 Task: Explore GitHub's role in machine vision, autonomous vehicles, or industrial IoT.
Action: Mouse moved to (788, 313)
Screenshot: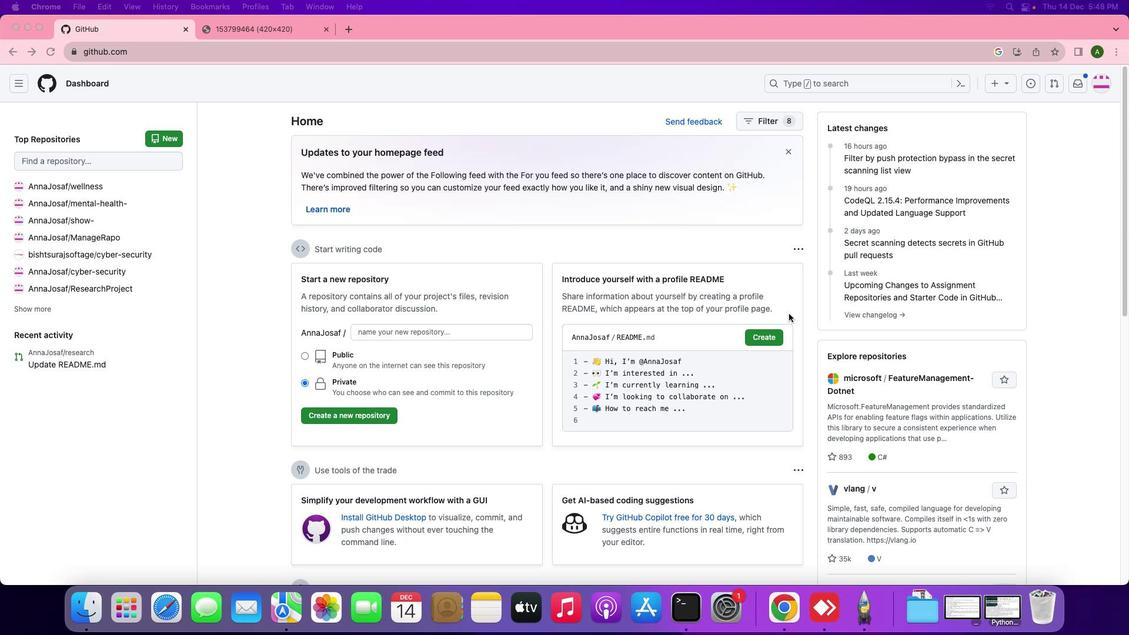 
Action: Mouse pressed left at (788, 313)
Screenshot: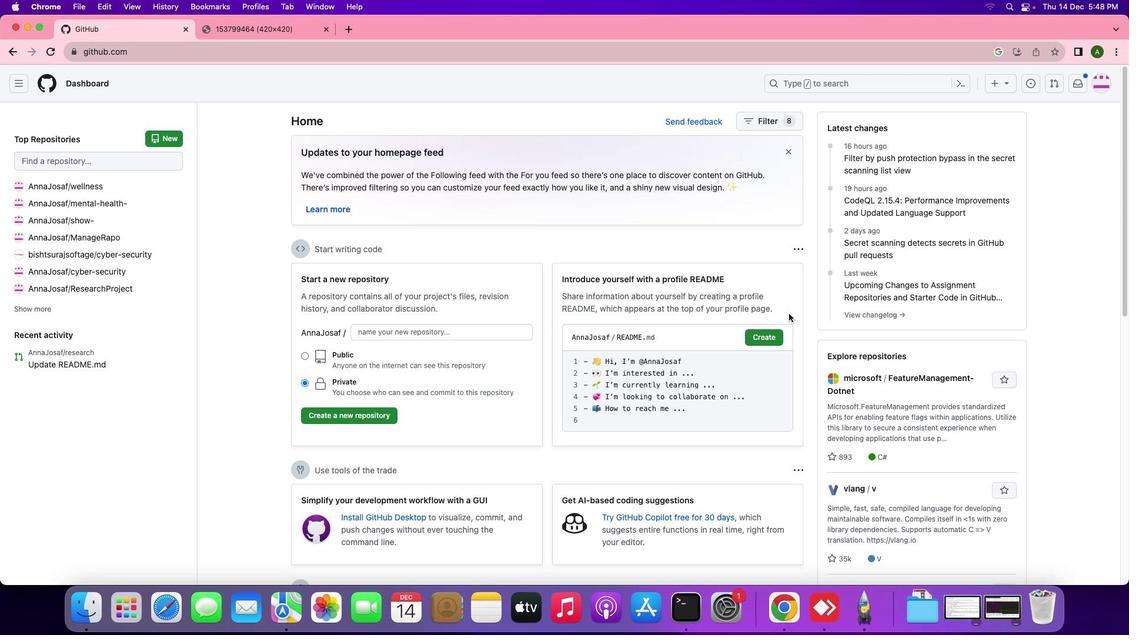 
Action: Mouse moved to (845, 83)
Screenshot: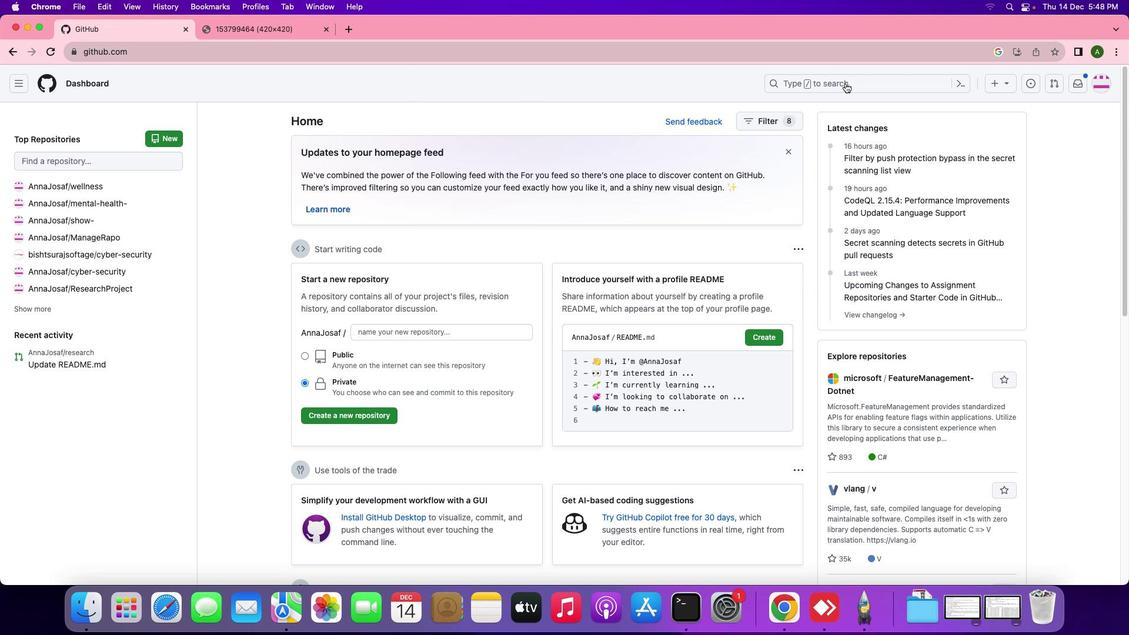 
Action: Mouse pressed left at (845, 83)
Screenshot: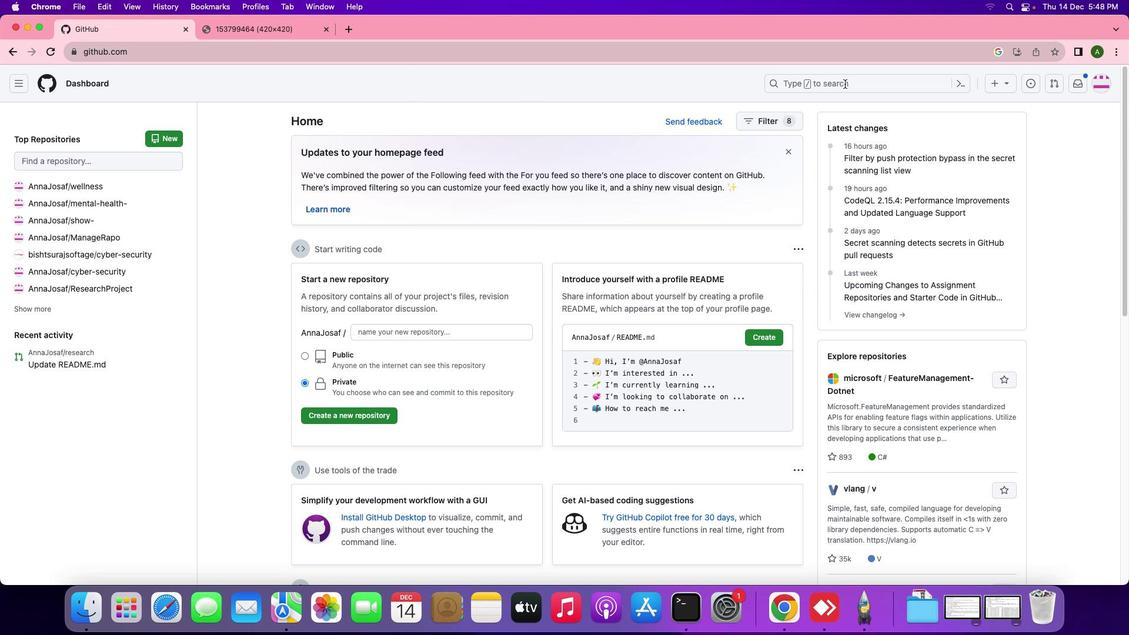 
Action: Mouse moved to (576, 88)
Screenshot: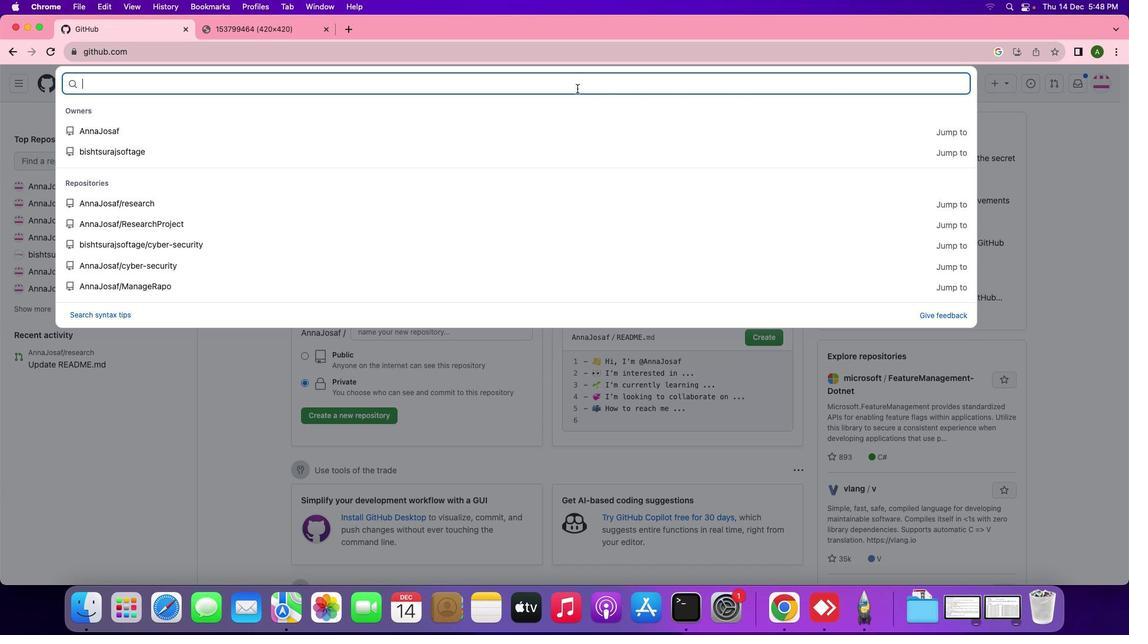 
Action: Mouse pressed left at (576, 88)
Screenshot: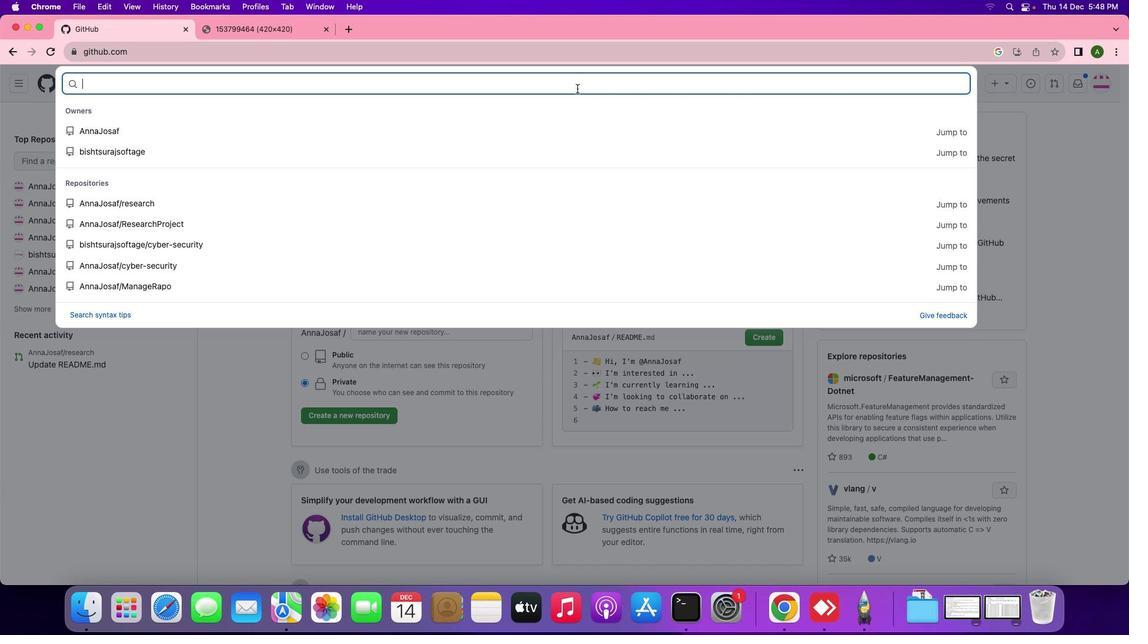 
Action: Mouse moved to (577, 89)
Screenshot: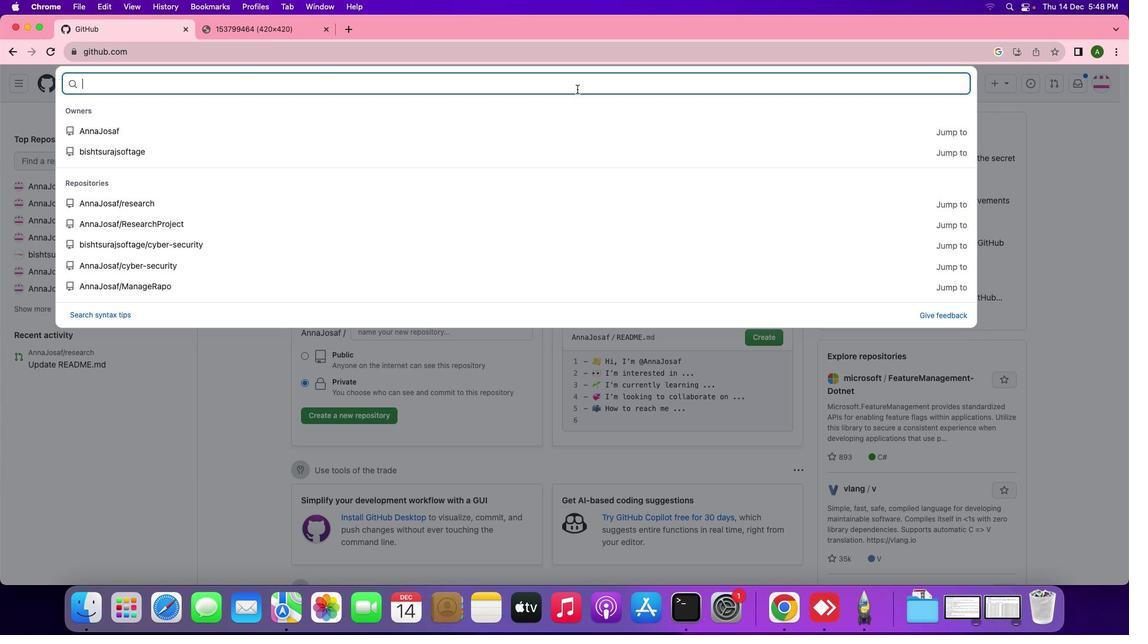 
Action: Key pressed 'm''a''c''h''i''n''e'Key.space'v''i''s''i''o''n'Key.enter
Screenshot: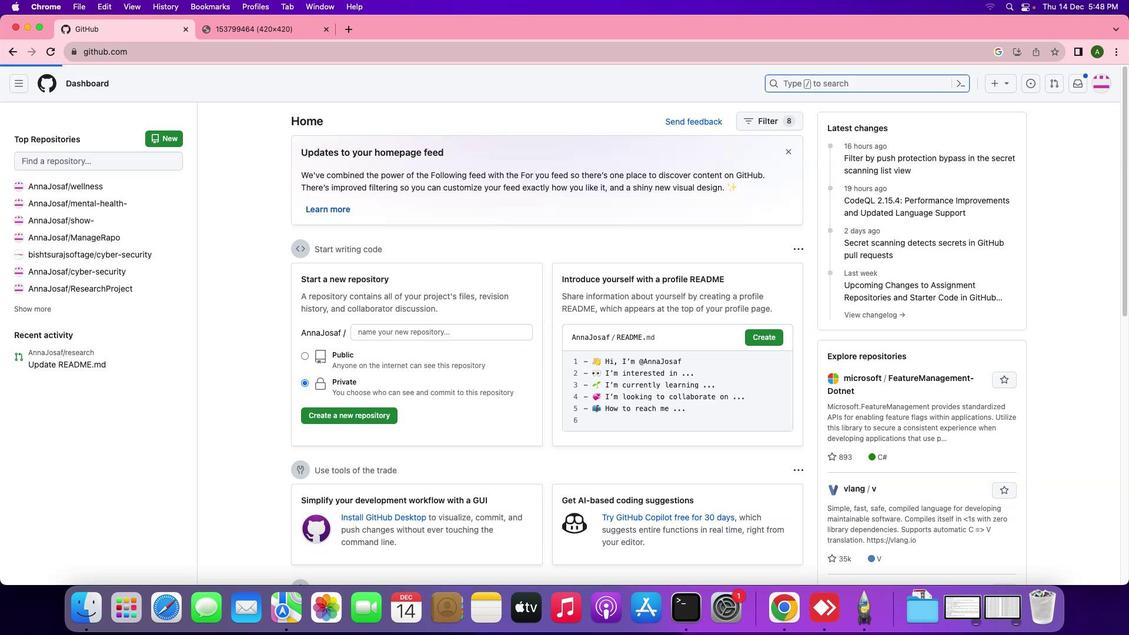 
Action: Mouse moved to (471, 157)
Screenshot: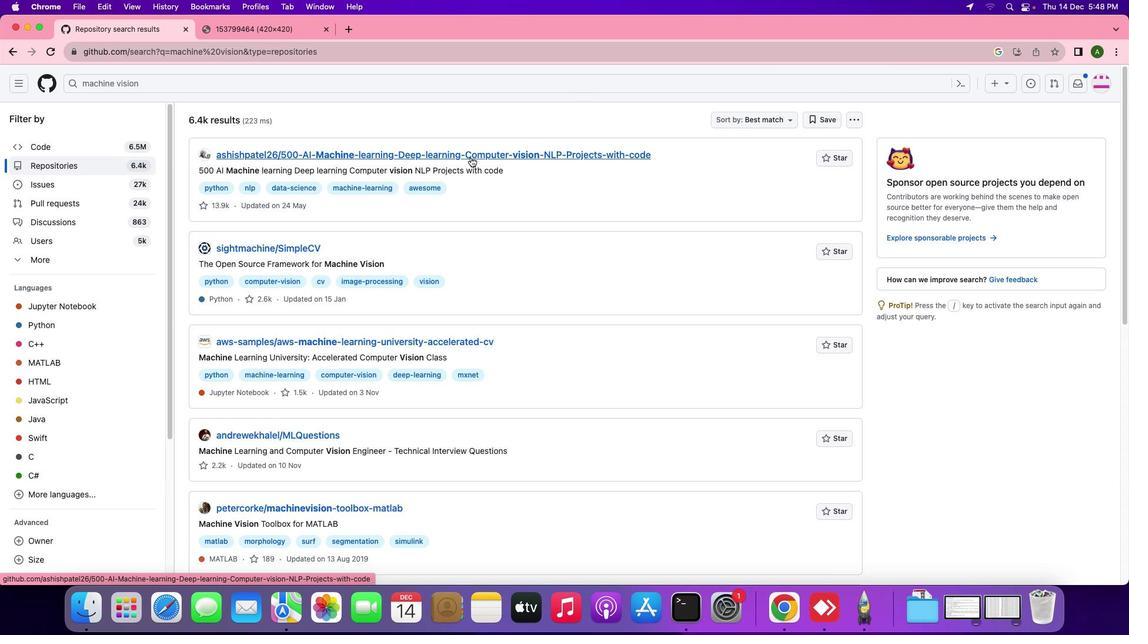 
Action: Mouse pressed left at (471, 157)
Screenshot: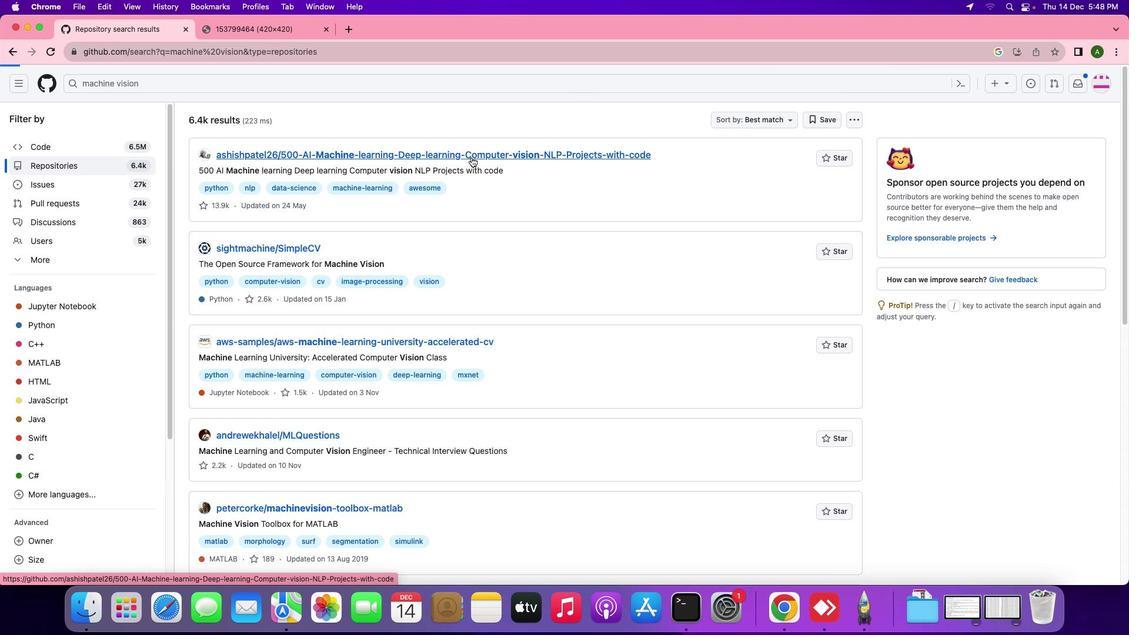 
Action: Mouse moved to (484, 391)
Screenshot: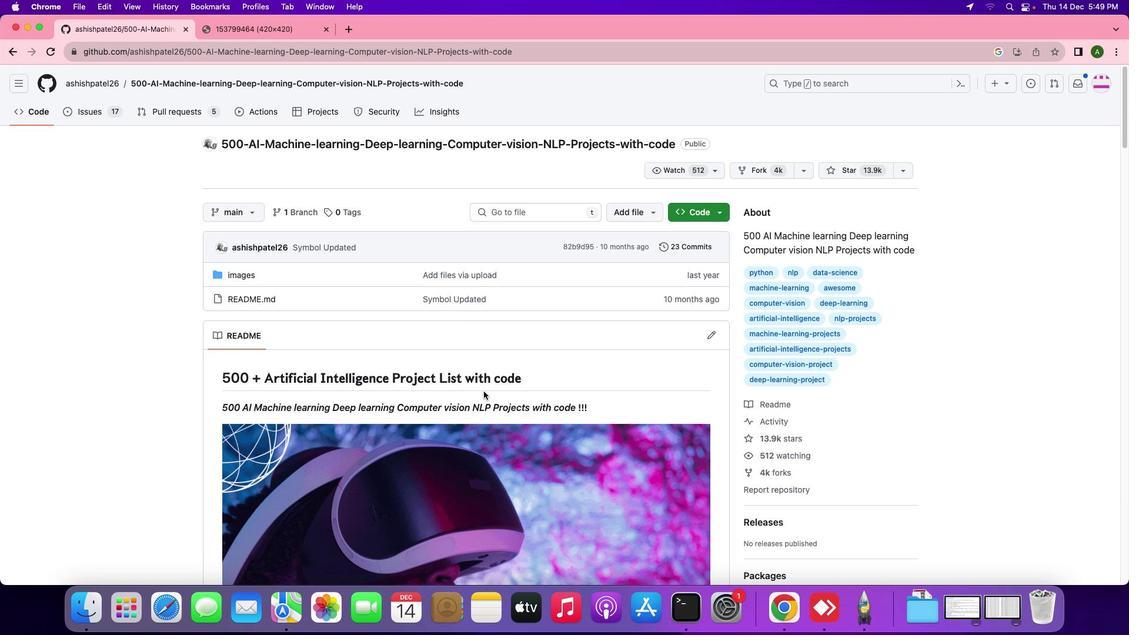 
Action: Mouse scrolled (484, 391) with delta (0, 0)
Screenshot: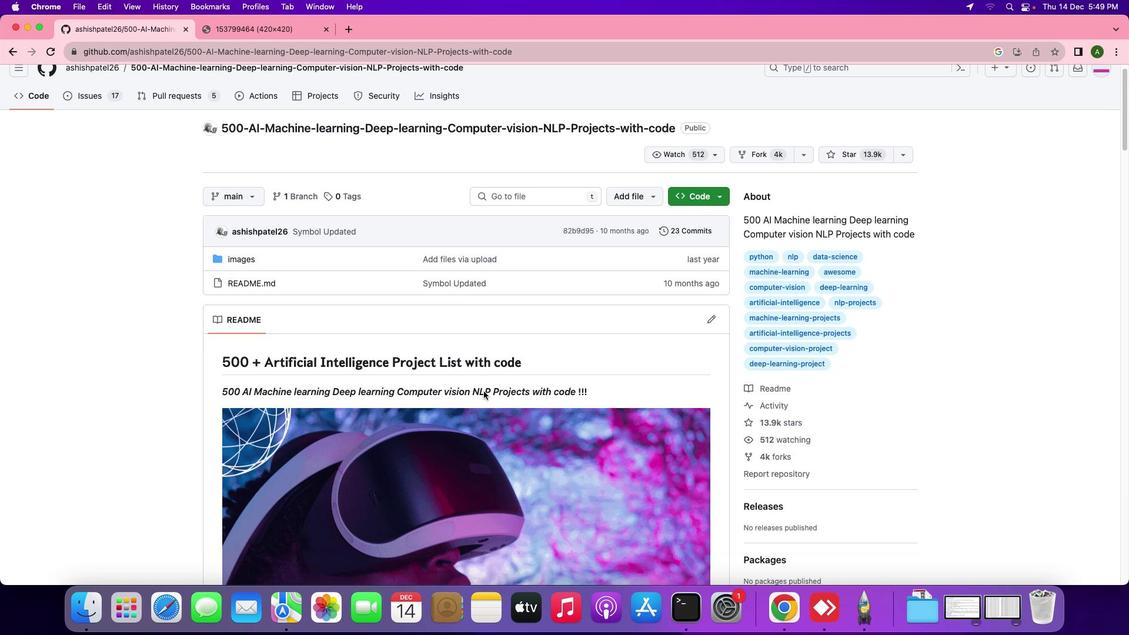 
Action: Mouse scrolled (484, 391) with delta (0, 0)
Screenshot: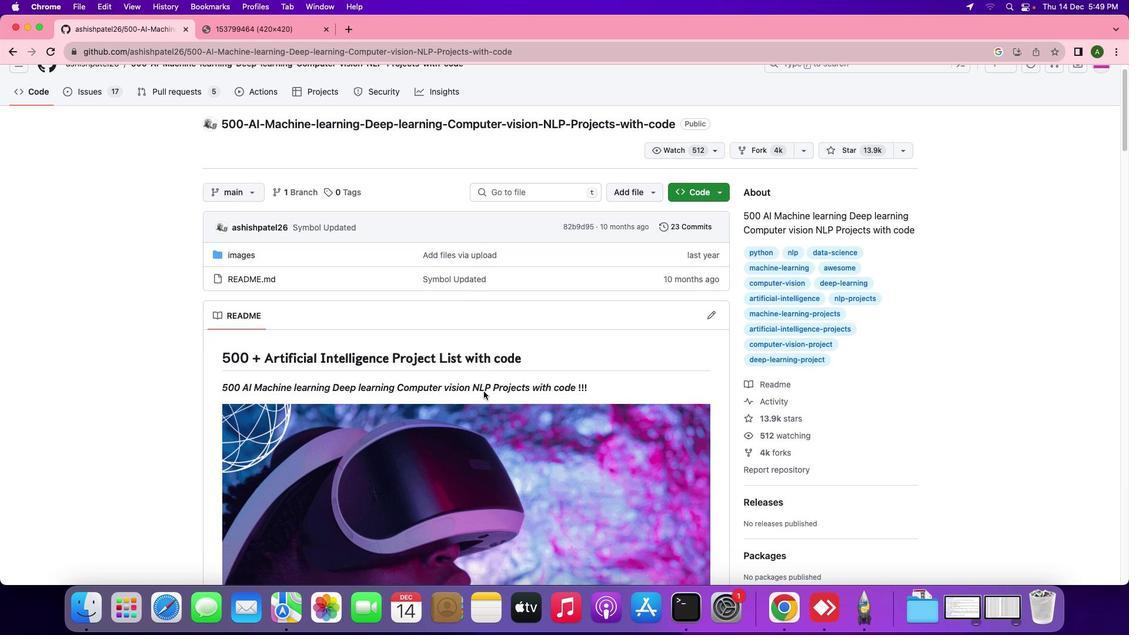 
Action: Mouse scrolled (484, 391) with delta (0, 0)
Screenshot: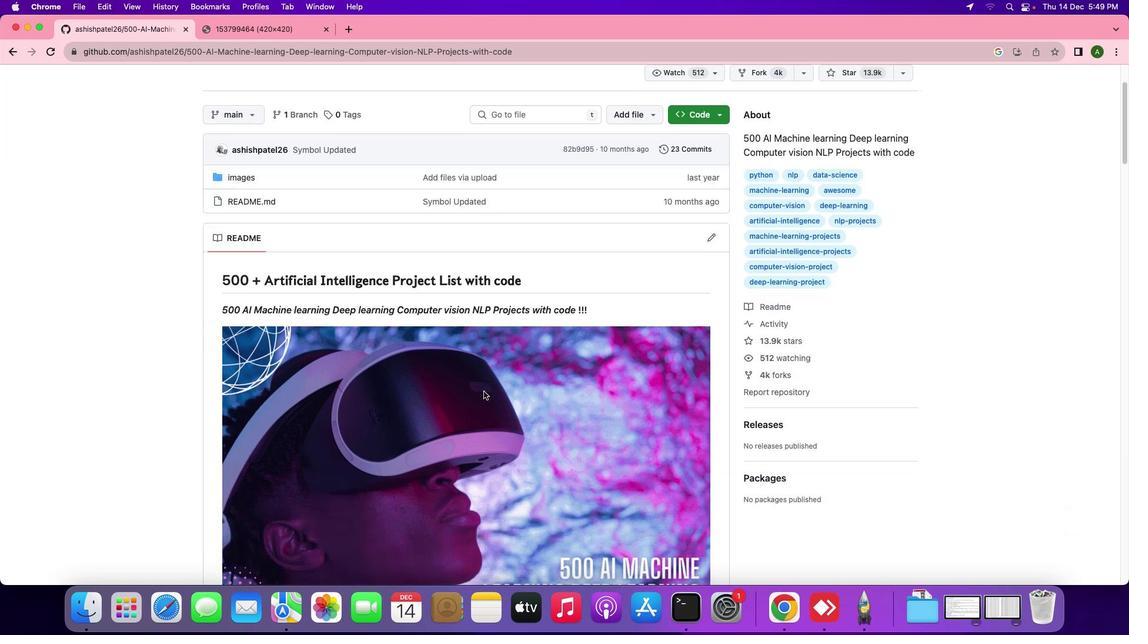 
Action: Mouse scrolled (484, 391) with delta (0, -1)
Screenshot: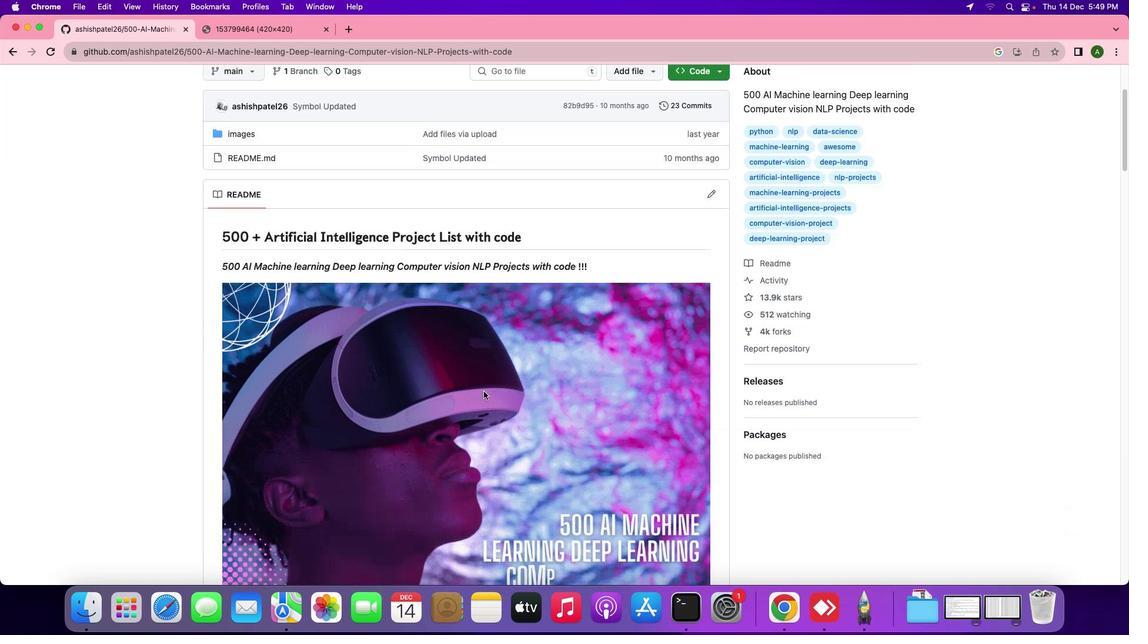 
Action: Mouse scrolled (484, 391) with delta (0, -1)
Screenshot: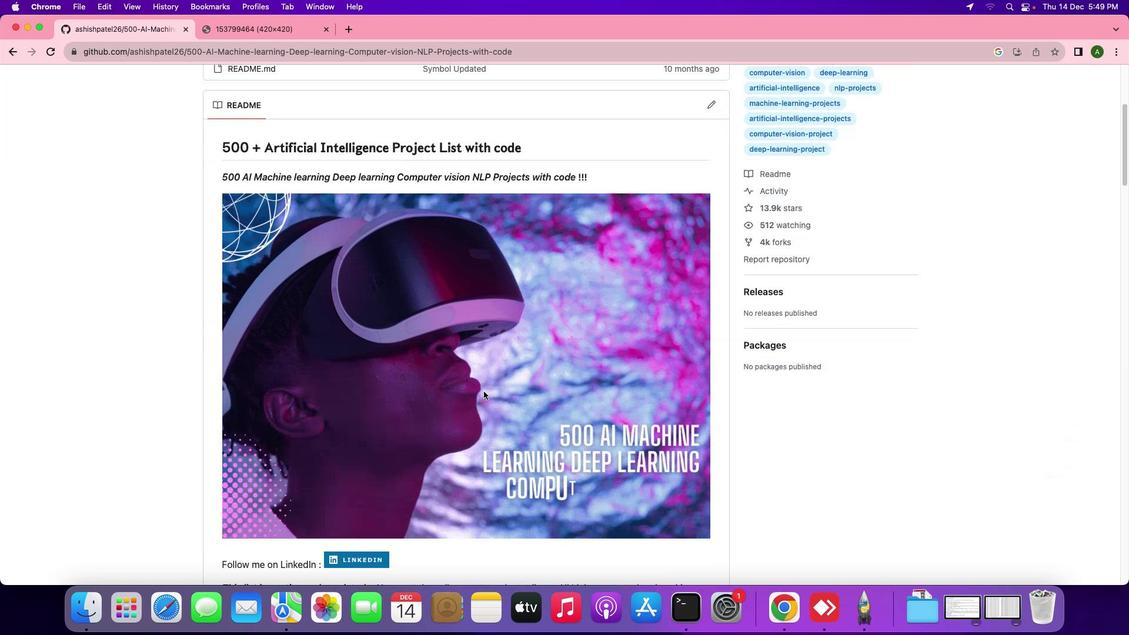 
Action: Mouse scrolled (484, 391) with delta (0, -2)
Screenshot: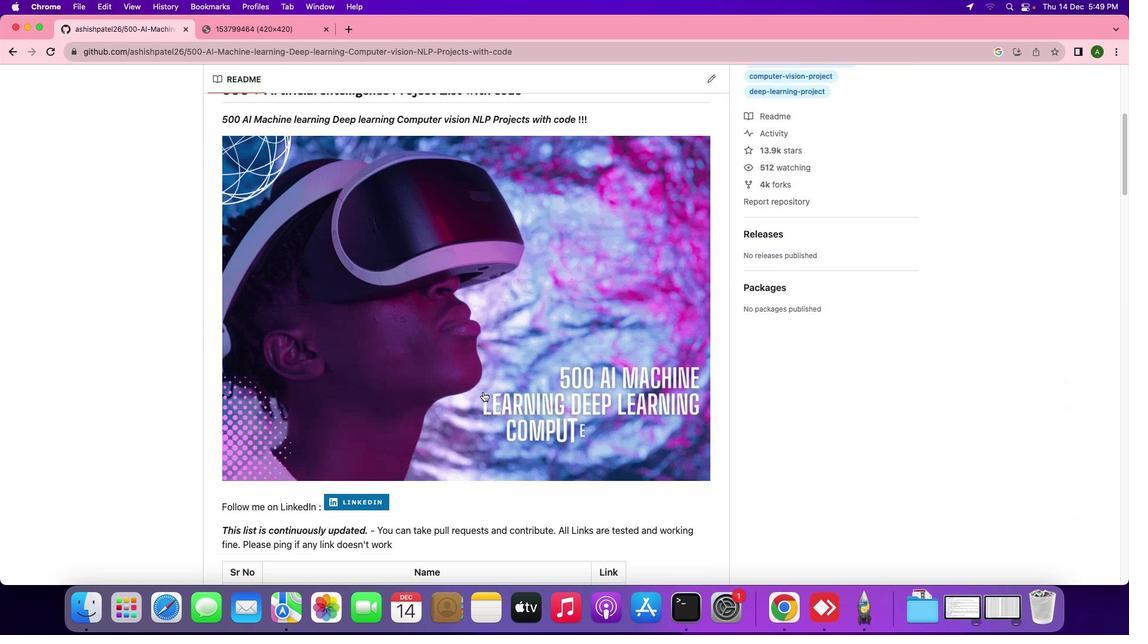 
Action: Mouse moved to (483, 391)
Screenshot: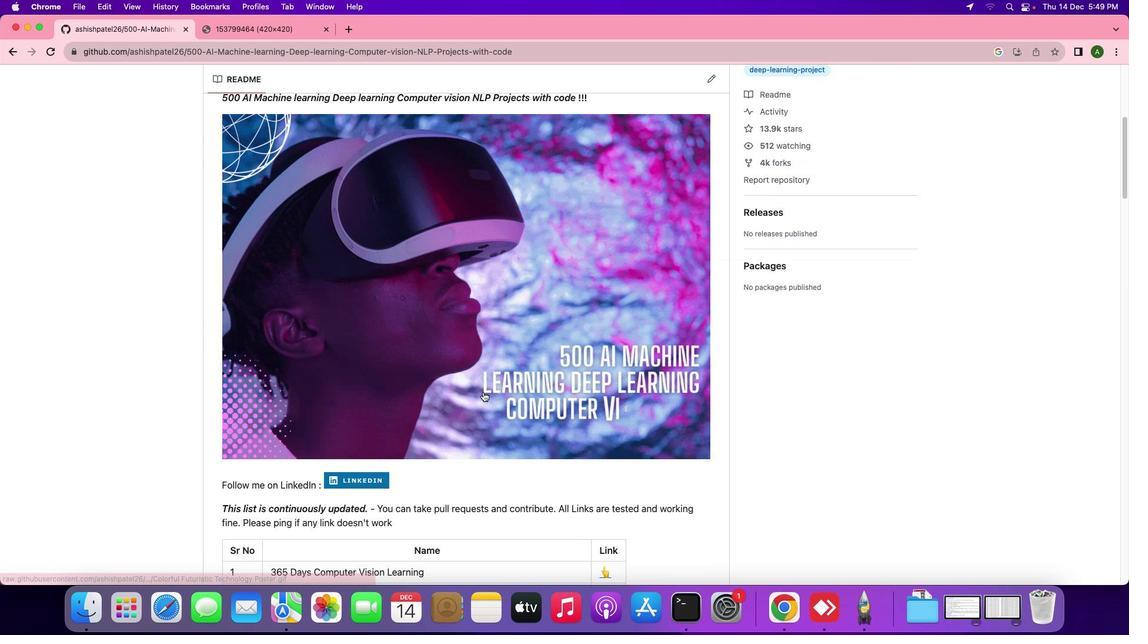 
Action: Mouse scrolled (483, 391) with delta (0, 0)
Screenshot: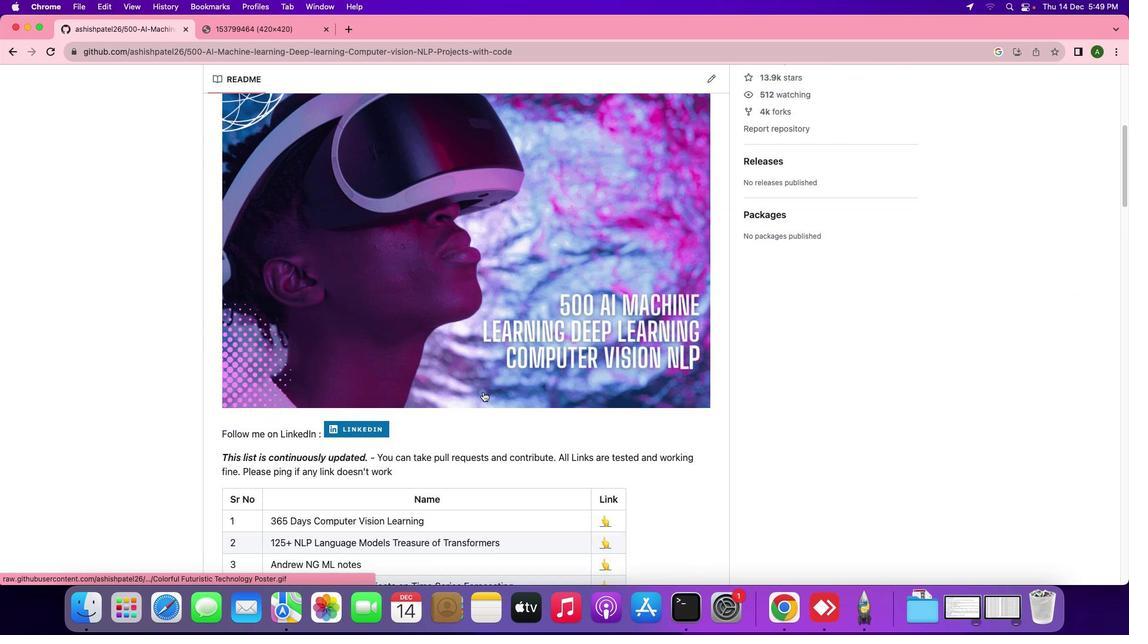 
Action: Mouse scrolled (483, 391) with delta (0, 0)
Screenshot: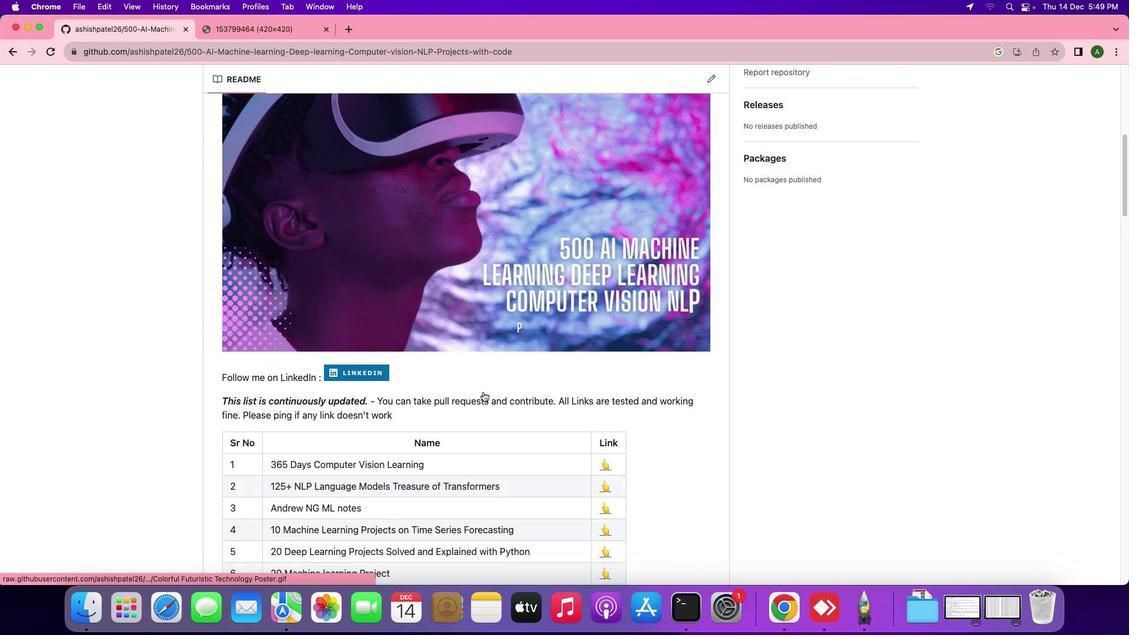 
Action: Mouse scrolled (483, 391) with delta (0, -1)
Screenshot: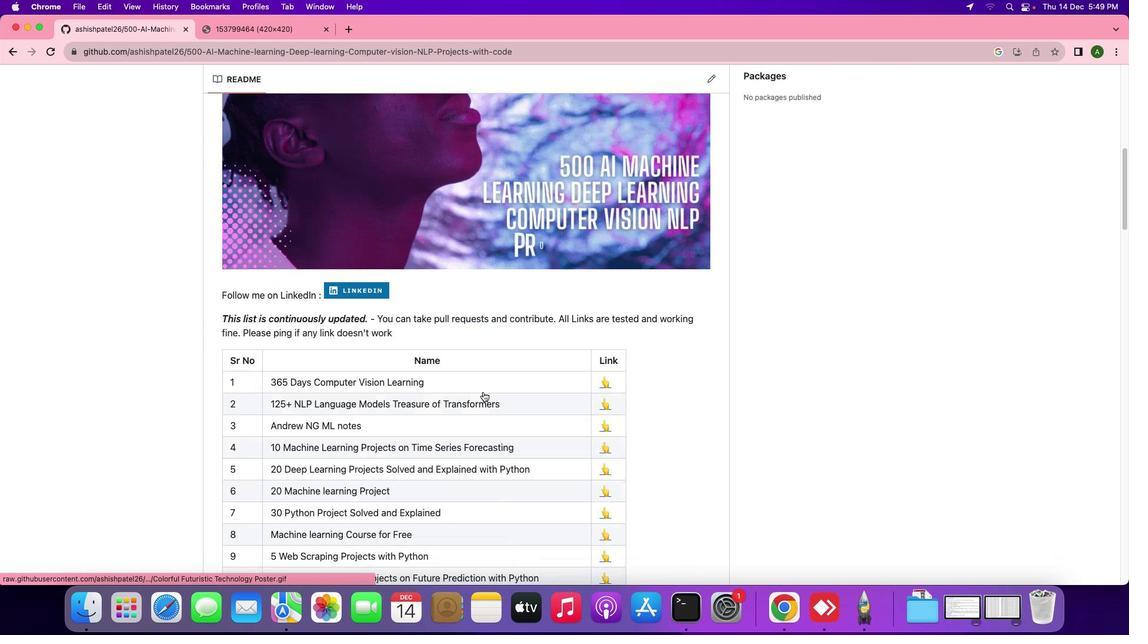 
Action: Mouse scrolled (483, 391) with delta (0, -2)
Screenshot: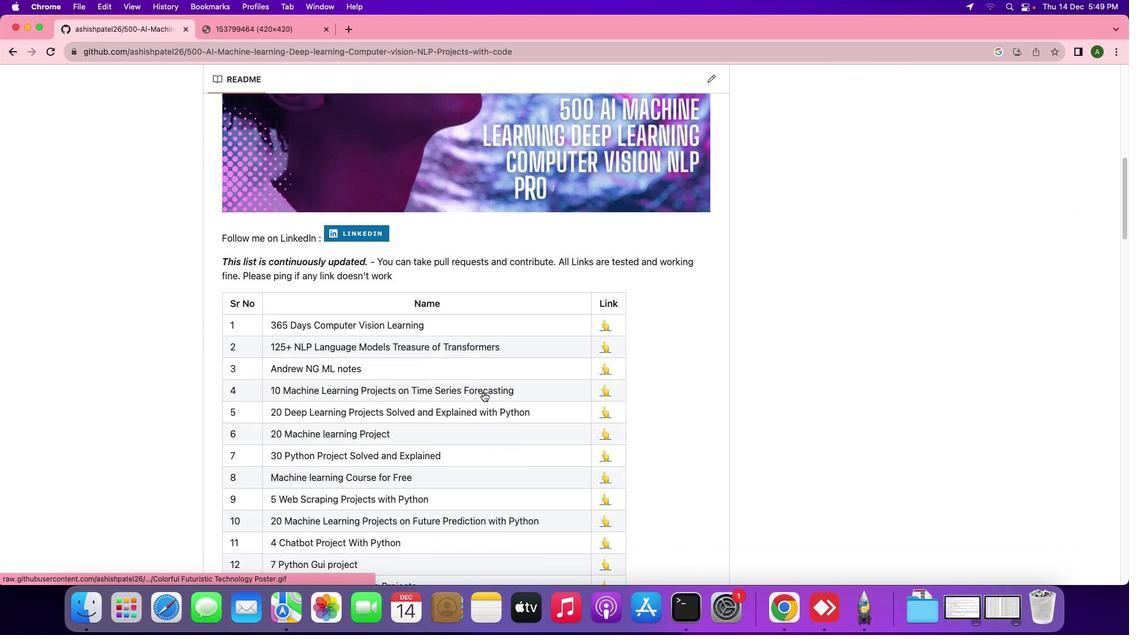 
Action: Mouse scrolled (483, 391) with delta (0, -2)
Screenshot: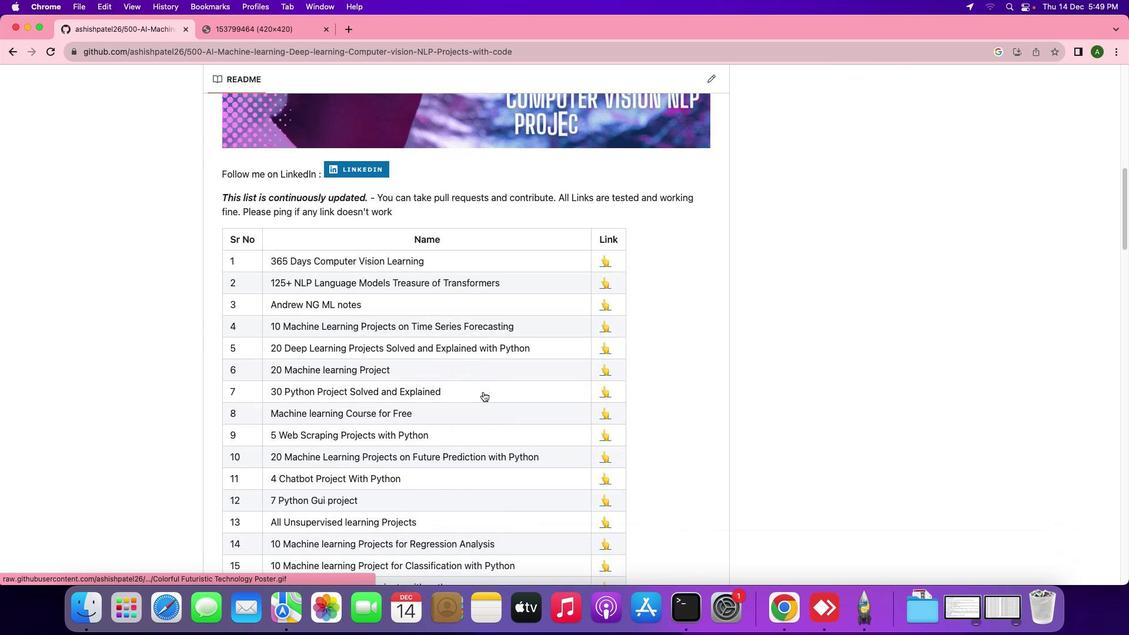 
Action: Mouse scrolled (483, 391) with delta (0, -1)
Screenshot: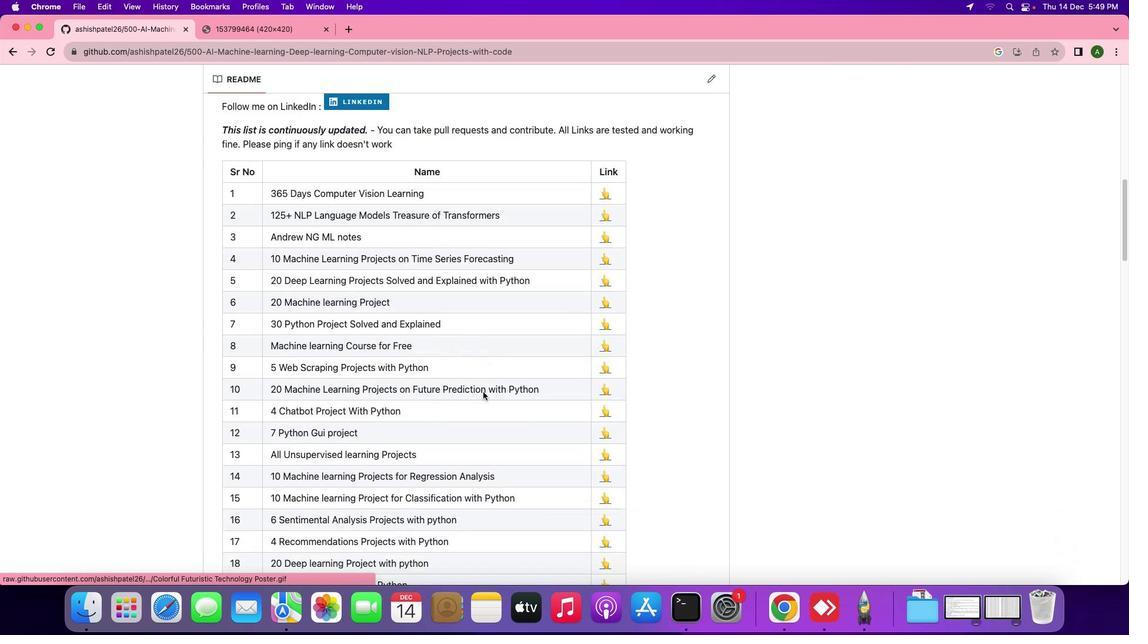 
Action: Mouse moved to (482, 391)
Screenshot: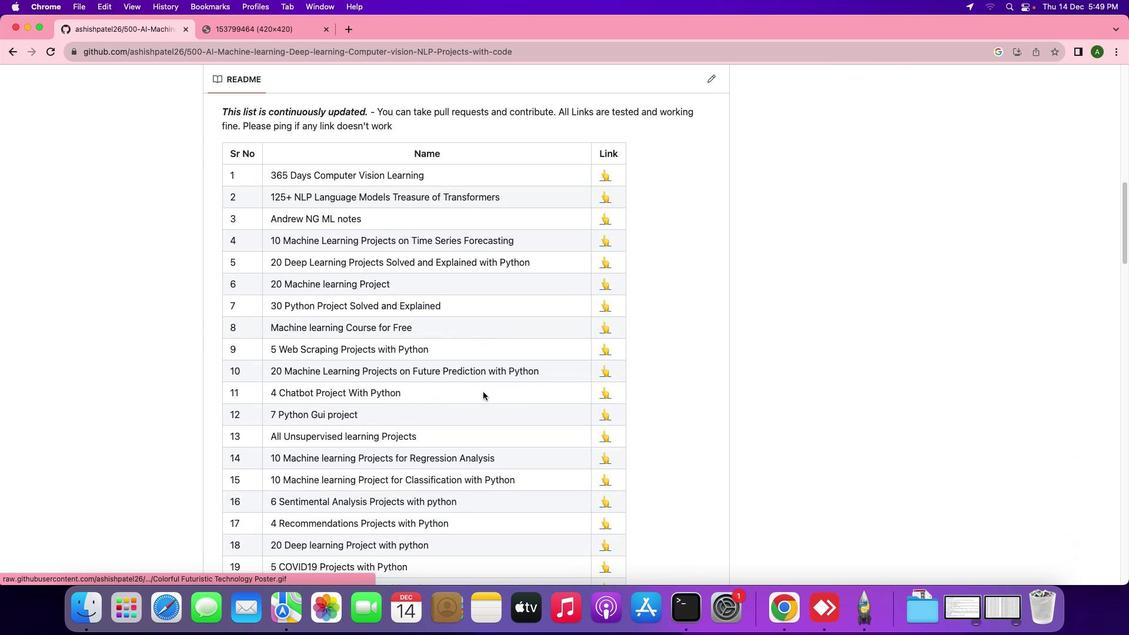 
Action: Mouse scrolled (482, 391) with delta (0, 0)
Screenshot: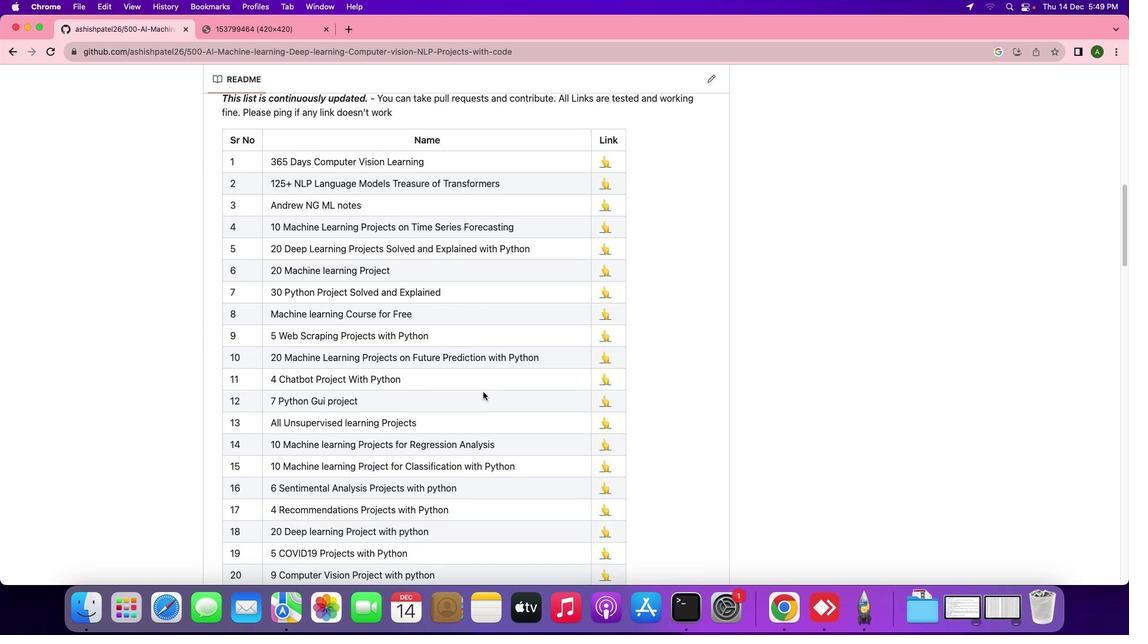 
Action: Mouse scrolled (482, 391) with delta (0, 0)
Screenshot: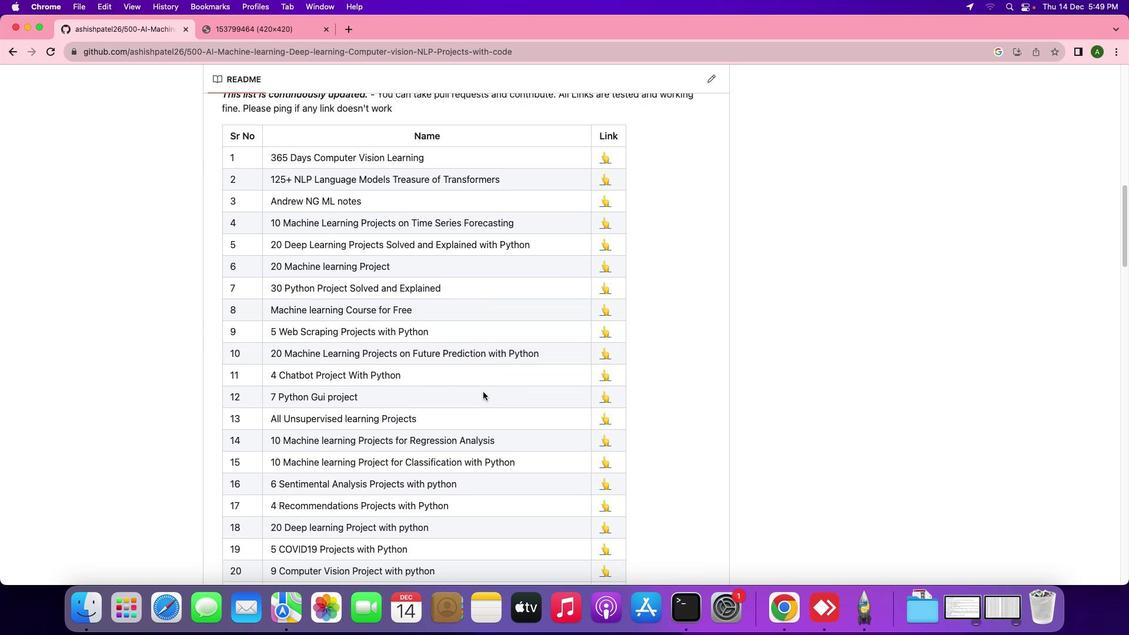 
Action: Mouse scrolled (482, 391) with delta (0, 0)
Screenshot: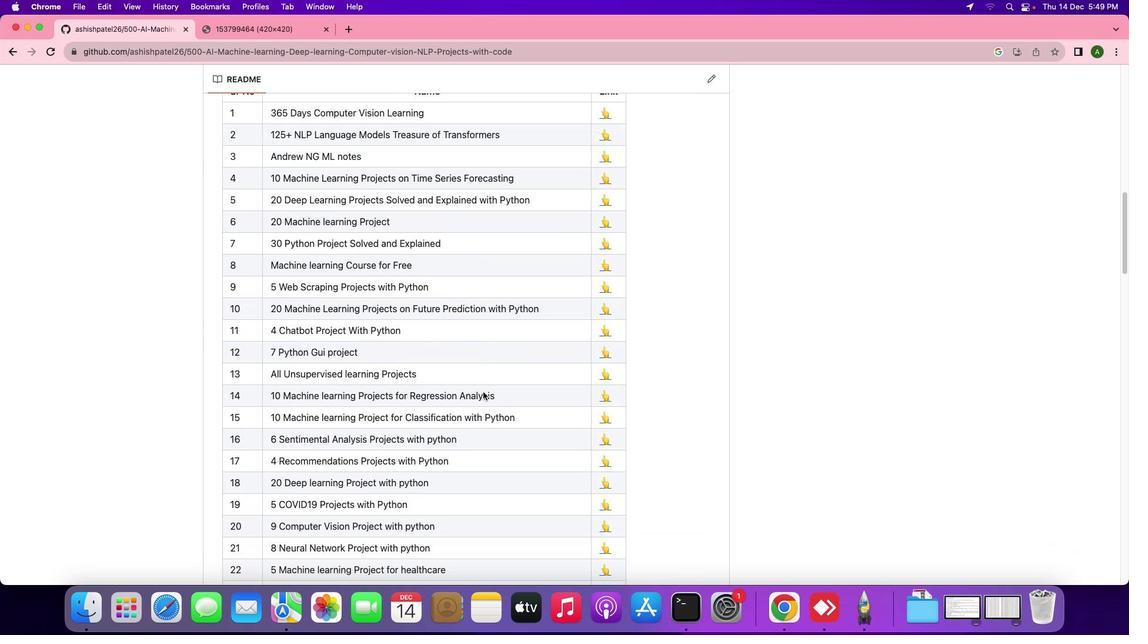 
Action: Mouse scrolled (482, 391) with delta (0, -1)
Screenshot: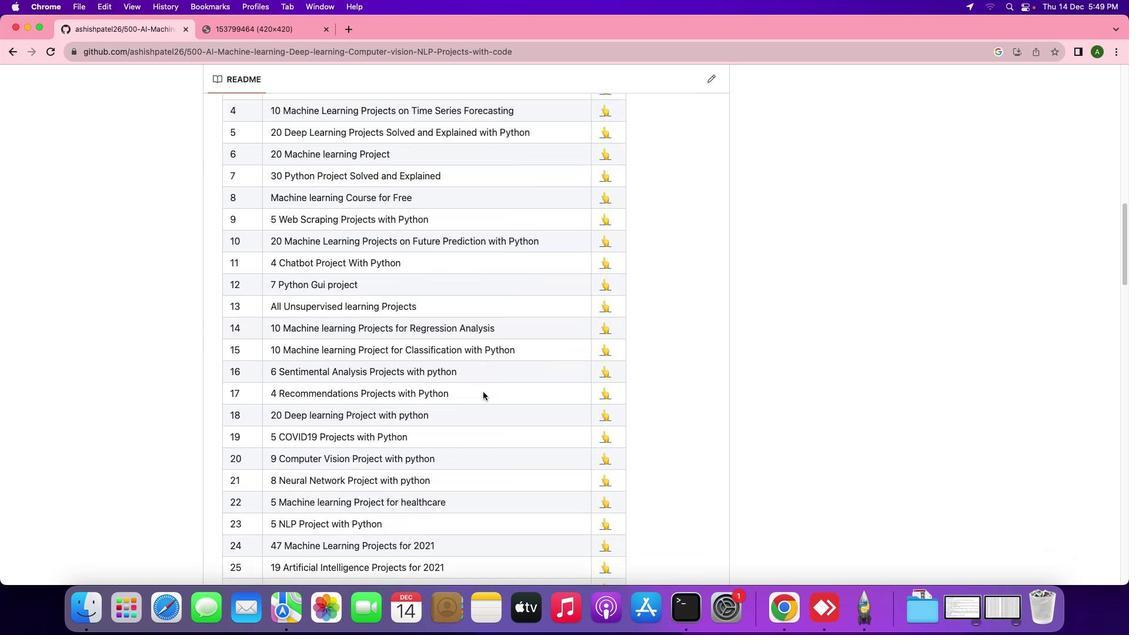 
Action: Mouse scrolled (482, 391) with delta (0, -1)
Screenshot: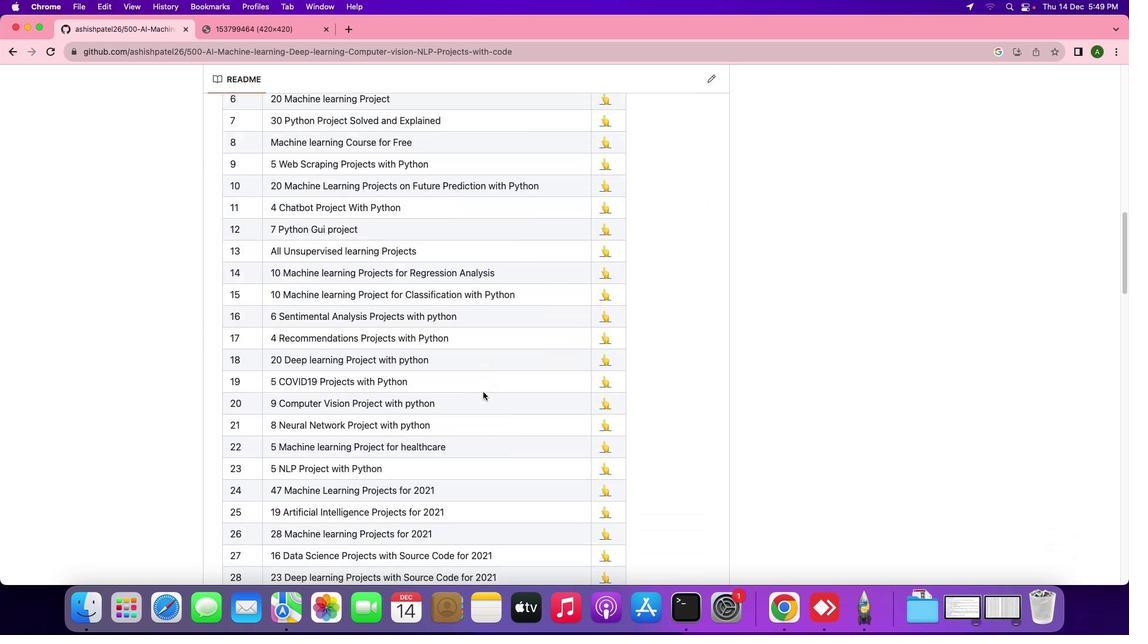
Action: Mouse scrolled (482, 391) with delta (0, -1)
Screenshot: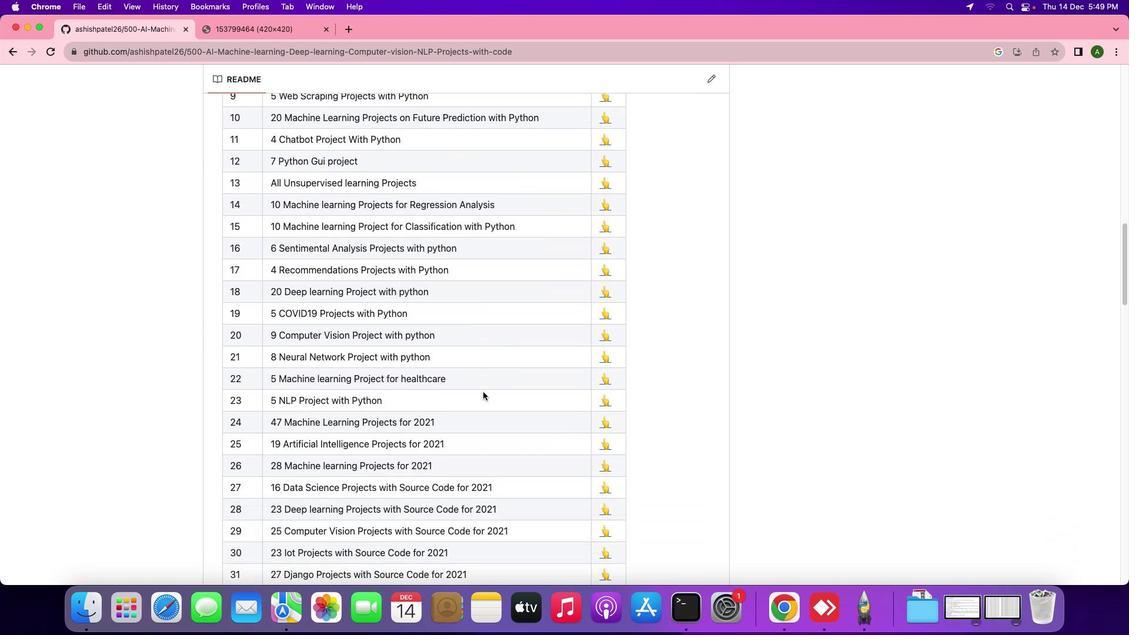 
Action: Mouse moved to (482, 392)
Screenshot: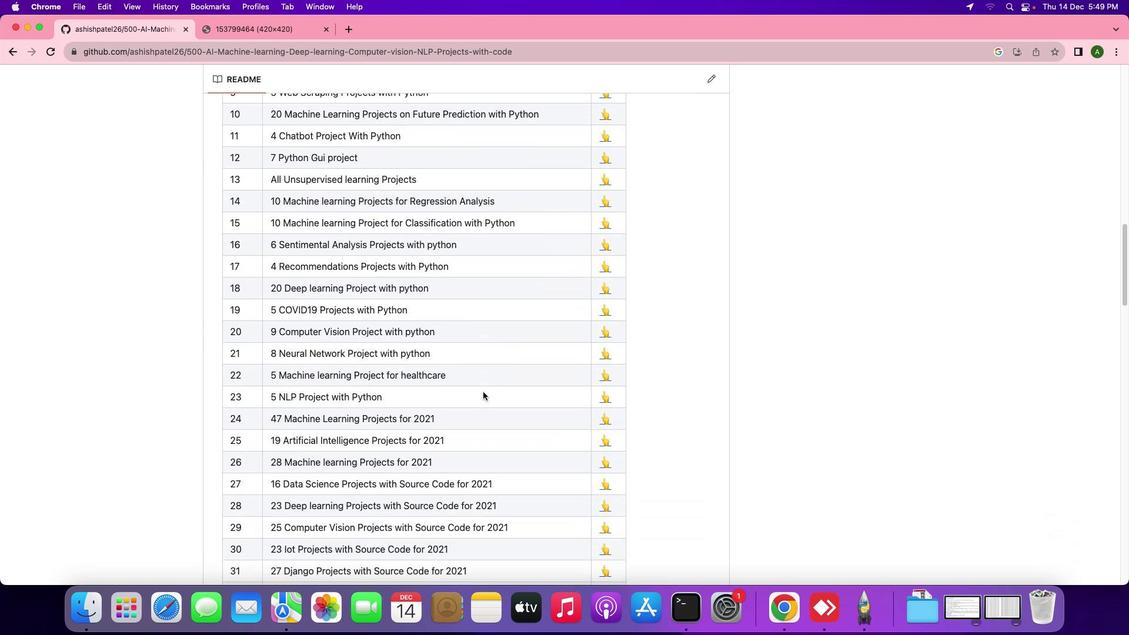 
Action: Mouse scrolled (482, 392) with delta (0, 0)
Screenshot: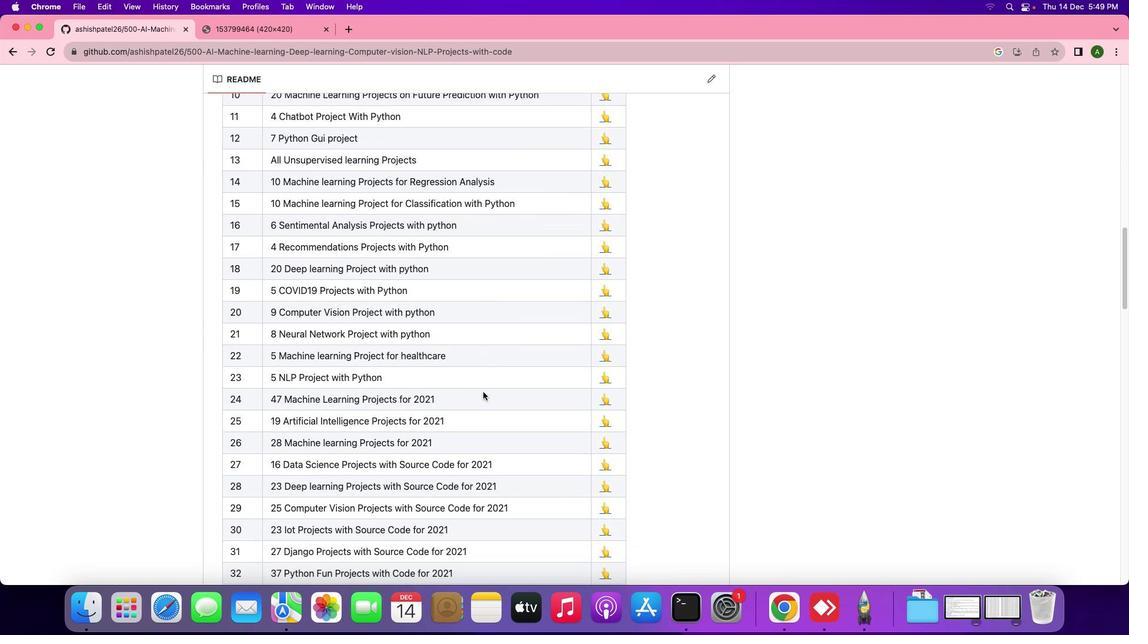 
Action: Mouse scrolled (482, 392) with delta (0, 0)
Screenshot: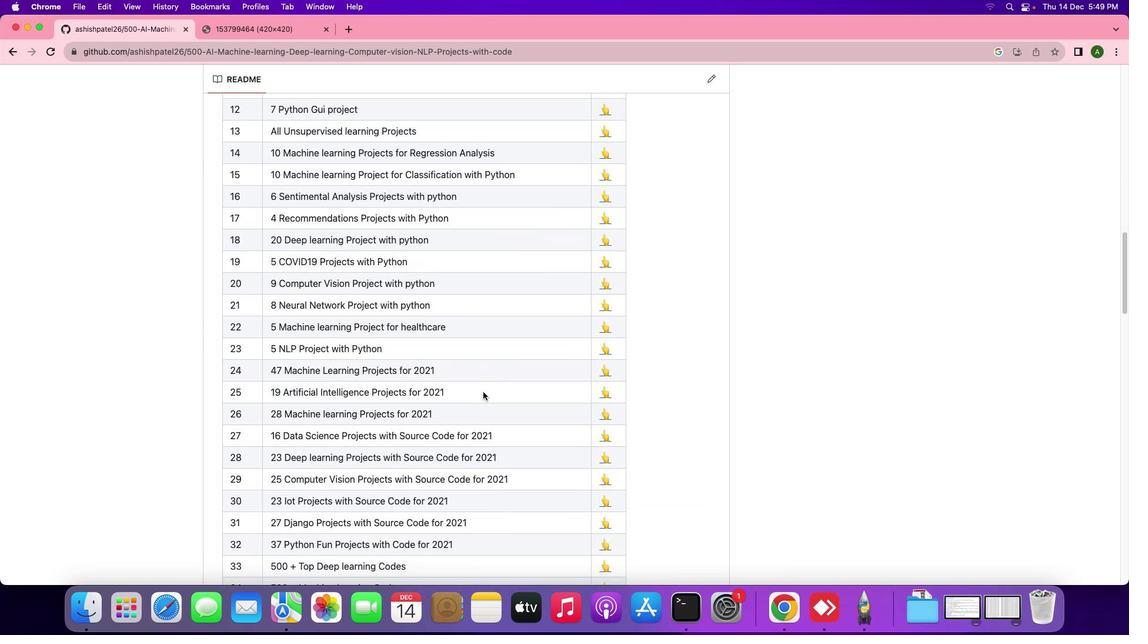 
Action: Mouse scrolled (482, 392) with delta (0, -1)
Screenshot: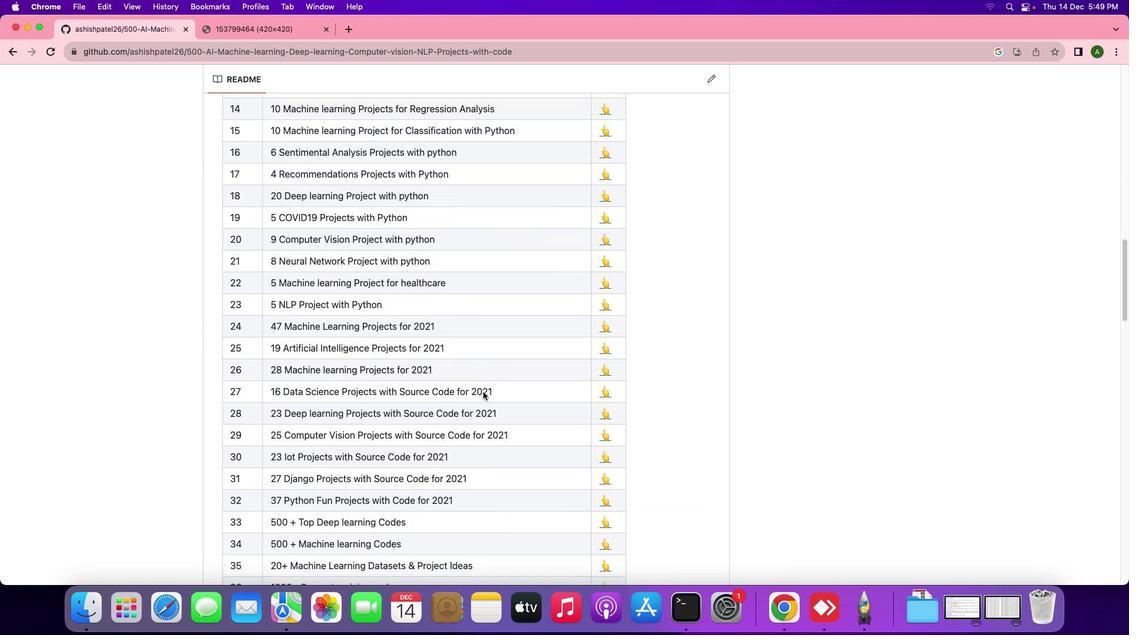 
Action: Mouse scrolled (482, 392) with delta (0, -1)
Screenshot: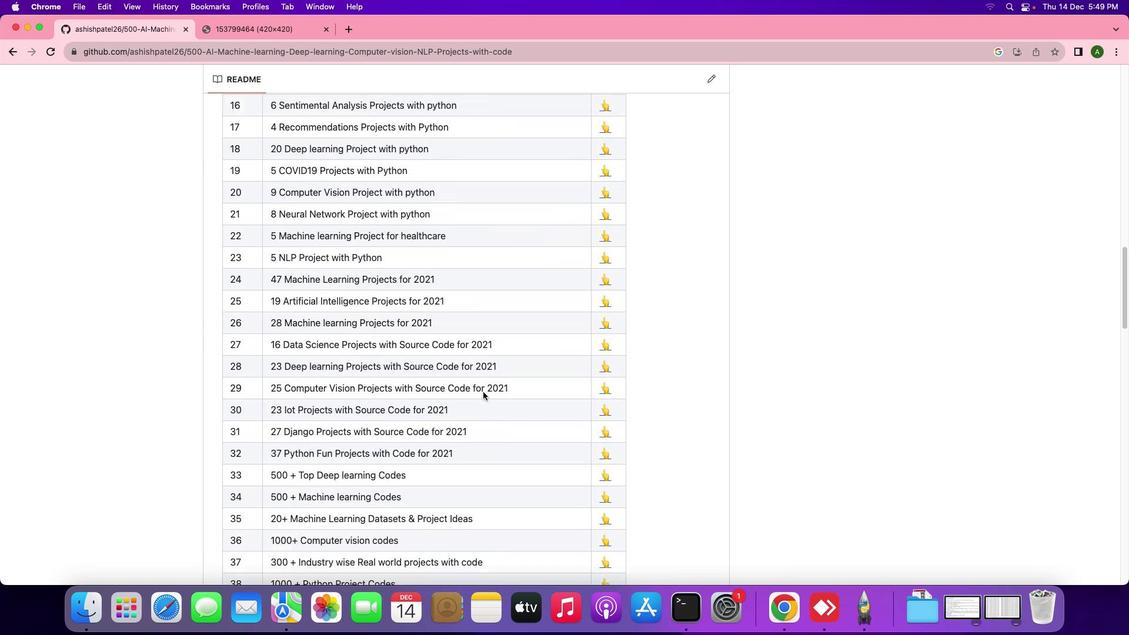 
Action: Mouse moved to (482, 392)
Screenshot: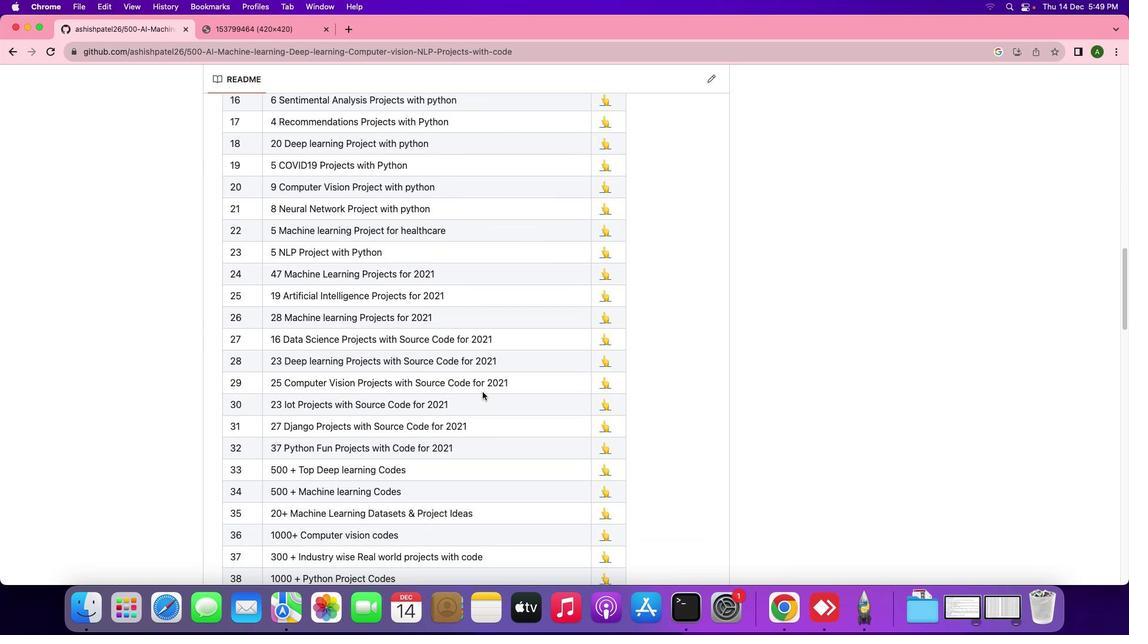 
Action: Mouse scrolled (482, 392) with delta (0, 0)
Screenshot: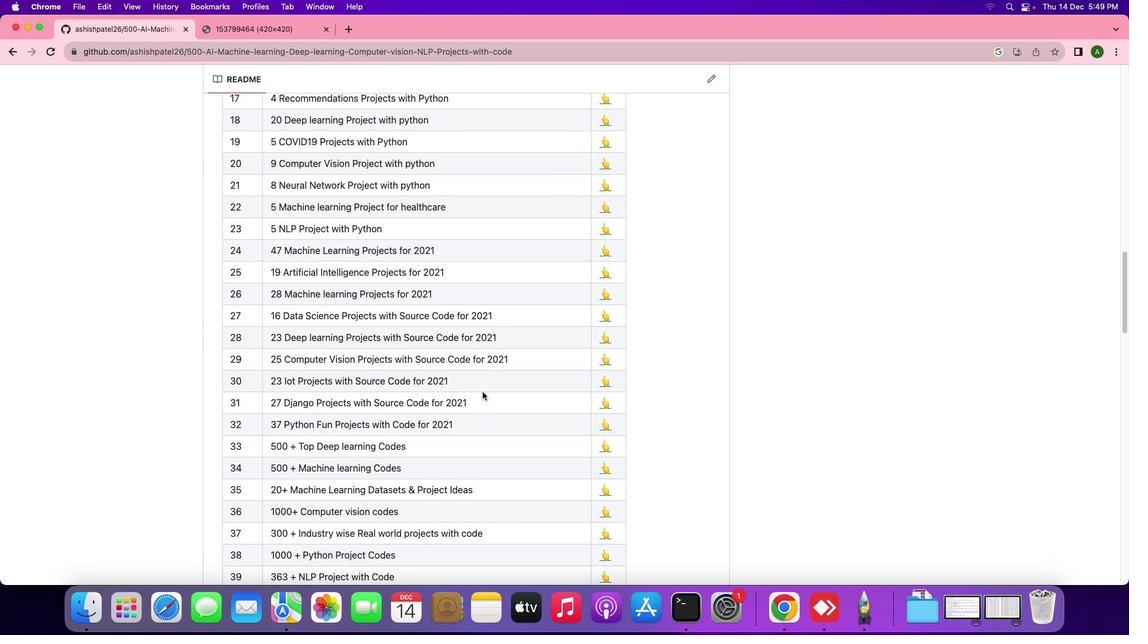 
Action: Mouse scrolled (482, 392) with delta (0, 0)
Screenshot: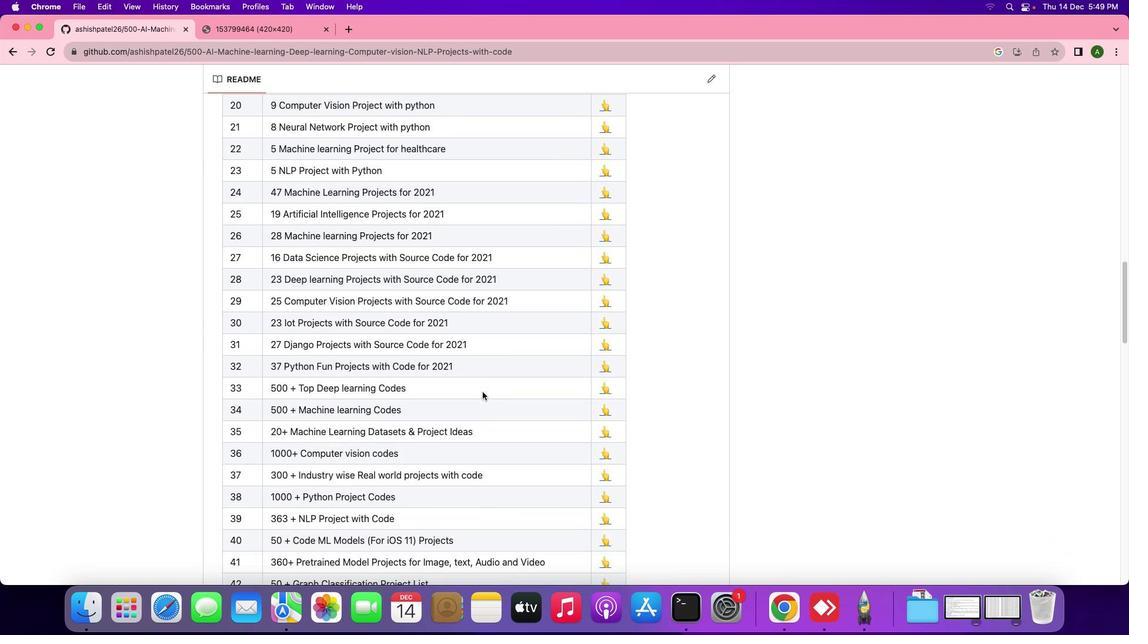 
Action: Mouse scrolled (482, 392) with delta (0, -1)
Screenshot: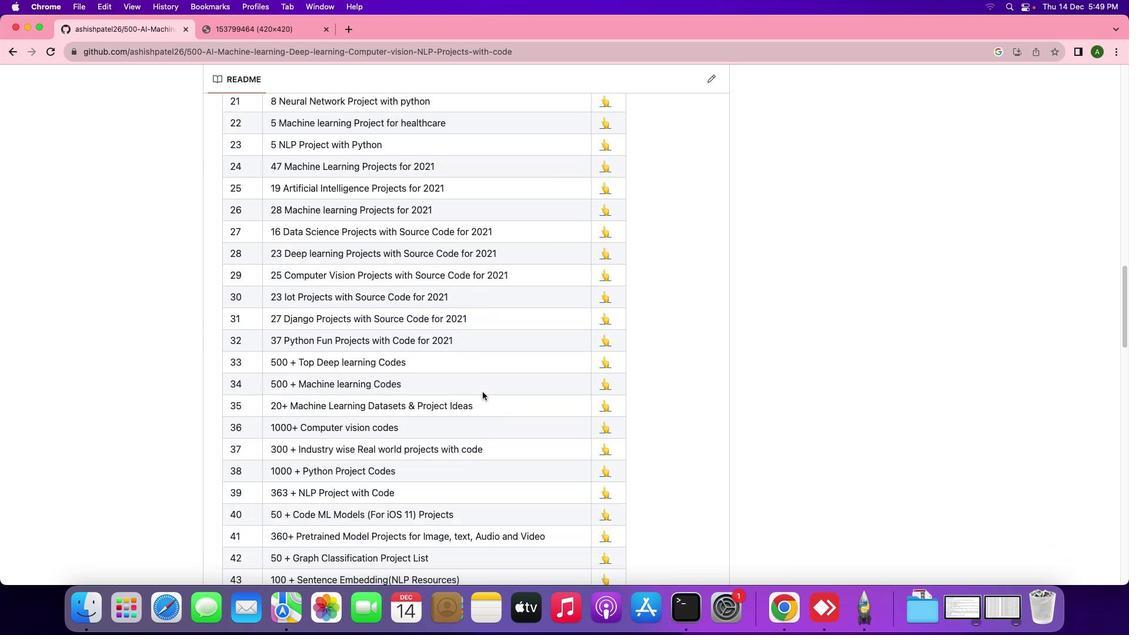 
Action: Mouse scrolled (482, 392) with delta (0, -1)
Screenshot: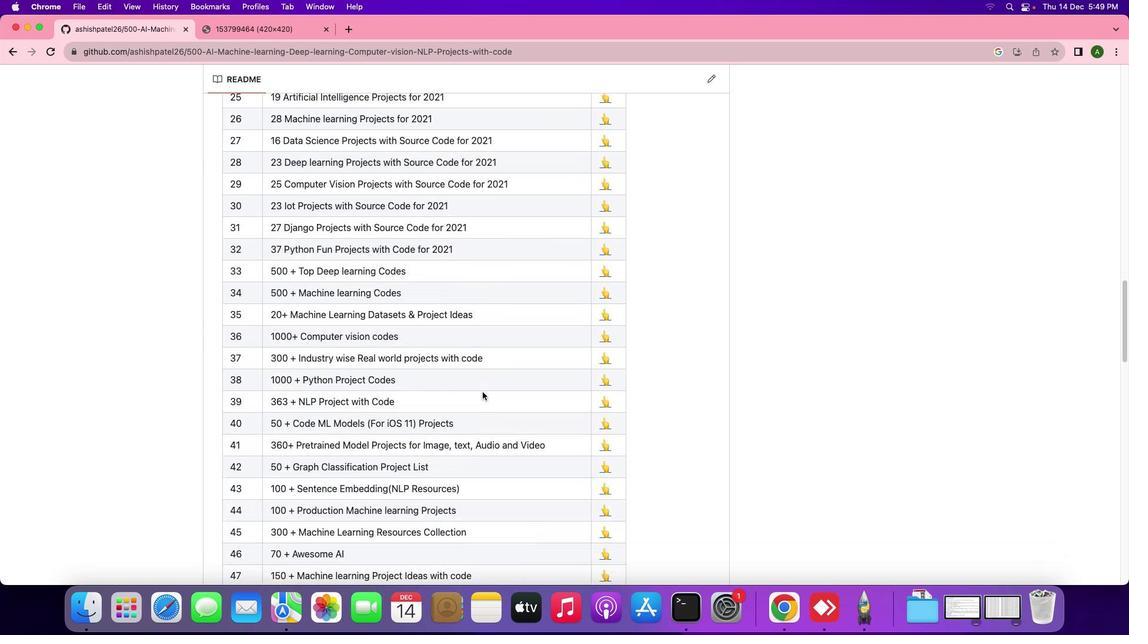 
Action: Mouse scrolled (482, 392) with delta (0, -2)
Screenshot: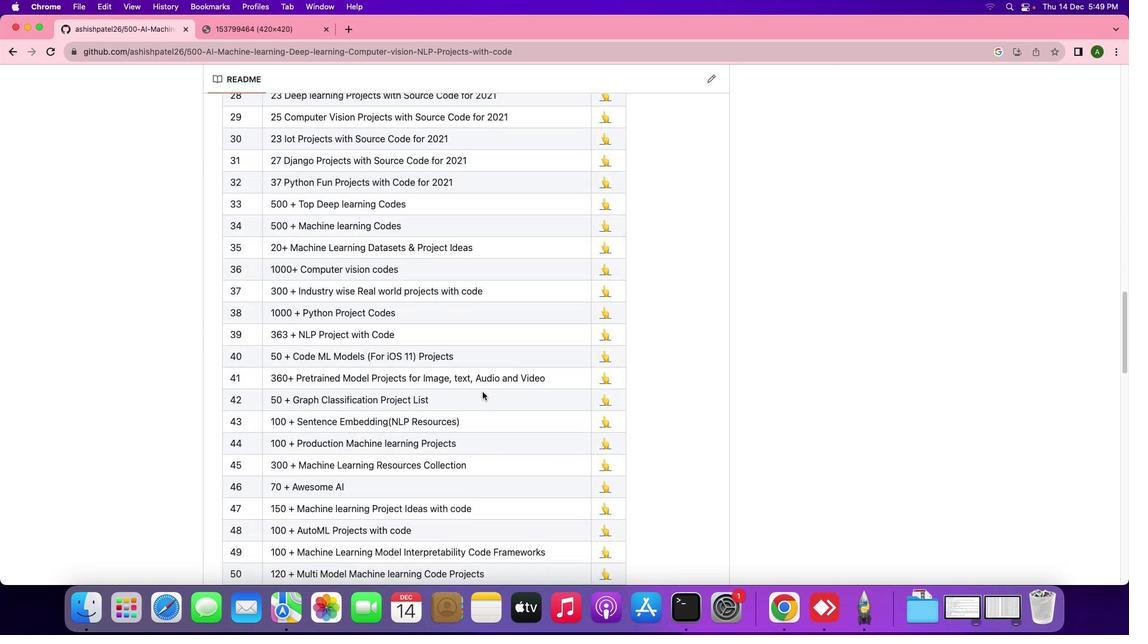 
Action: Mouse scrolled (482, 392) with delta (0, 0)
Screenshot: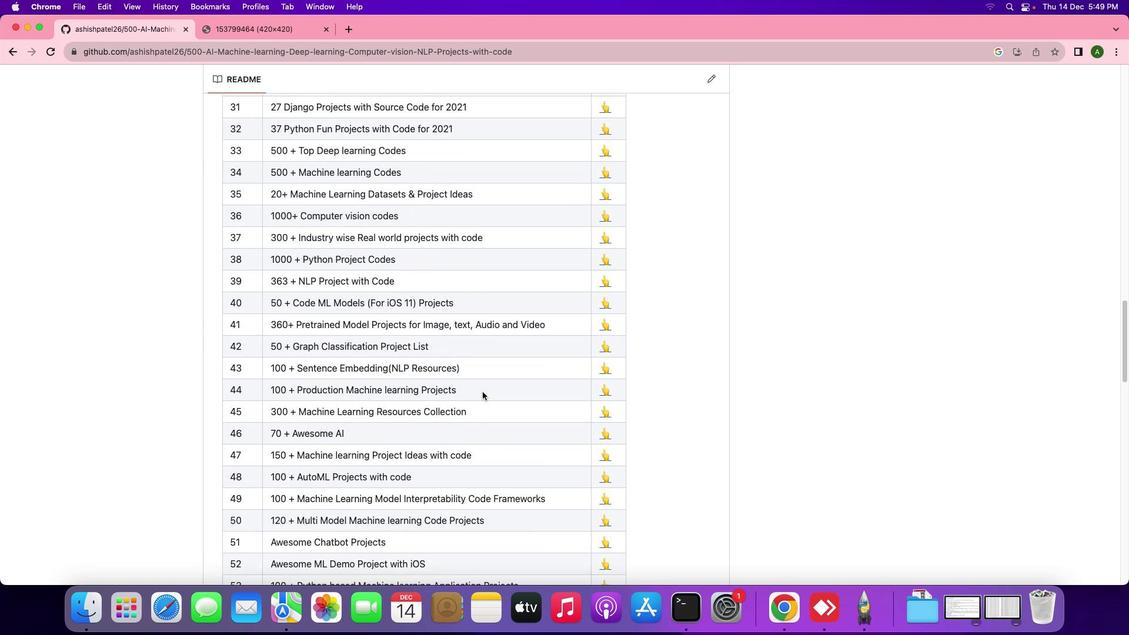 
Action: Mouse scrolled (482, 392) with delta (0, 0)
Screenshot: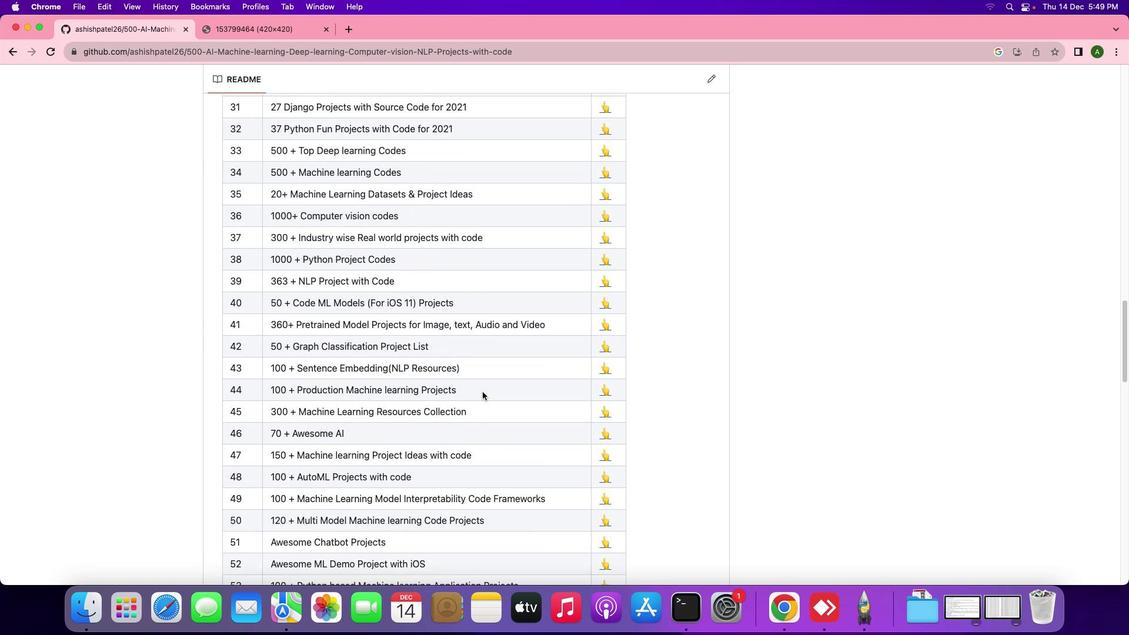 
Action: Mouse scrolled (482, 392) with delta (0, -1)
Screenshot: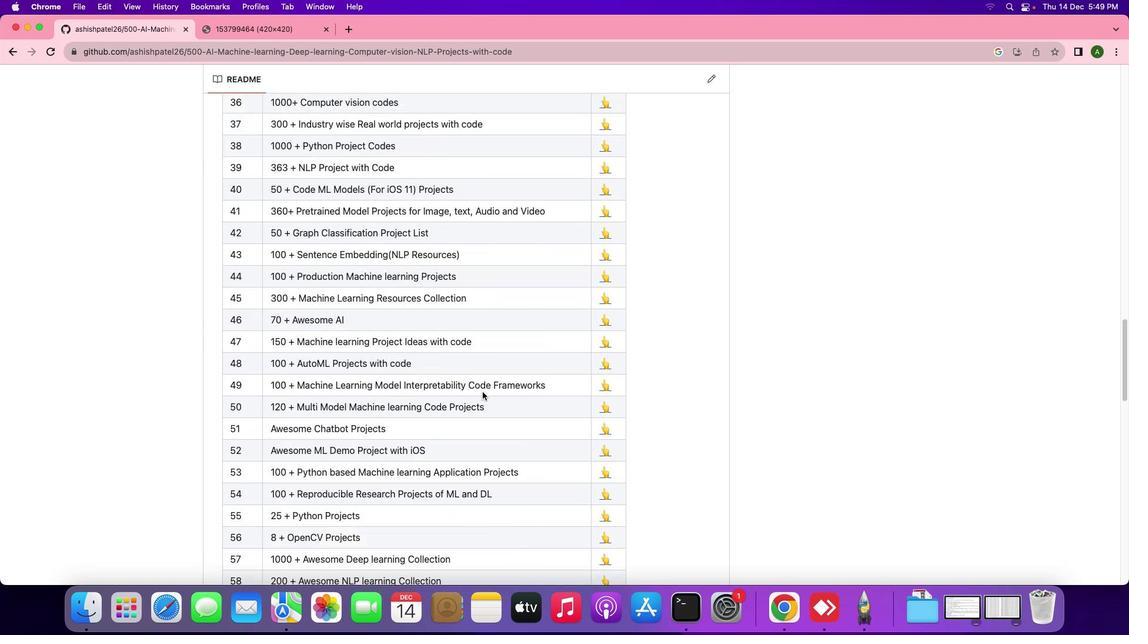 
Action: Mouse scrolled (482, 392) with delta (0, -2)
Screenshot: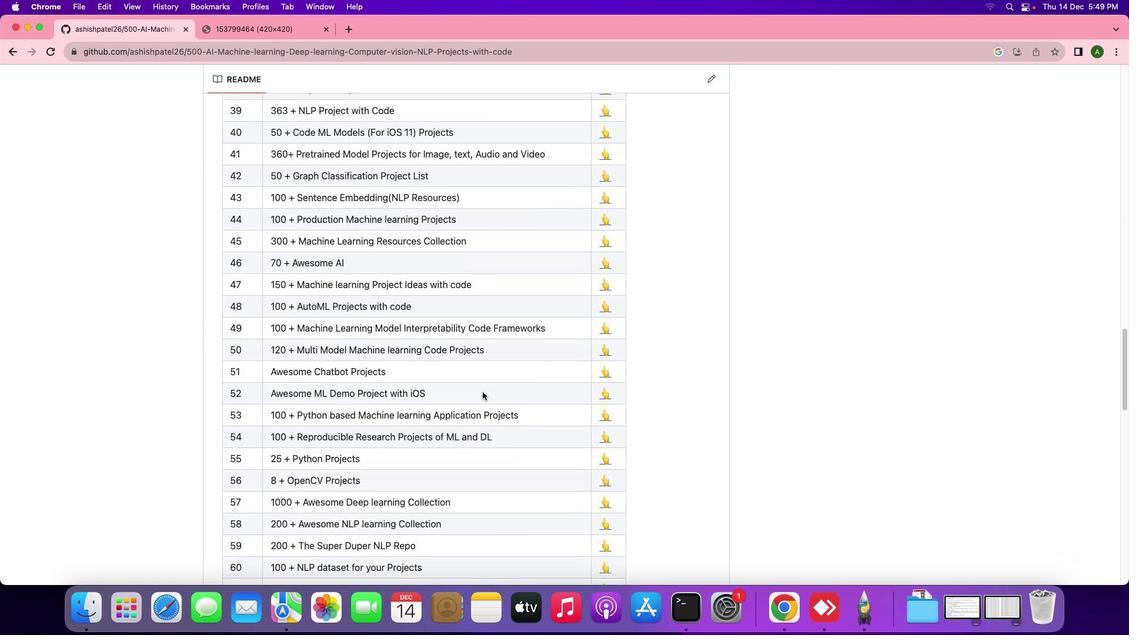 
Action: Mouse scrolled (482, 392) with delta (0, -2)
Screenshot: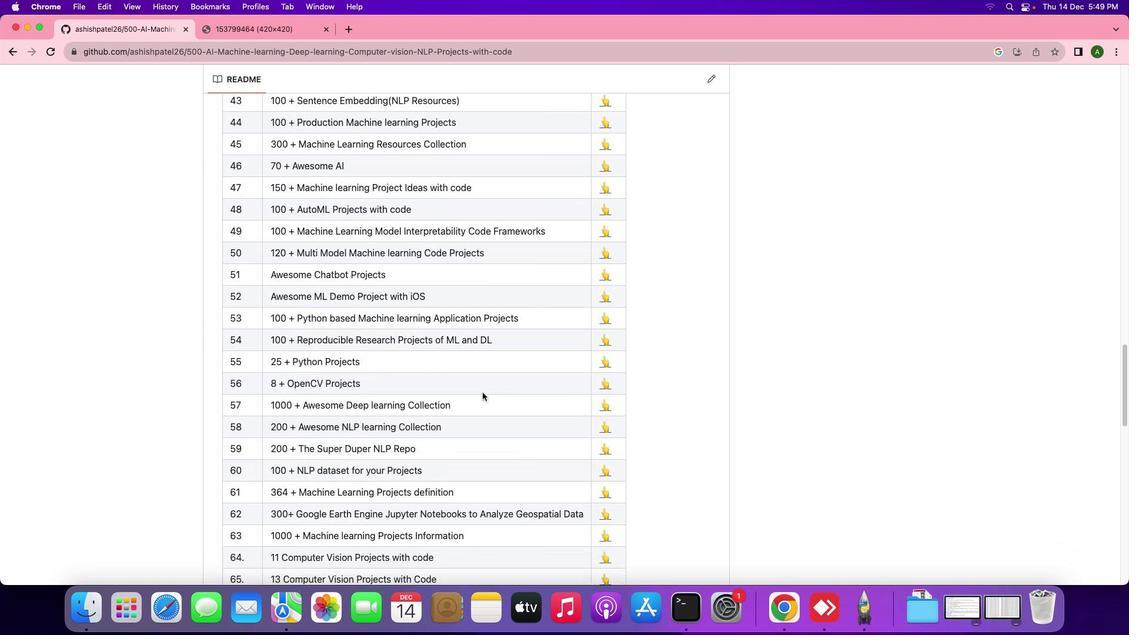 
Action: Mouse scrolled (482, 392) with delta (0, -2)
Screenshot: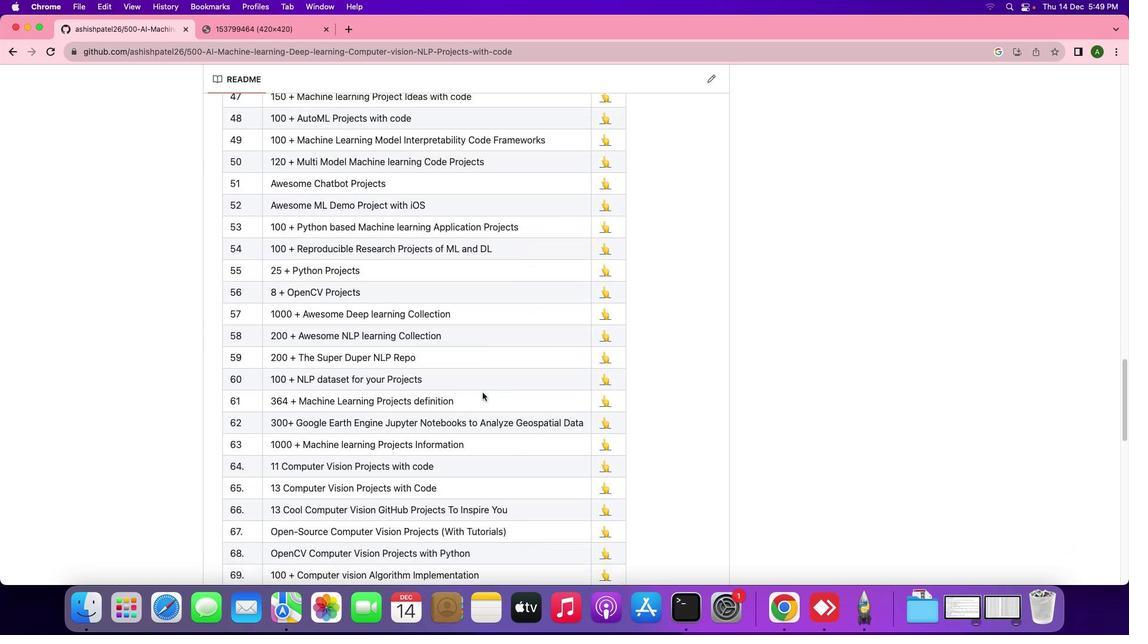 
Action: Mouse moved to (482, 392)
Screenshot: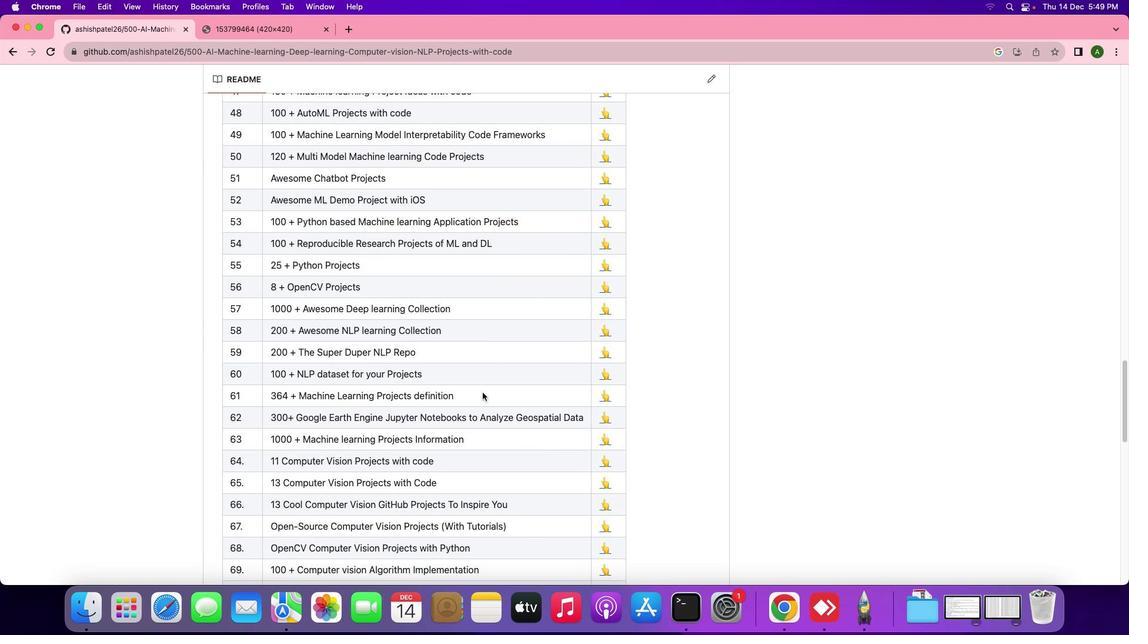 
Action: Mouse scrolled (482, 392) with delta (0, 0)
Screenshot: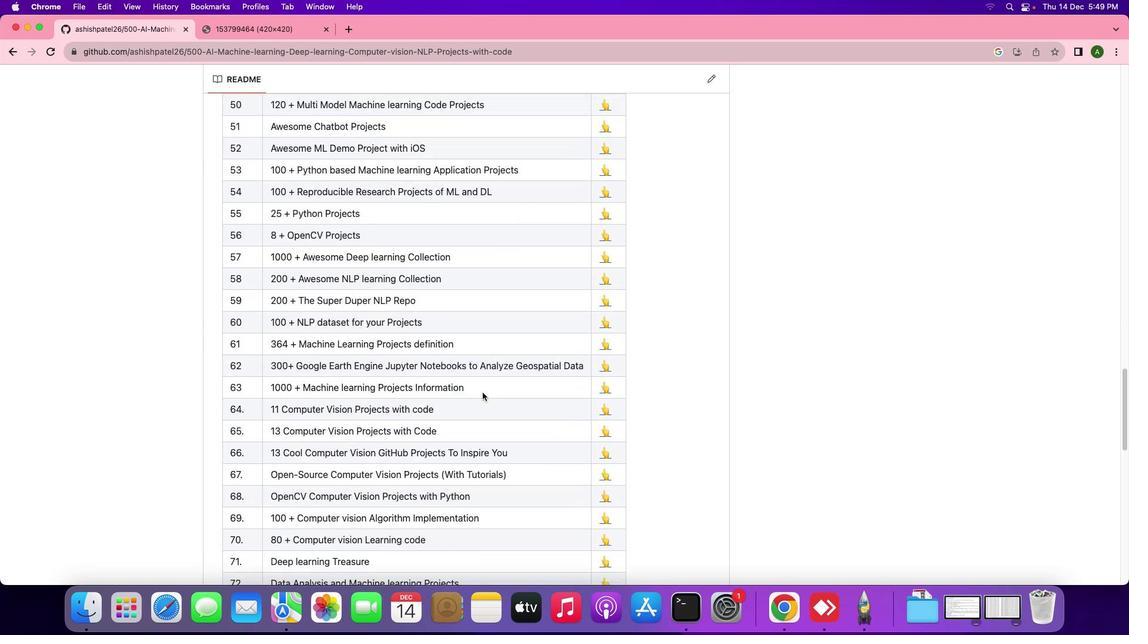 
Action: Mouse scrolled (482, 392) with delta (0, 0)
Screenshot: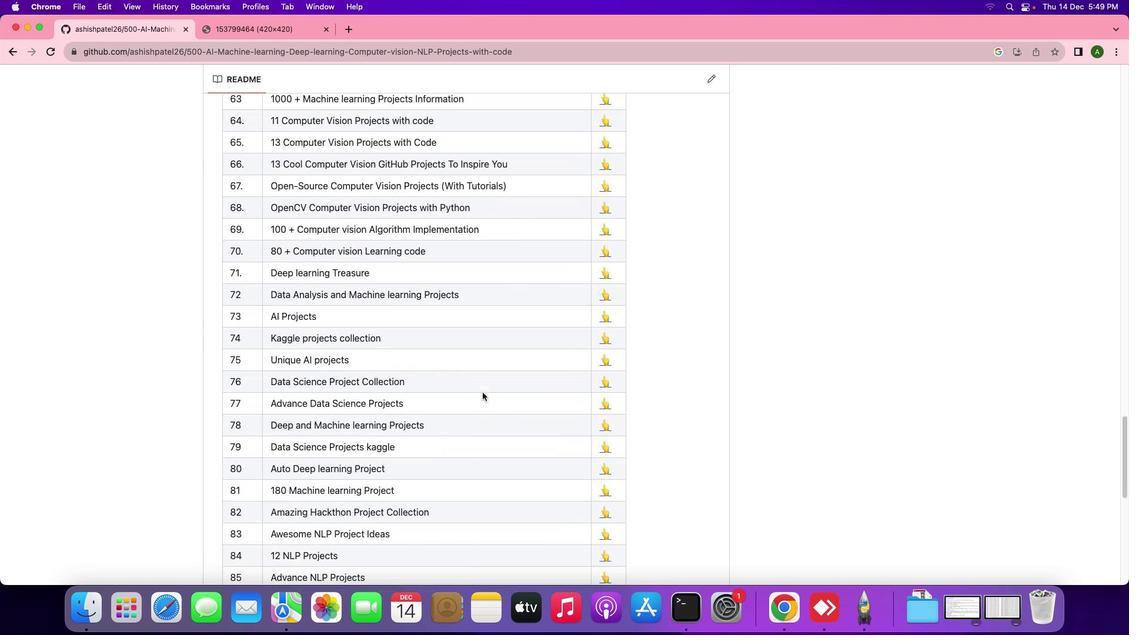 
Action: Mouse scrolled (482, 392) with delta (0, -1)
Screenshot: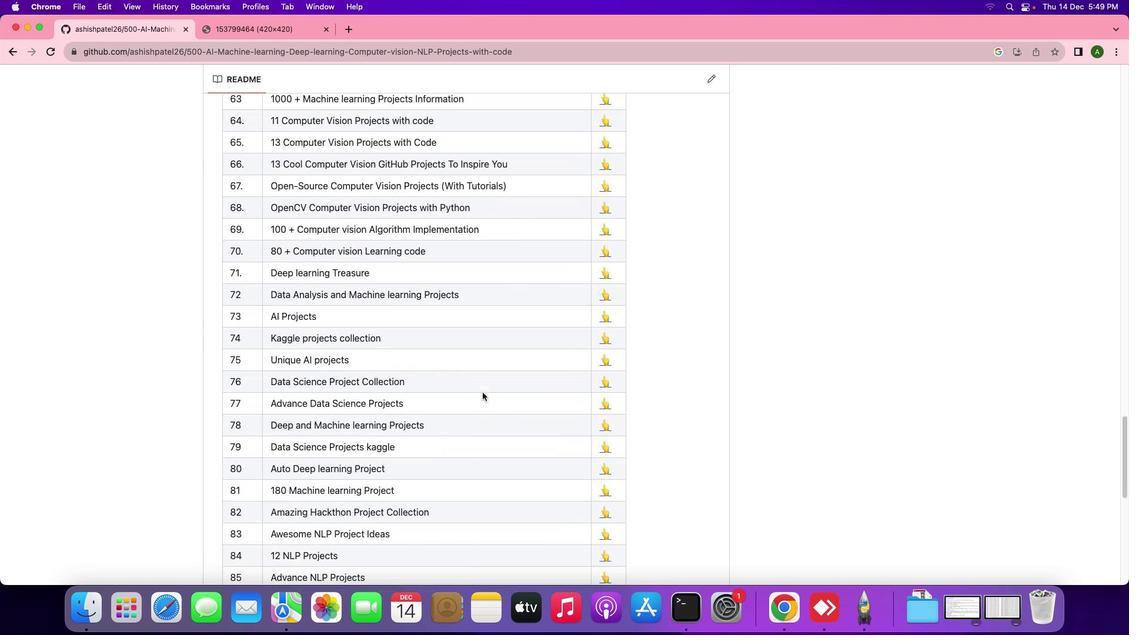 
Action: Mouse scrolled (482, 392) with delta (0, -2)
Screenshot: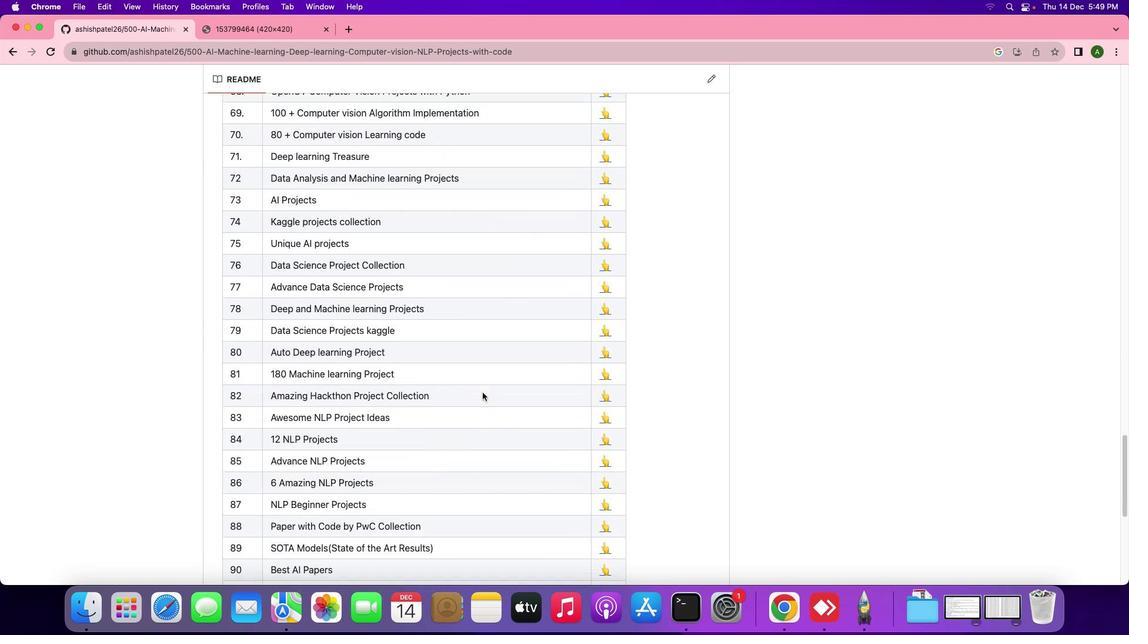 
Action: Mouse scrolled (482, 392) with delta (0, -2)
Screenshot: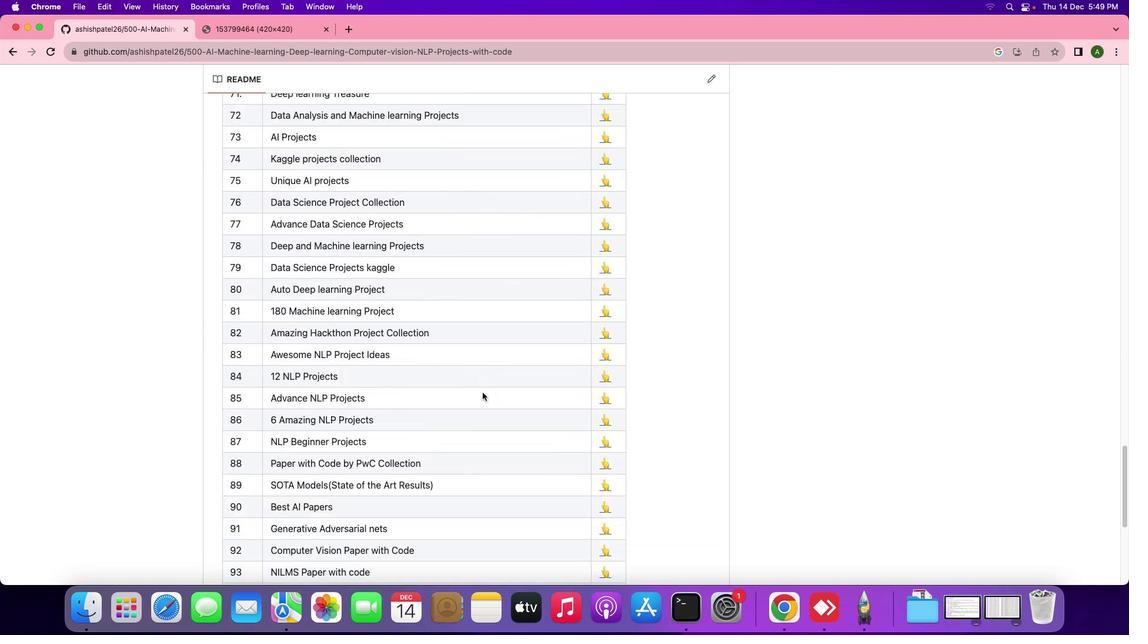 
Action: Mouse scrolled (482, 392) with delta (0, -3)
Screenshot: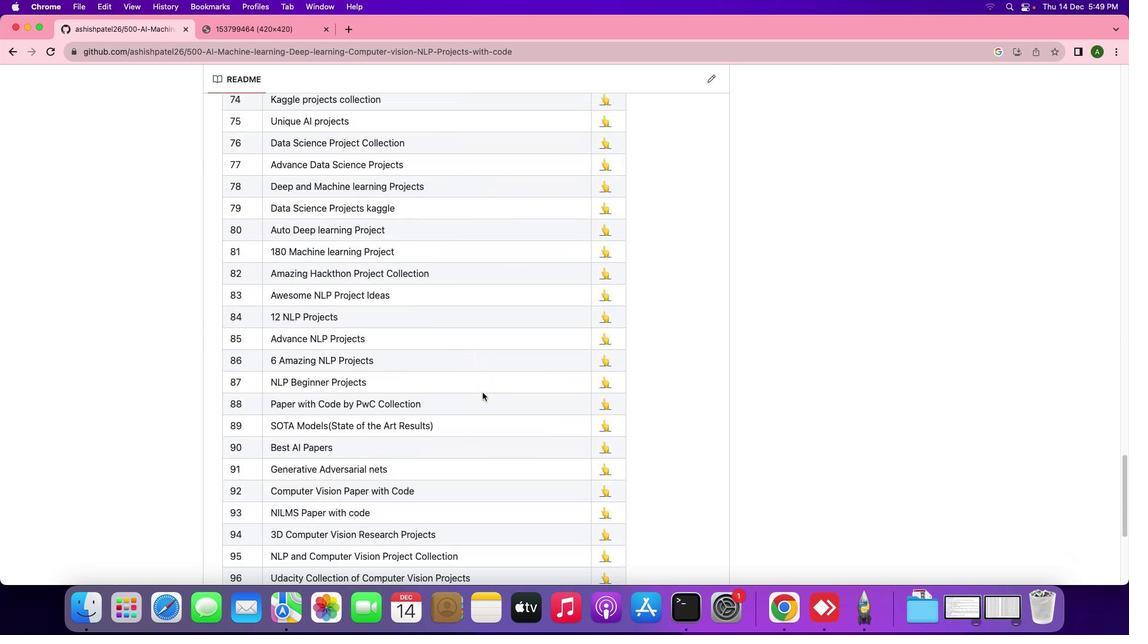 
Action: Mouse scrolled (482, 392) with delta (0, -3)
Screenshot: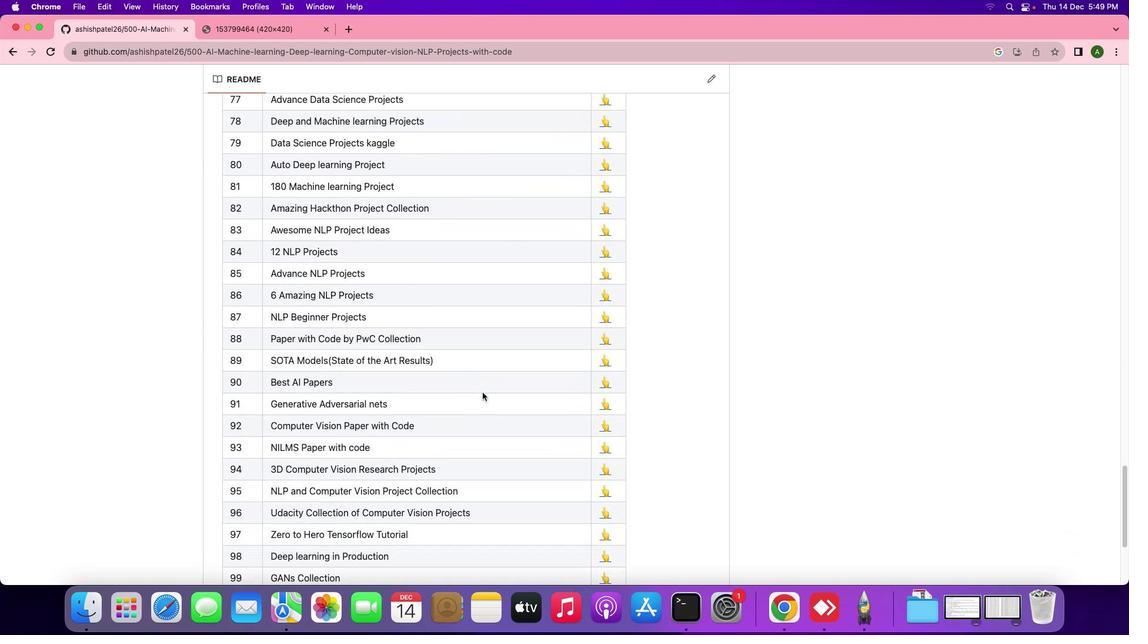 
Action: Mouse scrolled (482, 392) with delta (0, 0)
Screenshot: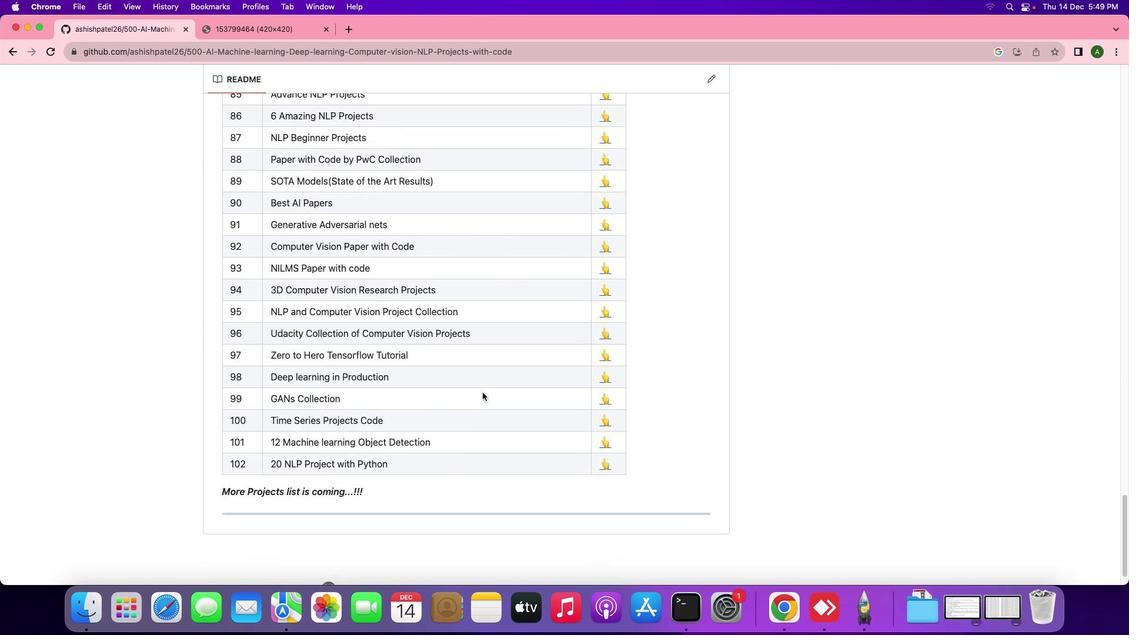 
Action: Mouse scrolled (482, 392) with delta (0, 0)
Screenshot: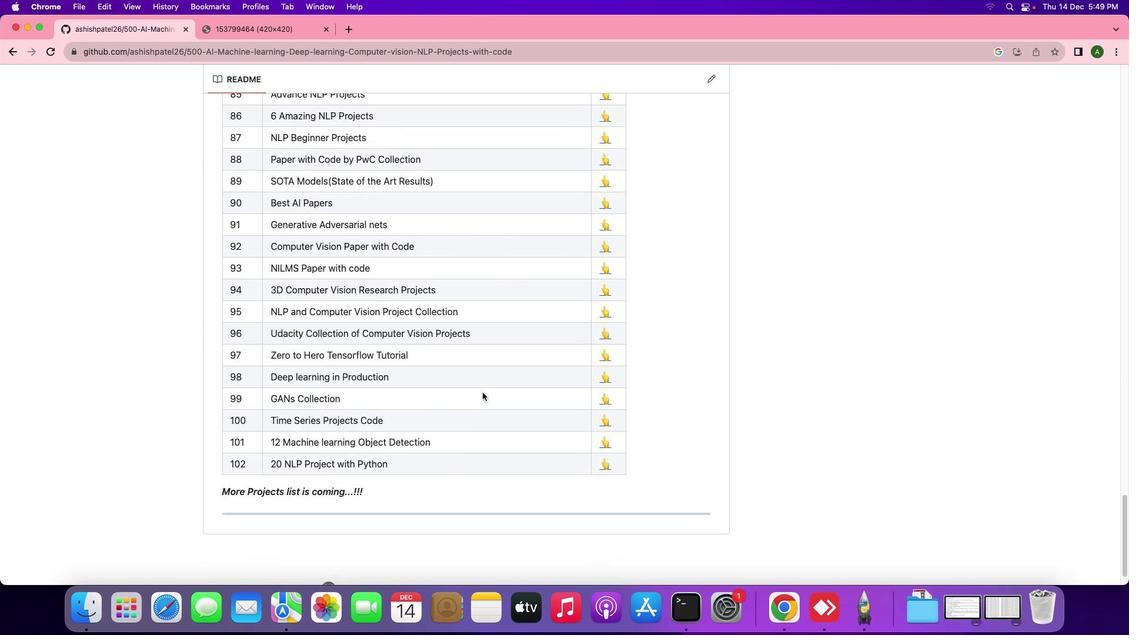
Action: Mouse scrolled (482, 392) with delta (0, -1)
Screenshot: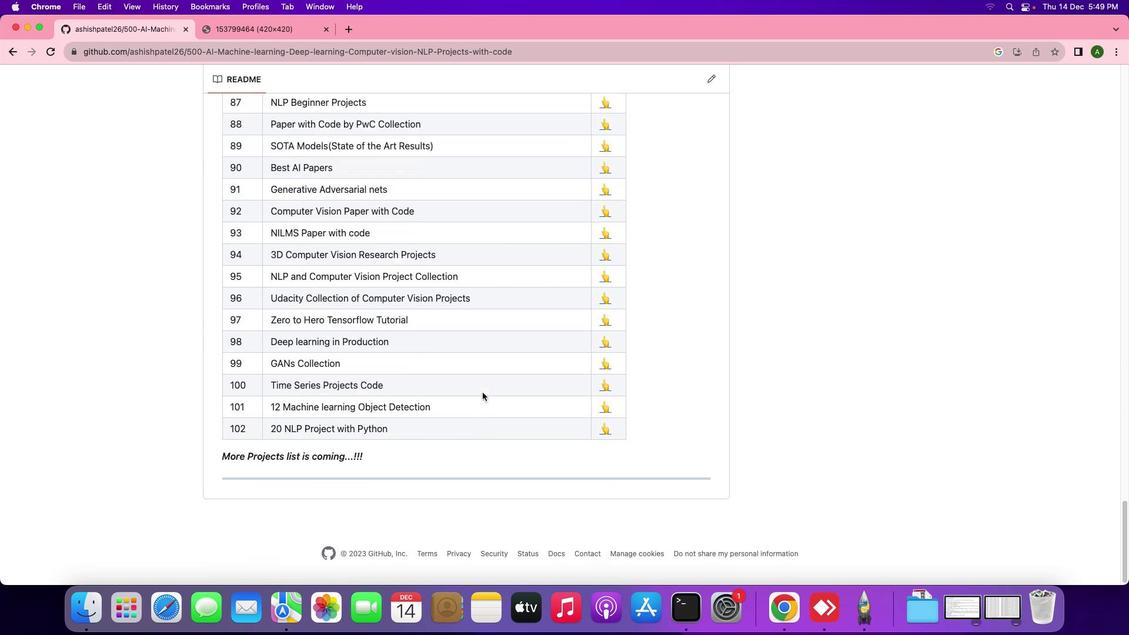 
Action: Mouse scrolled (482, 392) with delta (0, -2)
Screenshot: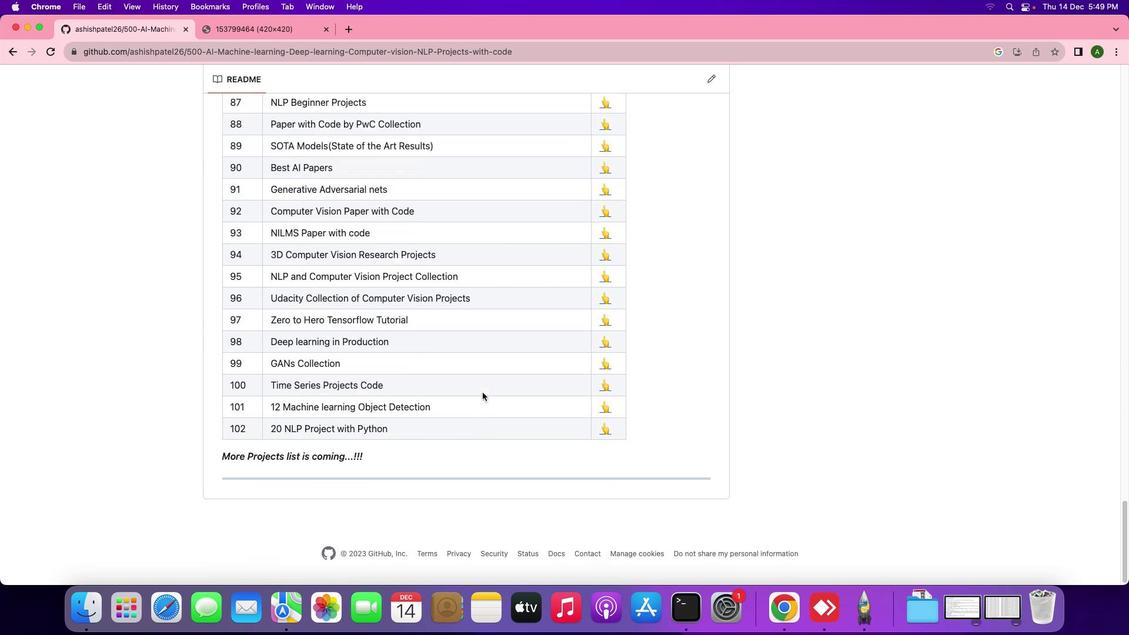 
Action: Mouse scrolled (482, 392) with delta (0, -3)
Screenshot: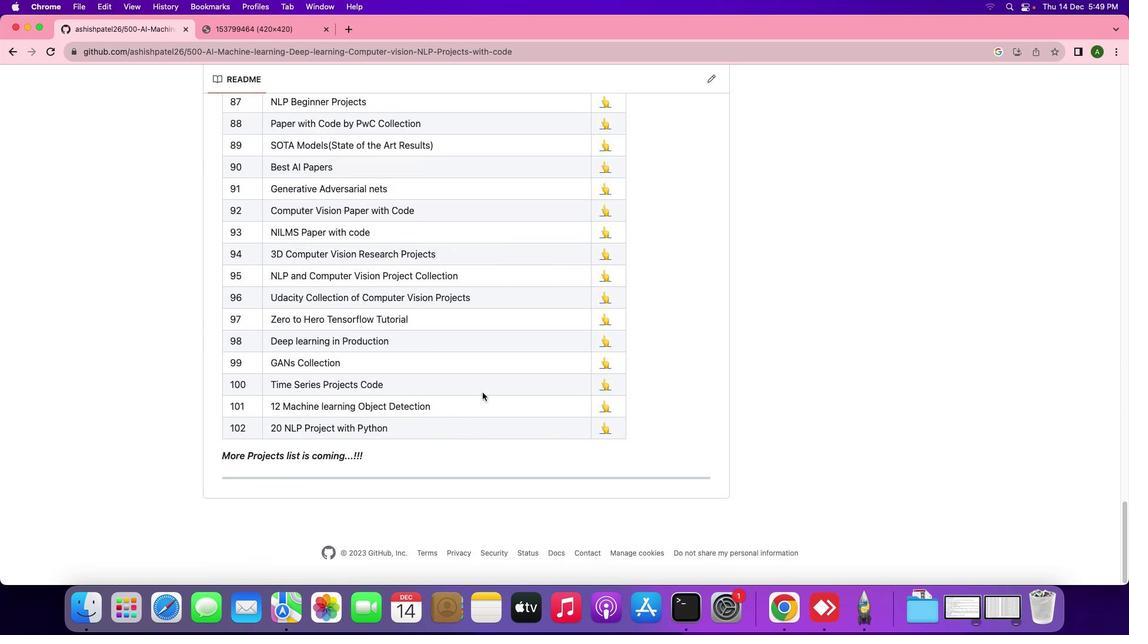 
Action: Mouse scrolled (482, 392) with delta (0, -3)
Screenshot: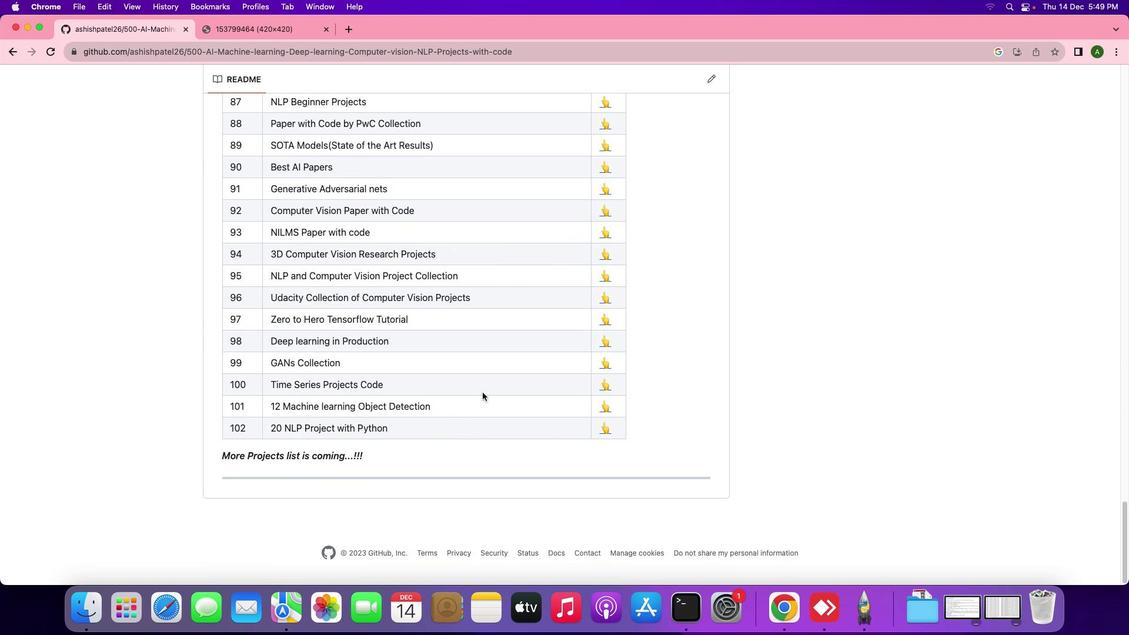 
Action: Mouse moved to (481, 392)
Screenshot: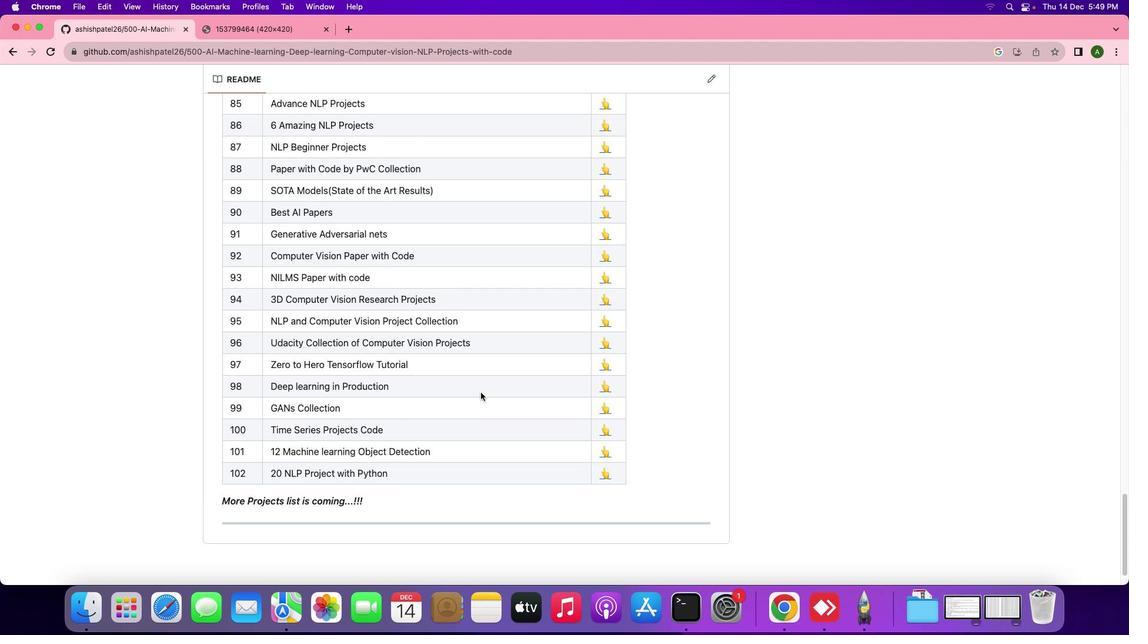
Action: Mouse scrolled (481, 392) with delta (0, 0)
Screenshot: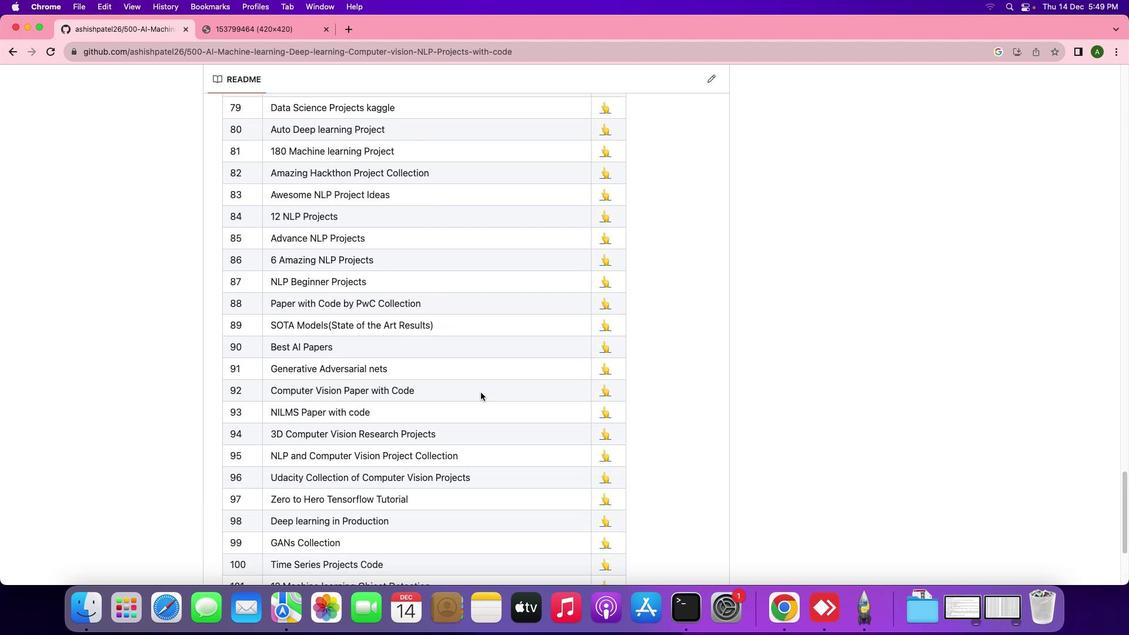 
Action: Mouse scrolled (481, 392) with delta (0, 0)
Screenshot: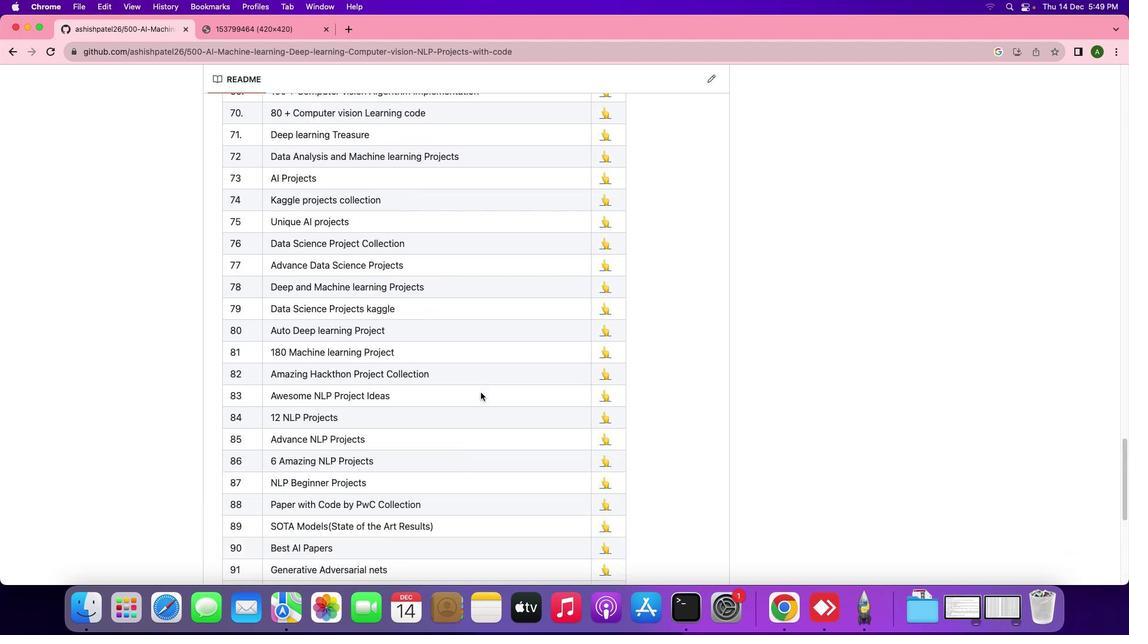 
Action: Mouse moved to (480, 392)
Screenshot: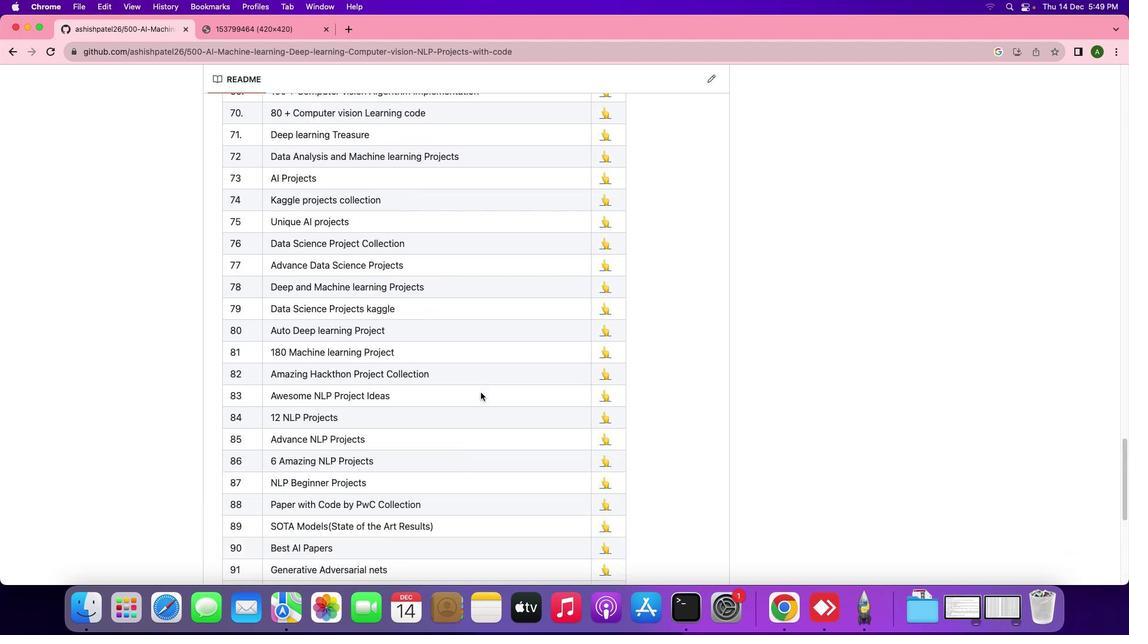 
Action: Mouse scrolled (480, 392) with delta (0, 1)
Screenshot: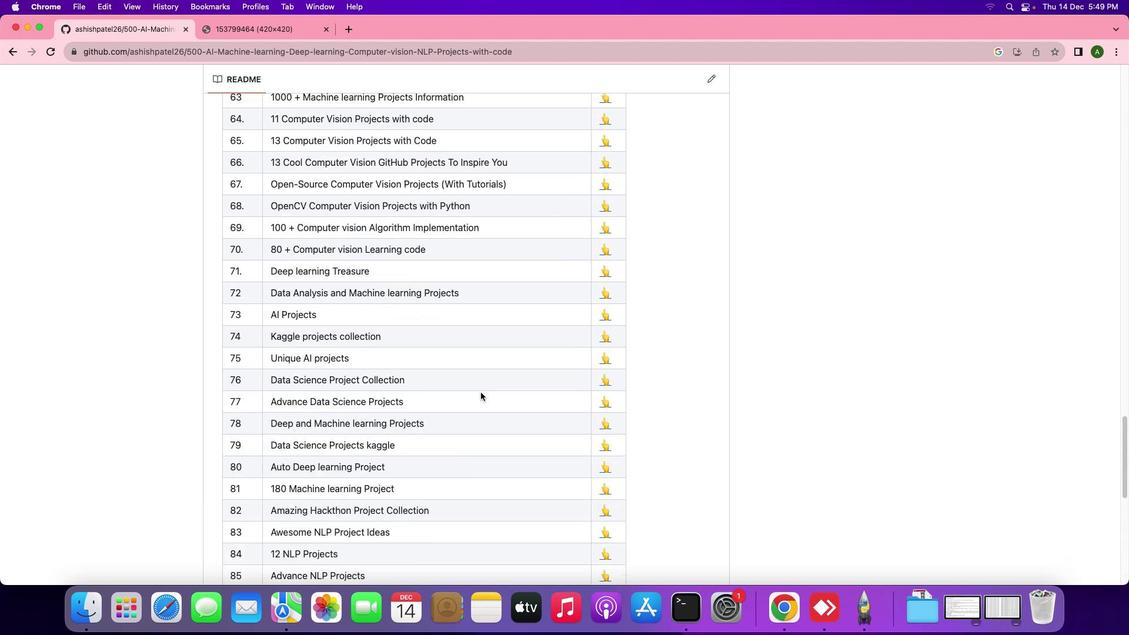 
Action: Mouse scrolled (480, 392) with delta (0, 2)
Screenshot: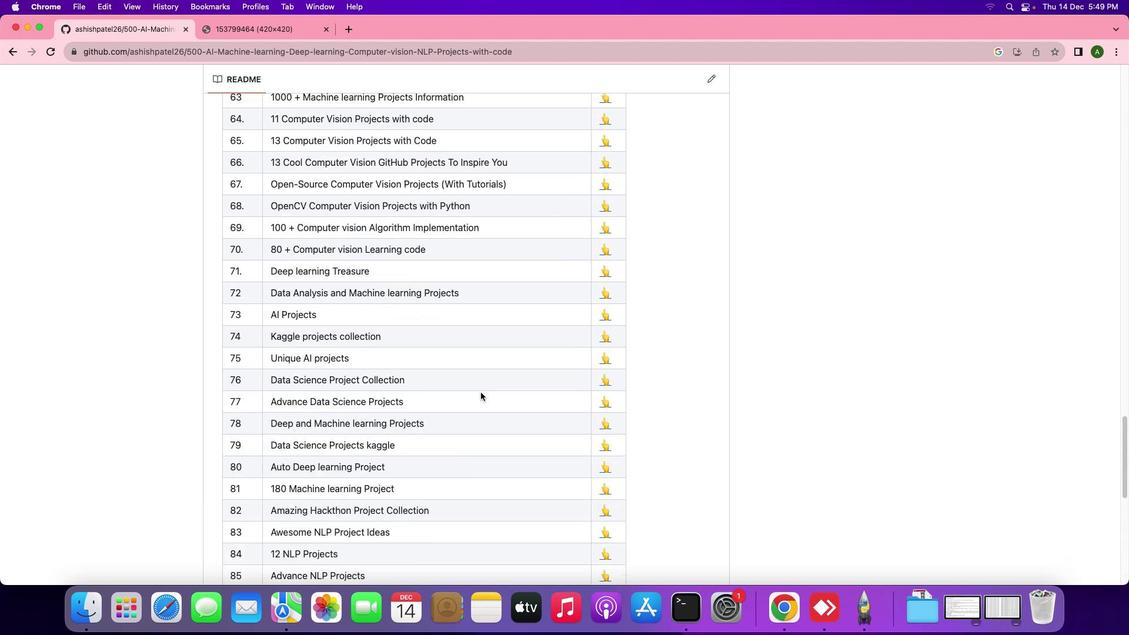 
Action: Mouse scrolled (480, 392) with delta (0, 3)
Screenshot: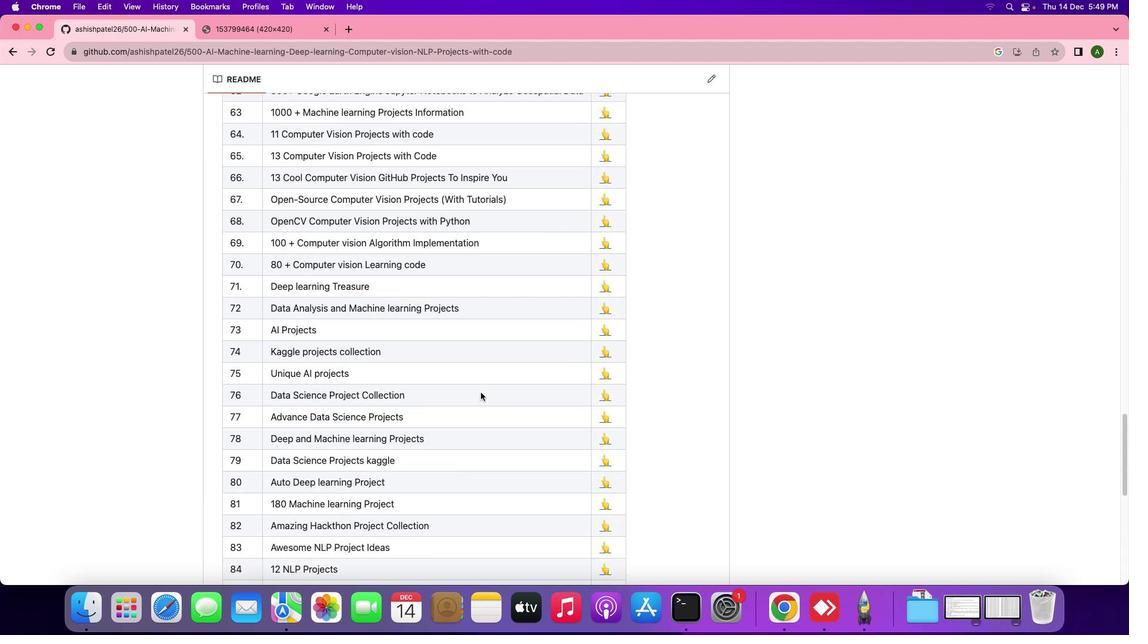 
Action: Mouse scrolled (480, 392) with delta (0, 3)
Screenshot: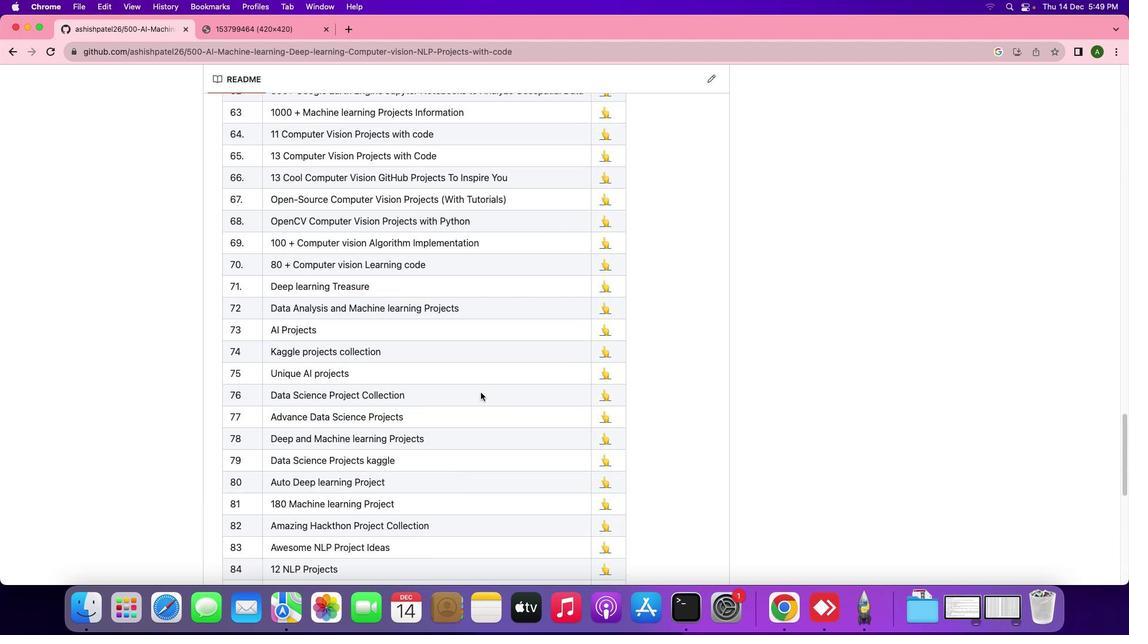 
Action: Mouse moved to (480, 392)
Screenshot: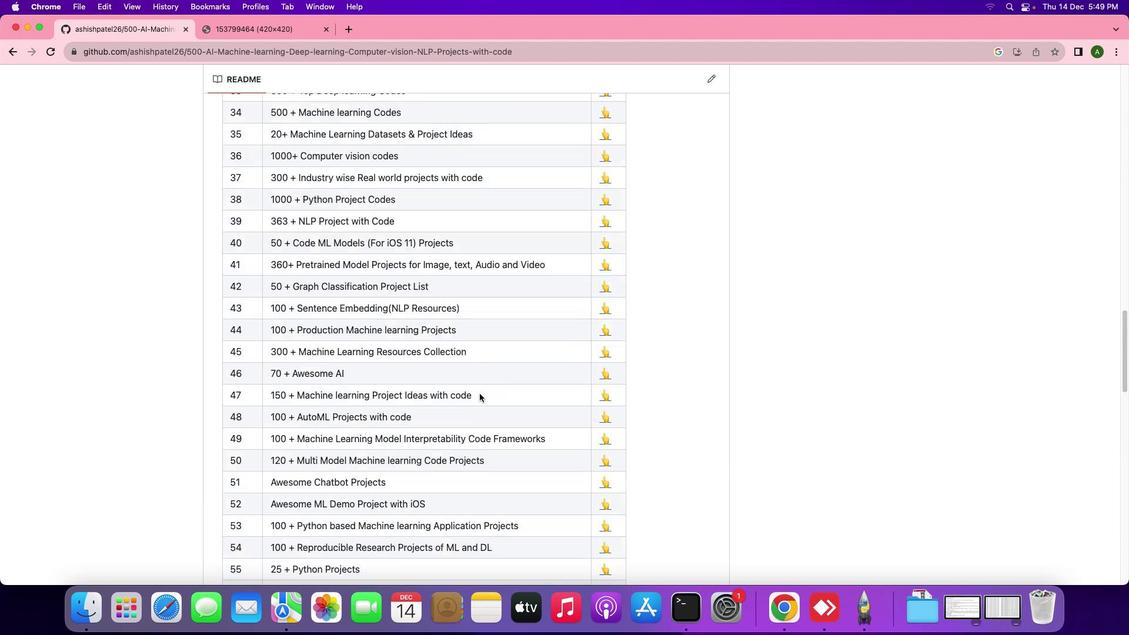 
Action: Mouse scrolled (480, 392) with delta (0, 0)
Screenshot: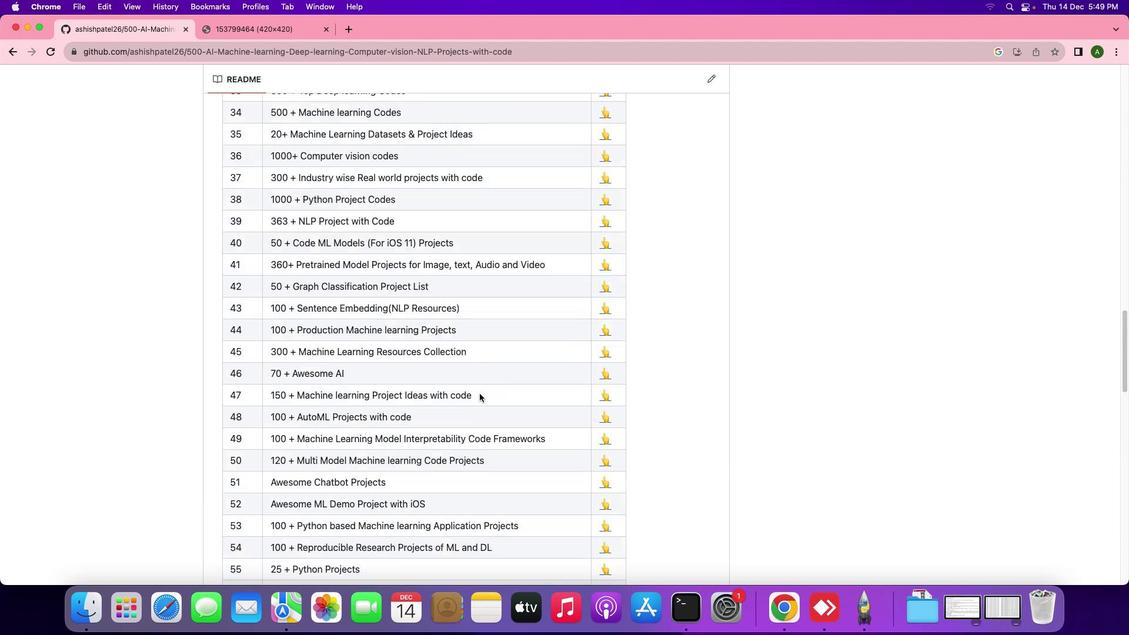 
Action: Mouse moved to (479, 393)
Screenshot: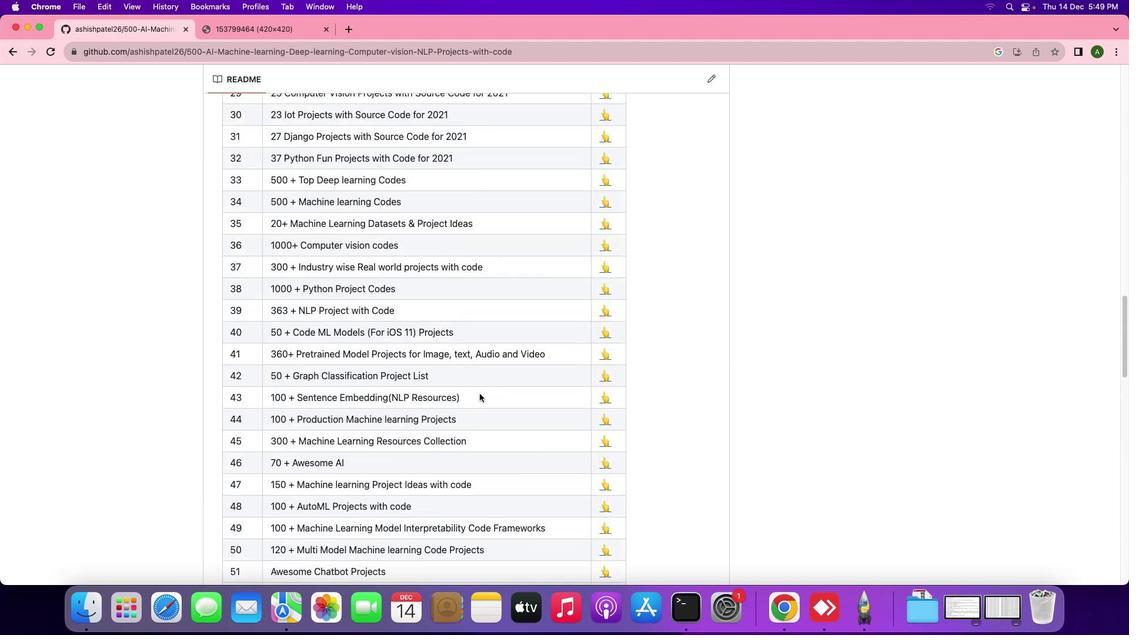 
Action: Mouse scrolled (479, 393) with delta (0, 0)
Screenshot: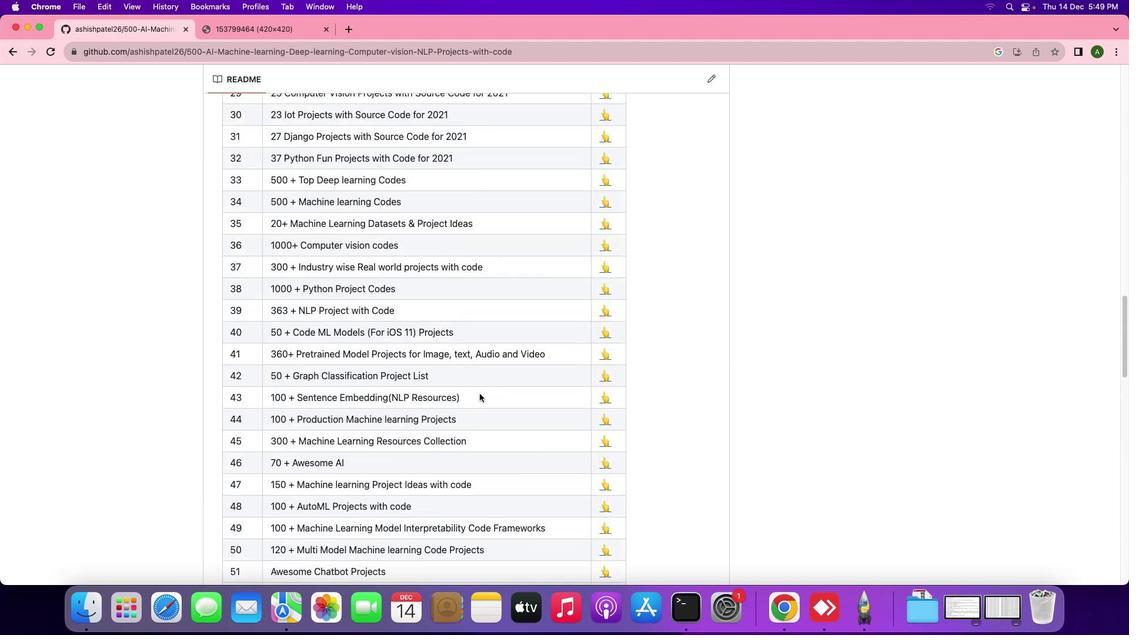 
Action: Mouse moved to (479, 393)
Screenshot: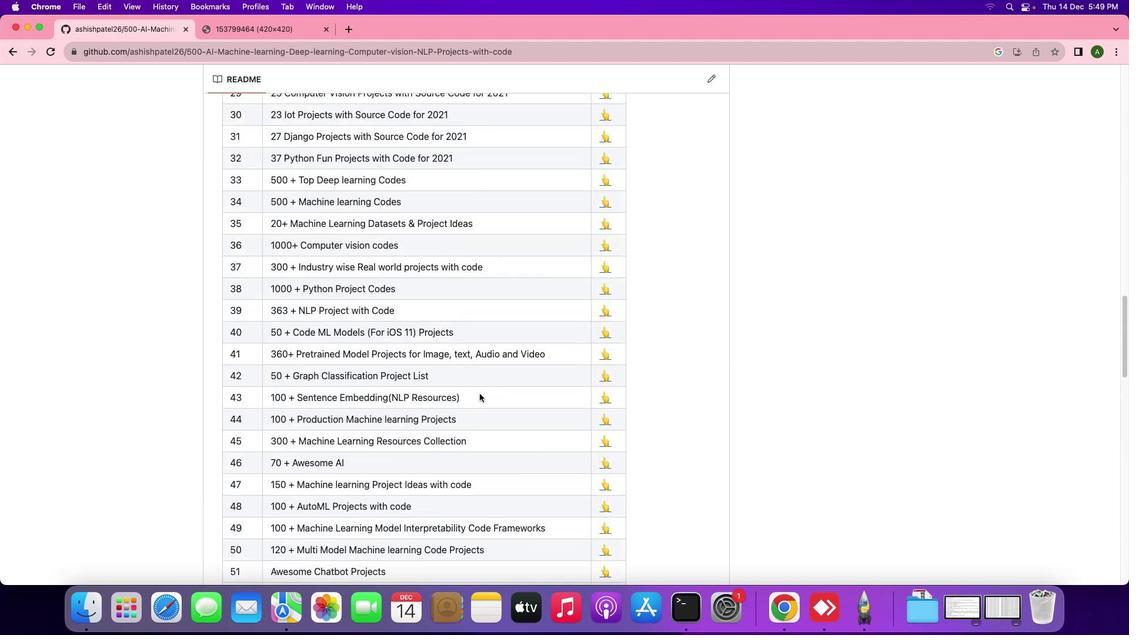 
Action: Mouse scrolled (479, 393) with delta (0, 1)
Screenshot: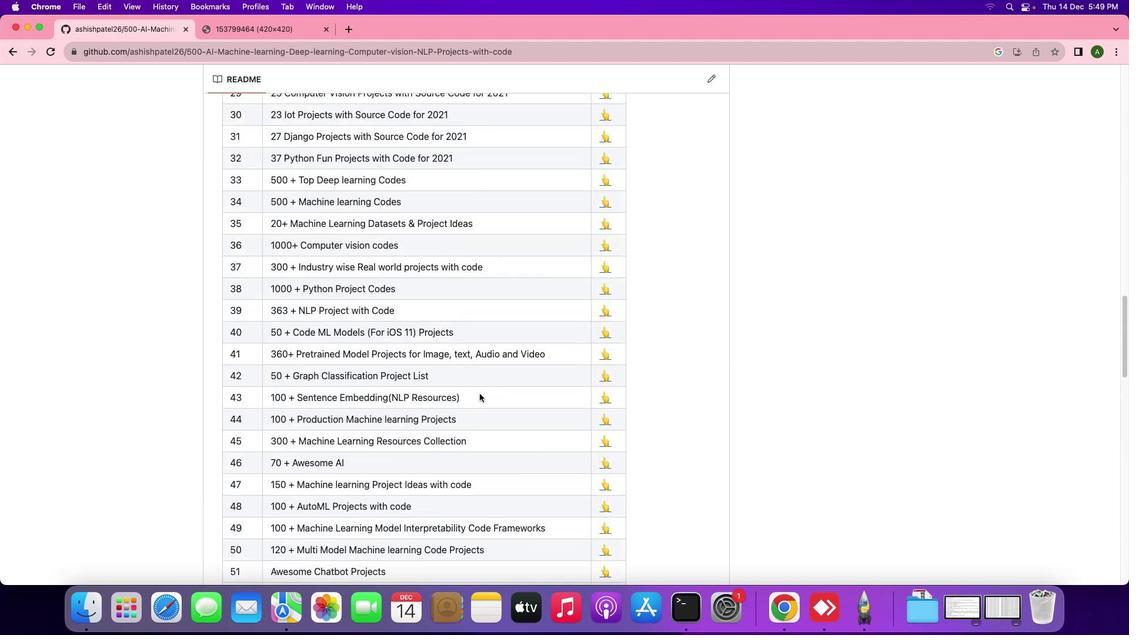 
Action: Mouse scrolled (479, 393) with delta (0, 2)
Screenshot: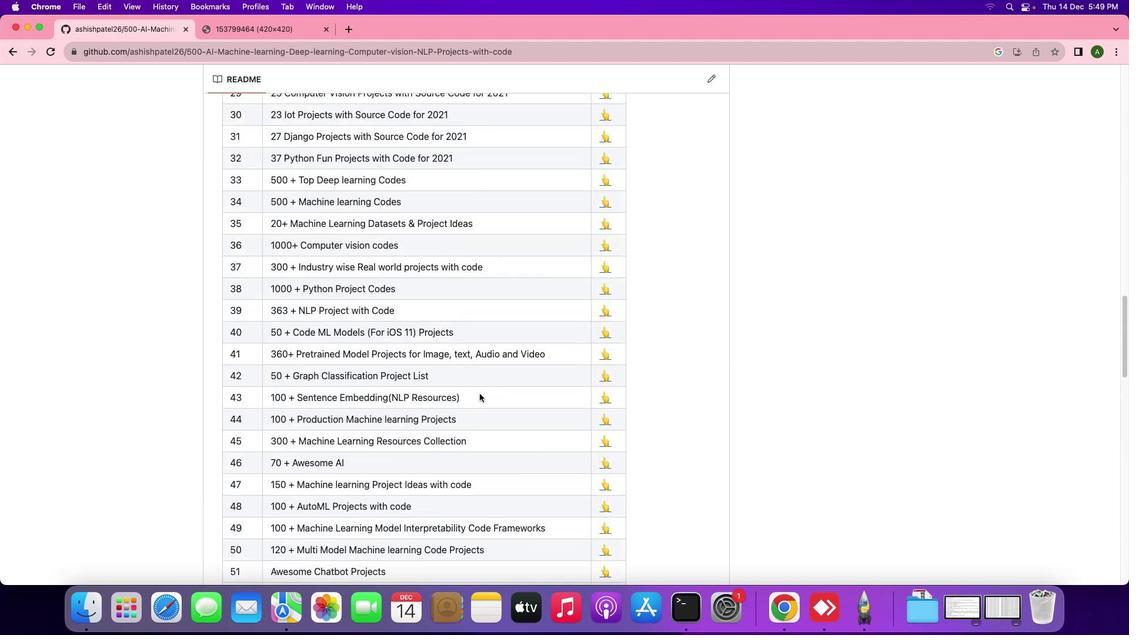 
Action: Mouse scrolled (479, 393) with delta (0, 3)
Screenshot: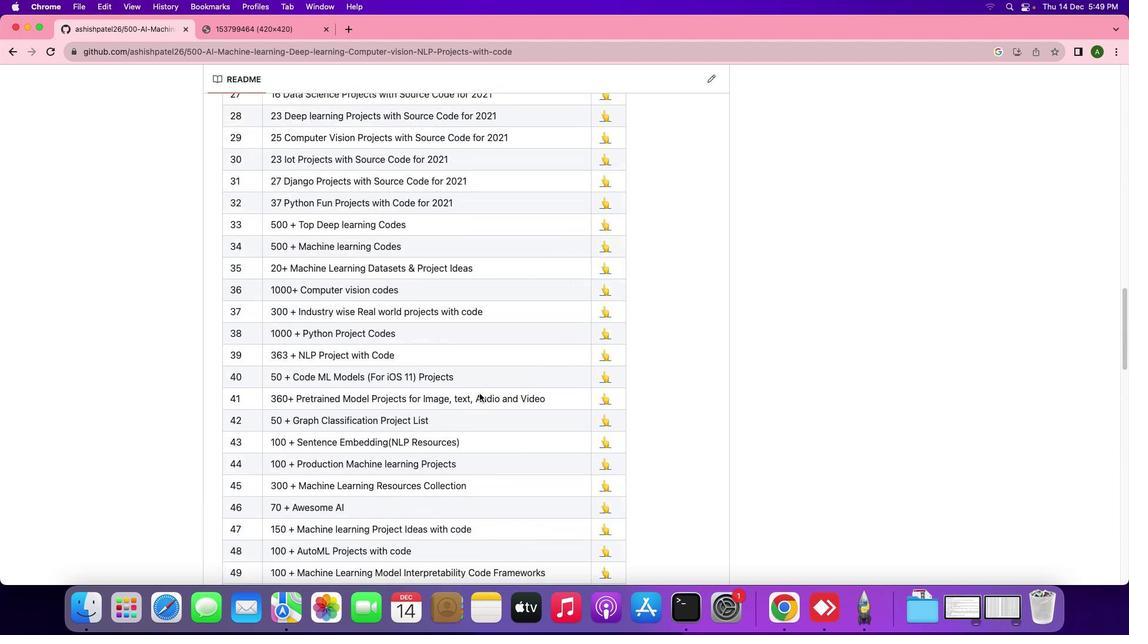 
Action: Mouse scrolled (479, 393) with delta (0, 4)
Screenshot: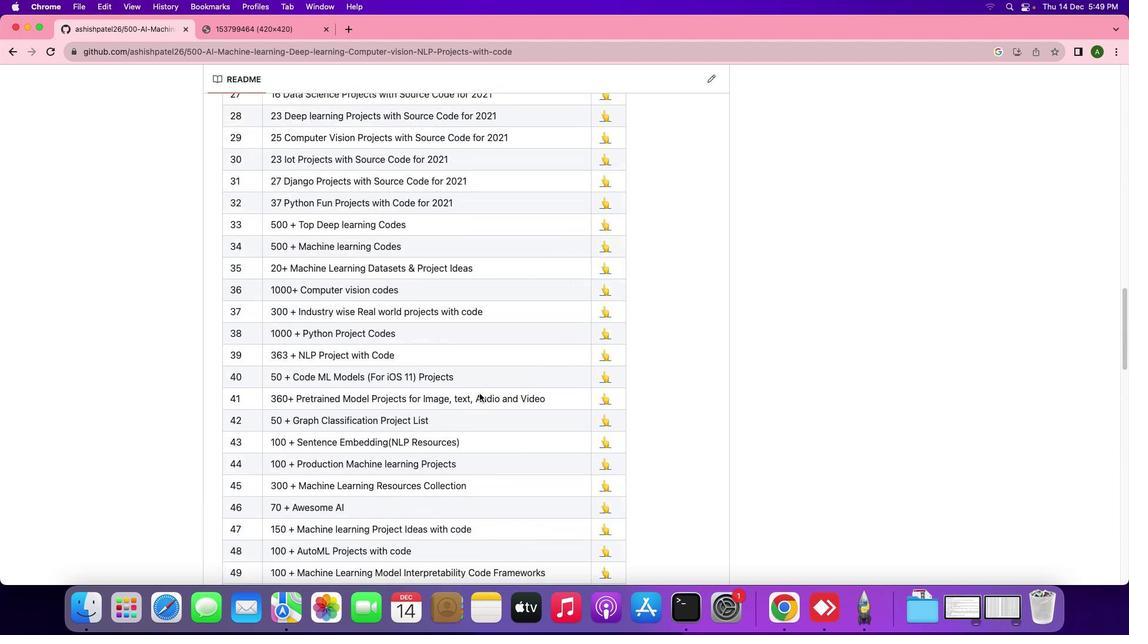 
Action: Mouse scrolled (479, 393) with delta (0, 4)
Screenshot: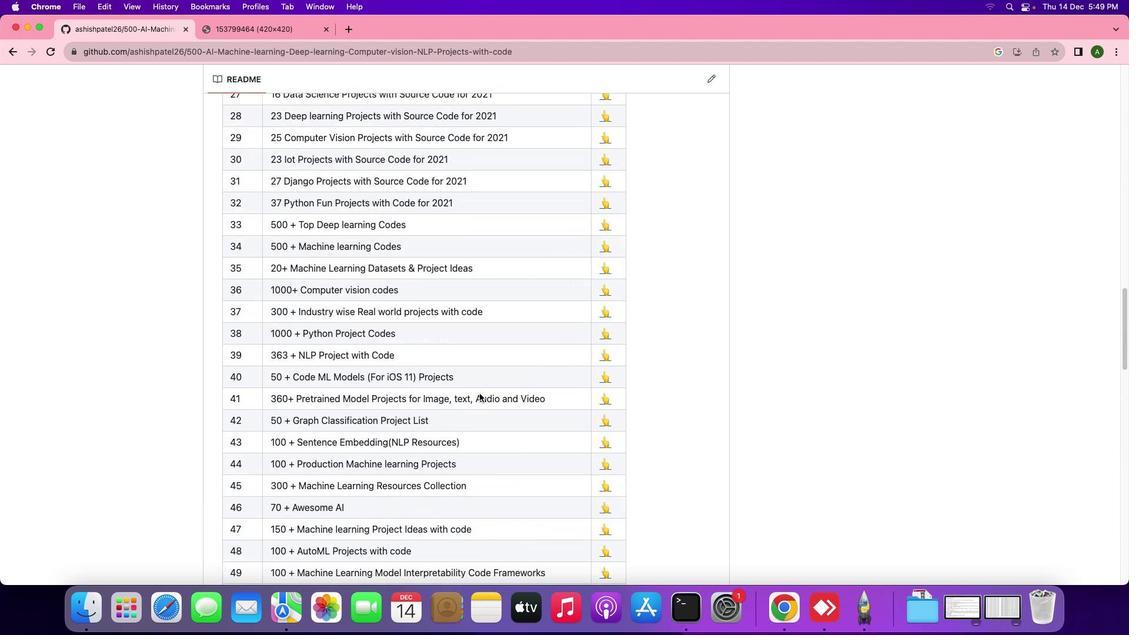 
Action: Mouse moved to (479, 393)
Screenshot: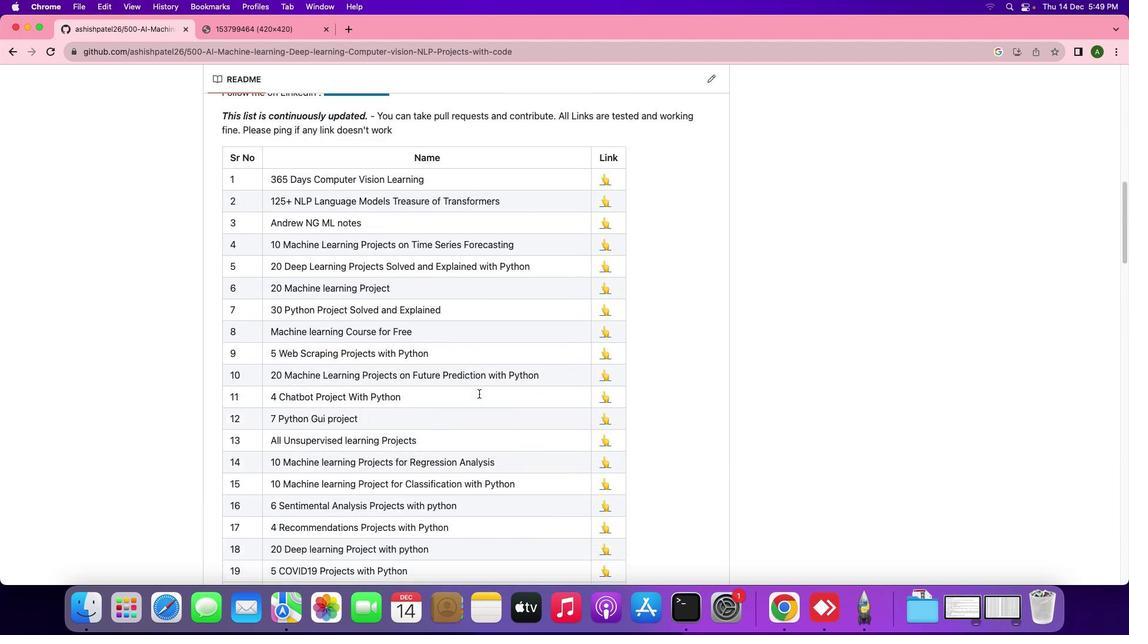 
Action: Mouse scrolled (479, 393) with delta (0, 0)
Screenshot: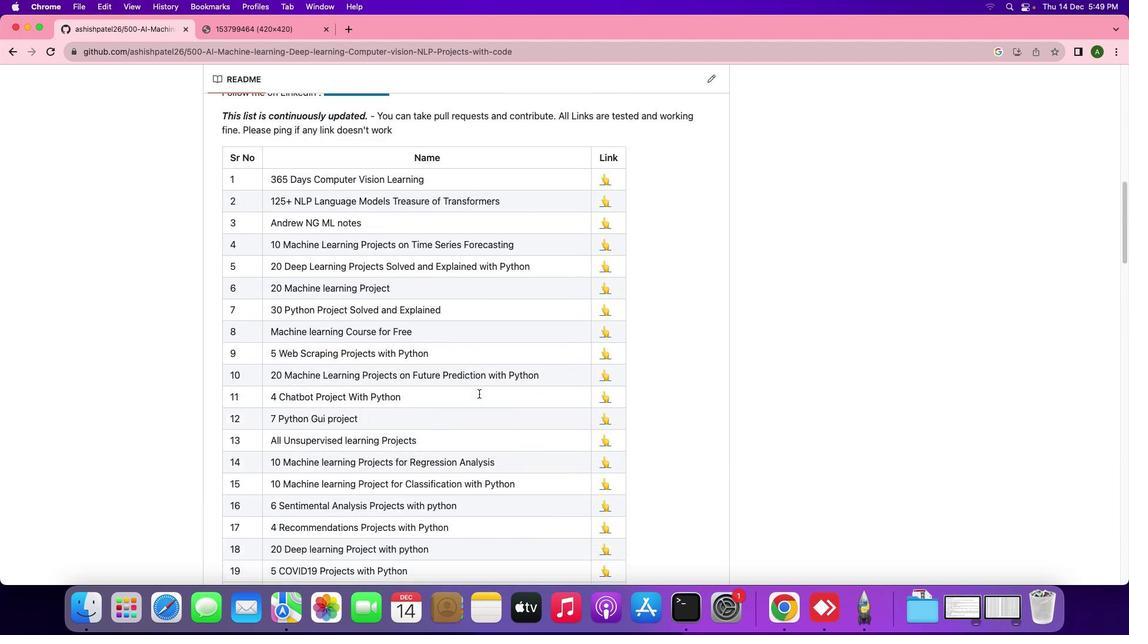 
Action: Mouse moved to (479, 393)
Screenshot: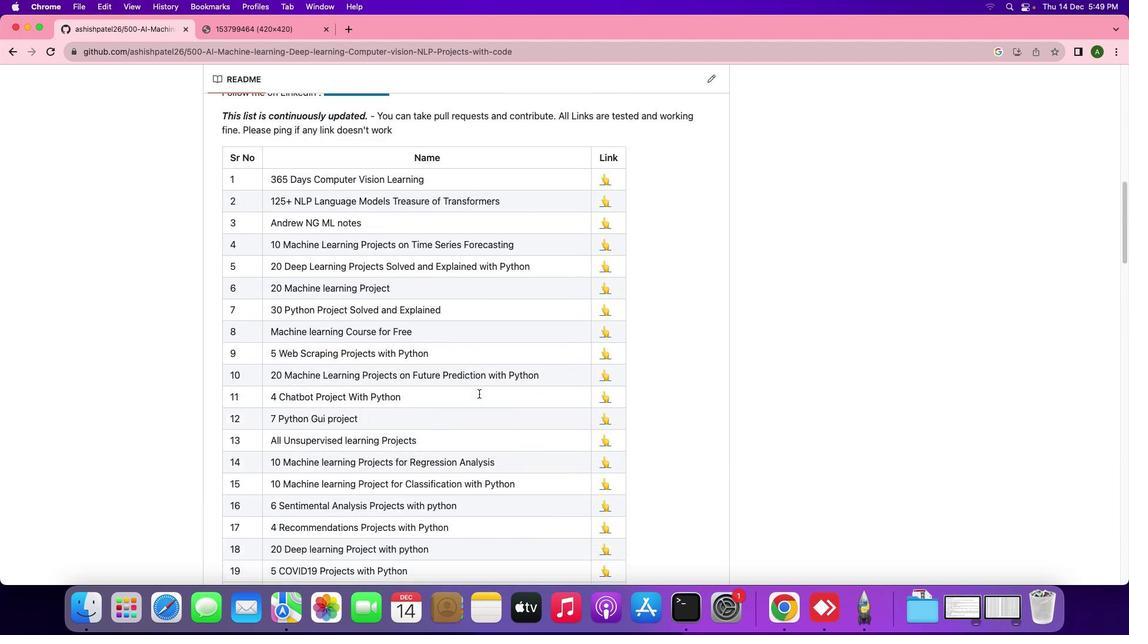 
Action: Mouse scrolled (479, 393) with delta (0, 0)
Screenshot: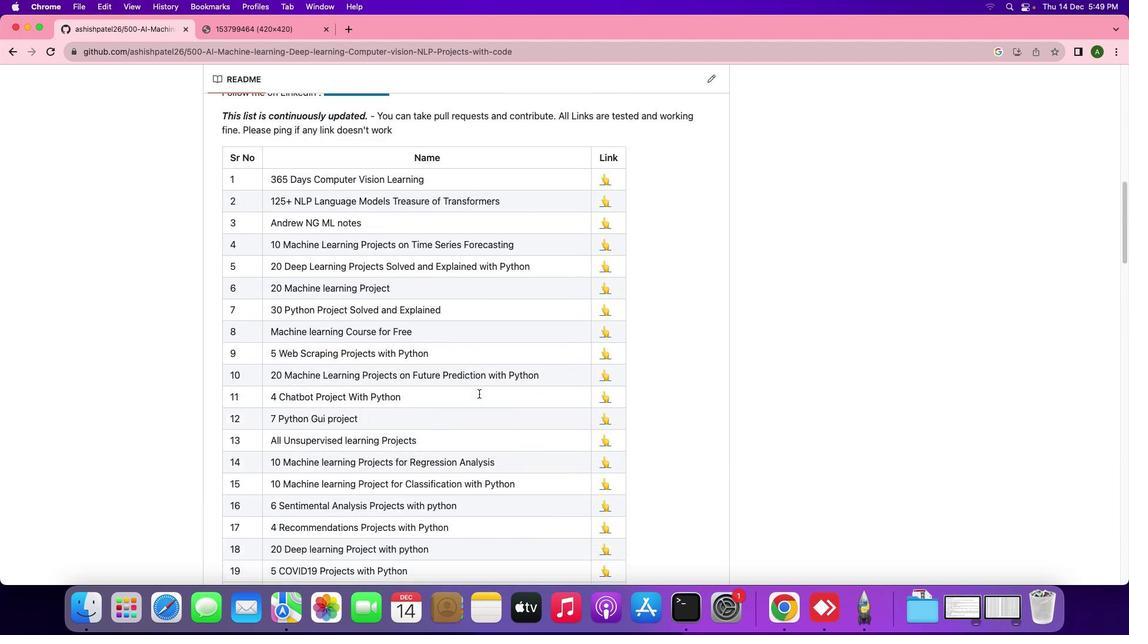
Action: Mouse scrolled (479, 393) with delta (0, 2)
Screenshot: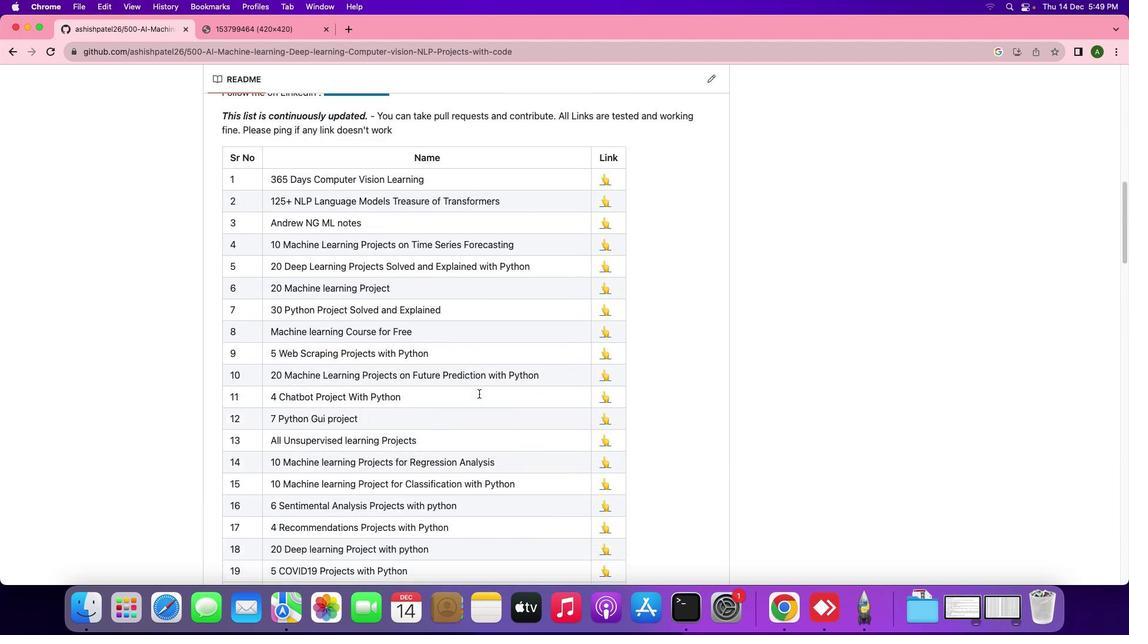 
Action: Mouse scrolled (479, 393) with delta (0, 2)
Screenshot: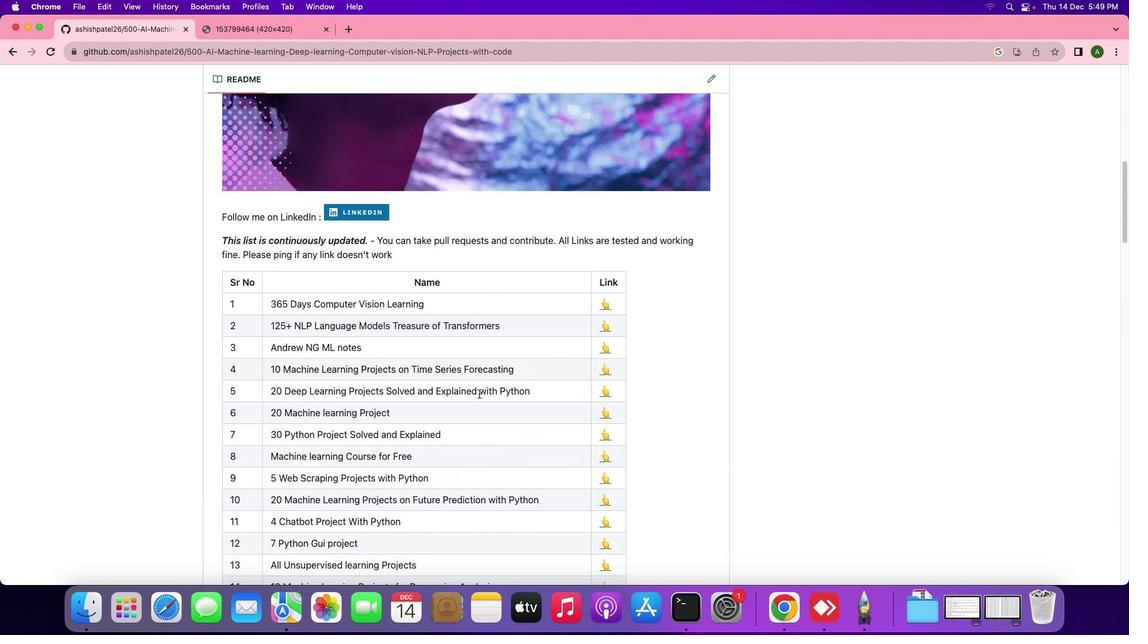 
Action: Mouse scrolled (479, 393) with delta (0, 3)
Screenshot: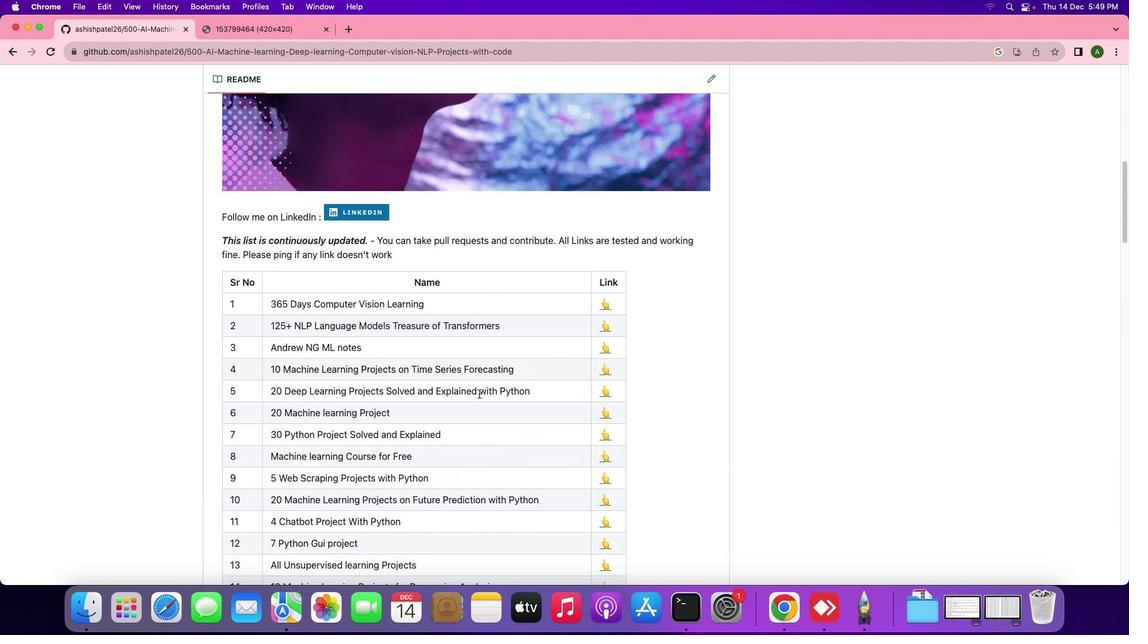 
Action: Mouse scrolled (479, 393) with delta (0, 4)
Screenshot: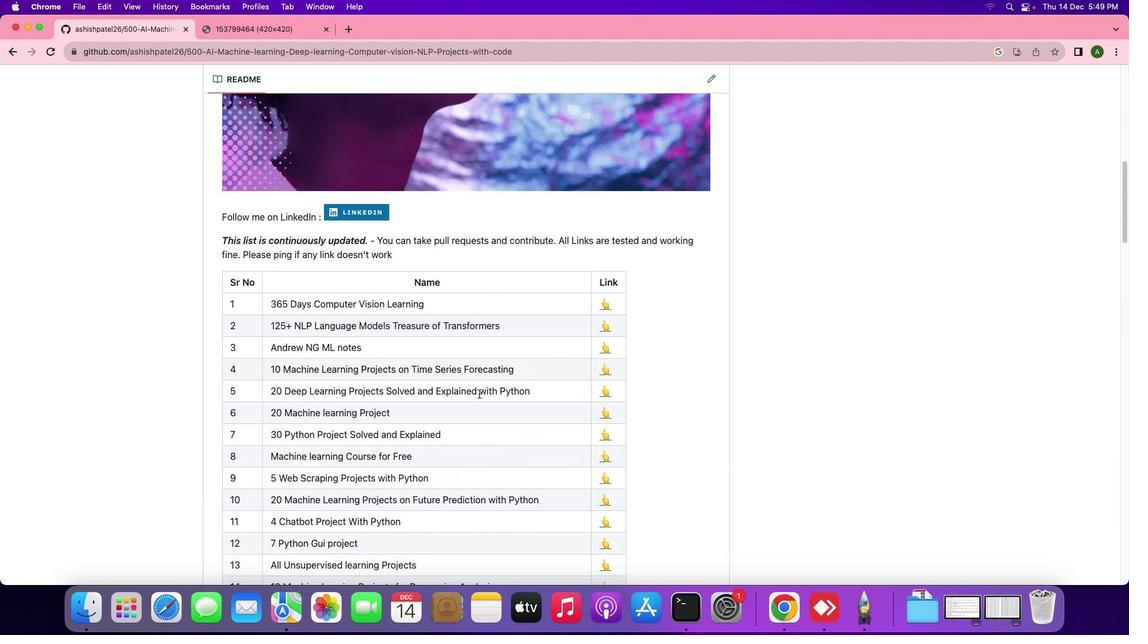 
Action: Mouse scrolled (479, 393) with delta (0, 4)
Screenshot: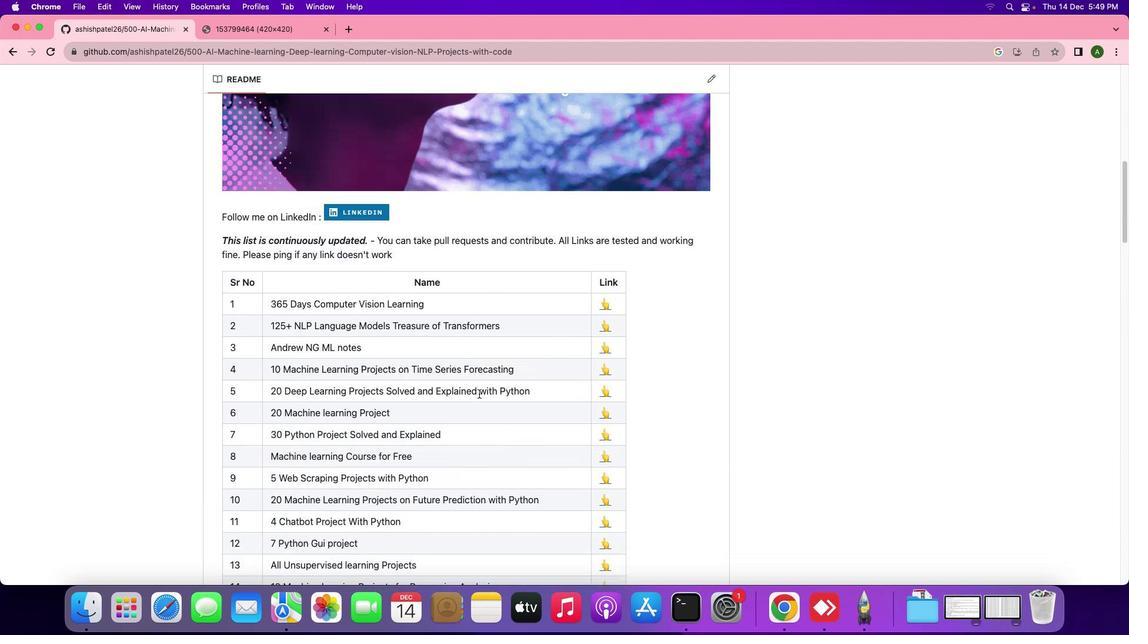 
Action: Mouse moved to (478, 393)
Screenshot: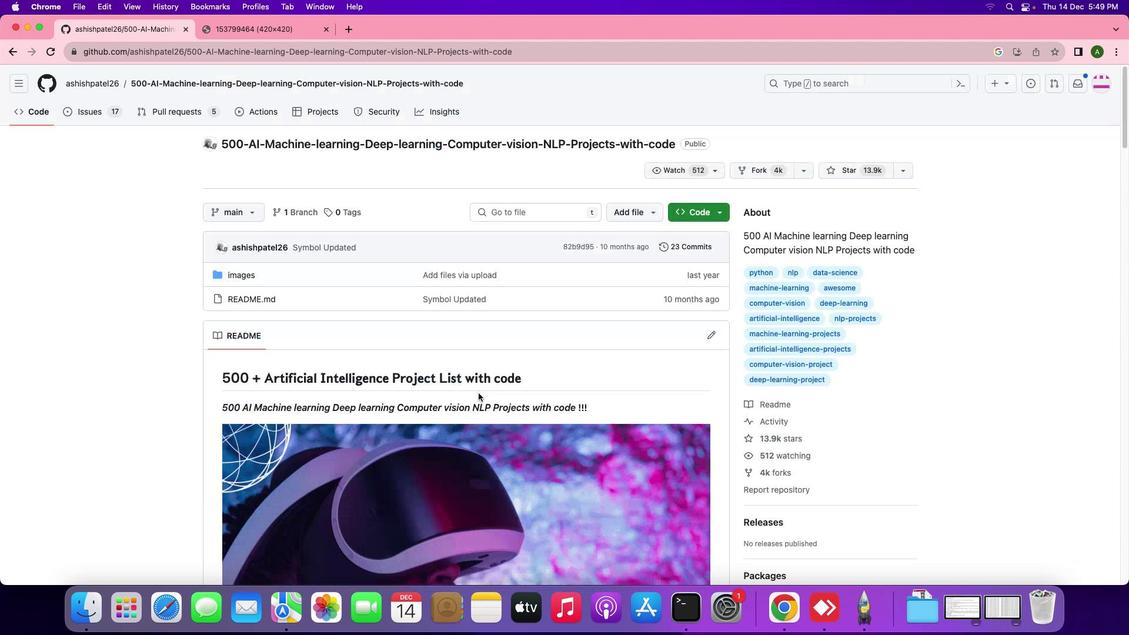 
Action: Mouse scrolled (478, 393) with delta (0, 0)
Screenshot: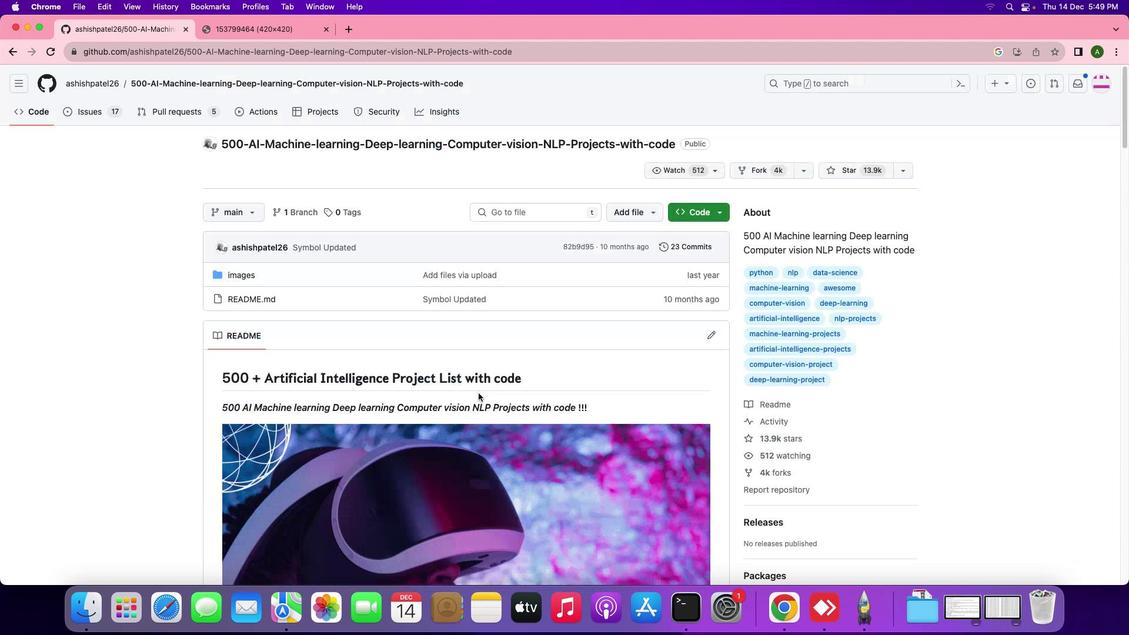 
Action: Mouse scrolled (478, 393) with delta (0, 0)
Screenshot: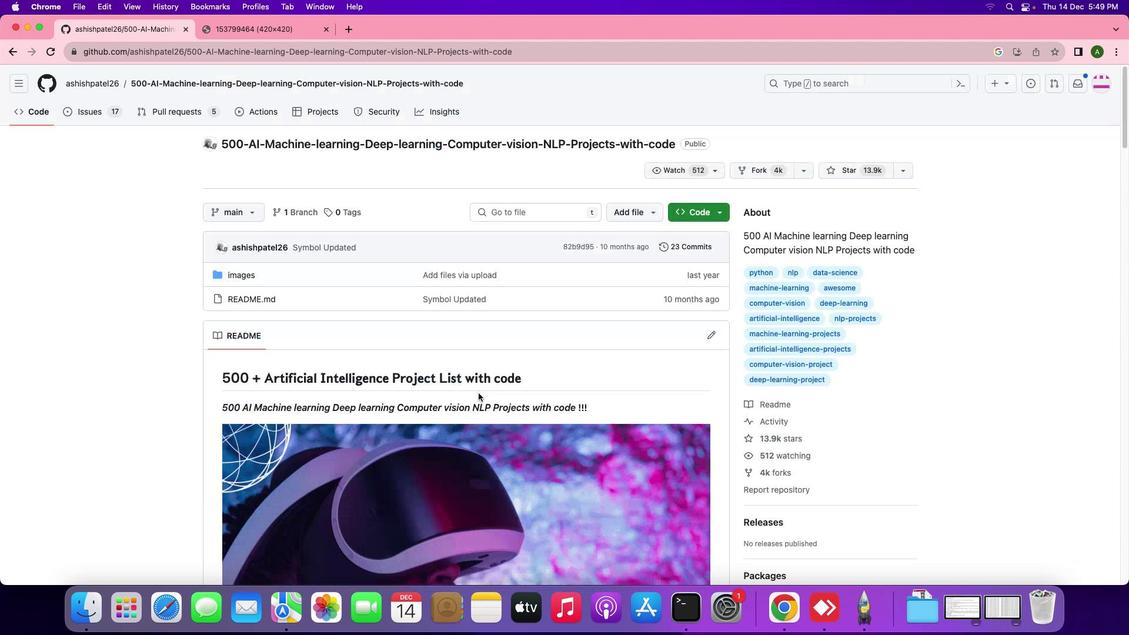 
Action: Mouse scrolled (478, 393) with delta (0, 2)
Screenshot: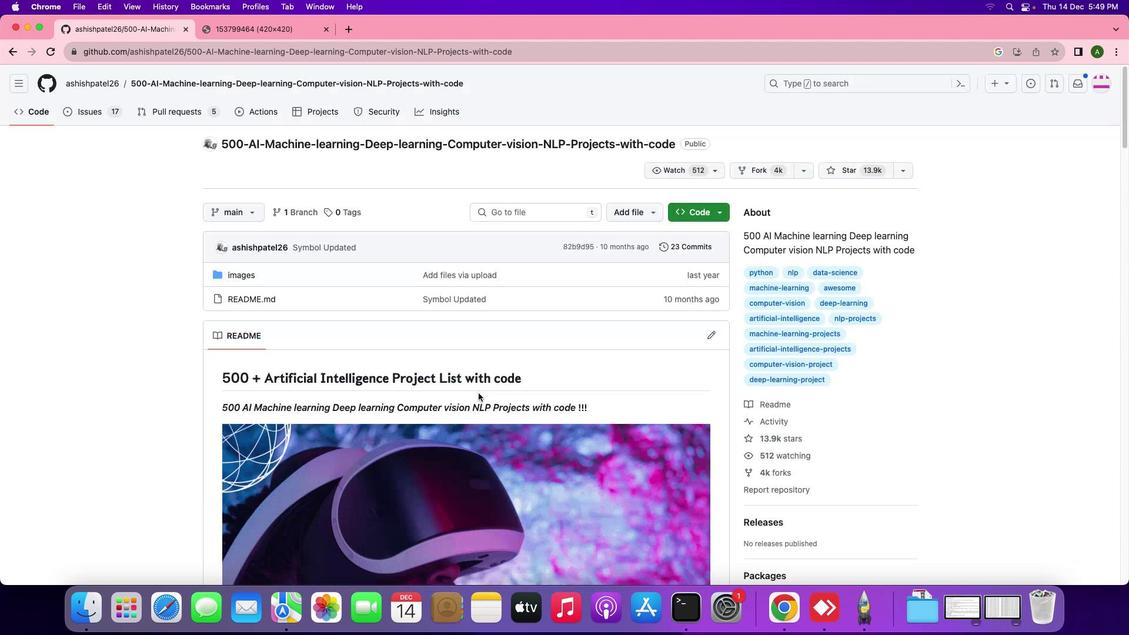 
Action: Mouse scrolled (478, 393) with delta (0, 2)
Screenshot: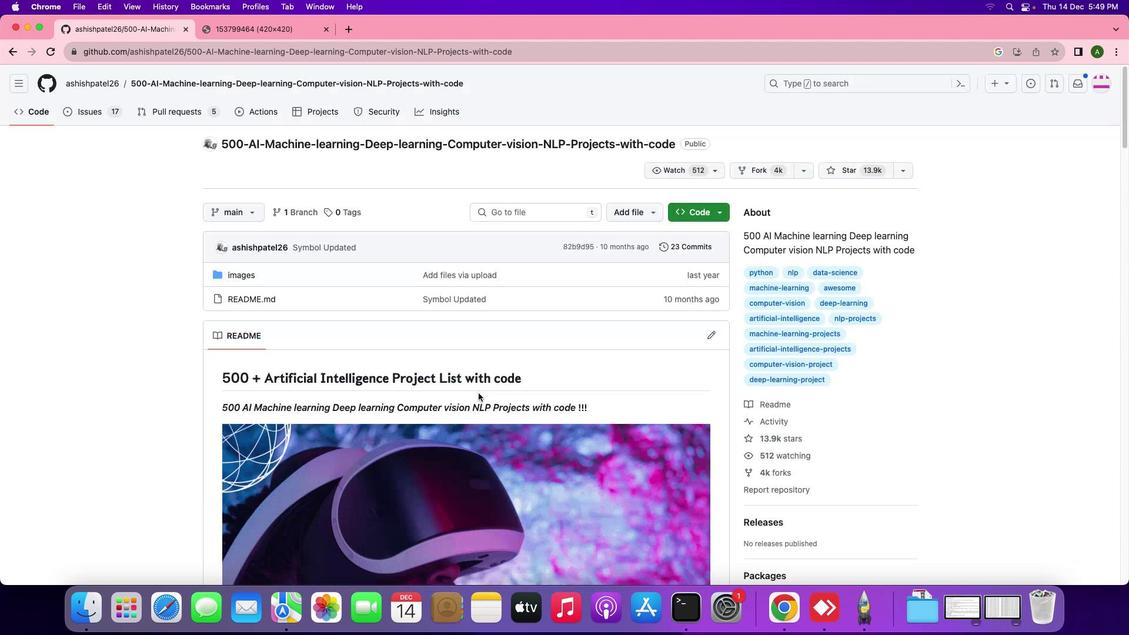 
Action: Mouse scrolled (478, 393) with delta (0, 3)
Screenshot: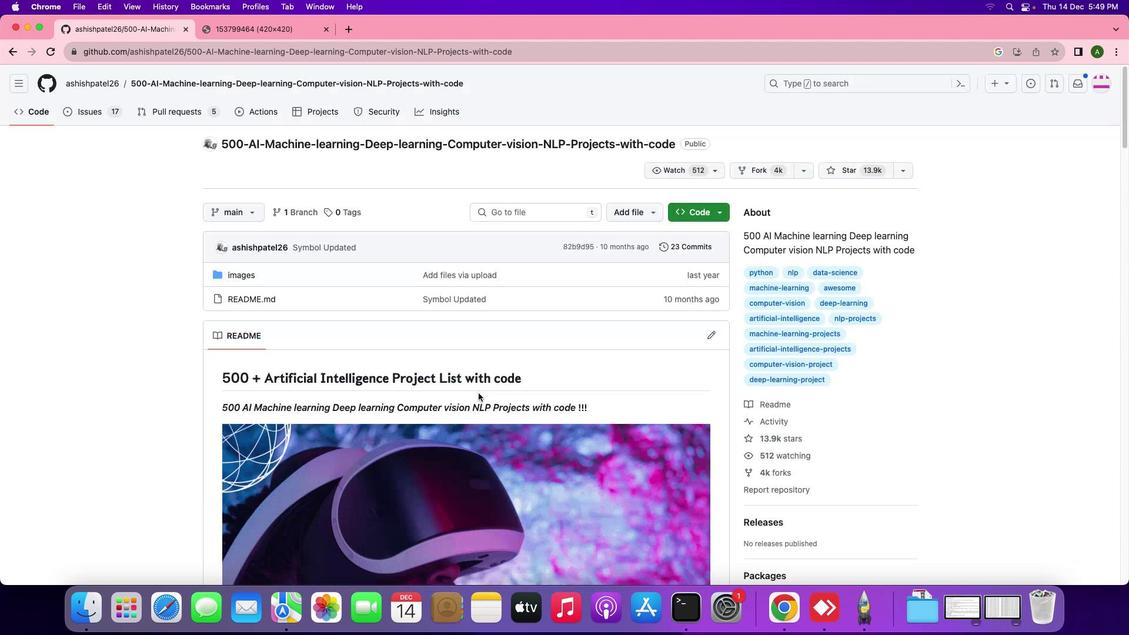 
Action: Mouse scrolled (478, 393) with delta (0, 4)
Screenshot: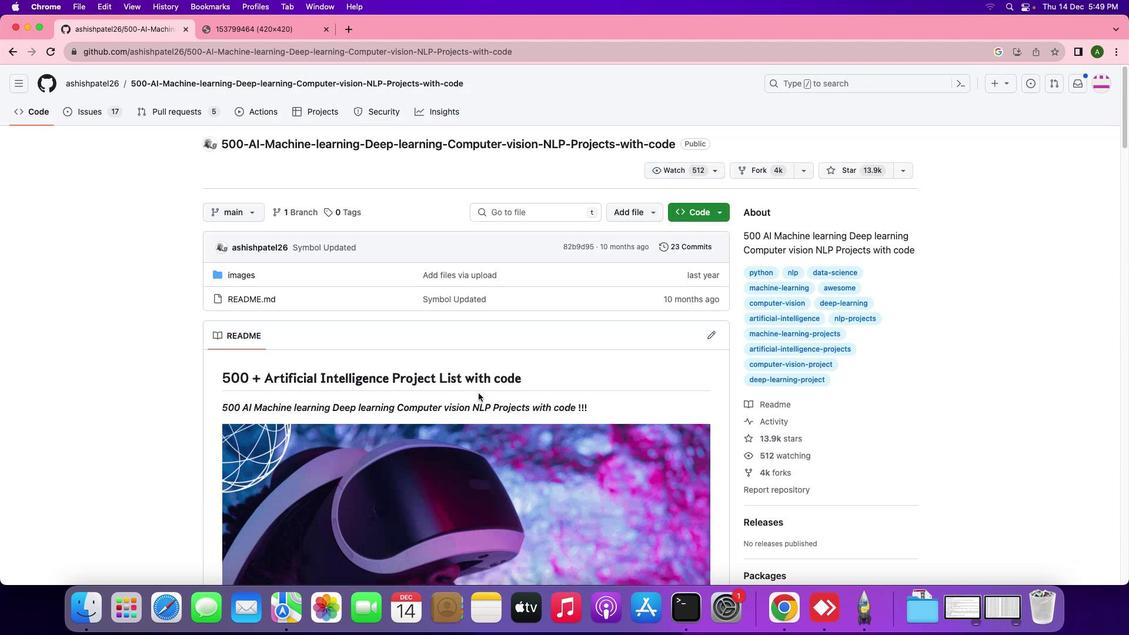
Action: Mouse scrolled (478, 393) with delta (0, 4)
Screenshot: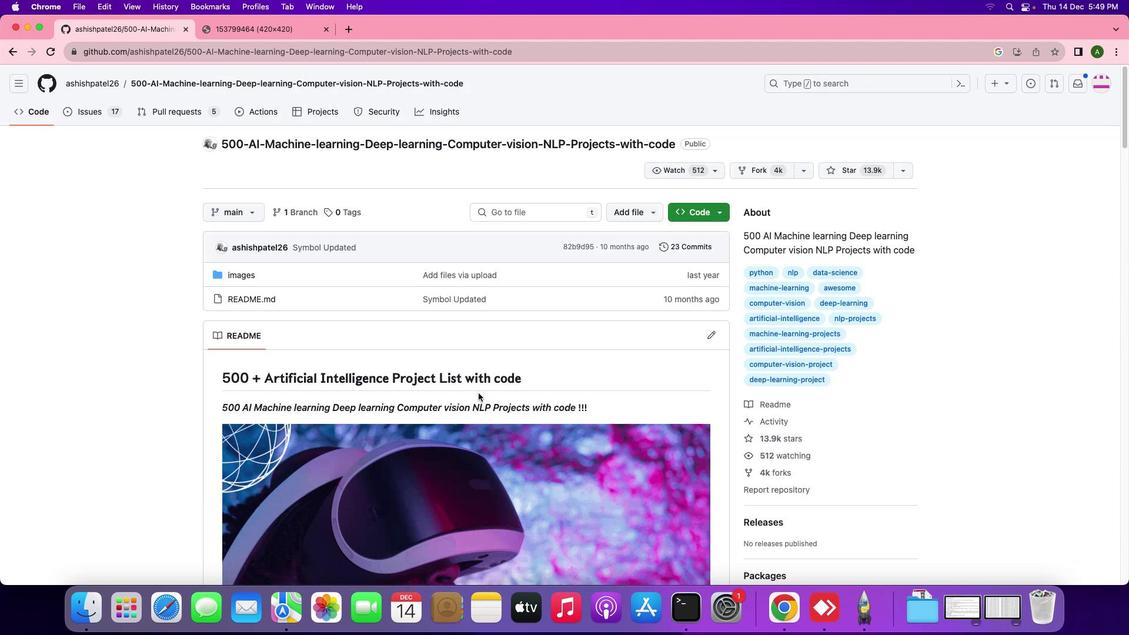 
Action: Mouse moved to (12, 55)
Screenshot: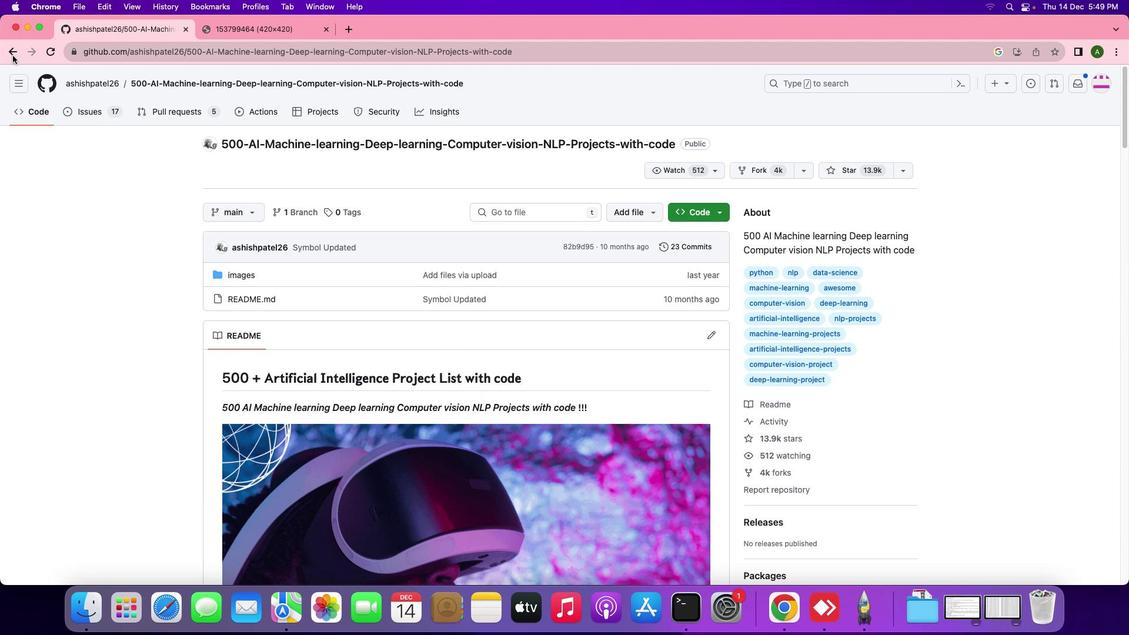 
Action: Mouse pressed left at (12, 55)
Screenshot: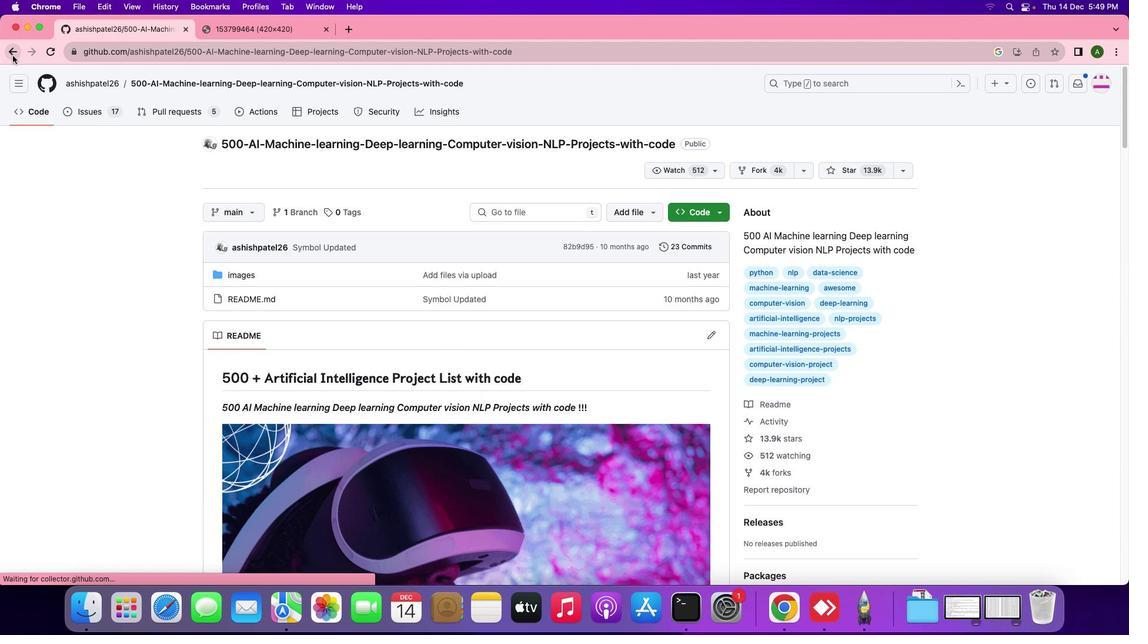 
Action: Mouse moved to (263, 249)
Screenshot: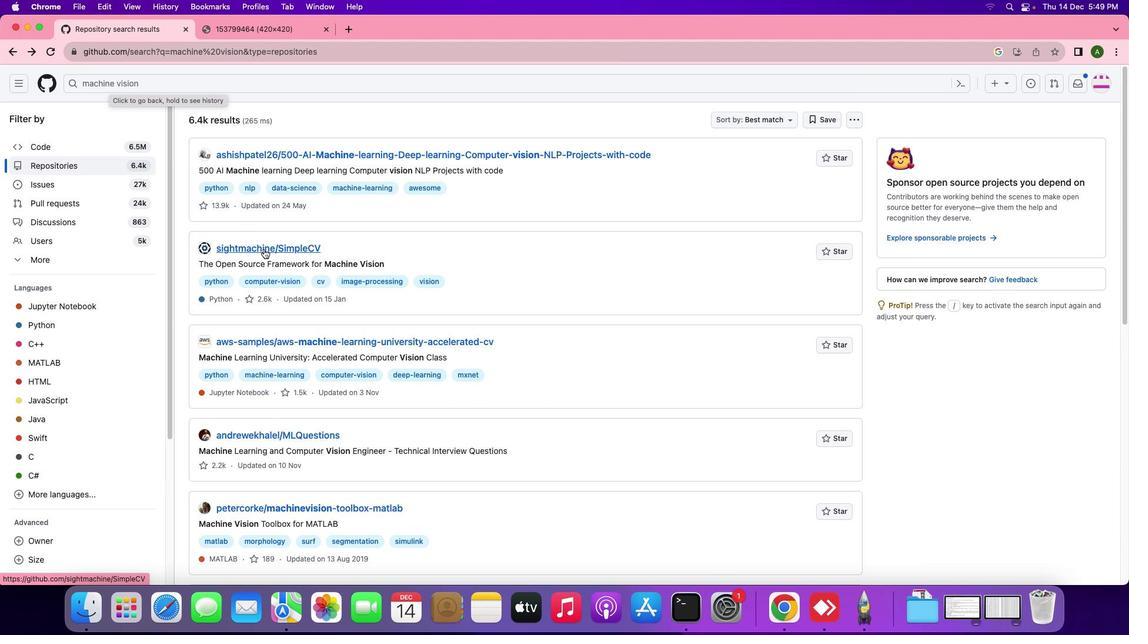 
Action: Mouse pressed left at (263, 249)
Screenshot: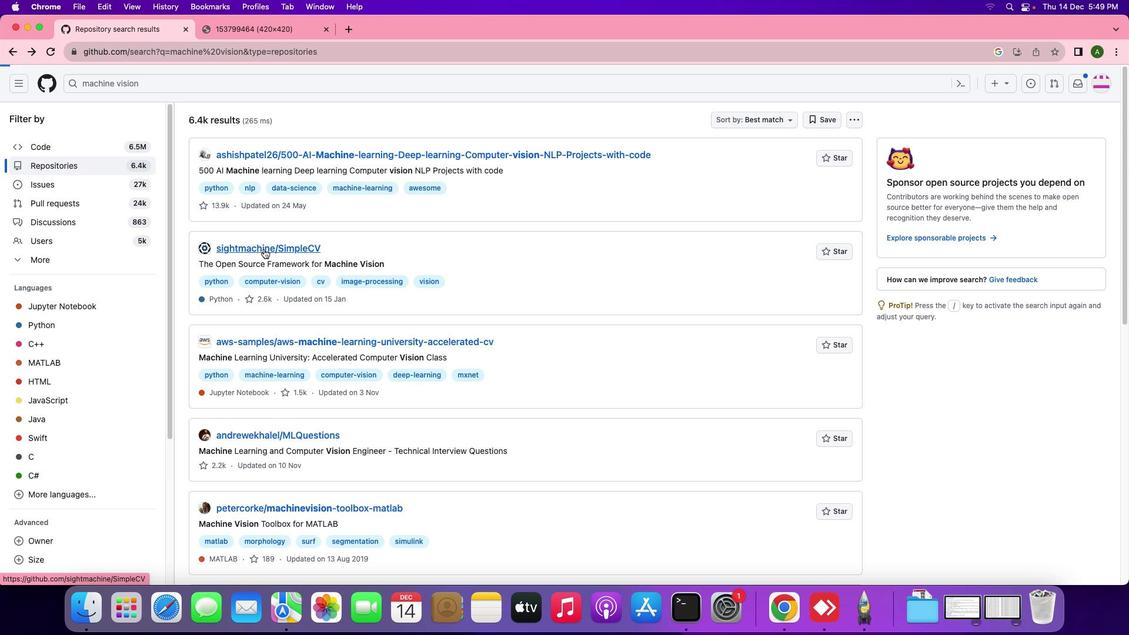 
Action: Mouse moved to (474, 373)
Screenshot: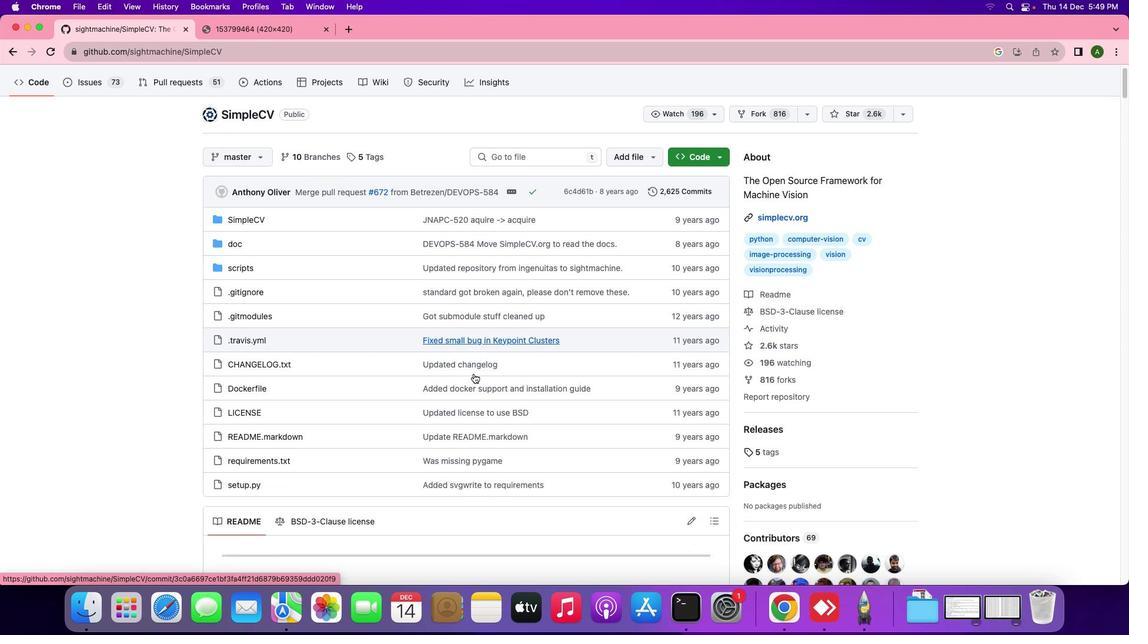 
Action: Mouse scrolled (474, 373) with delta (0, 0)
Screenshot: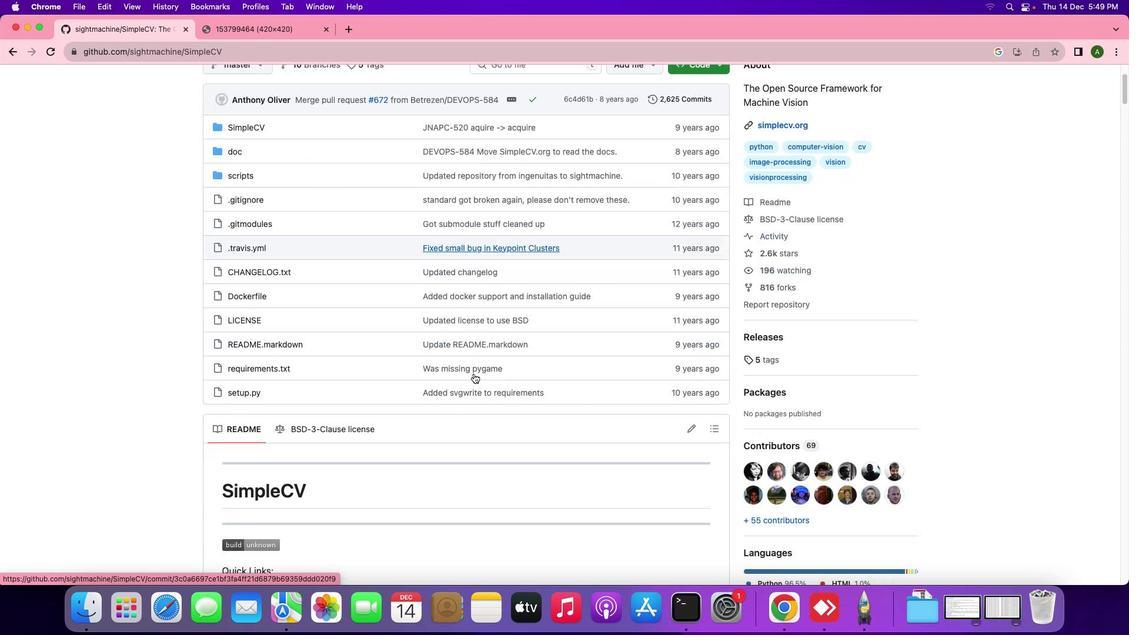 
Action: Mouse scrolled (474, 373) with delta (0, 0)
Screenshot: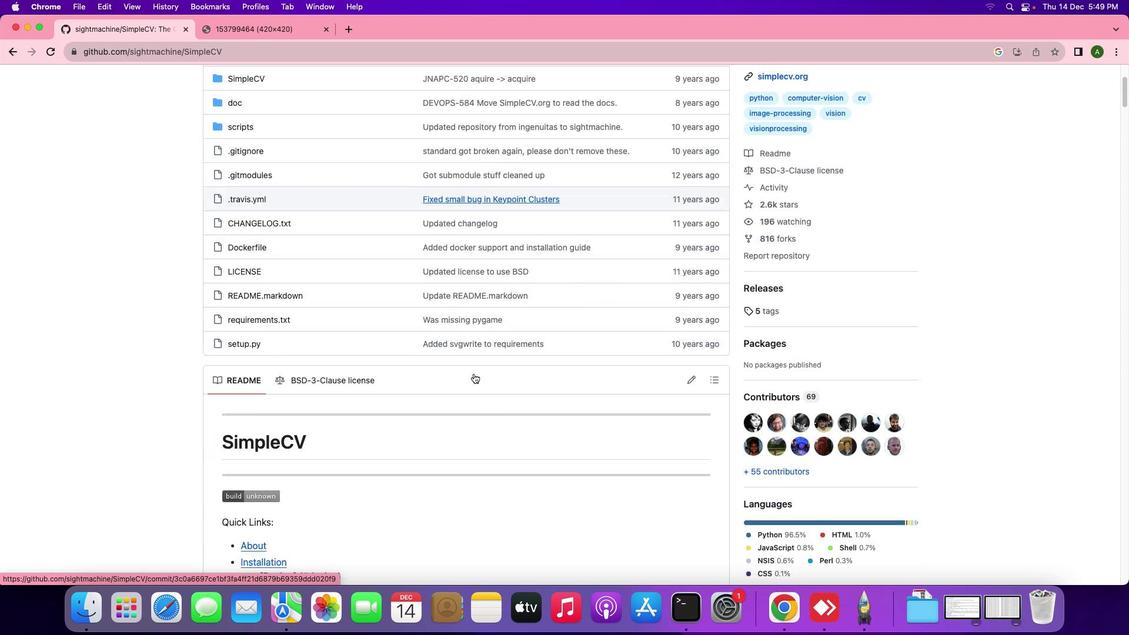 
Action: Mouse scrolled (474, 373) with delta (0, -1)
Screenshot: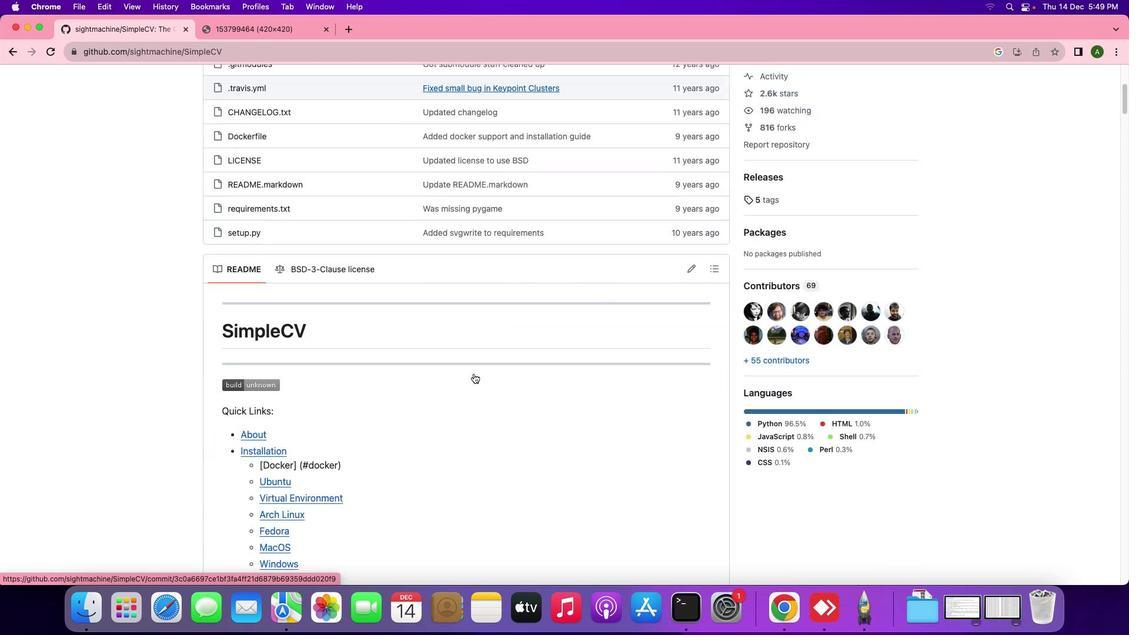 
Action: Mouse scrolled (474, 373) with delta (0, -2)
Screenshot: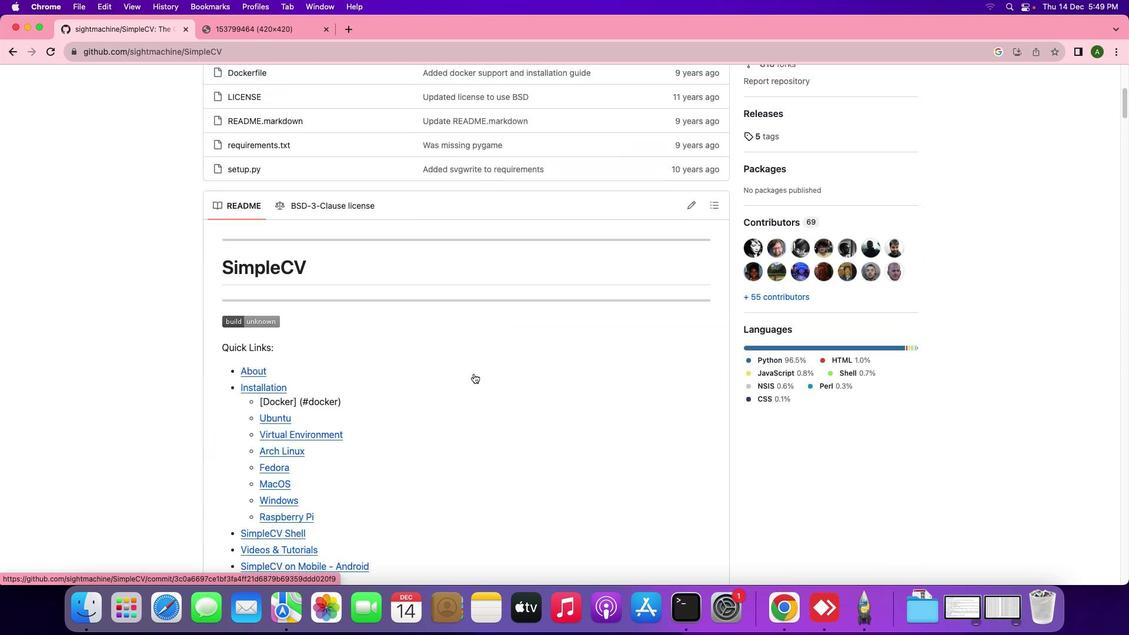 
Action: Mouse scrolled (474, 373) with delta (0, -2)
Screenshot: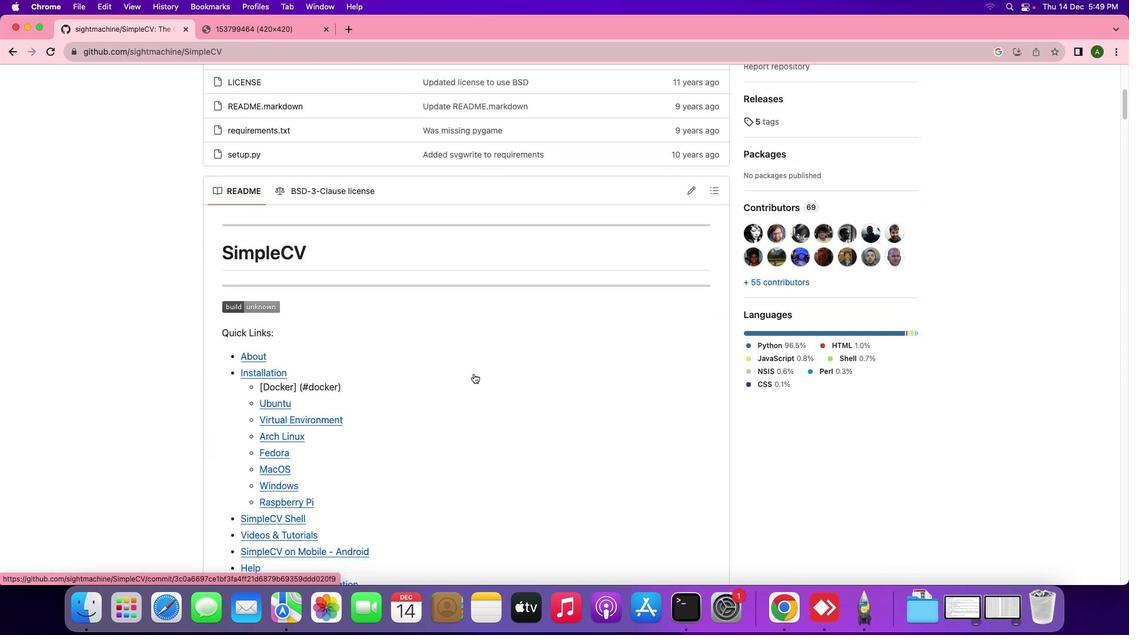 
Action: Mouse scrolled (474, 373) with delta (0, -2)
Screenshot: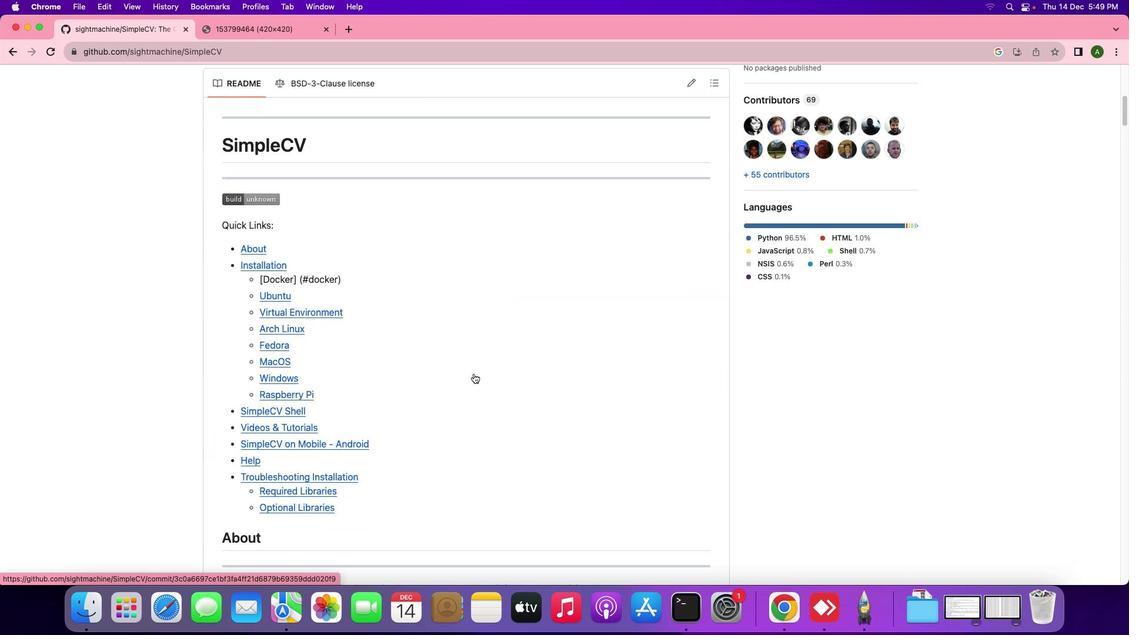 
Action: Mouse scrolled (474, 373) with delta (0, 0)
Screenshot: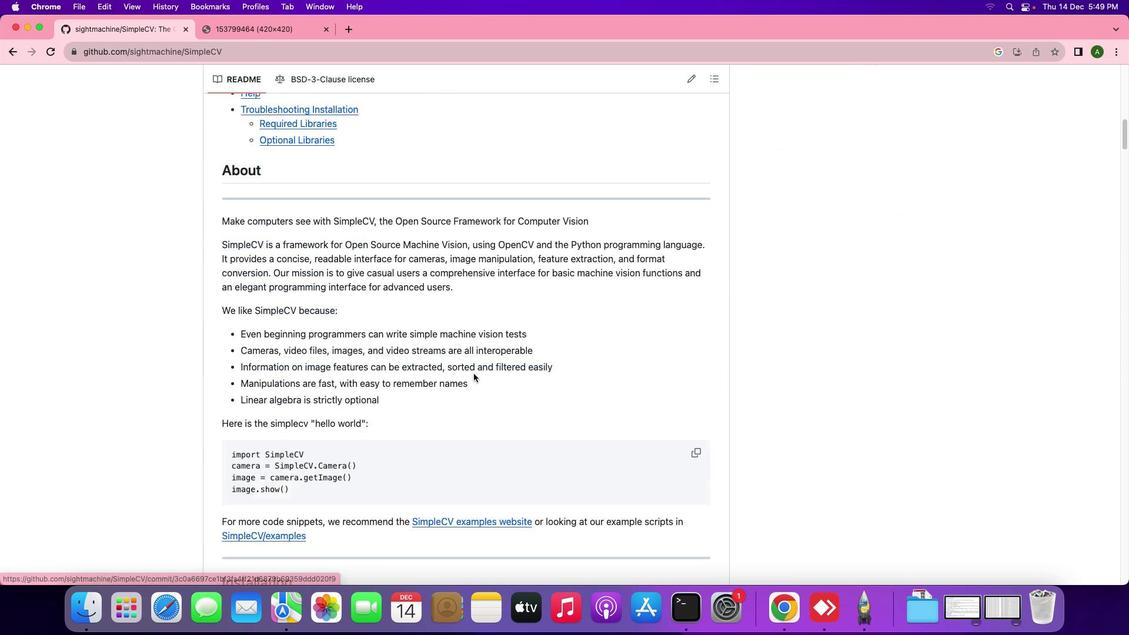 
Action: Mouse scrolled (474, 373) with delta (0, 0)
Screenshot: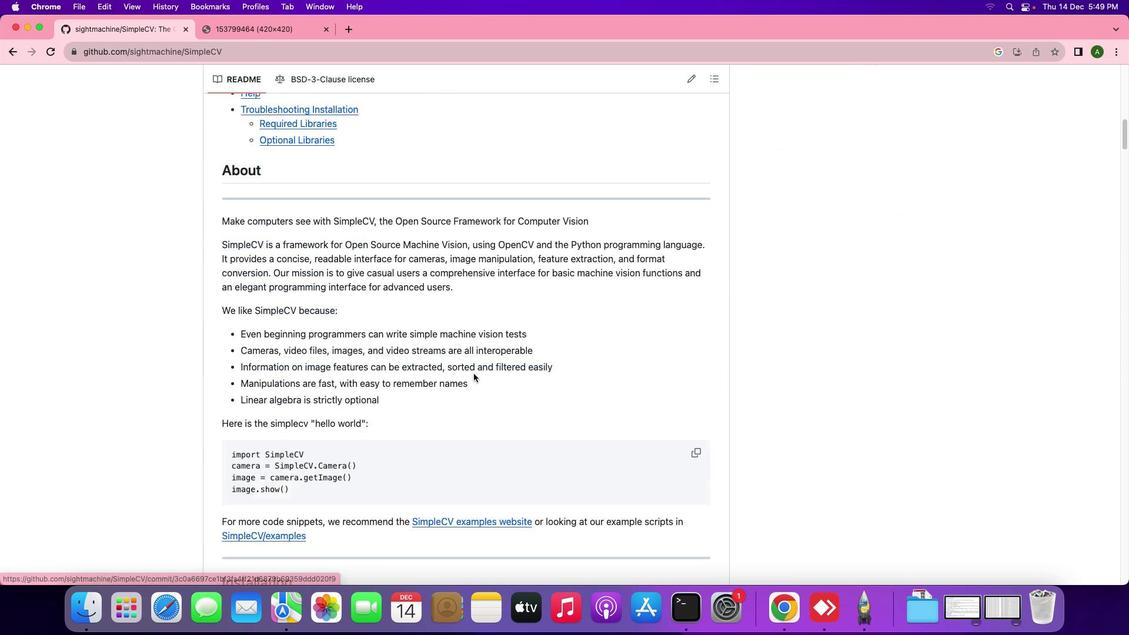 
Action: Mouse scrolled (474, 373) with delta (0, -1)
Screenshot: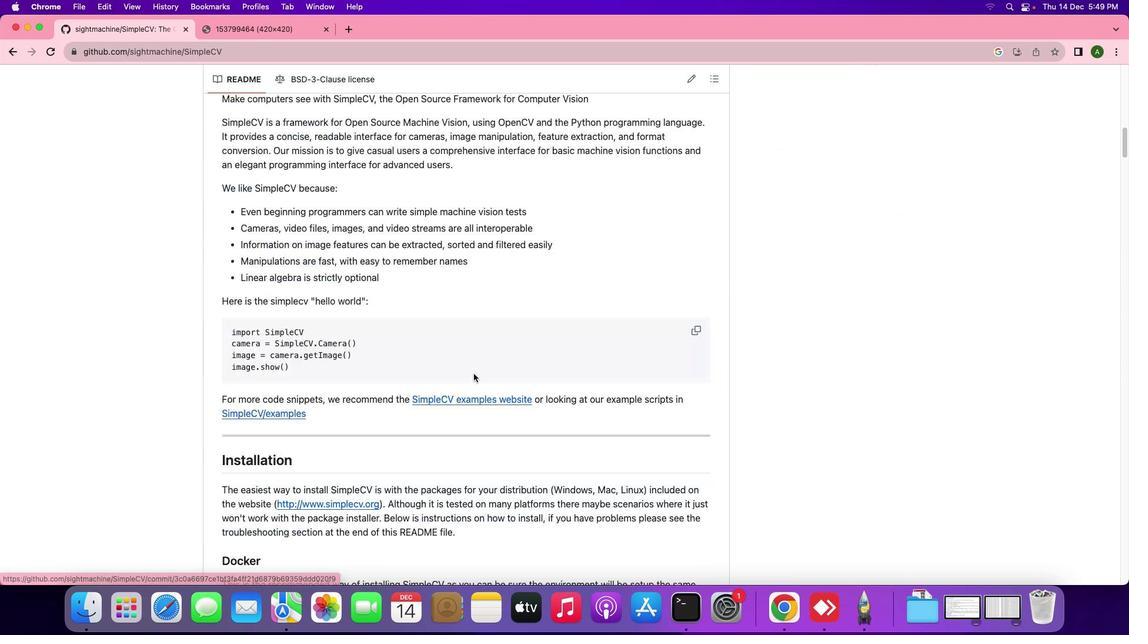 
Action: Mouse scrolled (474, 373) with delta (0, -2)
Screenshot: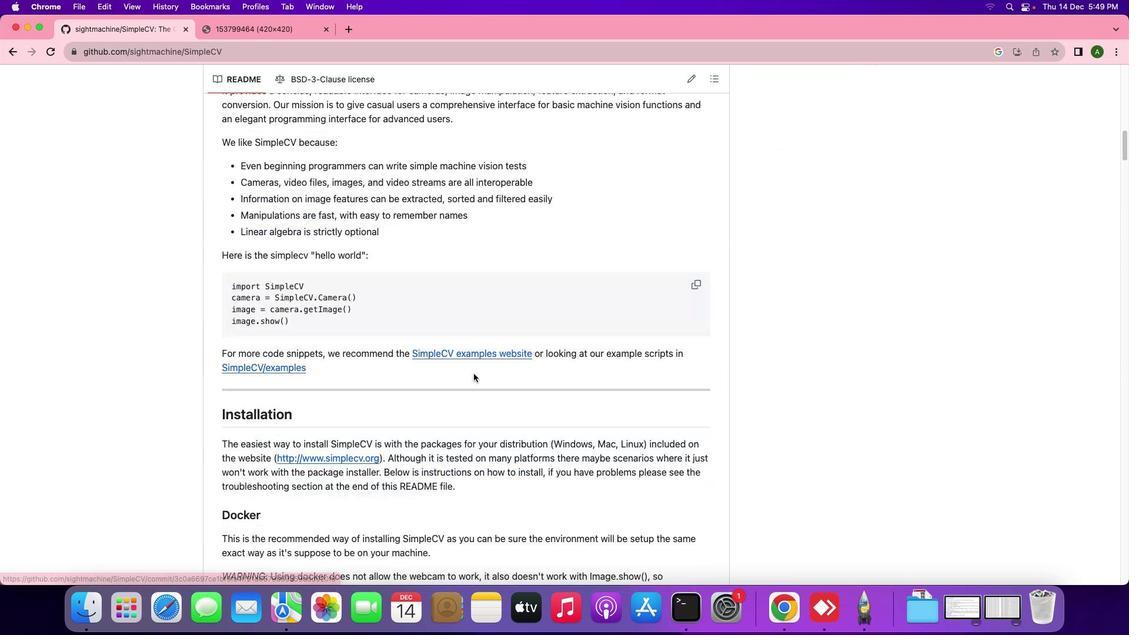 
Action: Mouse scrolled (474, 373) with delta (0, -3)
Screenshot: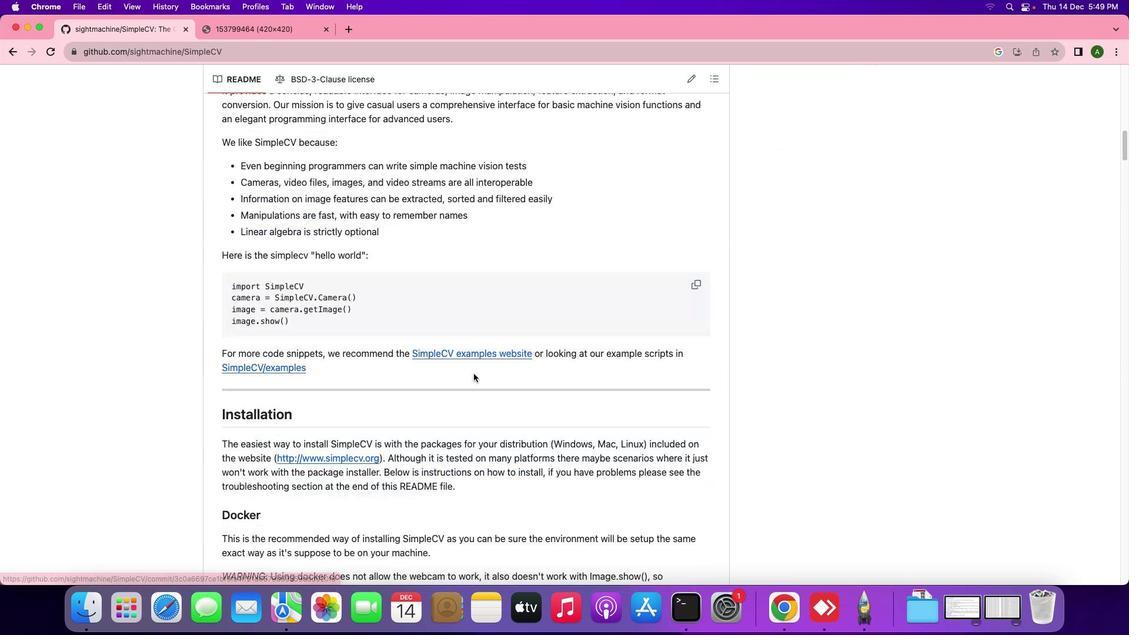 
Action: Mouse scrolled (474, 373) with delta (0, -3)
Screenshot: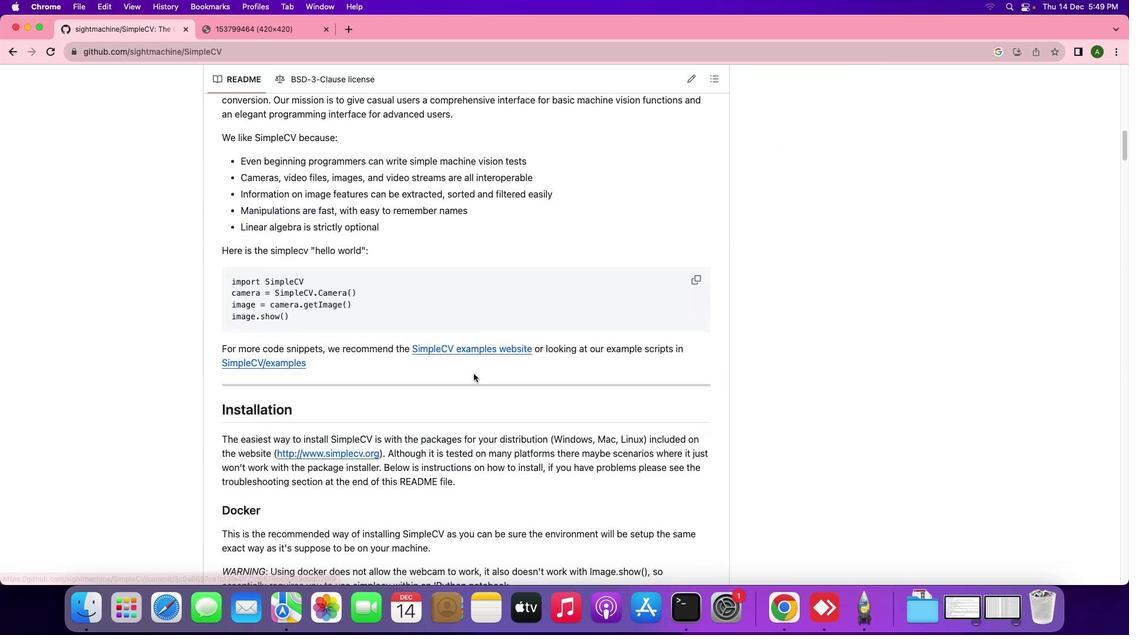 
Action: Mouse moved to (474, 371)
Screenshot: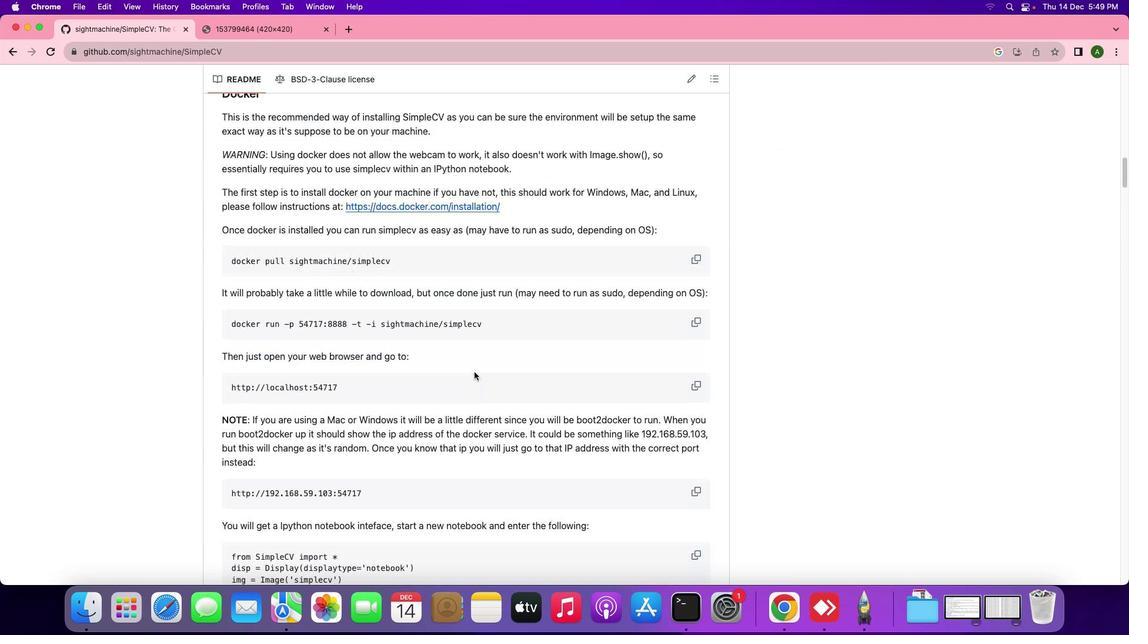 
Action: Mouse scrolled (474, 371) with delta (0, 0)
Screenshot: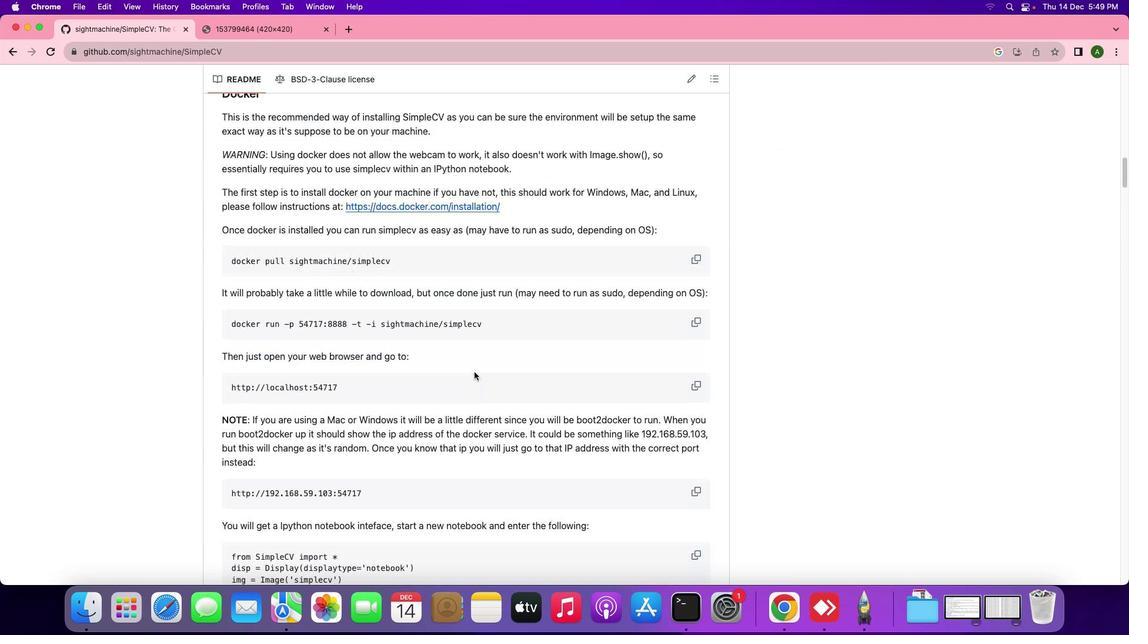 
Action: Mouse scrolled (474, 371) with delta (0, 0)
Screenshot: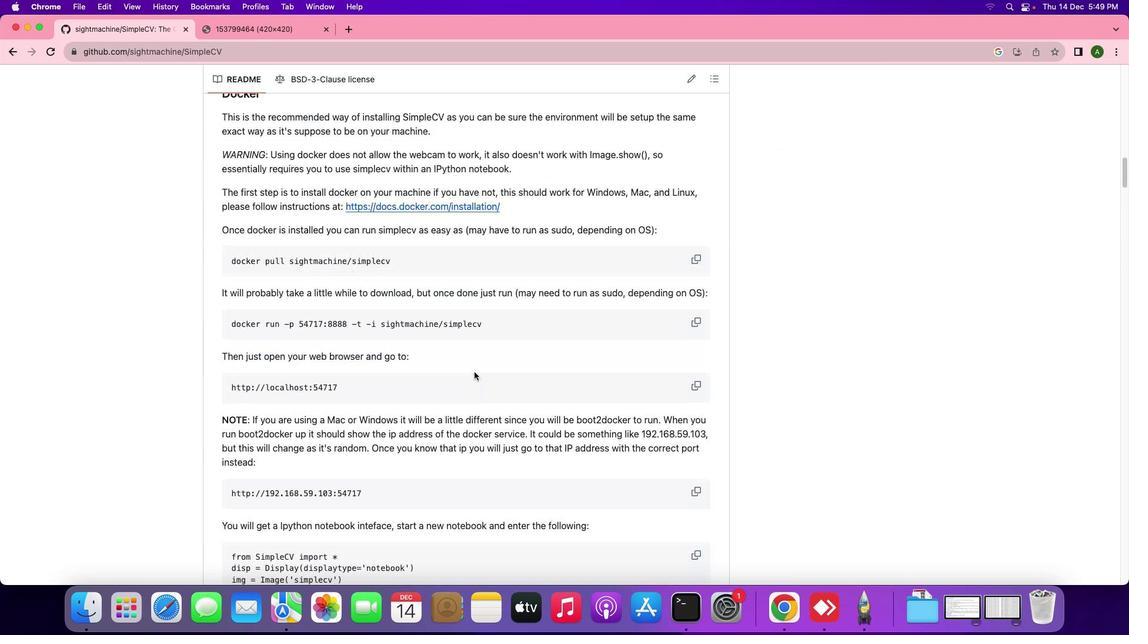 
Action: Mouse scrolled (474, 371) with delta (0, -1)
Screenshot: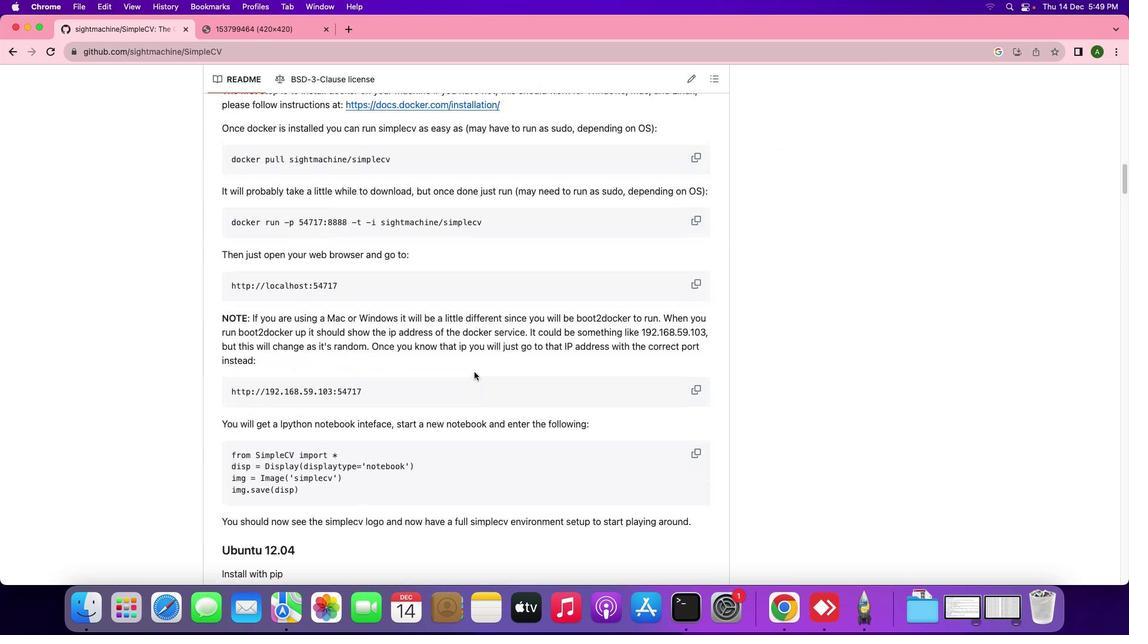 
Action: Mouse scrolled (474, 371) with delta (0, -2)
Screenshot: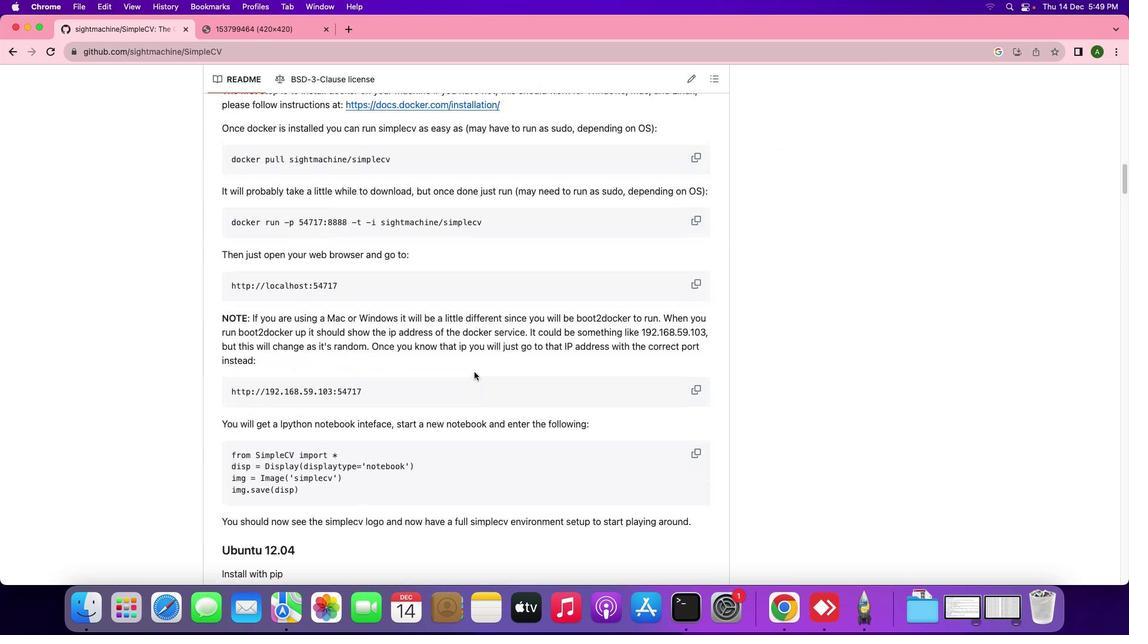 
Action: Mouse scrolled (474, 371) with delta (0, -3)
Screenshot: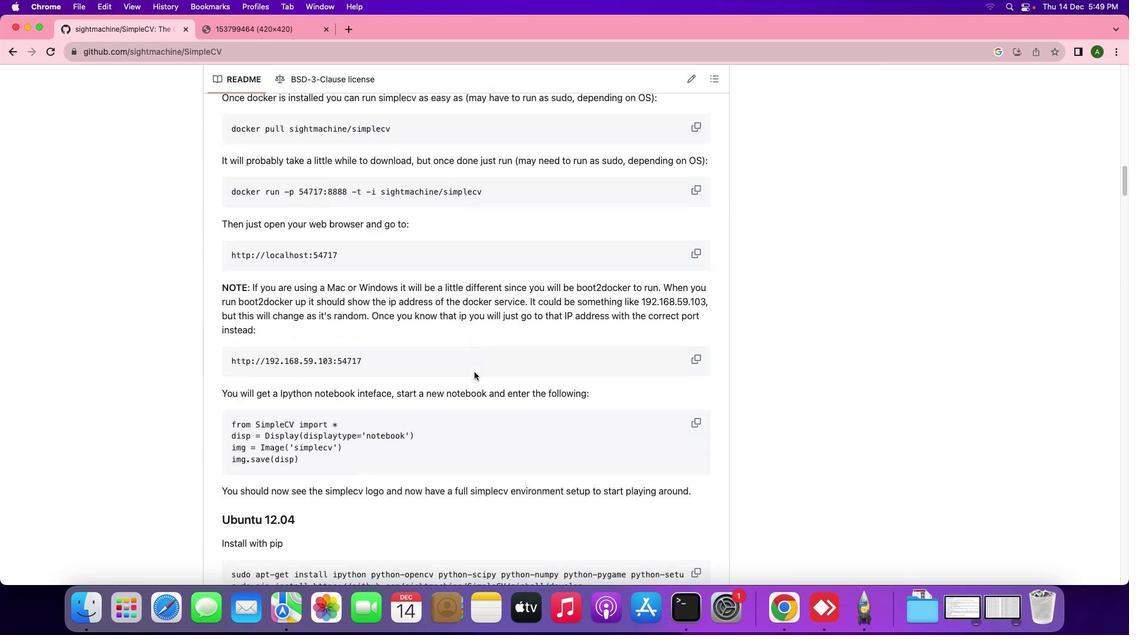 
Action: Mouse scrolled (474, 371) with delta (0, -3)
Screenshot: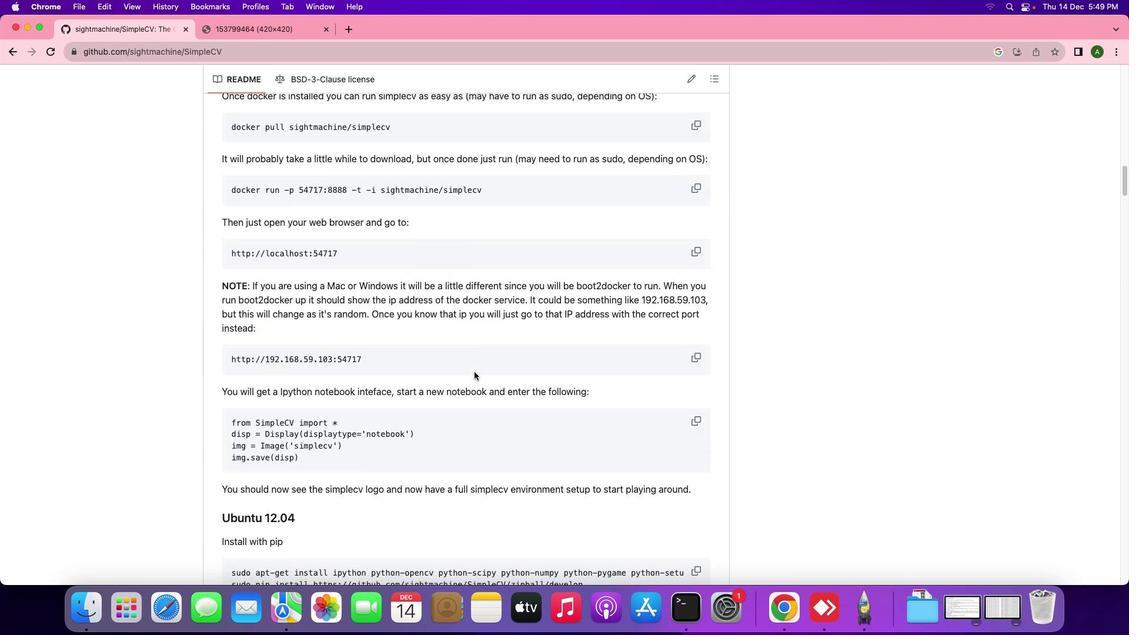 
Action: Mouse moved to (474, 371)
Screenshot: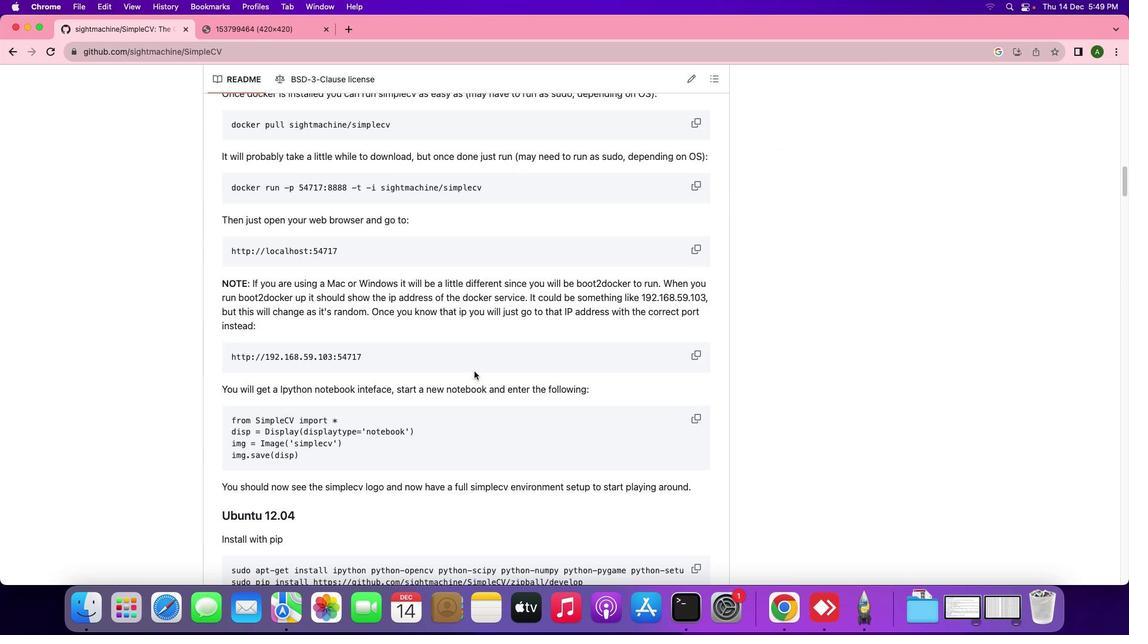 
Action: Mouse scrolled (474, 371) with delta (0, 0)
Screenshot: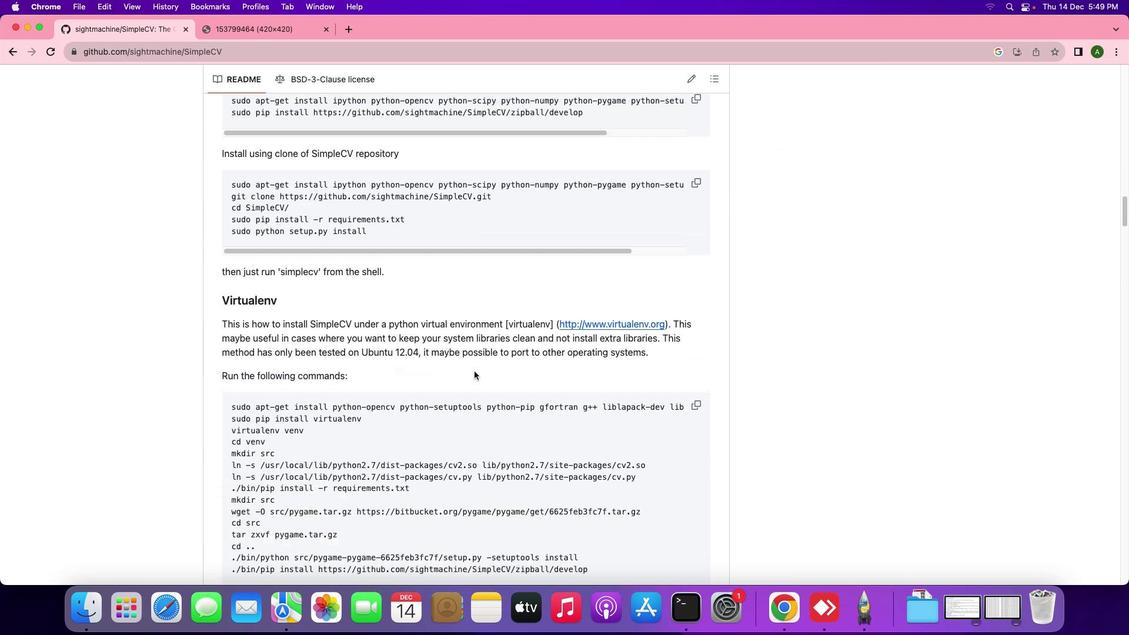 
Action: Mouse scrolled (474, 371) with delta (0, 0)
Screenshot: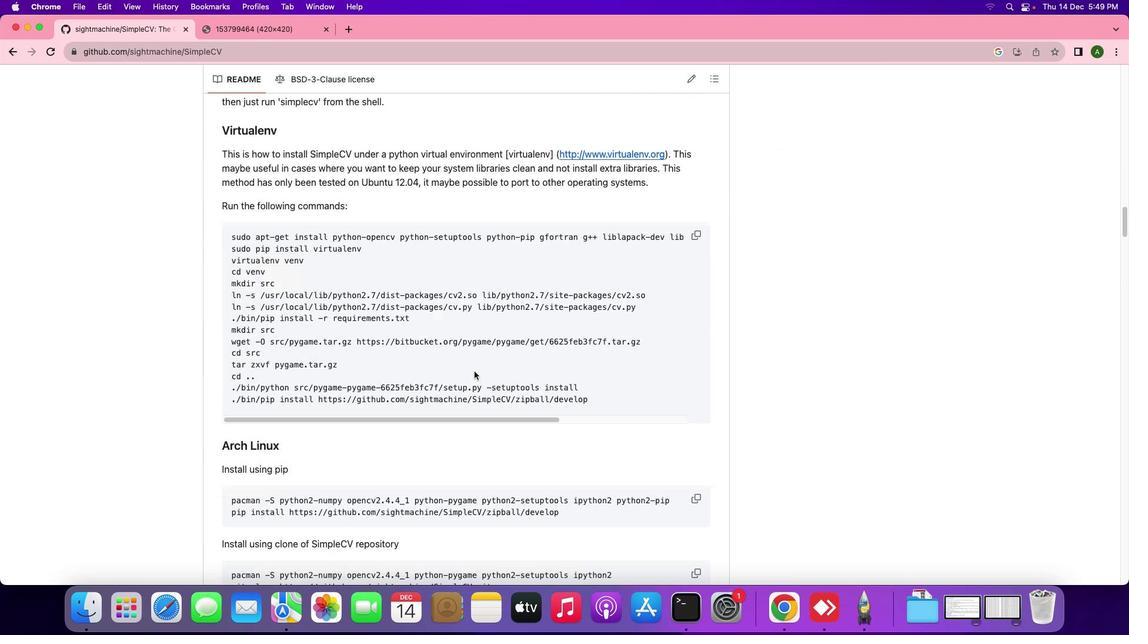 
Action: Mouse scrolled (474, 371) with delta (0, -1)
Screenshot: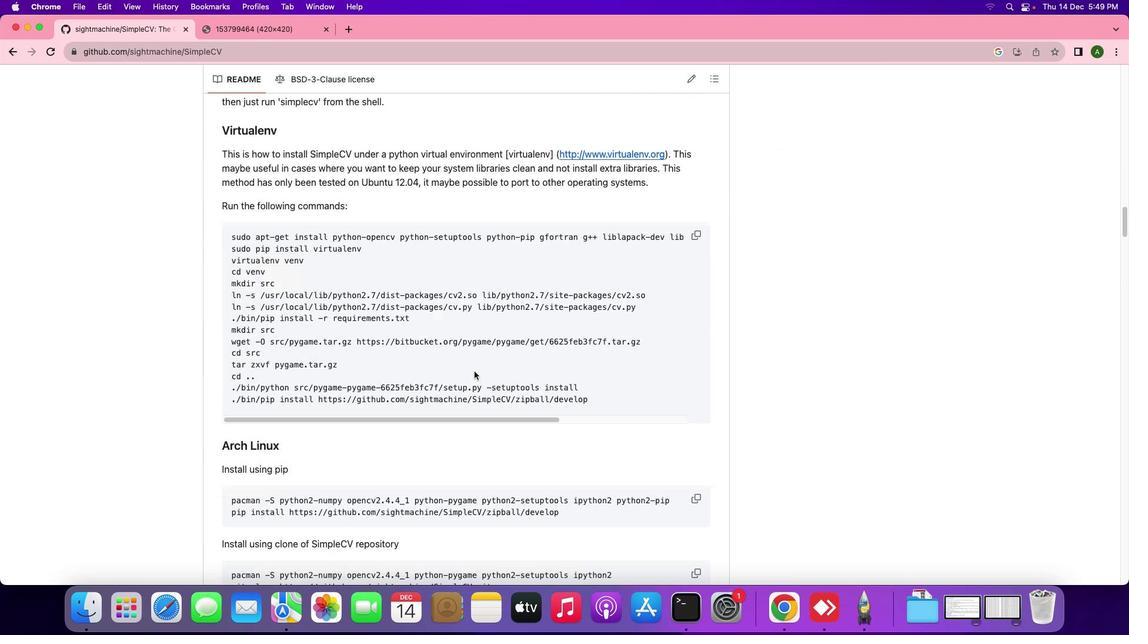 
Action: Mouse scrolled (474, 371) with delta (0, -2)
Screenshot: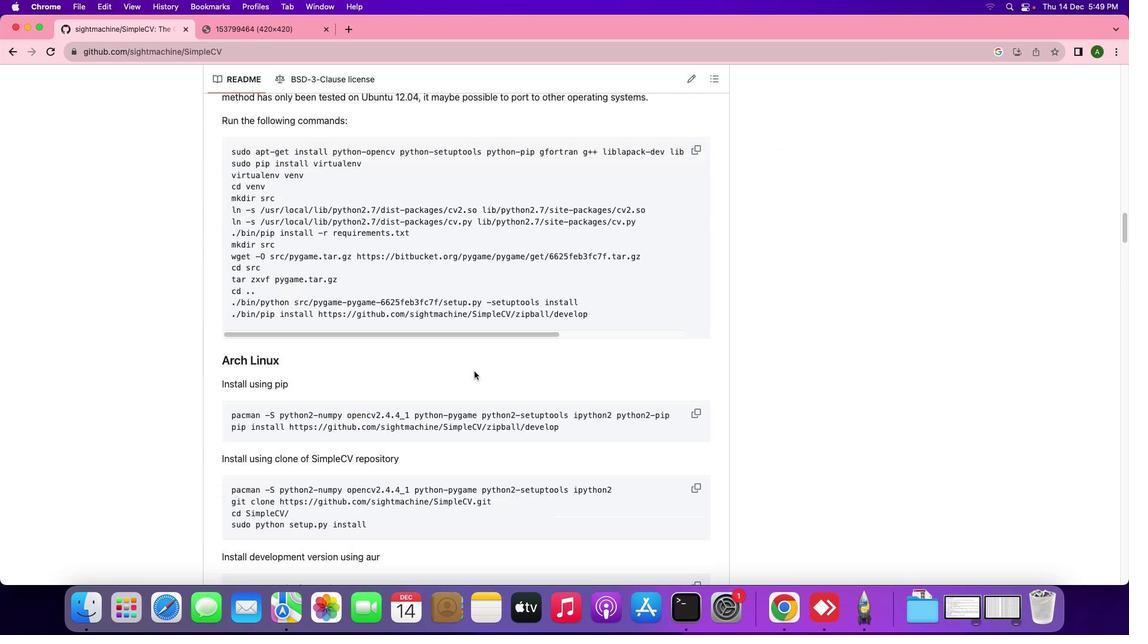 
Action: Mouse scrolled (474, 371) with delta (0, -3)
Screenshot: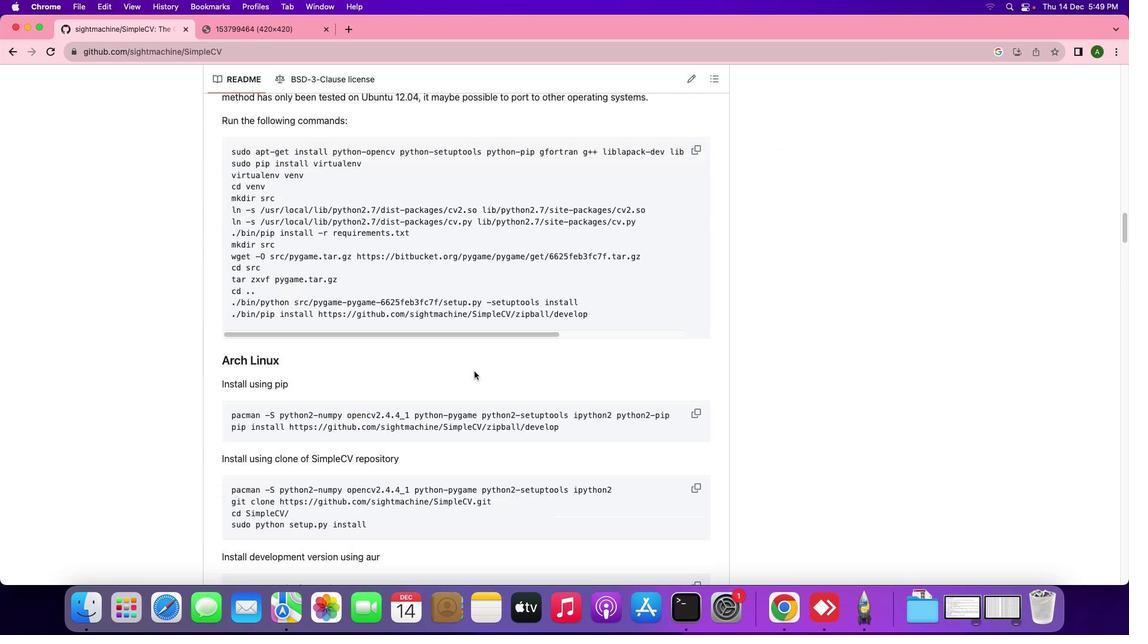 
Action: Mouse scrolled (474, 371) with delta (0, -4)
Screenshot: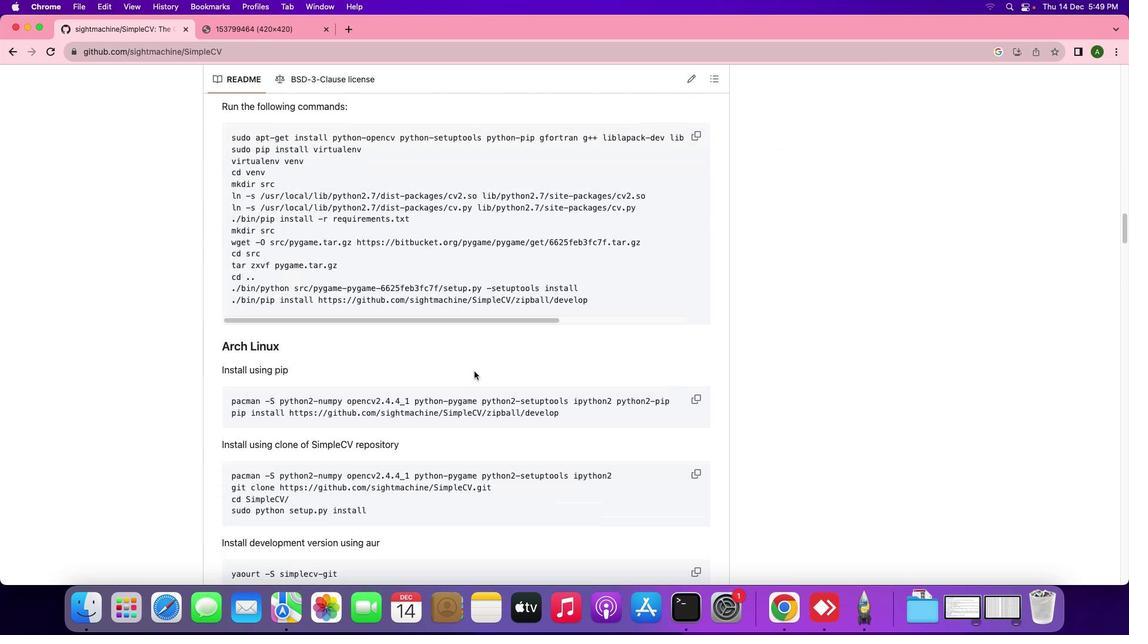 
Action: Mouse scrolled (474, 371) with delta (0, -4)
Screenshot: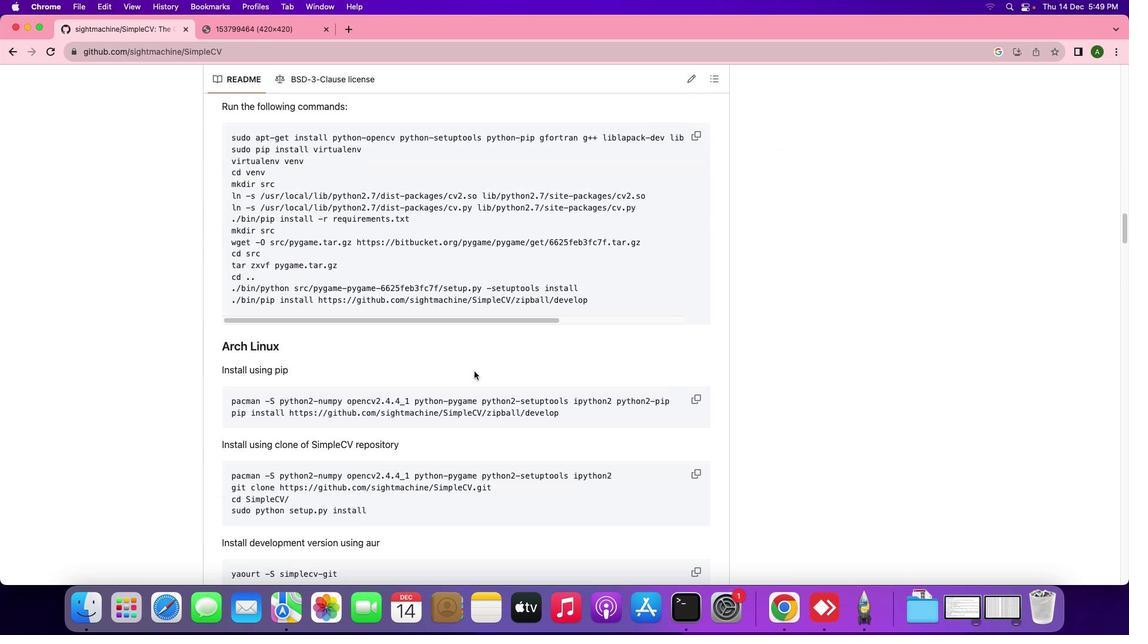 
Action: Mouse scrolled (474, 371) with delta (0, 0)
Screenshot: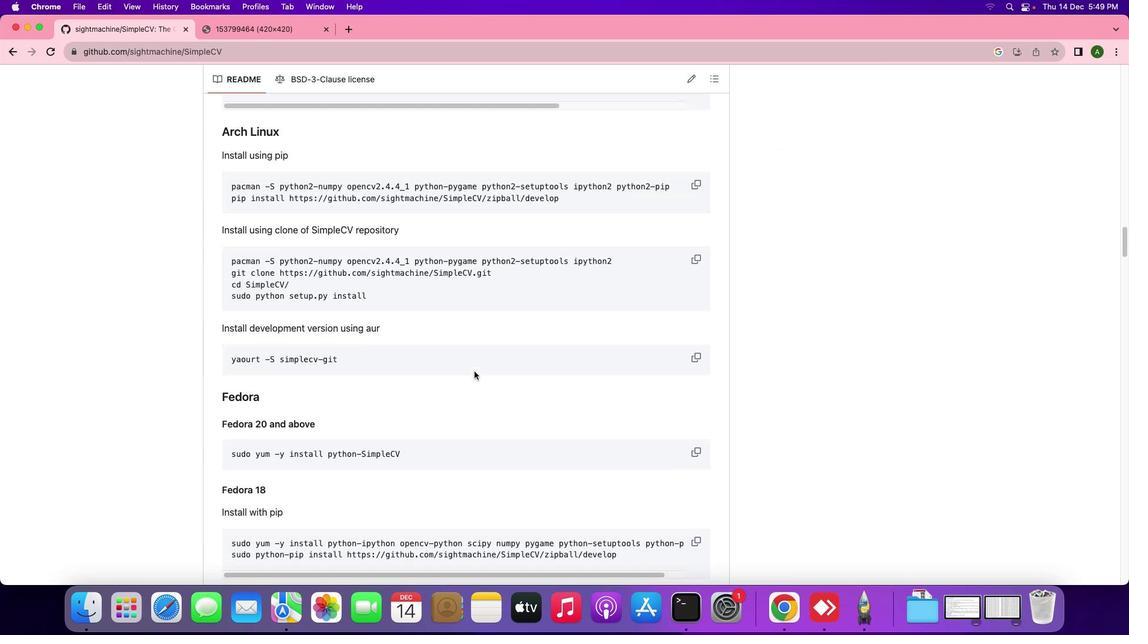 
Action: Mouse scrolled (474, 371) with delta (0, 0)
Screenshot: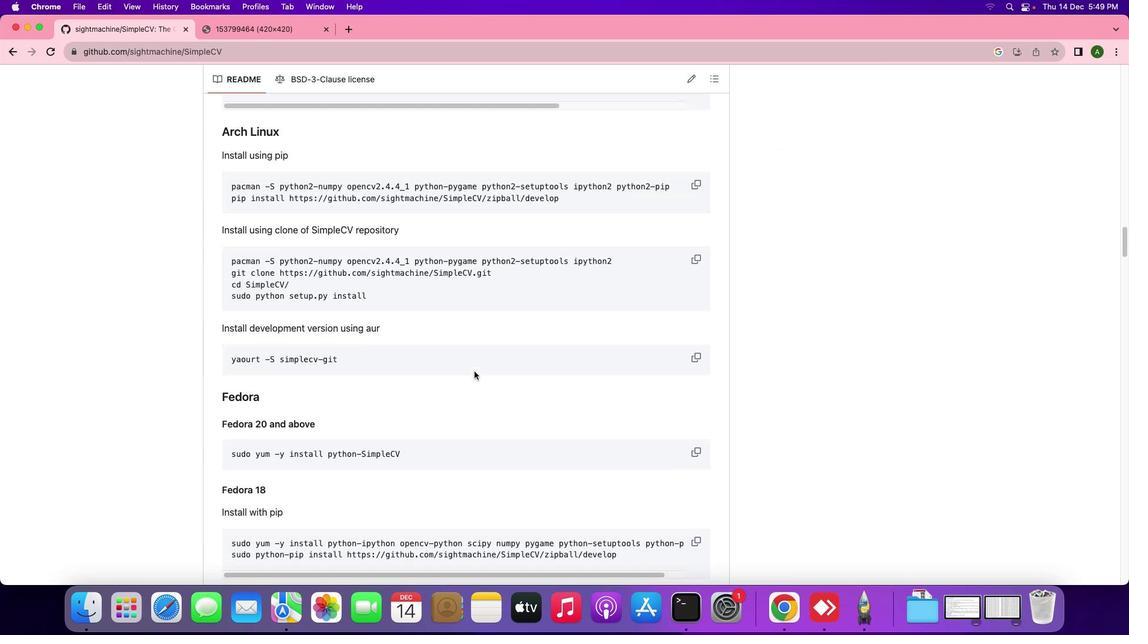 
Action: Mouse moved to (474, 371)
Screenshot: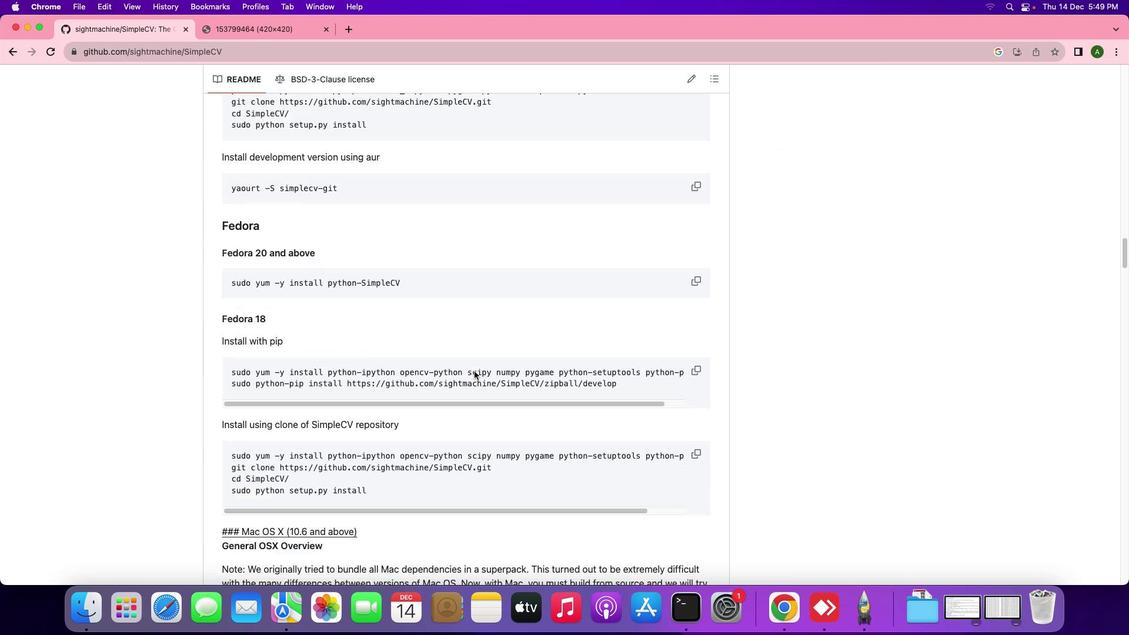 
Action: Mouse scrolled (474, 371) with delta (0, -1)
Screenshot: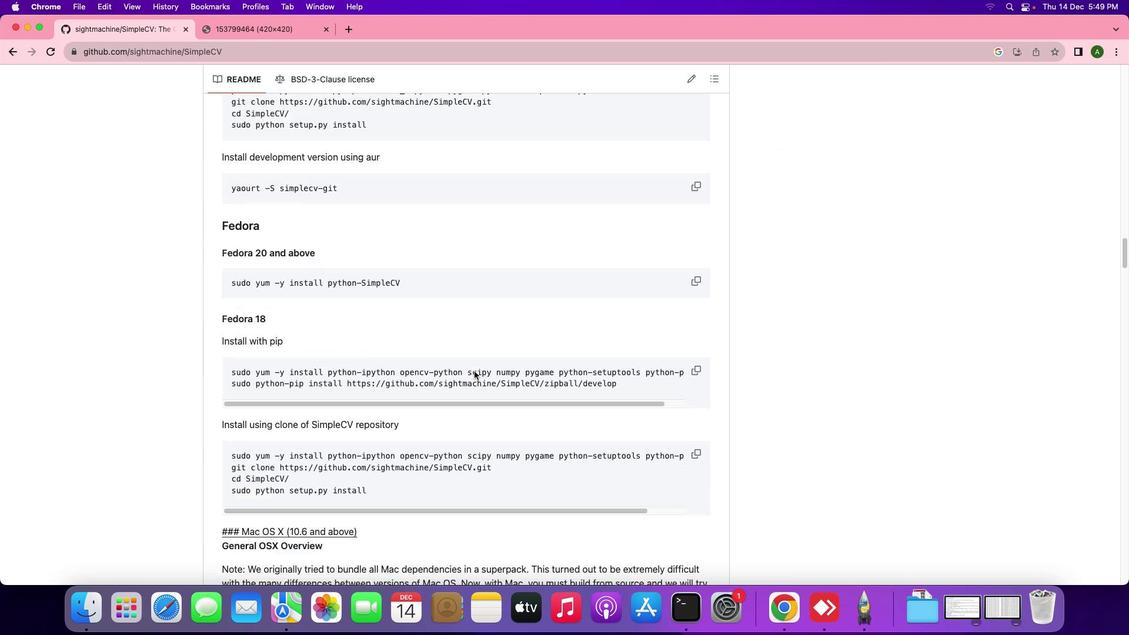 
Action: Mouse scrolled (474, 371) with delta (0, -2)
Screenshot: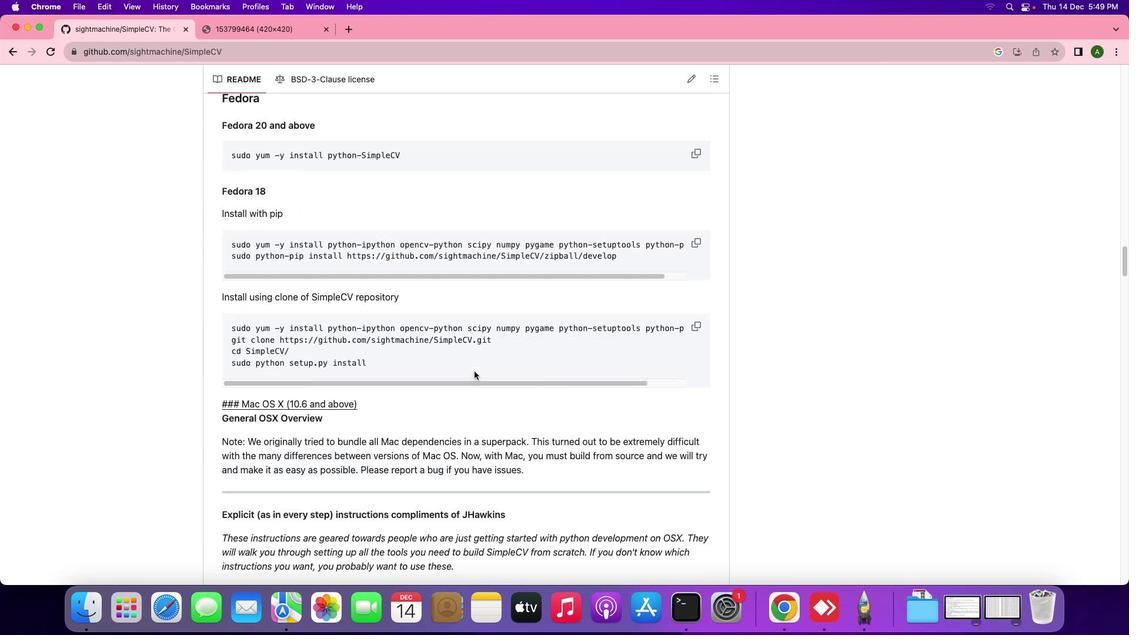 
Action: Mouse scrolled (474, 371) with delta (0, -2)
Screenshot: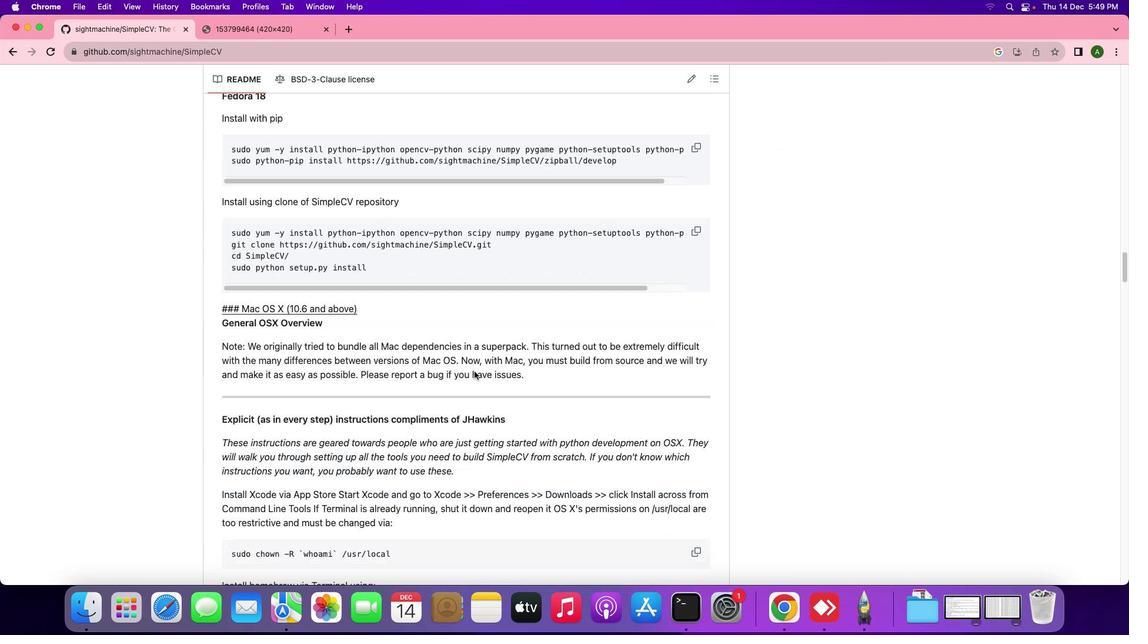 
Action: Mouse scrolled (474, 371) with delta (0, -3)
Screenshot: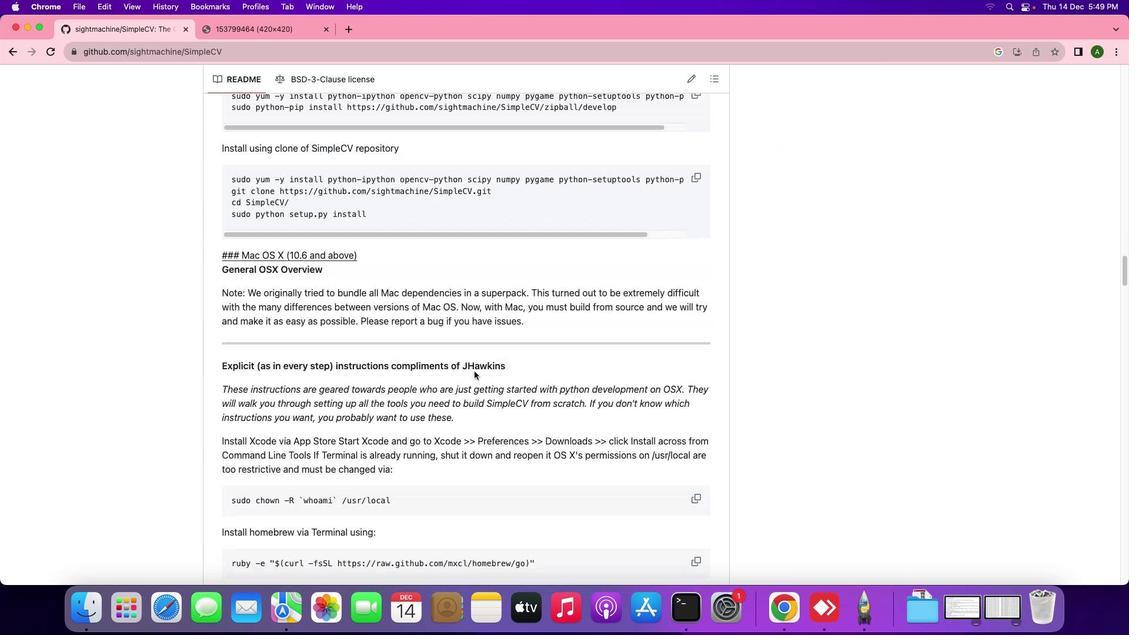 
Action: Mouse scrolled (474, 371) with delta (0, -3)
Screenshot: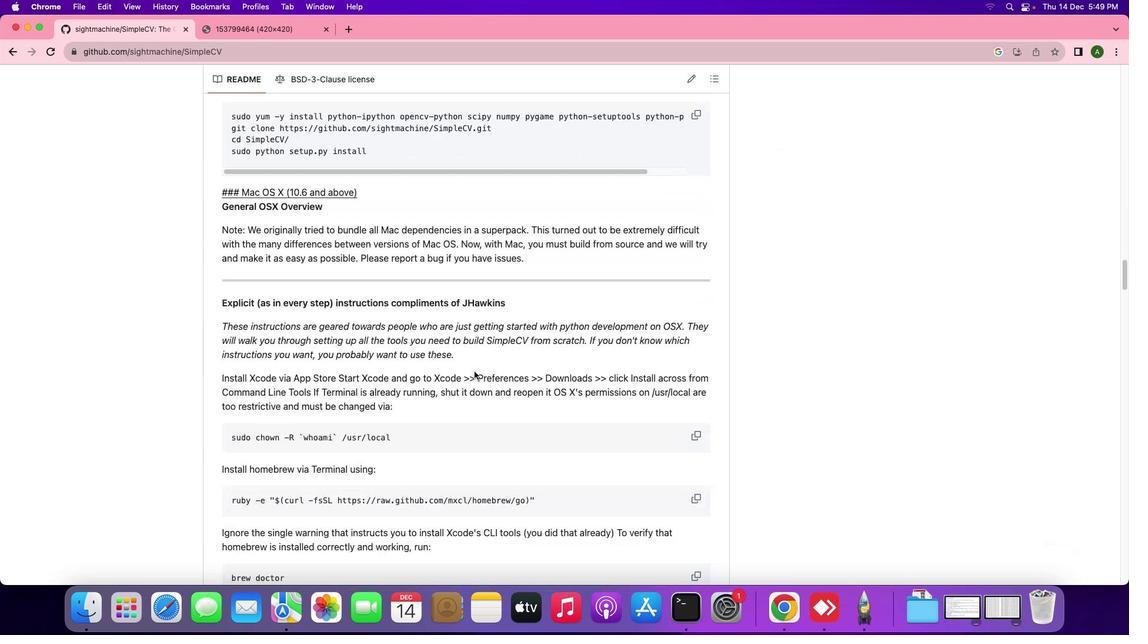 
Action: Mouse scrolled (474, 371) with delta (0, -3)
Screenshot: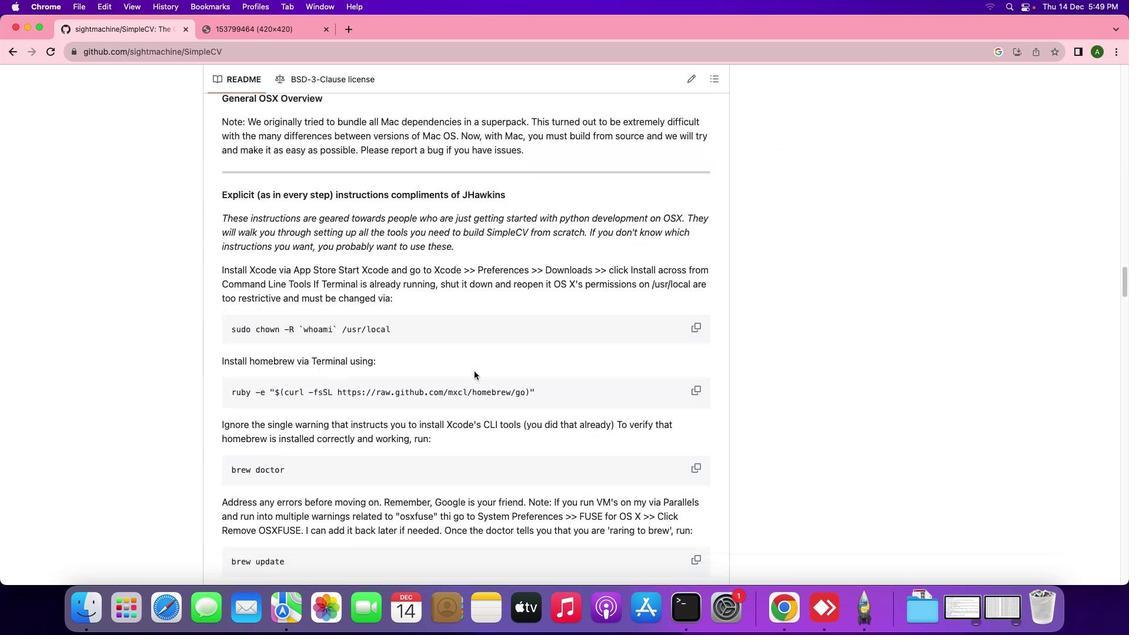 
Action: Mouse scrolled (474, 371) with delta (0, 0)
Screenshot: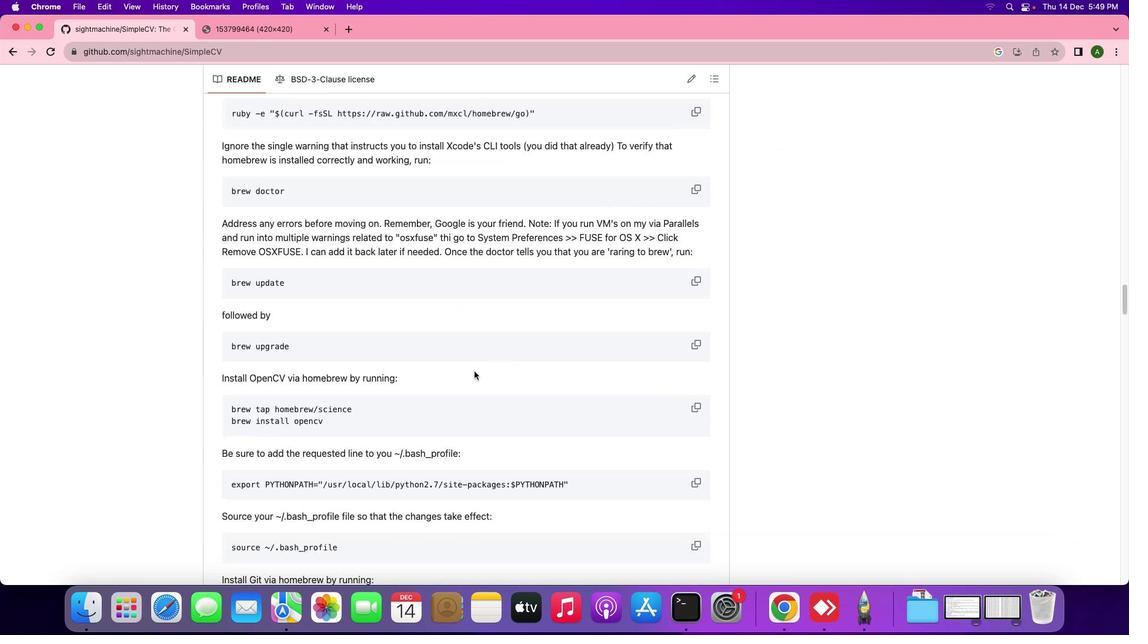 
Action: Mouse scrolled (474, 371) with delta (0, 0)
Screenshot: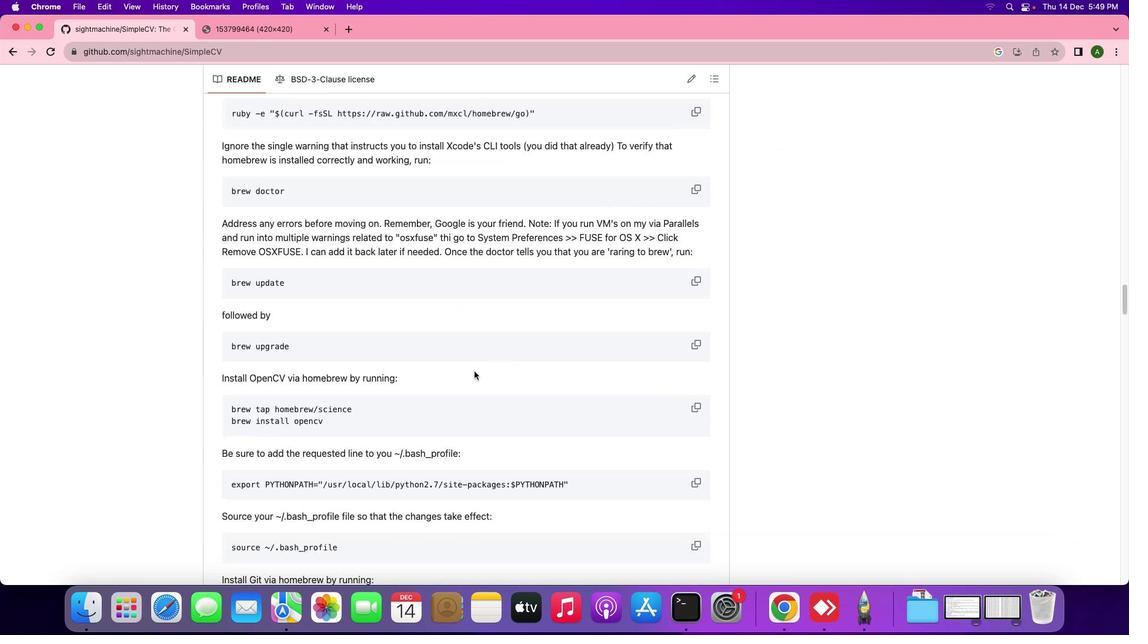 
Action: Mouse scrolled (474, 371) with delta (0, -1)
Screenshot: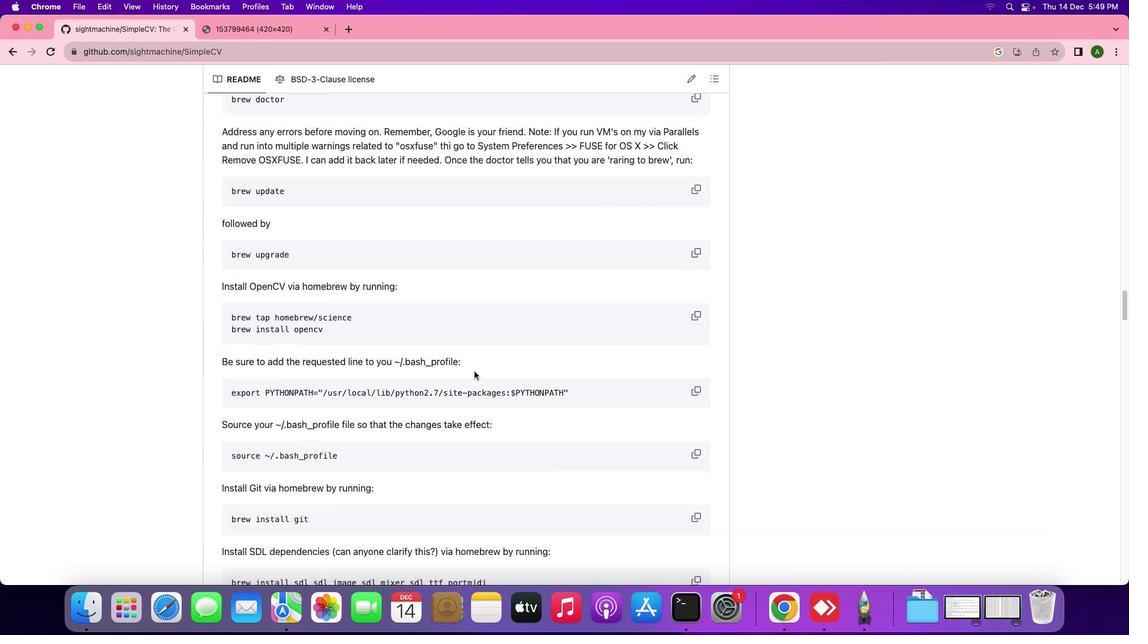 
Action: Mouse scrolled (474, 371) with delta (0, -2)
Screenshot: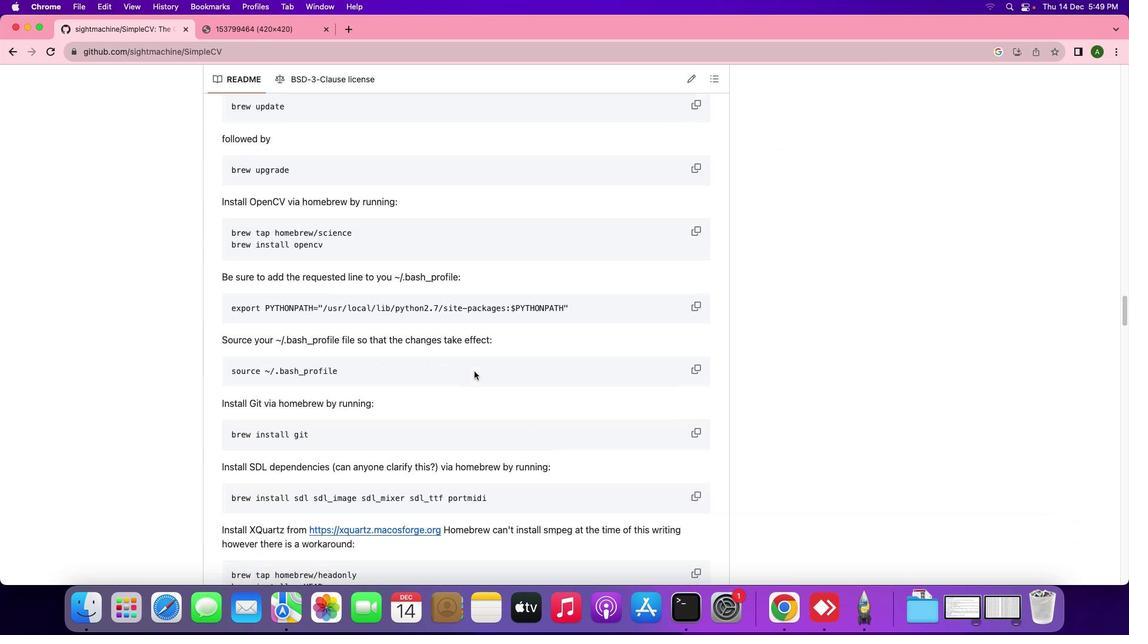
Action: Mouse scrolled (474, 371) with delta (0, -2)
Screenshot: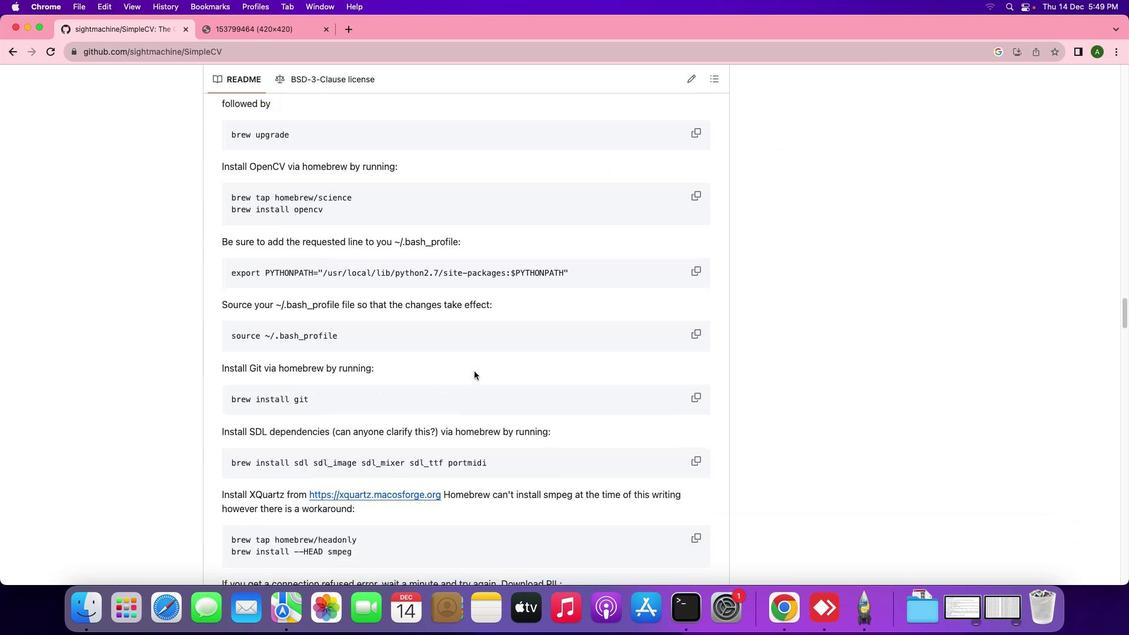 
Action: Mouse scrolled (474, 371) with delta (0, -3)
Screenshot: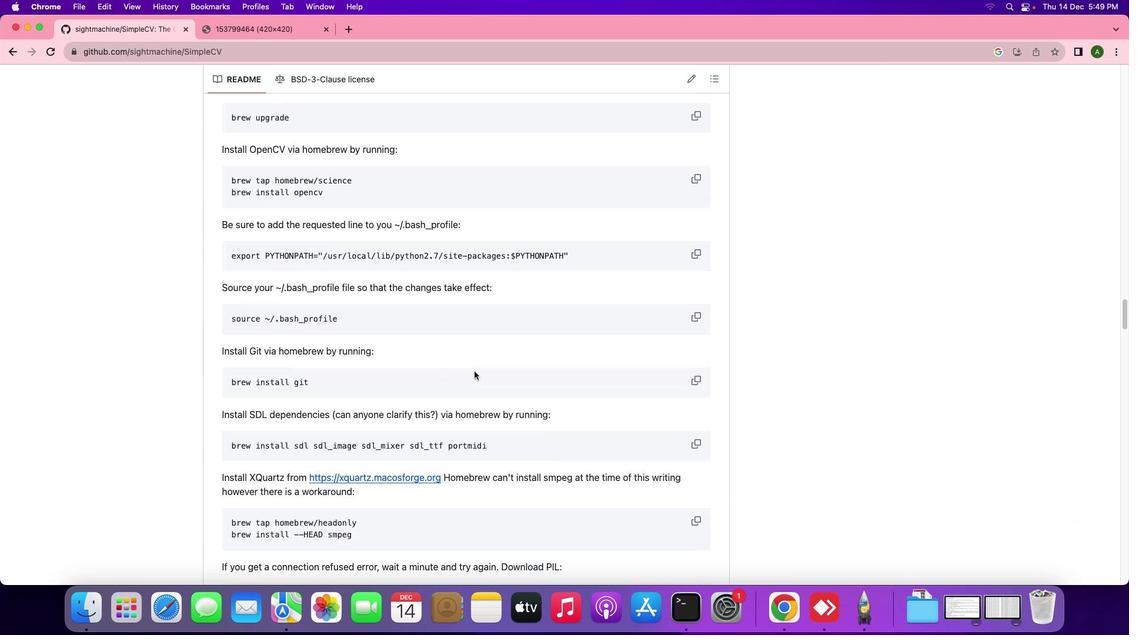 
Action: Mouse scrolled (474, 371) with delta (0, -2)
Screenshot: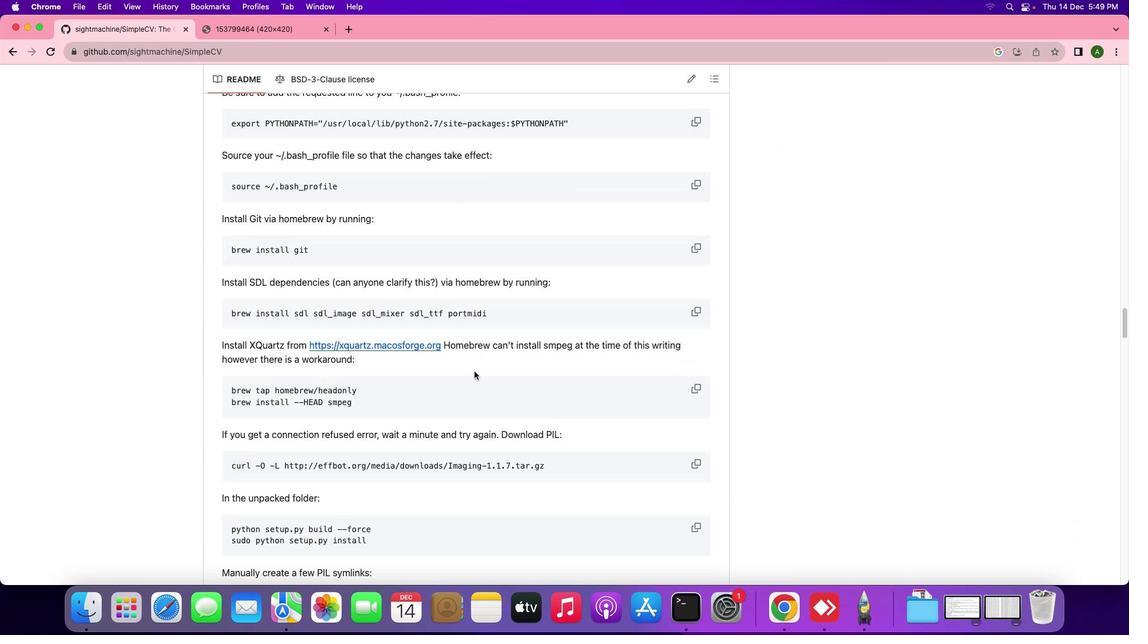 
Action: Mouse scrolled (474, 371) with delta (0, 0)
Screenshot: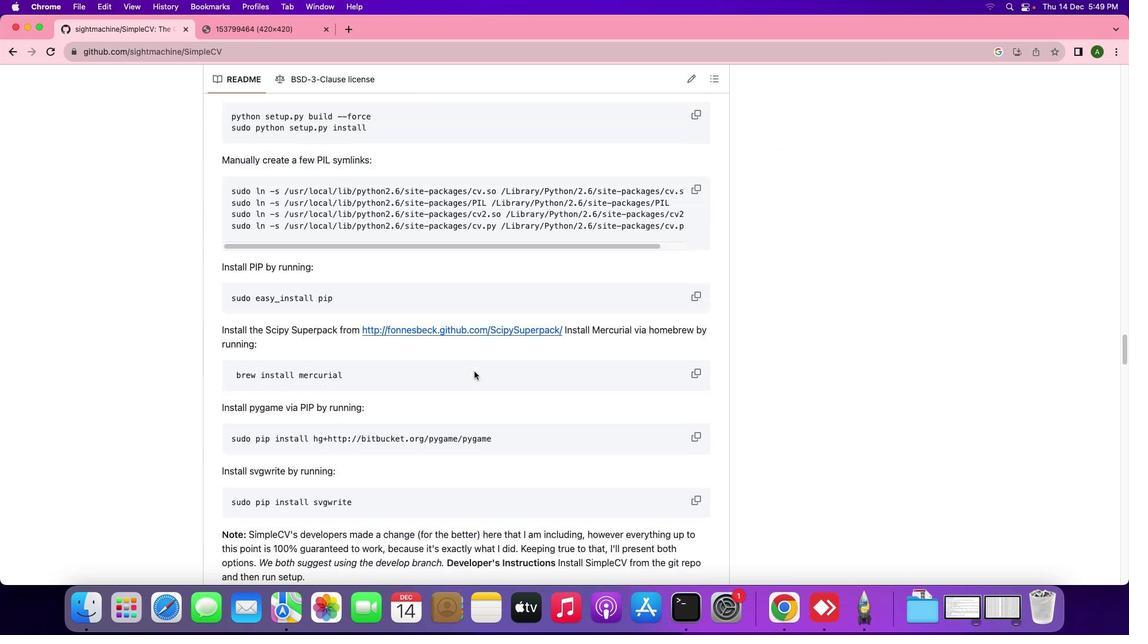 
Action: Mouse scrolled (474, 371) with delta (0, 0)
Screenshot: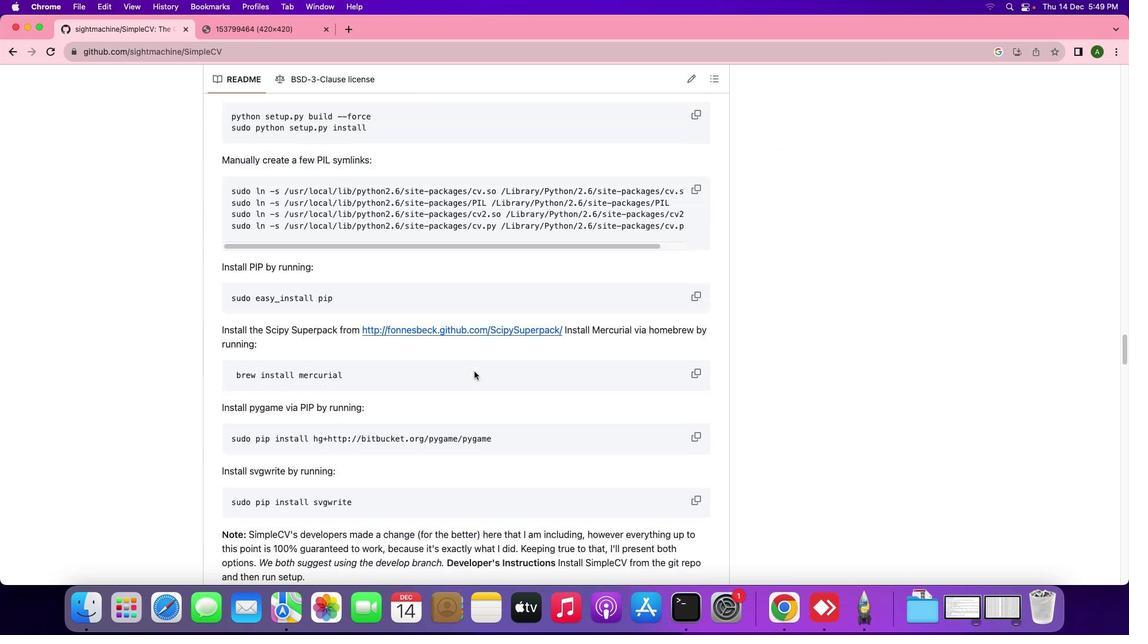 
Action: Mouse scrolled (474, 371) with delta (0, -1)
Screenshot: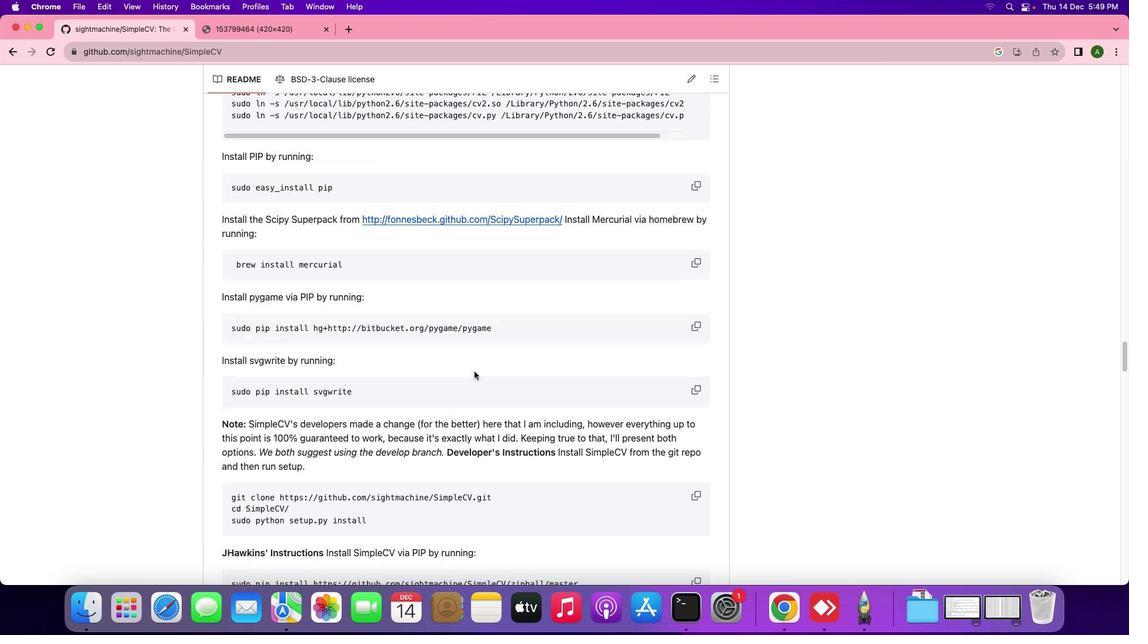 
Action: Mouse scrolled (474, 371) with delta (0, -2)
Screenshot: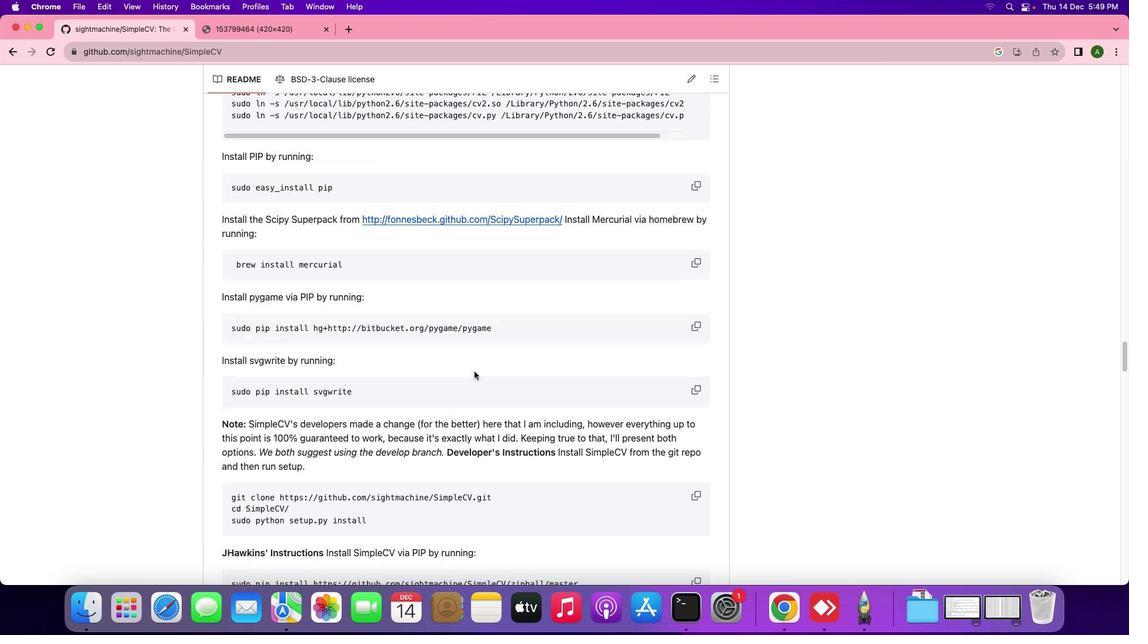 
Action: Mouse scrolled (474, 371) with delta (0, -3)
Screenshot: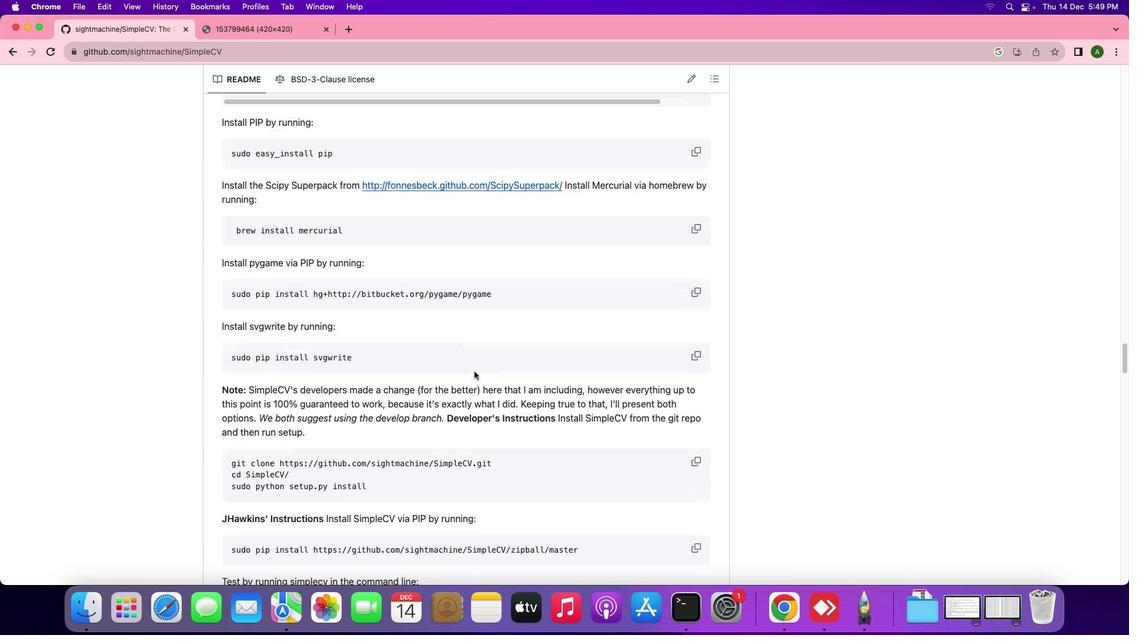 
Action: Mouse scrolled (474, 371) with delta (0, -3)
Screenshot: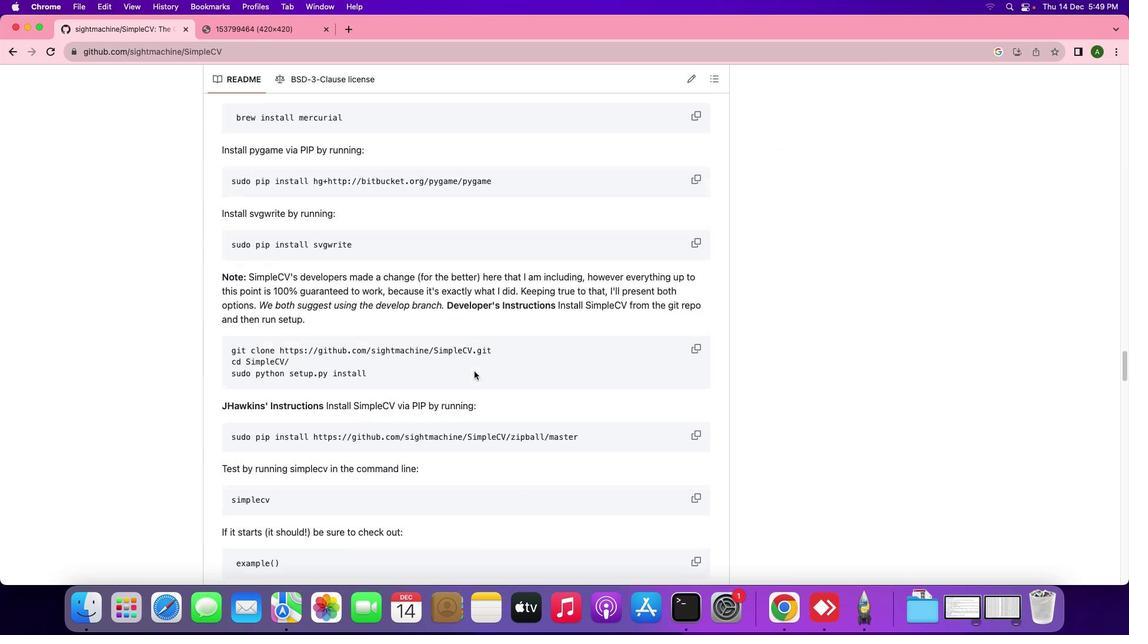
Action: Mouse scrolled (474, 371) with delta (0, -3)
Screenshot: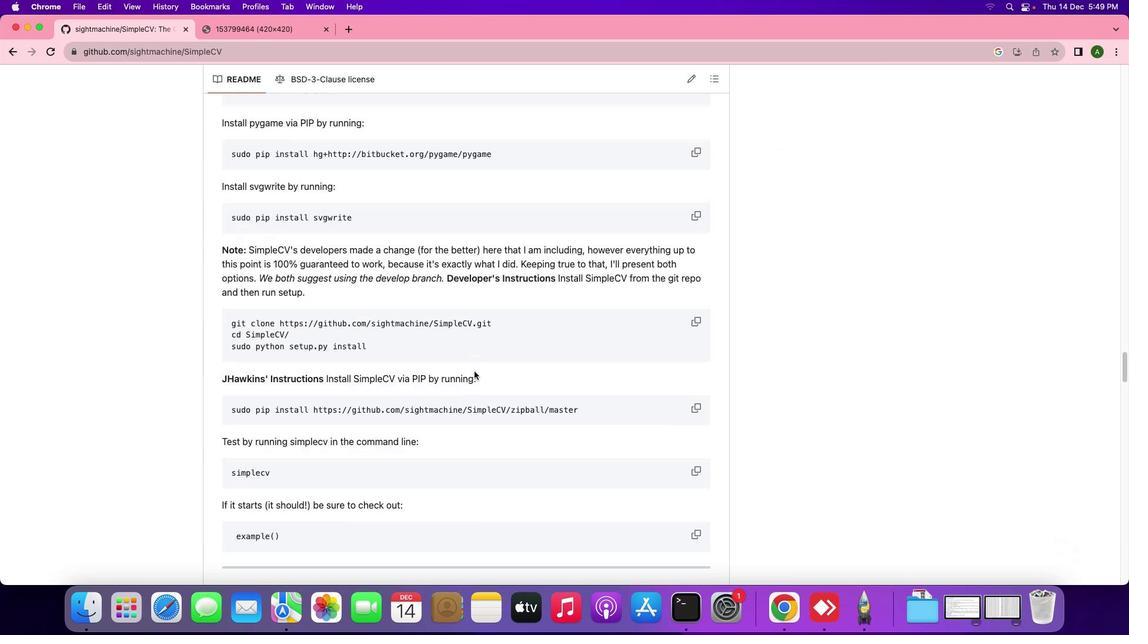 
Action: Mouse scrolled (474, 371) with delta (0, 0)
Screenshot: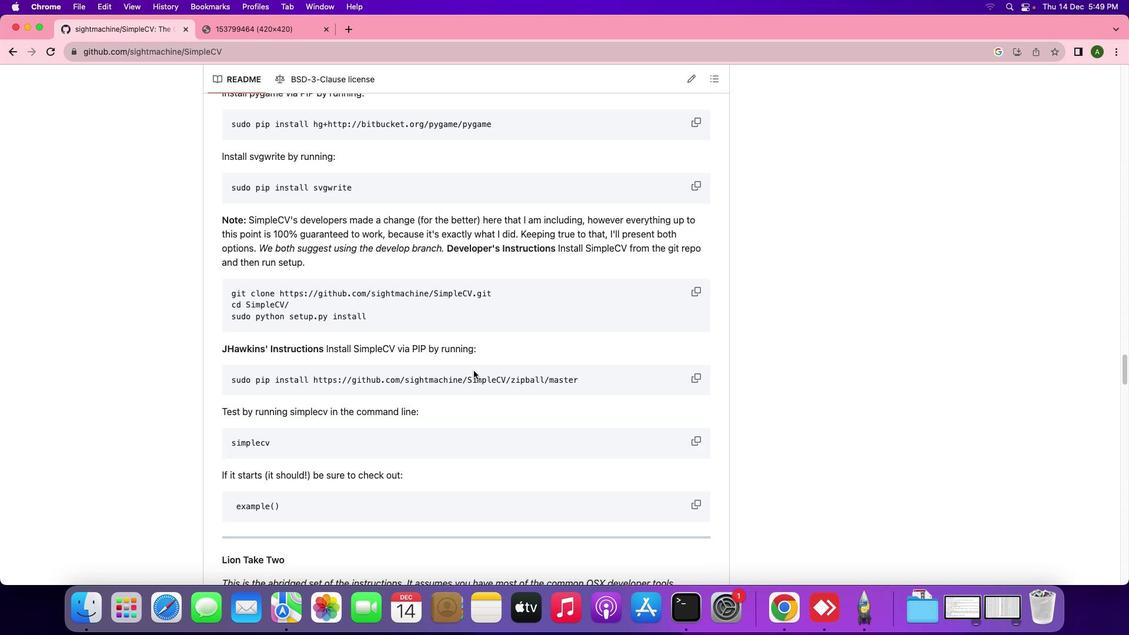
Action: Mouse scrolled (474, 371) with delta (0, 0)
Screenshot: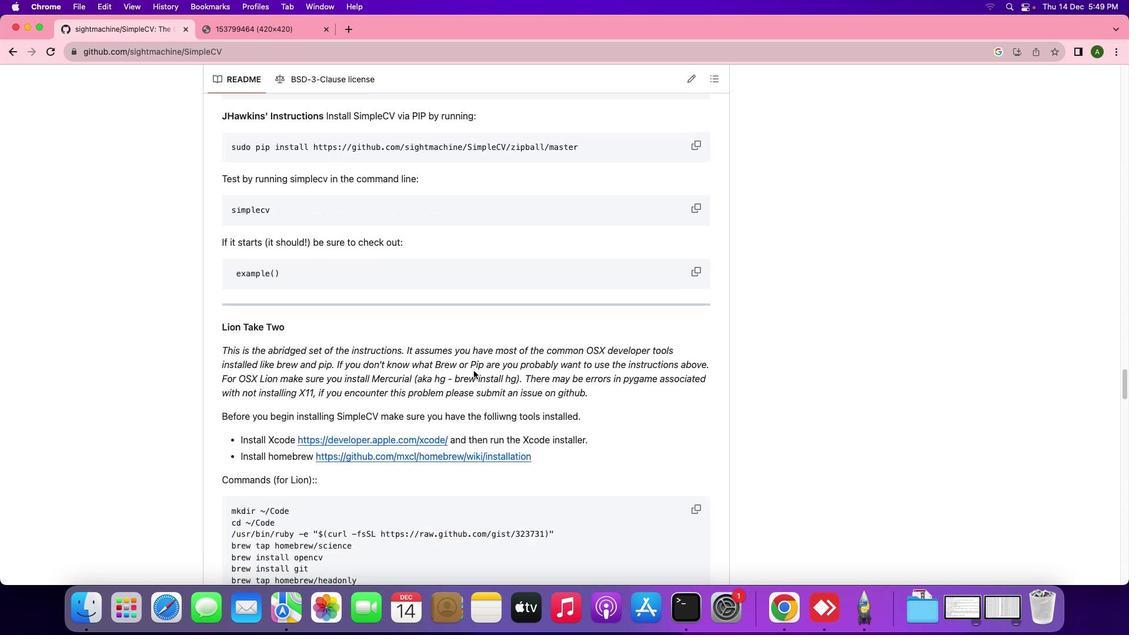 
Action: Mouse scrolled (474, 371) with delta (0, -1)
Screenshot: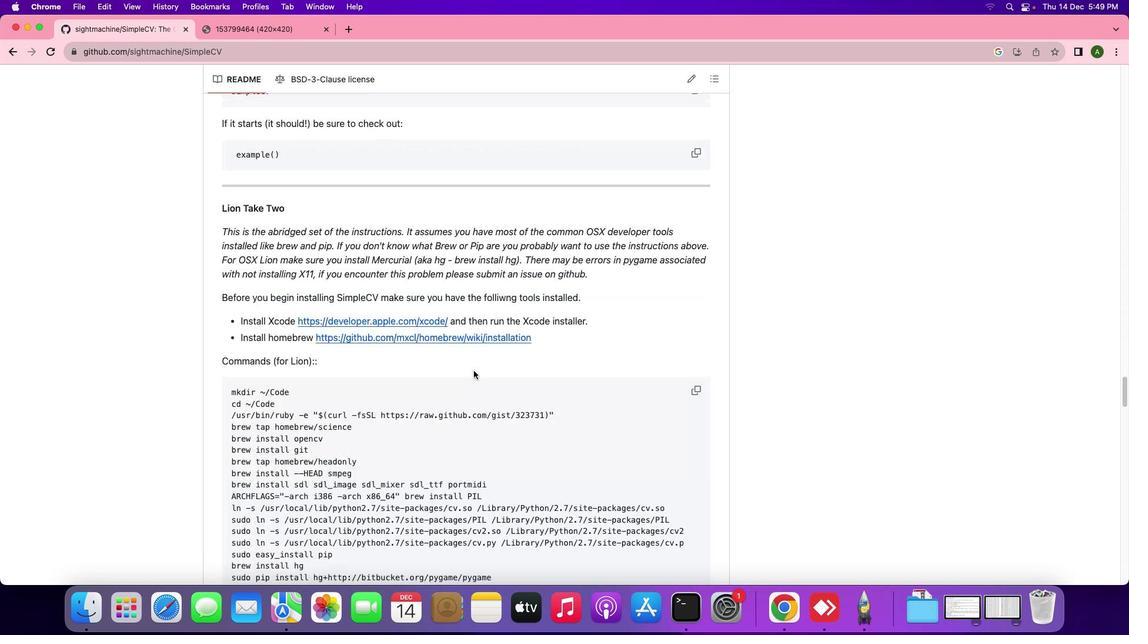 
Action: Mouse scrolled (474, 371) with delta (0, -2)
Screenshot: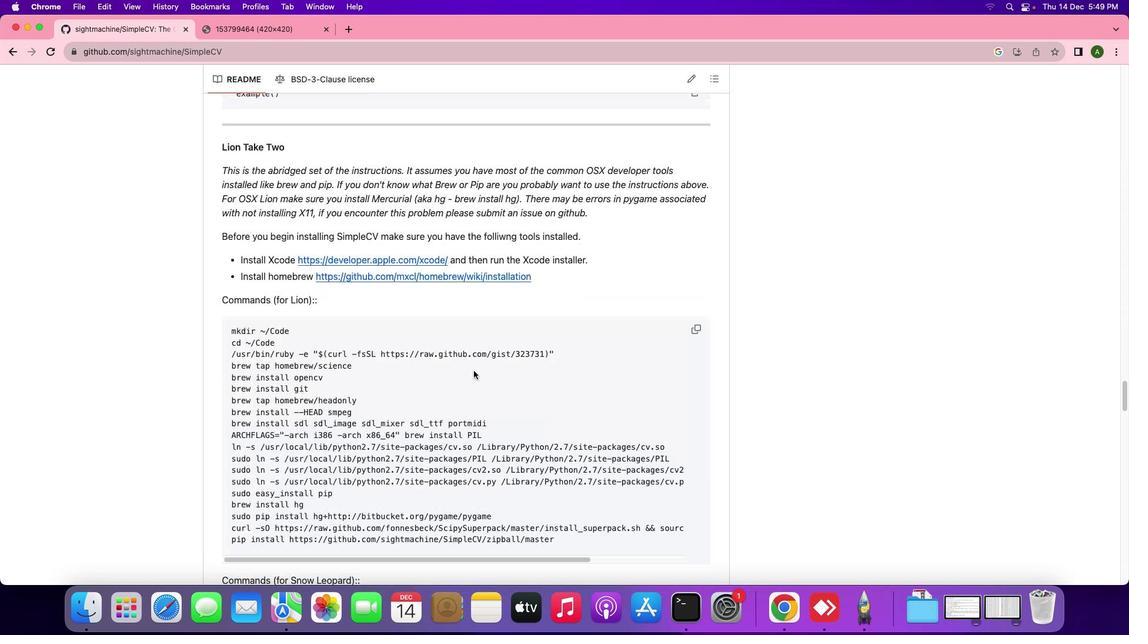 
Action: Mouse scrolled (474, 371) with delta (0, -2)
Screenshot: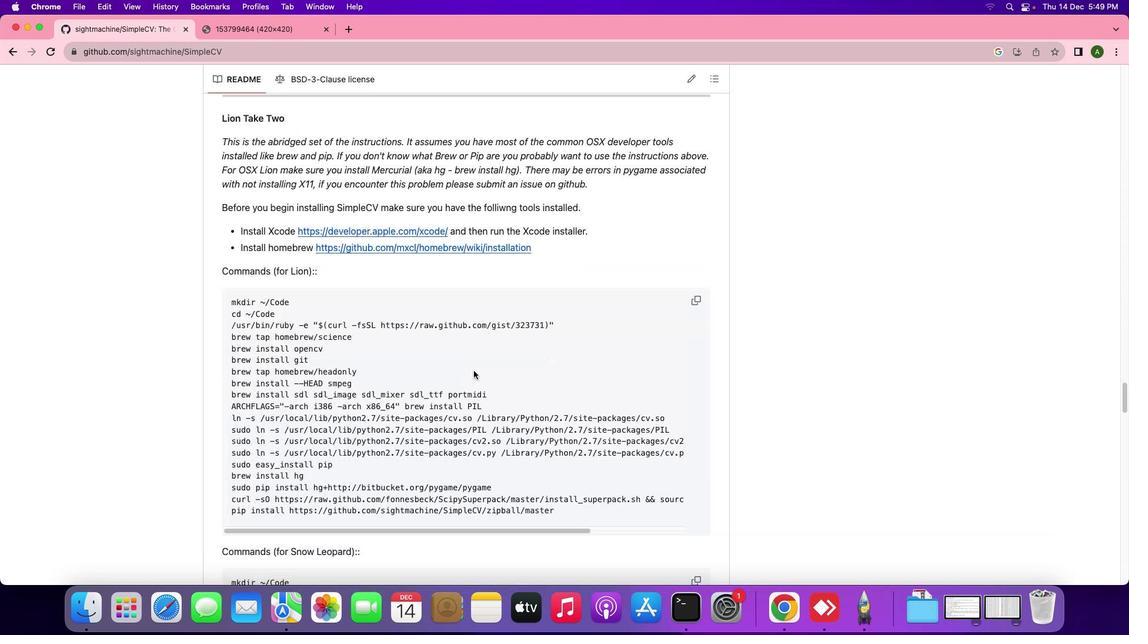 
Action: Mouse moved to (474, 371)
Screenshot: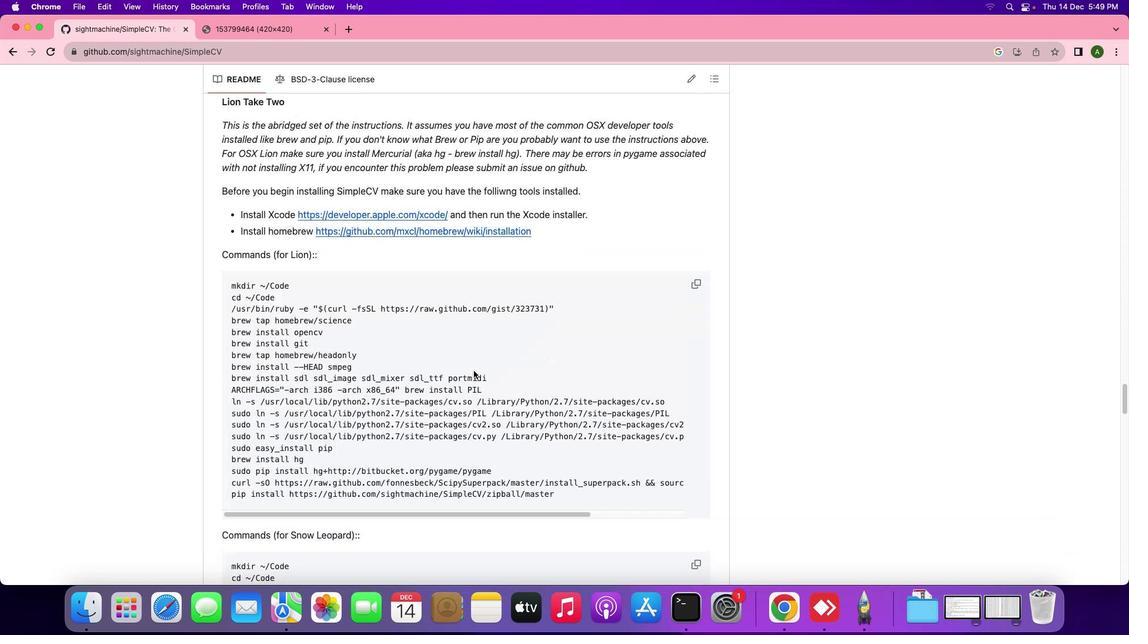 
Action: Mouse scrolled (474, 371) with delta (0, -2)
Screenshot: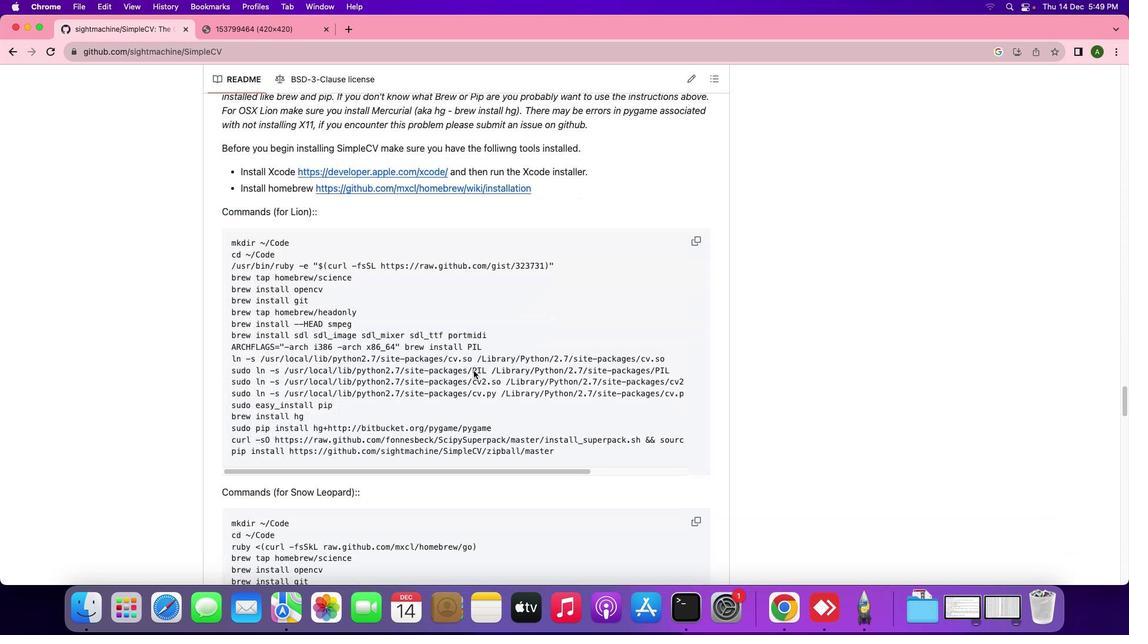 
Action: Mouse scrolled (474, 371) with delta (0, -2)
Screenshot: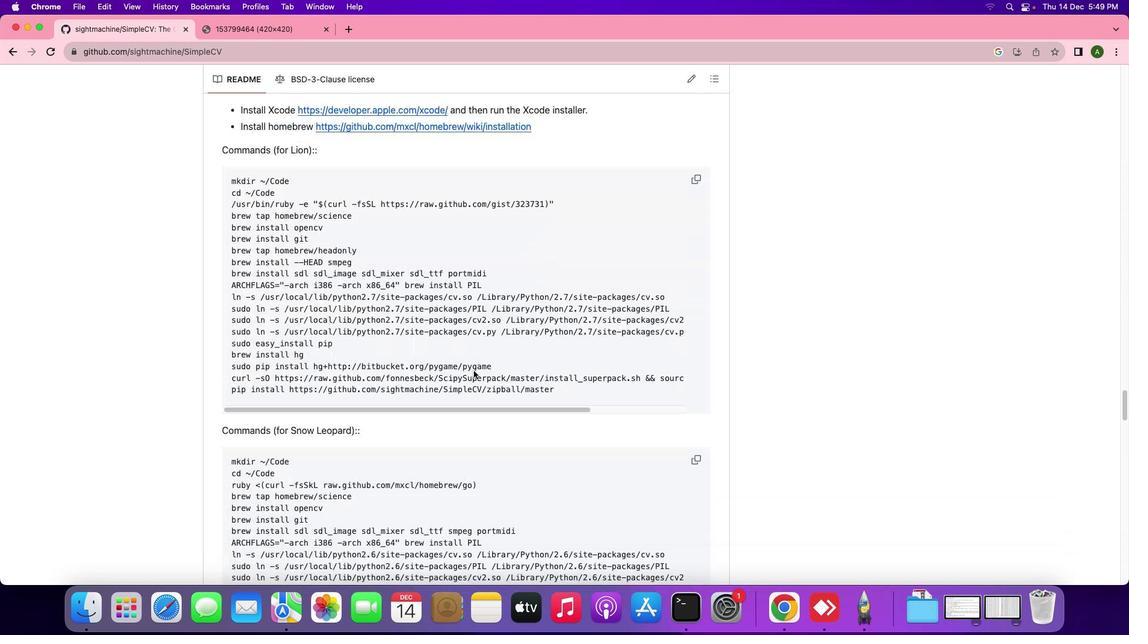 
Action: Mouse scrolled (474, 371) with delta (0, 0)
Screenshot: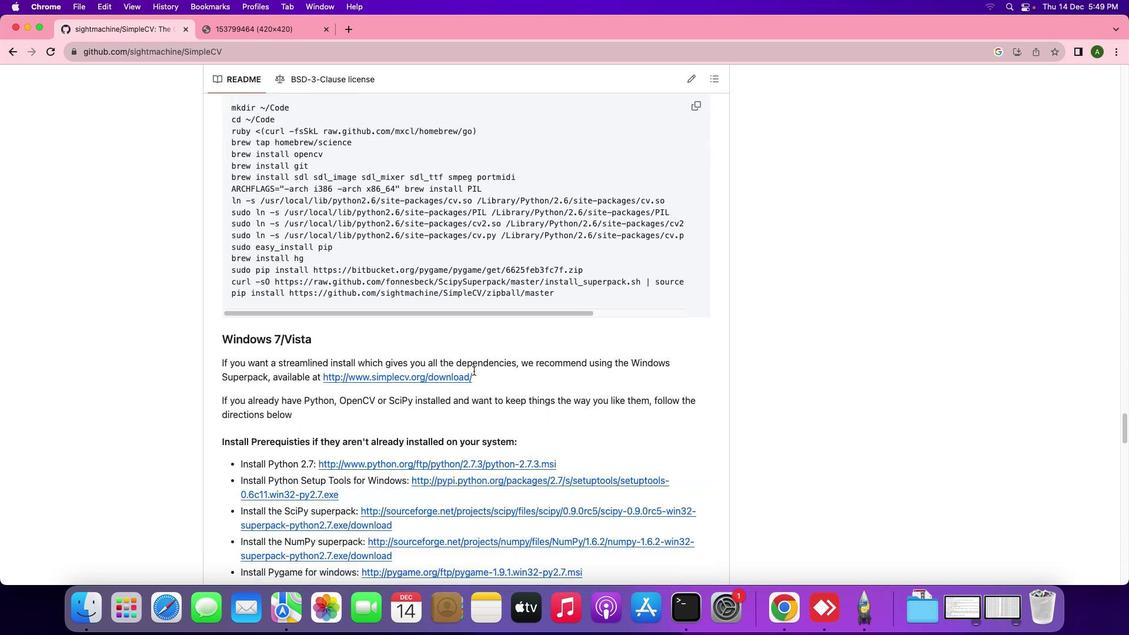 
Action: Mouse scrolled (474, 371) with delta (0, 0)
Screenshot: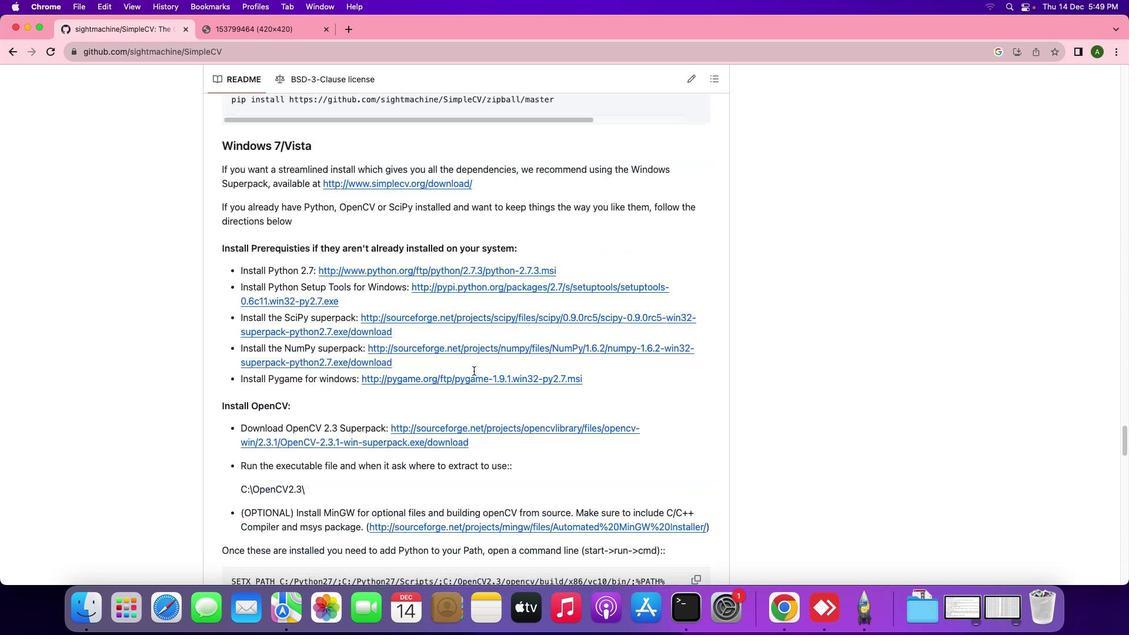 
Action: Mouse scrolled (474, 371) with delta (0, -1)
Screenshot: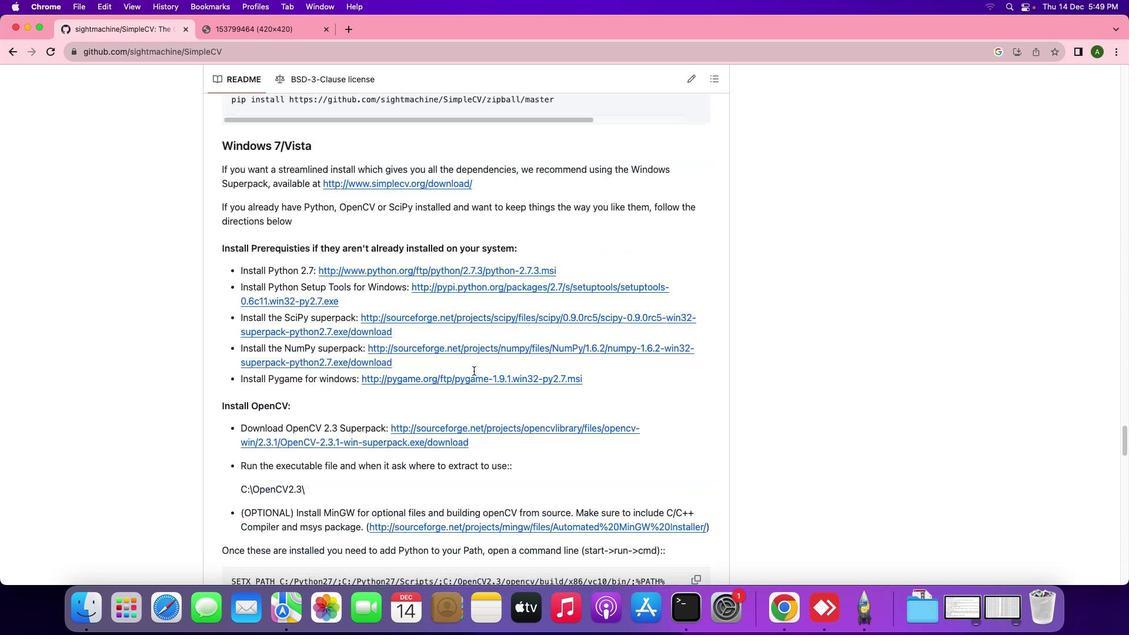 
Action: Mouse scrolled (474, 371) with delta (0, -2)
Screenshot: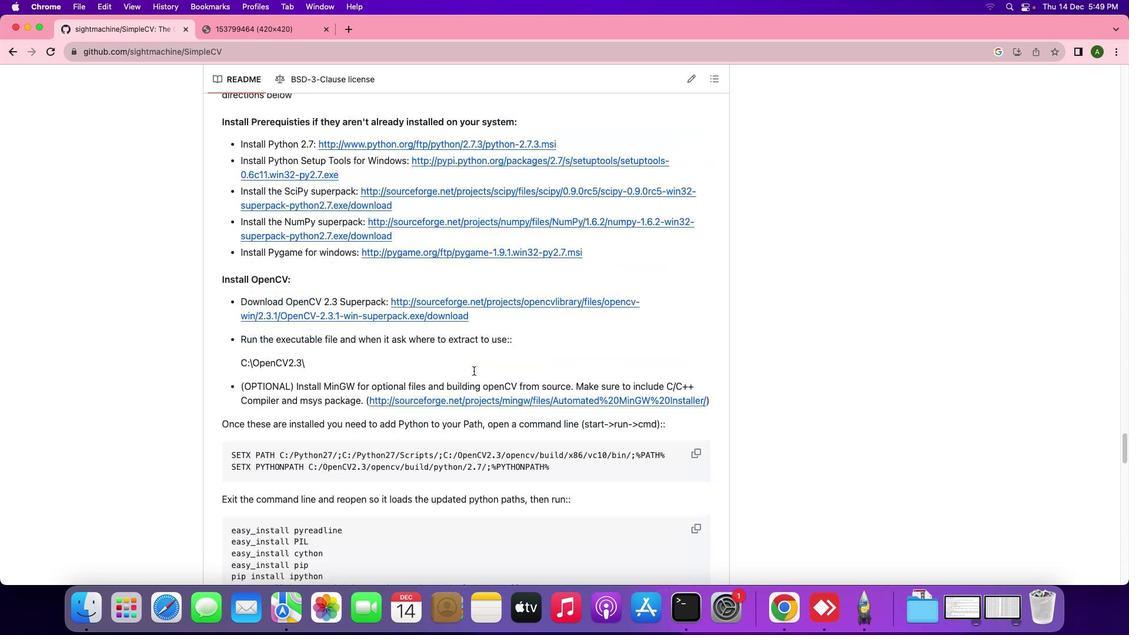 
Action: Mouse scrolled (474, 371) with delta (0, -3)
Screenshot: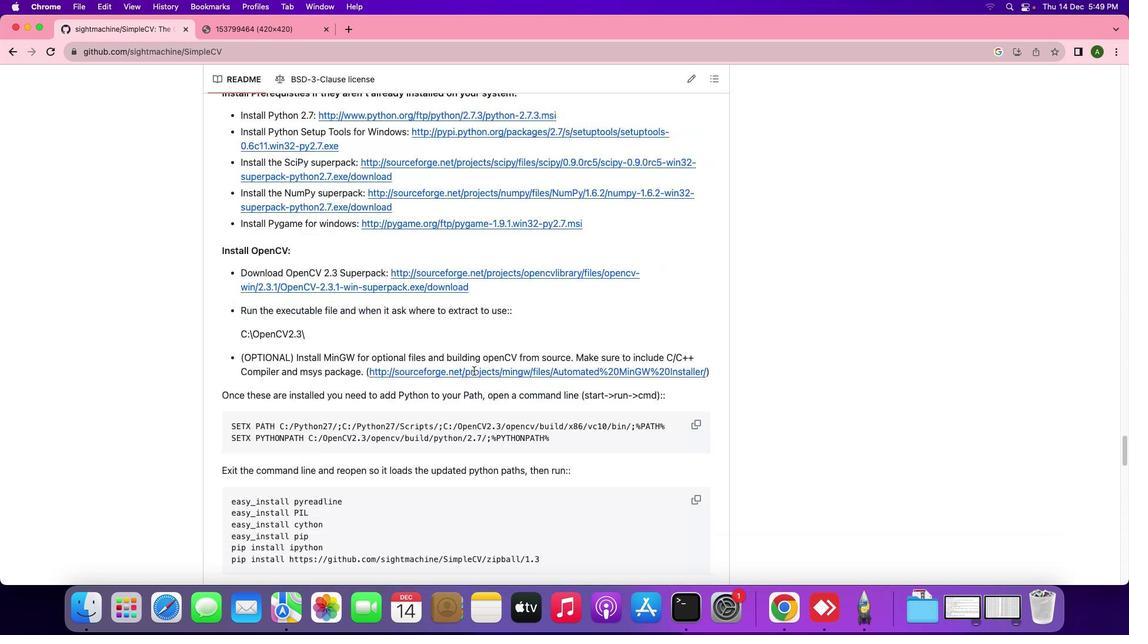 
Action: Mouse scrolled (474, 371) with delta (0, -3)
Screenshot: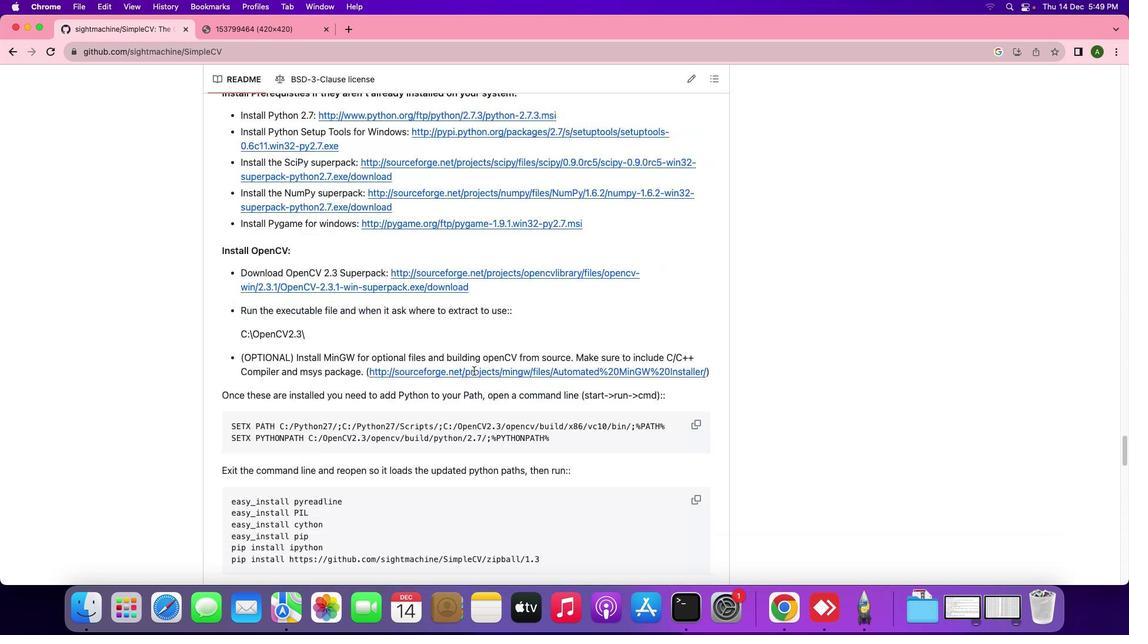 
Action: Mouse scrolled (474, 371) with delta (0, -4)
Screenshot: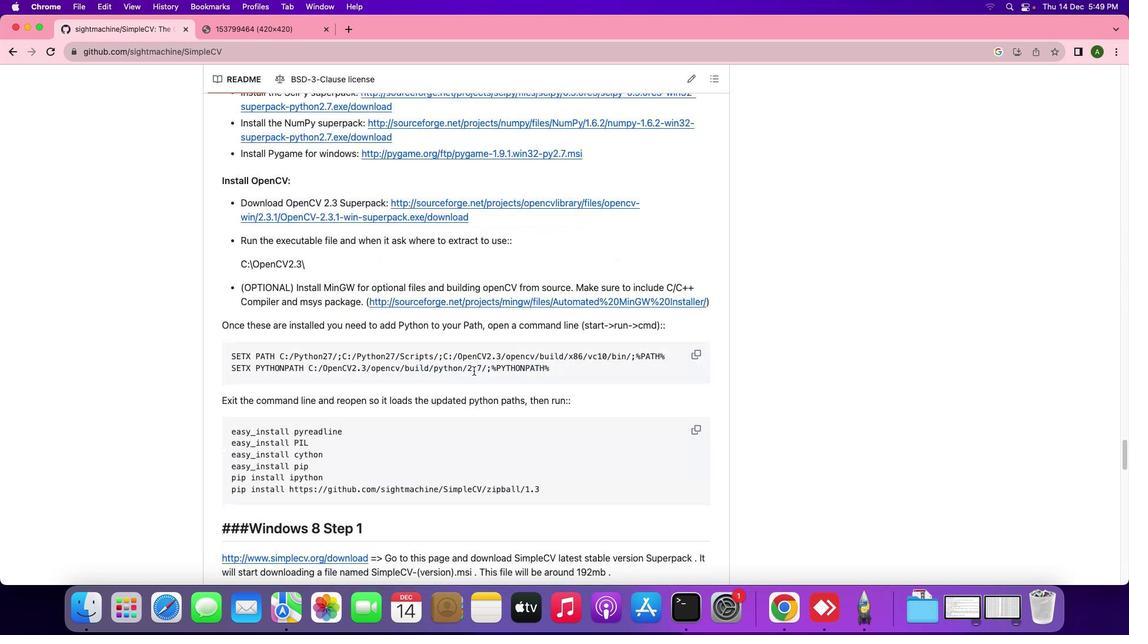 
Action: Mouse scrolled (474, 371) with delta (0, -3)
Screenshot: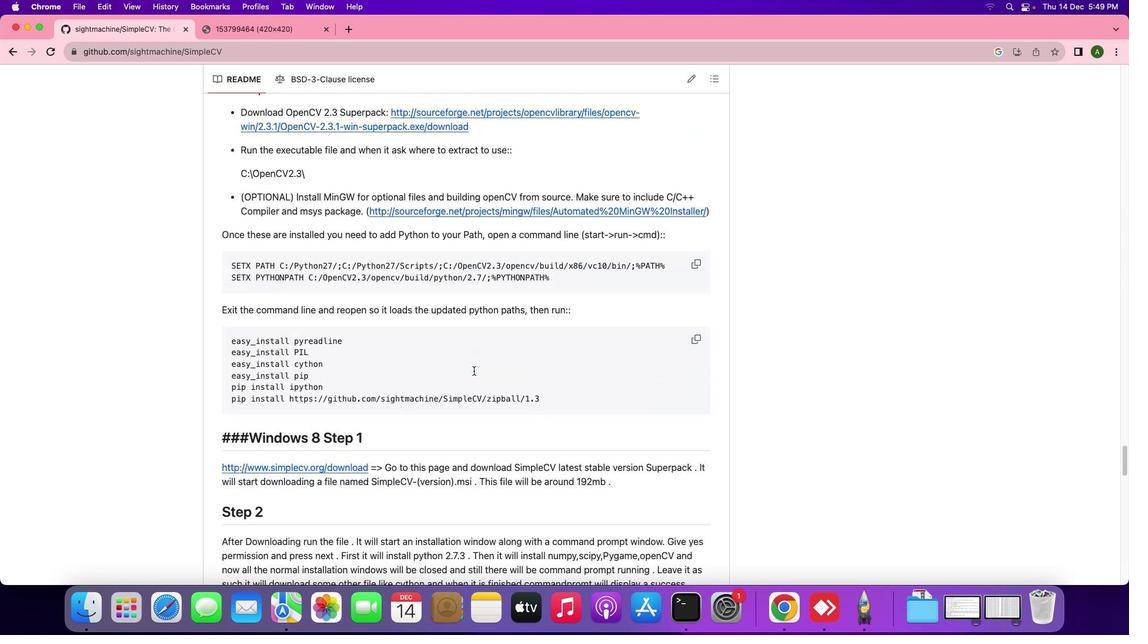 
Action: Mouse scrolled (474, 371) with delta (0, 0)
Screenshot: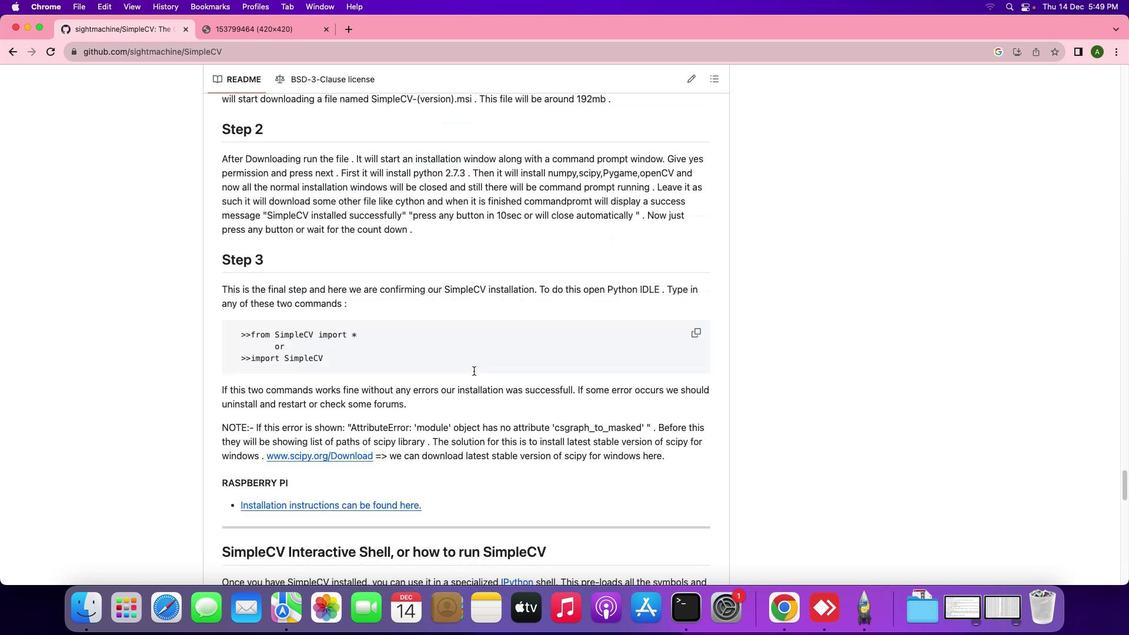 
Action: Mouse scrolled (474, 371) with delta (0, 0)
Screenshot: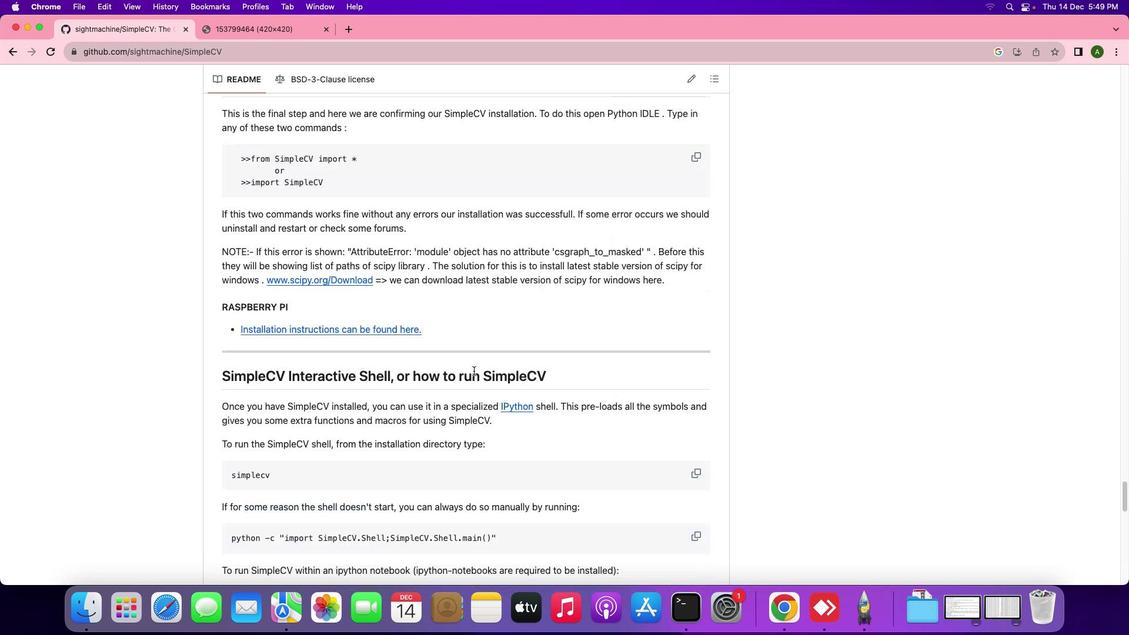 
Action: Mouse scrolled (474, 371) with delta (0, -1)
Screenshot: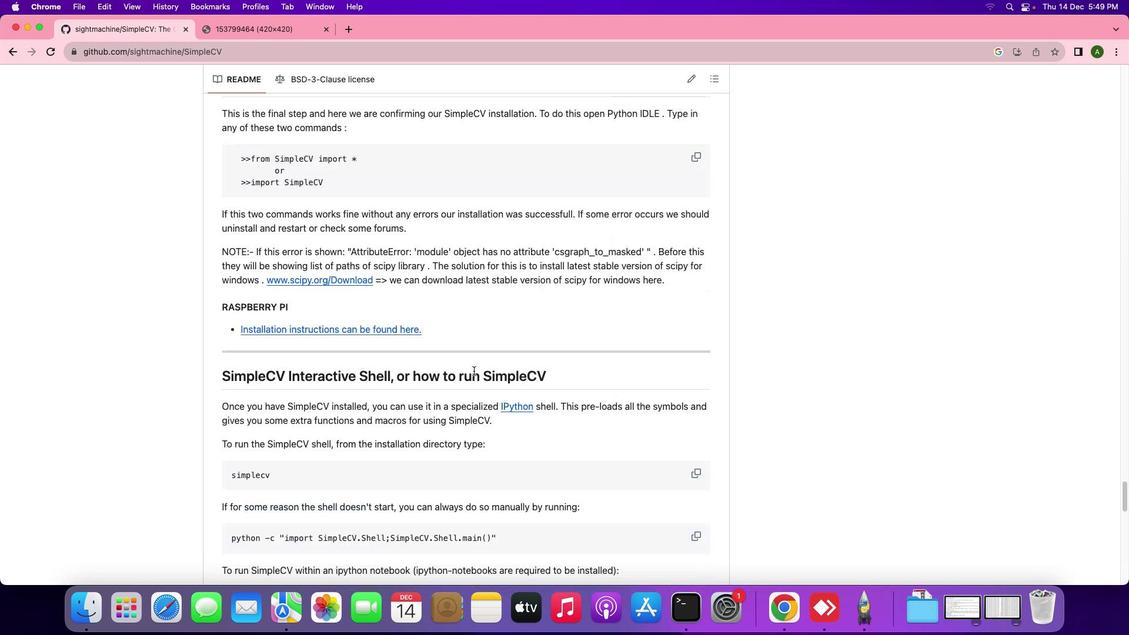 
Action: Mouse scrolled (474, 371) with delta (0, -2)
Screenshot: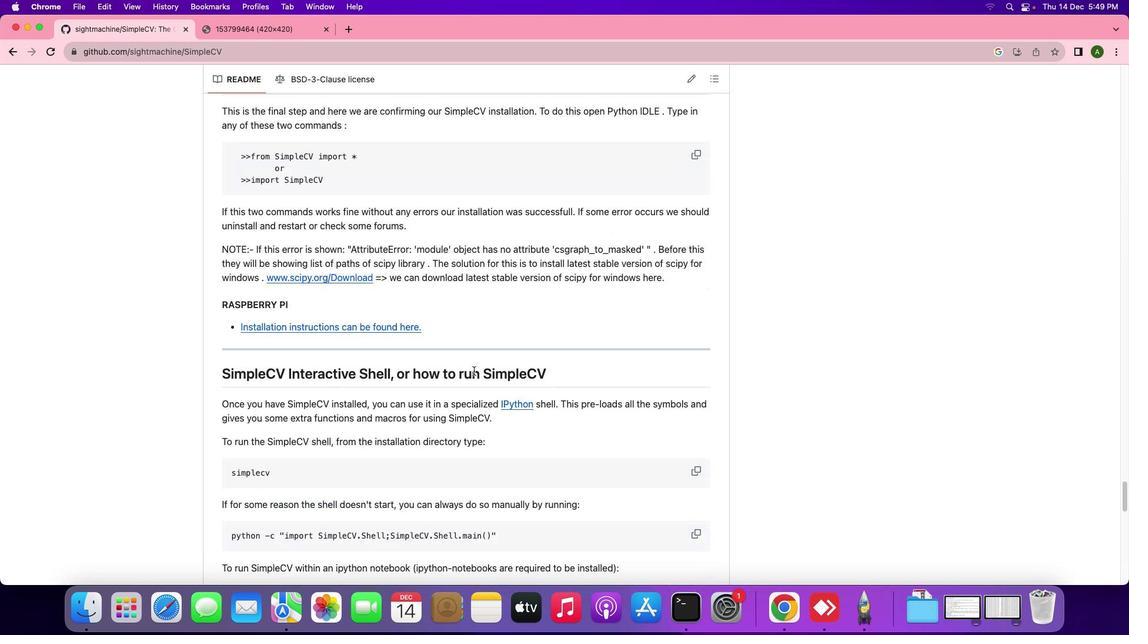 
Action: Mouse scrolled (474, 371) with delta (0, -3)
Screenshot: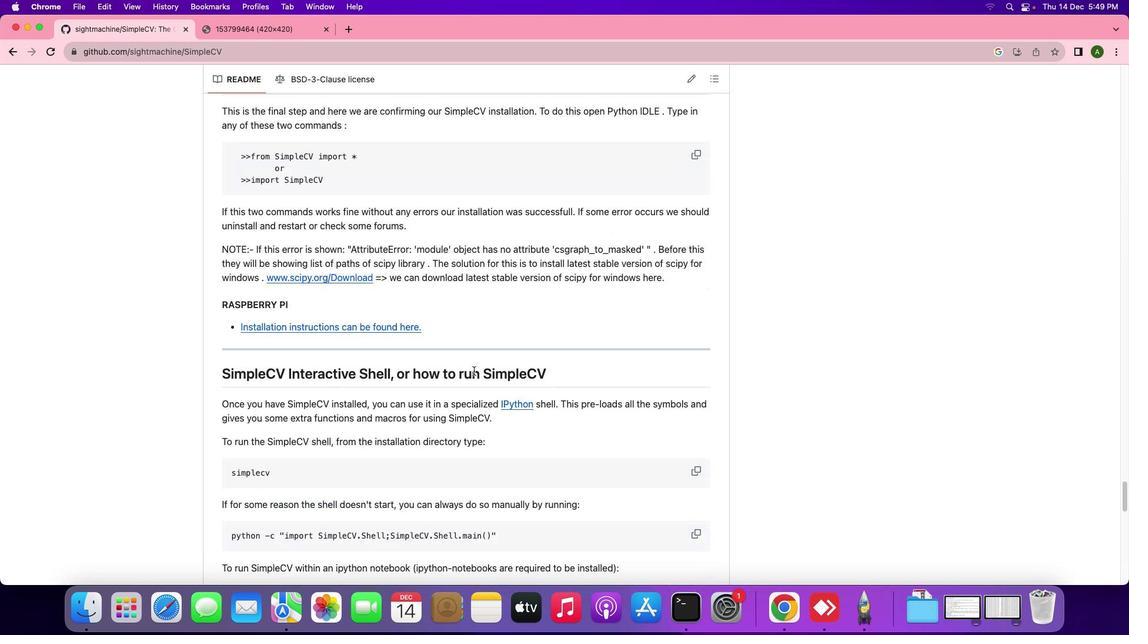 
Action: Mouse scrolled (474, 371) with delta (0, -3)
Screenshot: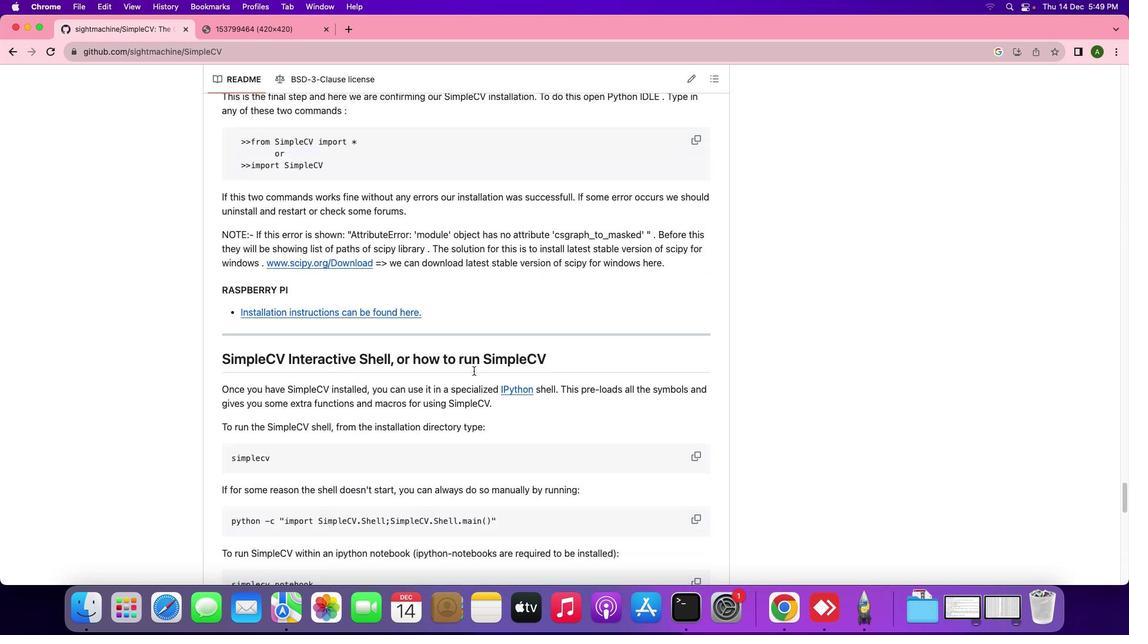 
Action: Mouse scrolled (474, 371) with delta (0, -3)
Screenshot: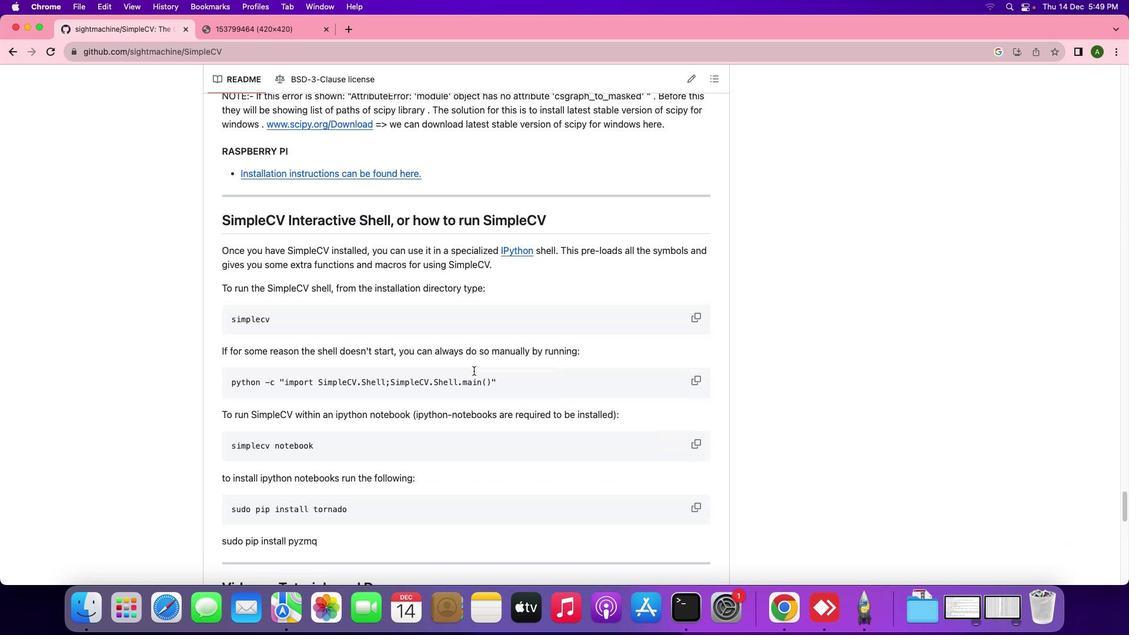 
Action: Mouse scrolled (474, 371) with delta (0, 0)
Screenshot: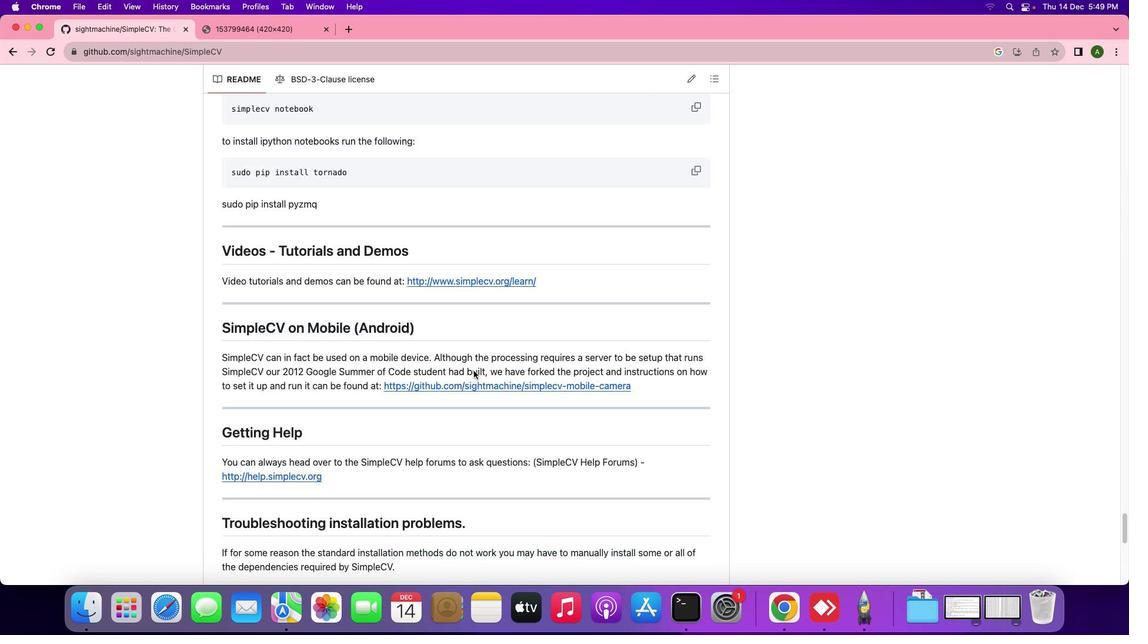 
Action: Mouse scrolled (474, 371) with delta (0, 0)
Screenshot: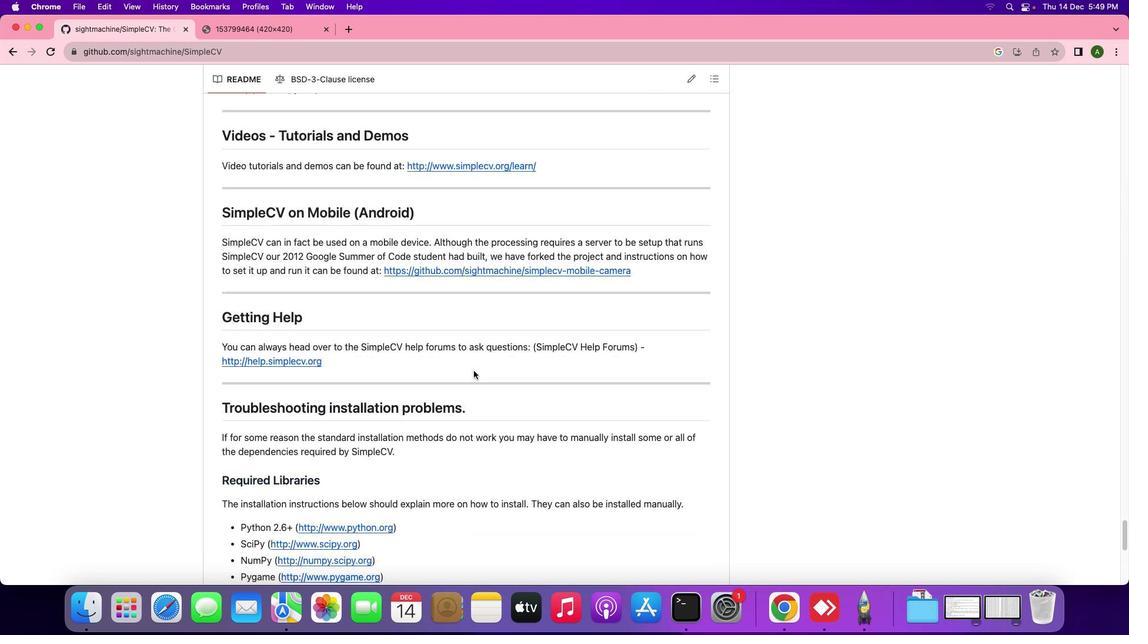 
Action: Mouse scrolled (474, 371) with delta (0, -1)
Screenshot: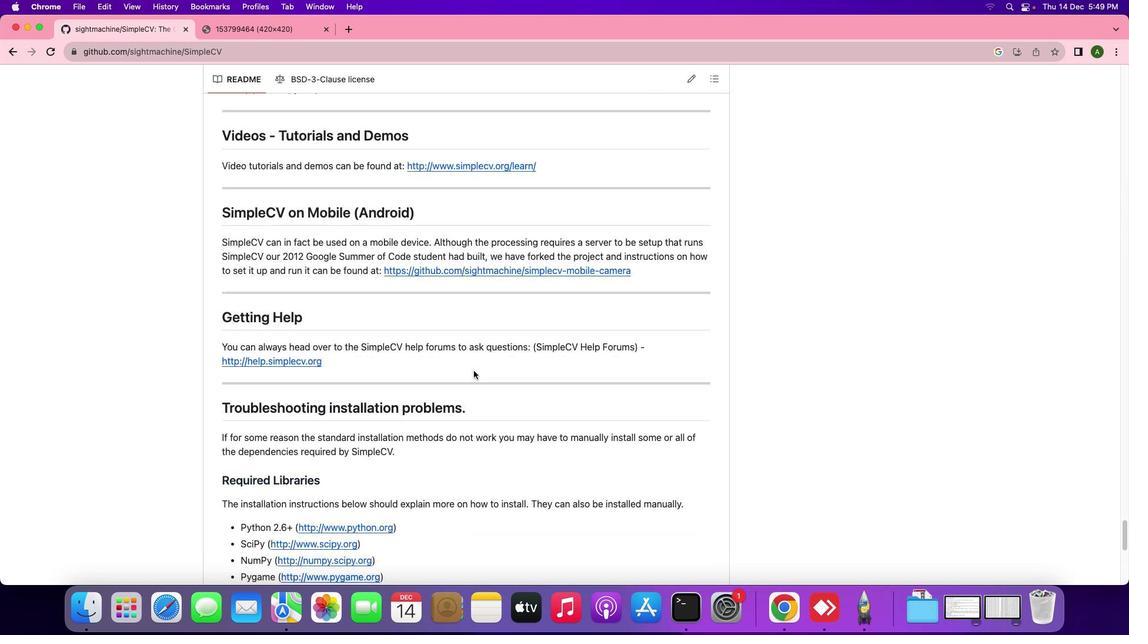 
Action: Mouse scrolled (474, 371) with delta (0, -2)
Screenshot: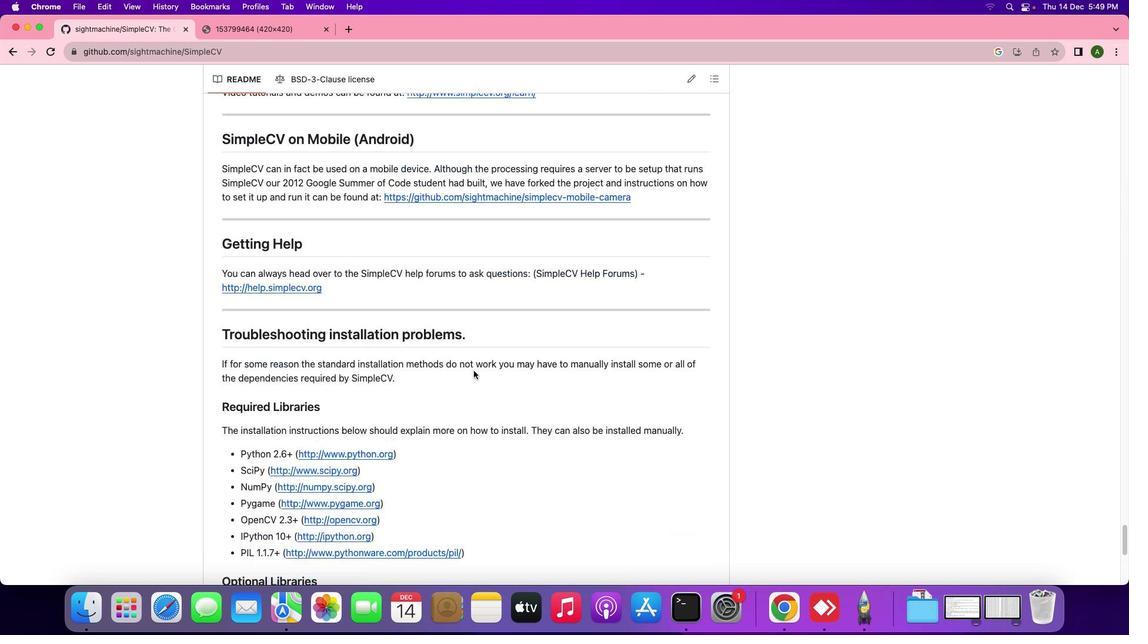 
Action: Mouse scrolled (474, 371) with delta (0, -3)
Screenshot: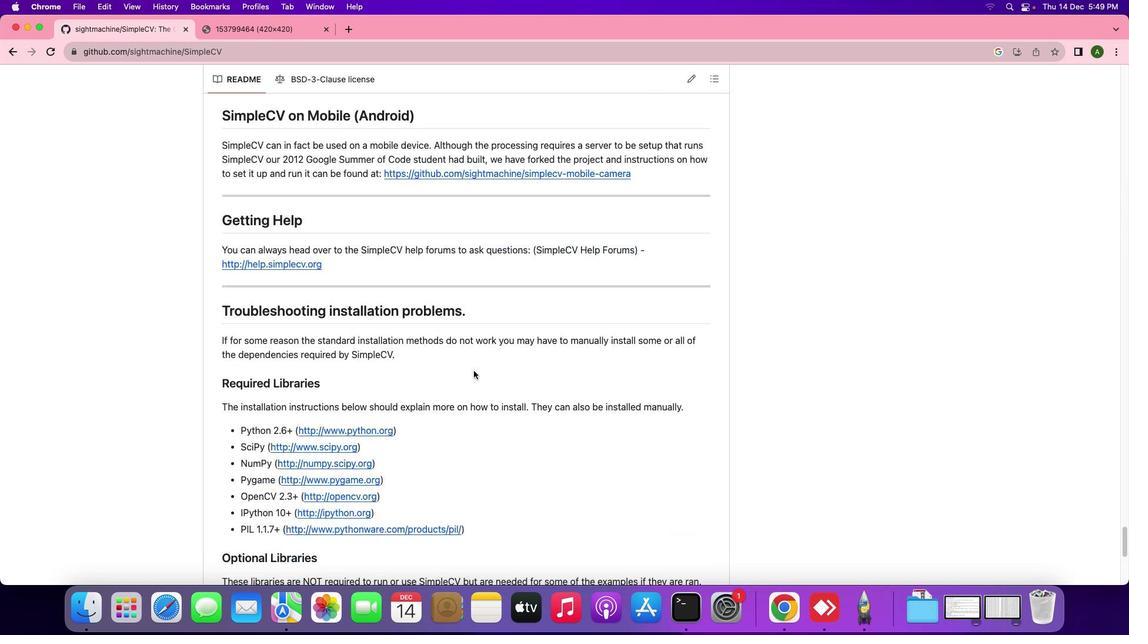 
Action: Mouse scrolled (474, 371) with delta (0, -3)
Screenshot: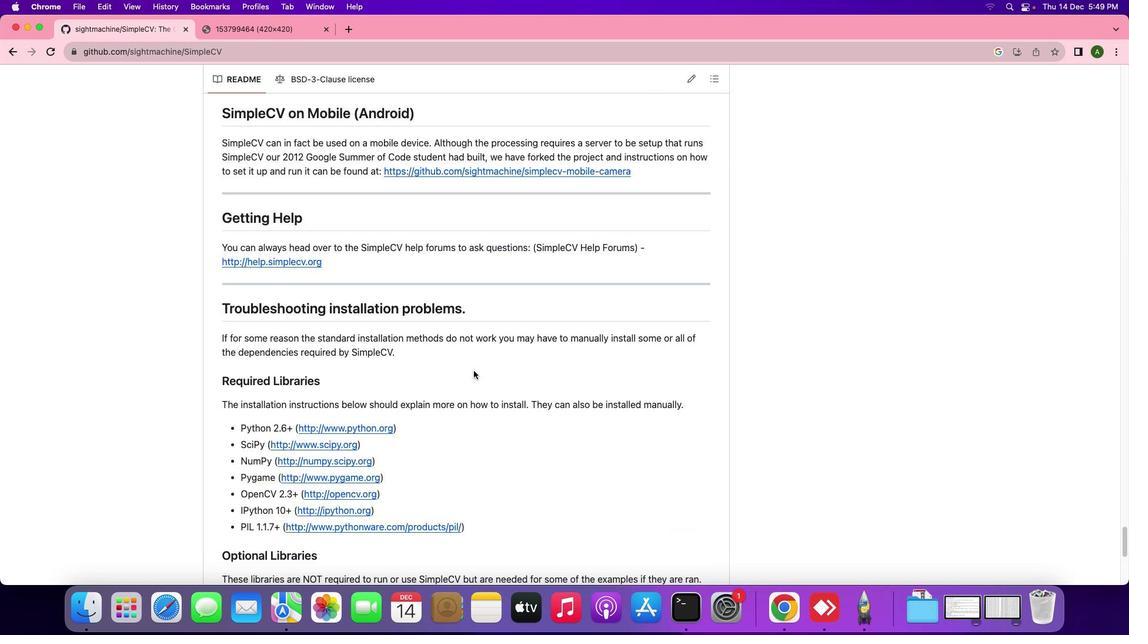 
Action: Mouse moved to (474, 371)
Screenshot: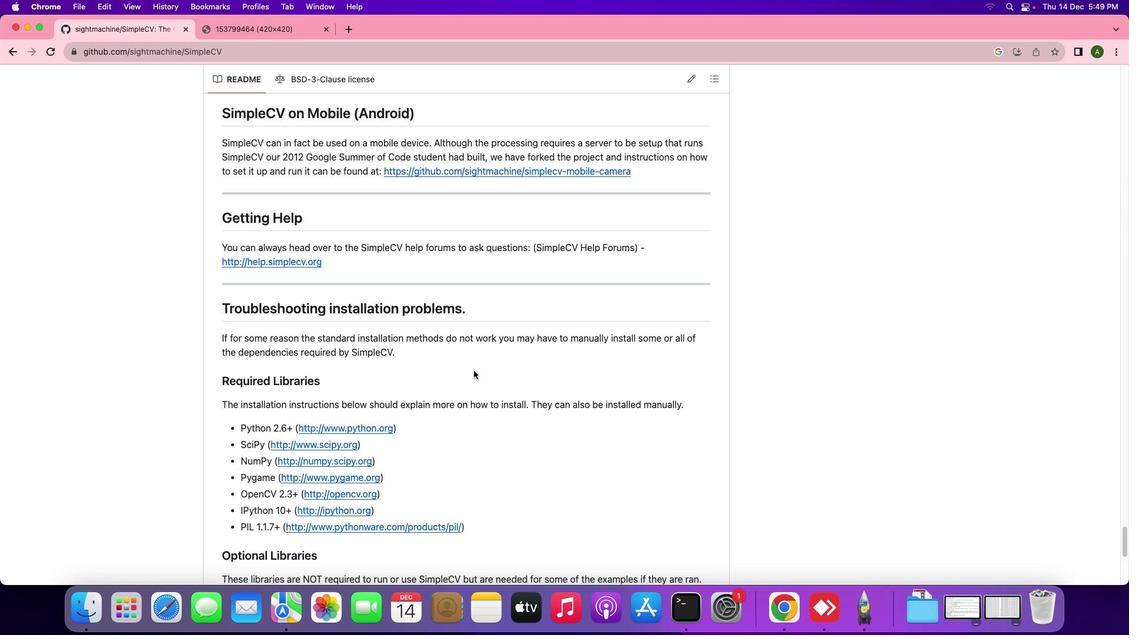 
Action: Mouse scrolled (474, 371) with delta (0, 0)
Screenshot: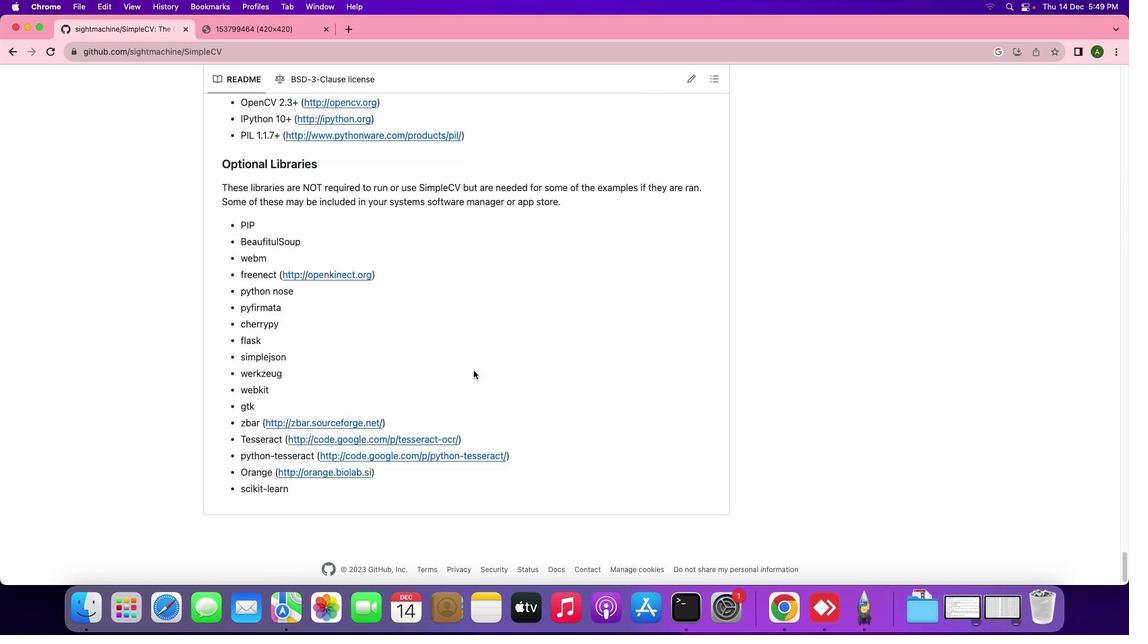 
Action: Mouse scrolled (474, 371) with delta (0, 0)
Screenshot: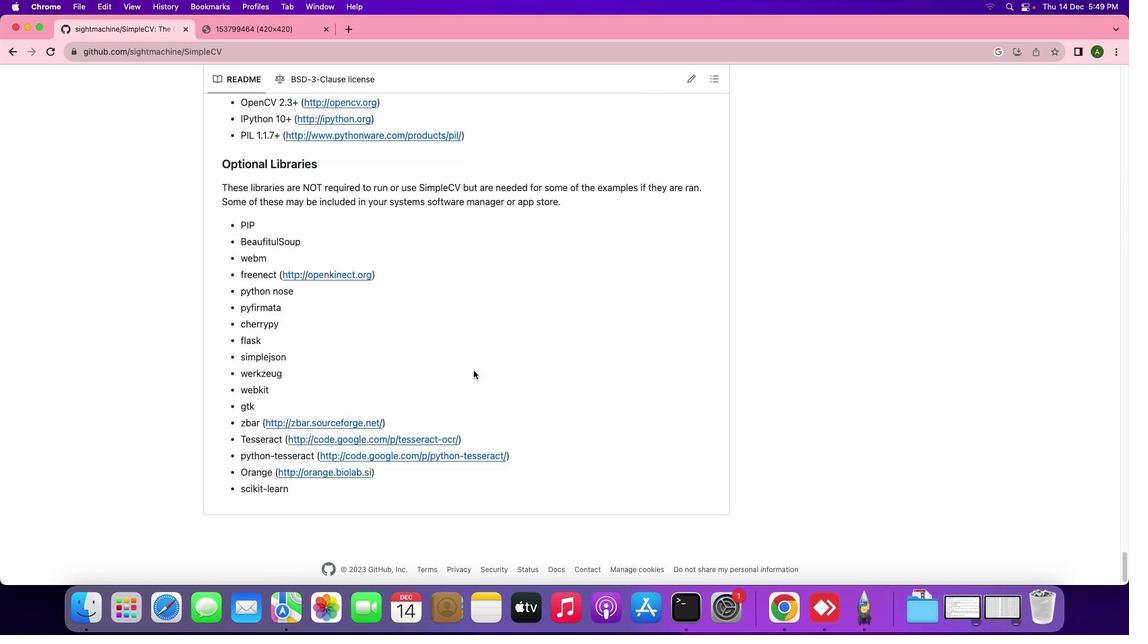 
Action: Mouse scrolled (474, 371) with delta (0, -1)
Screenshot: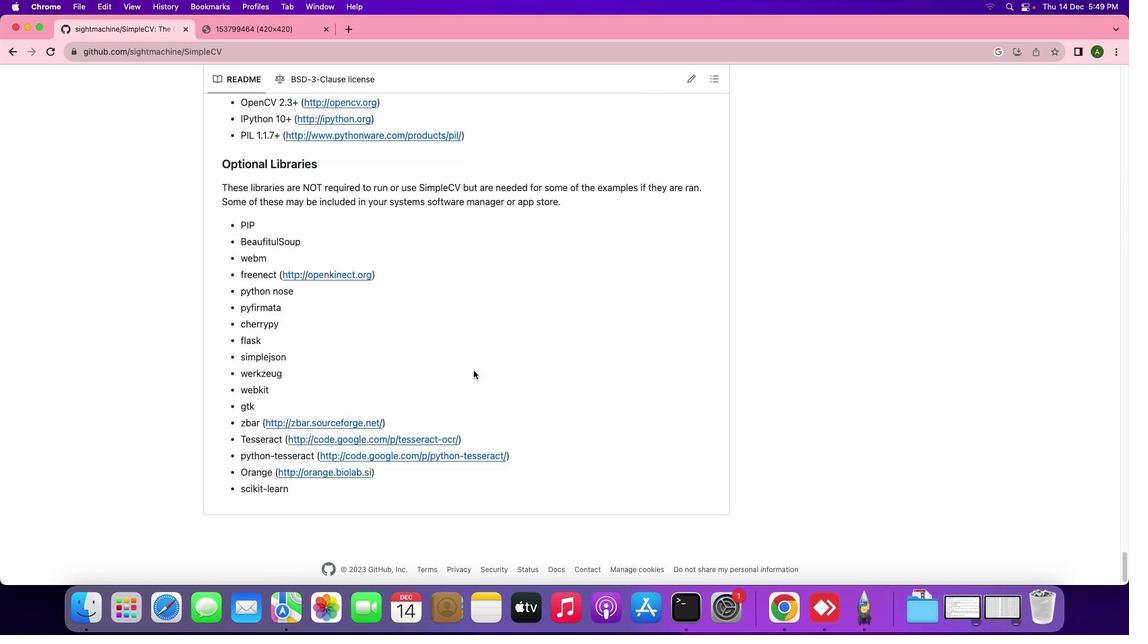 
Action: Mouse scrolled (474, 371) with delta (0, -2)
Screenshot: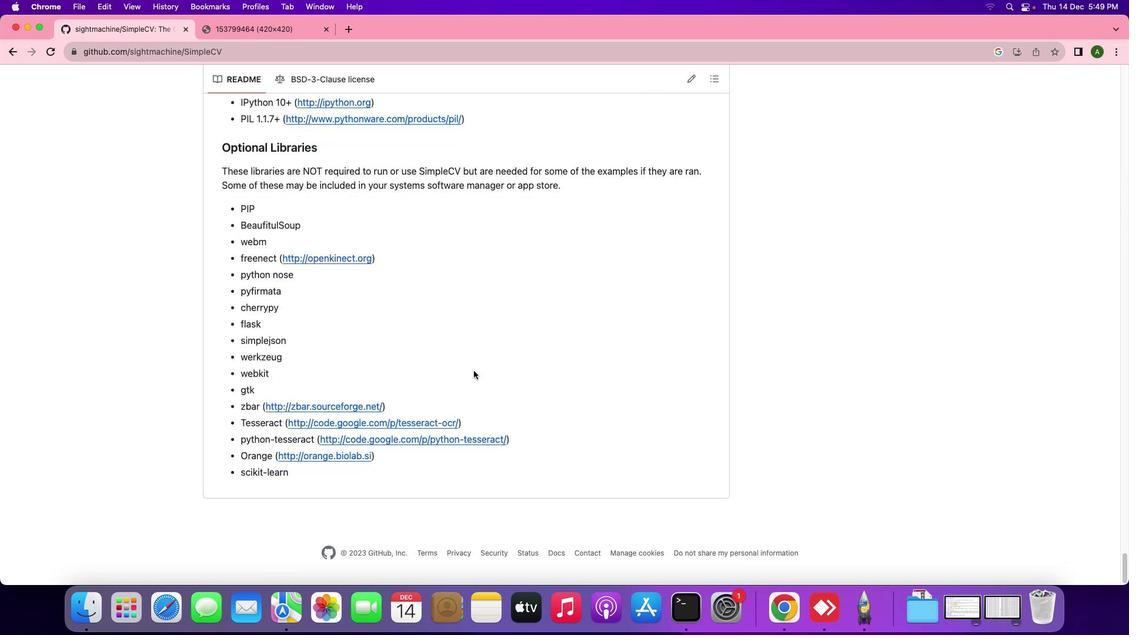 
Action: Mouse scrolled (474, 371) with delta (0, -3)
Screenshot: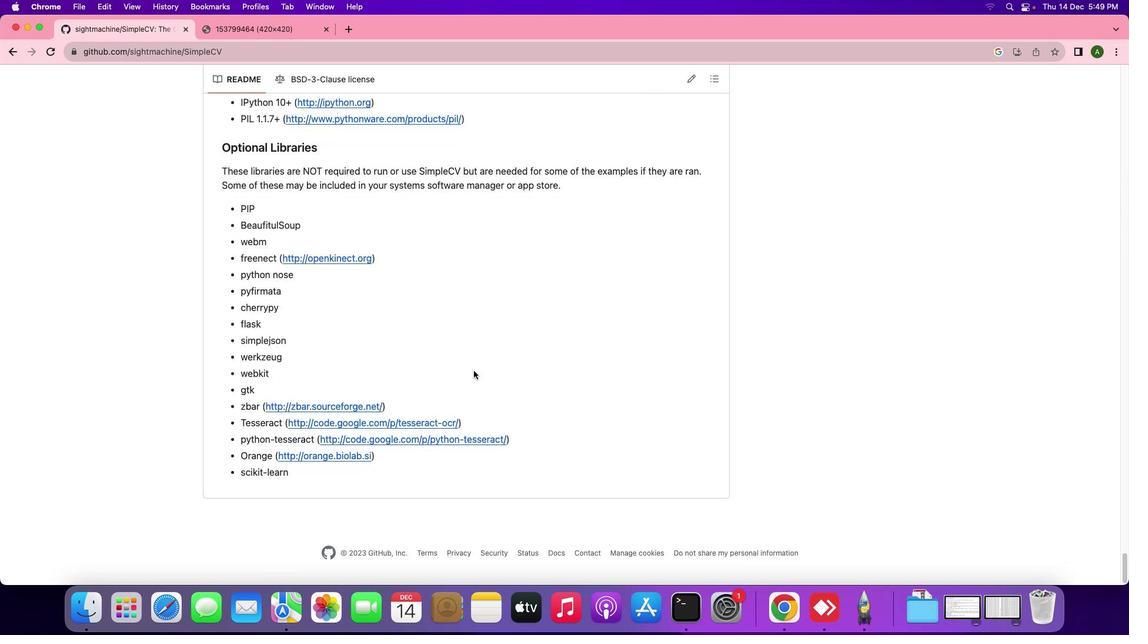 
Action: Mouse scrolled (474, 371) with delta (0, -3)
Screenshot: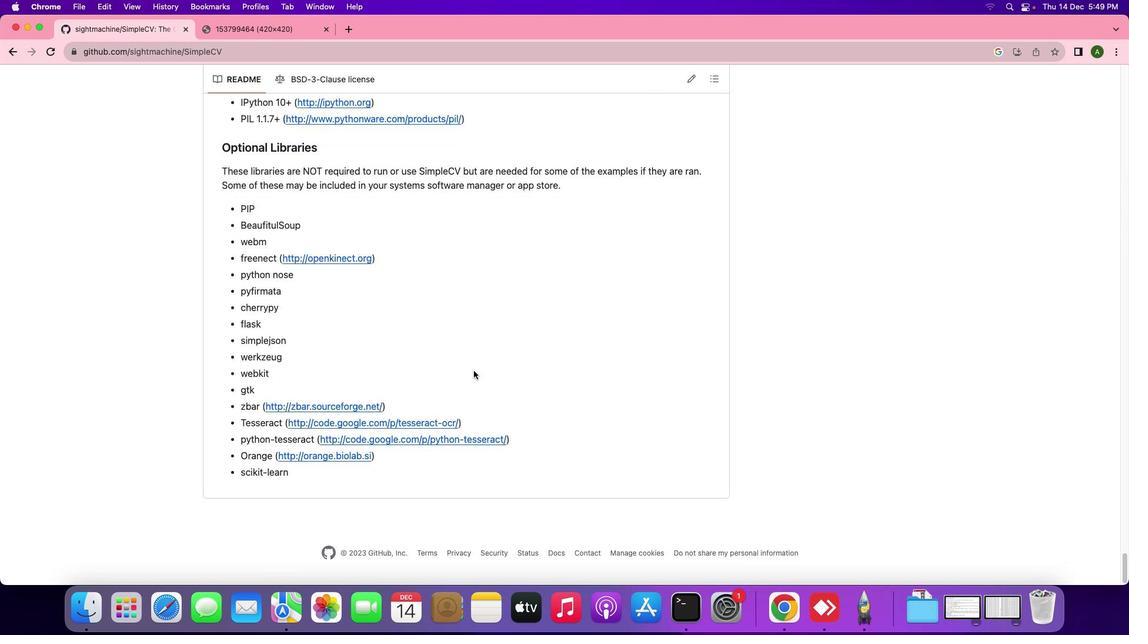 
Action: Mouse scrolled (474, 371) with delta (0, -4)
Screenshot: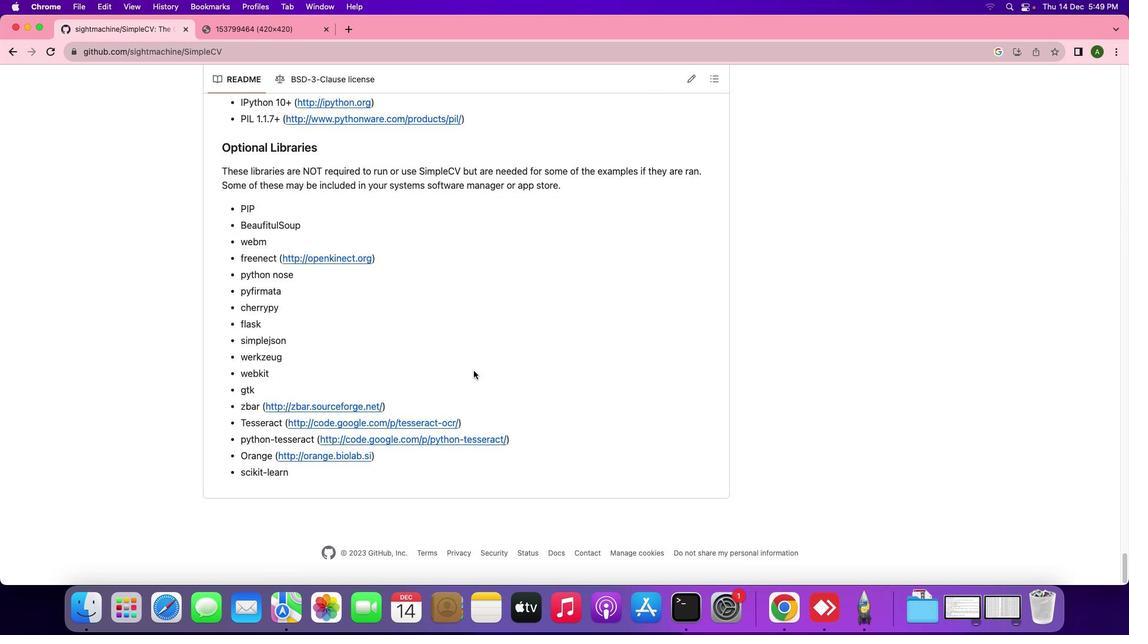 
Action: Mouse scrolled (474, 371) with delta (0, 0)
Screenshot: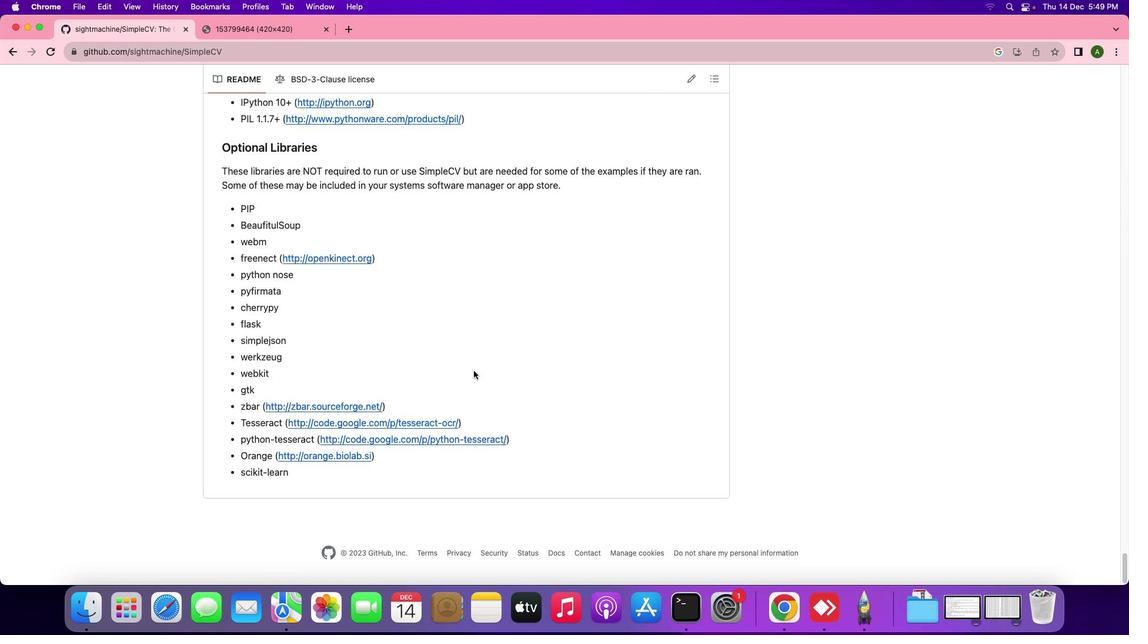 
Action: Mouse scrolled (474, 371) with delta (0, 0)
Screenshot: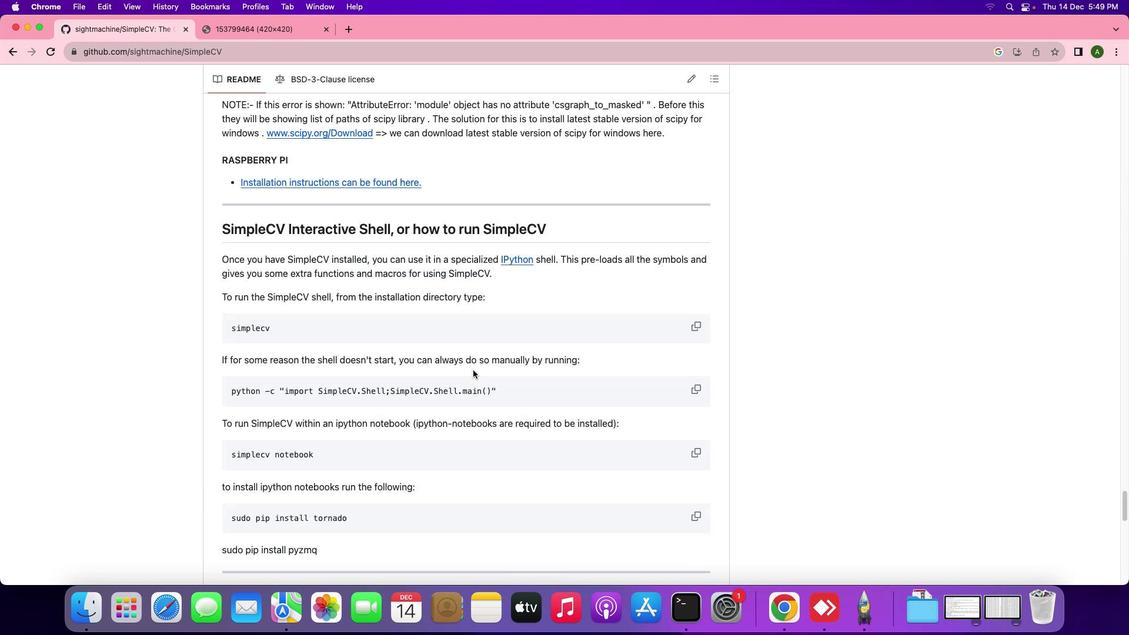 
Action: Mouse moved to (473, 371)
Screenshot: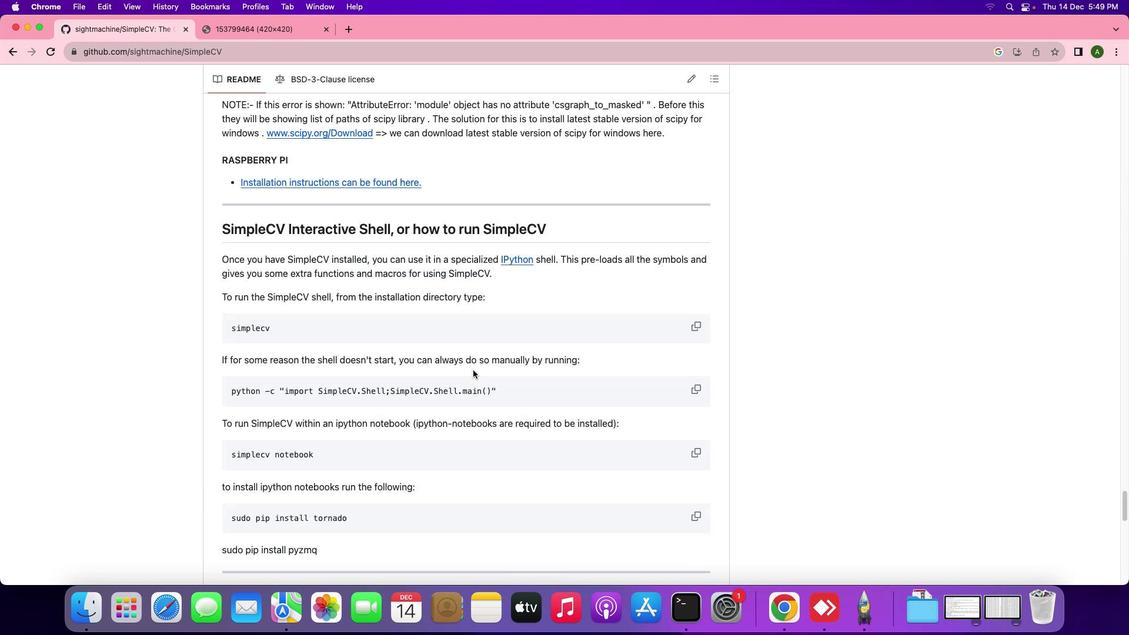 
Action: Mouse scrolled (473, 371) with delta (0, 0)
Screenshot: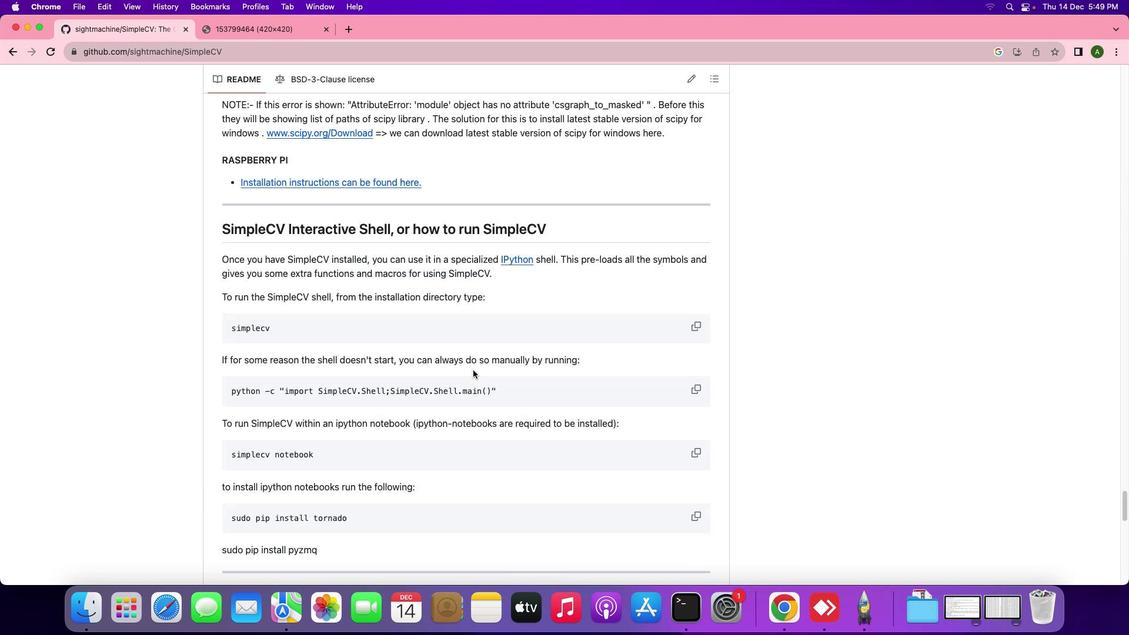 
Action: Mouse scrolled (473, 371) with delta (0, 1)
Screenshot: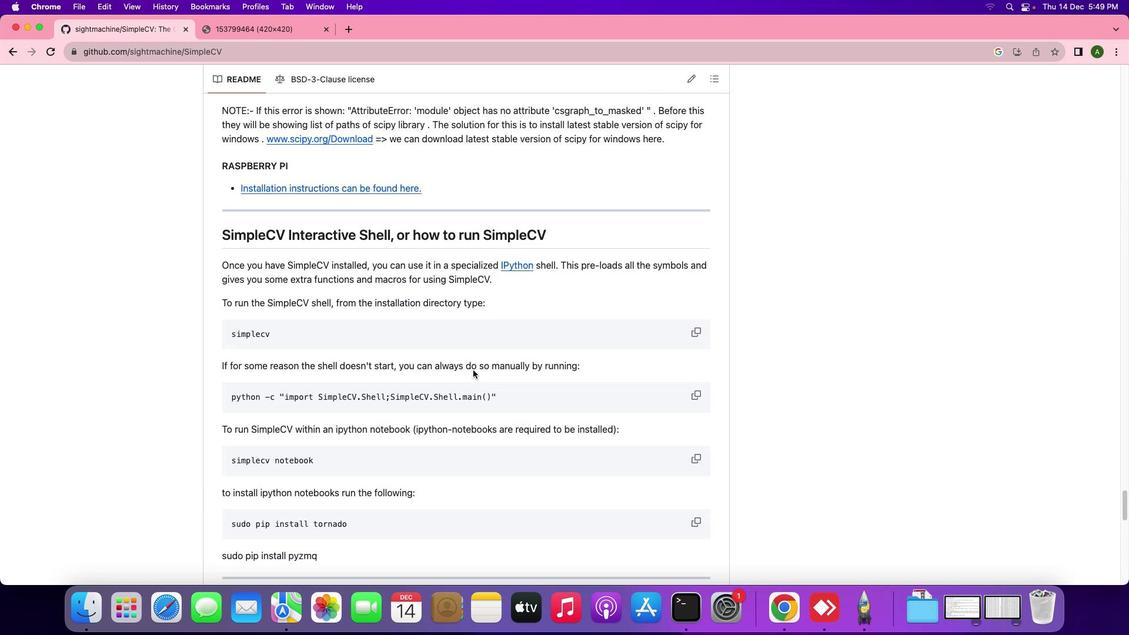 
Action: Mouse scrolled (473, 371) with delta (0, 2)
Screenshot: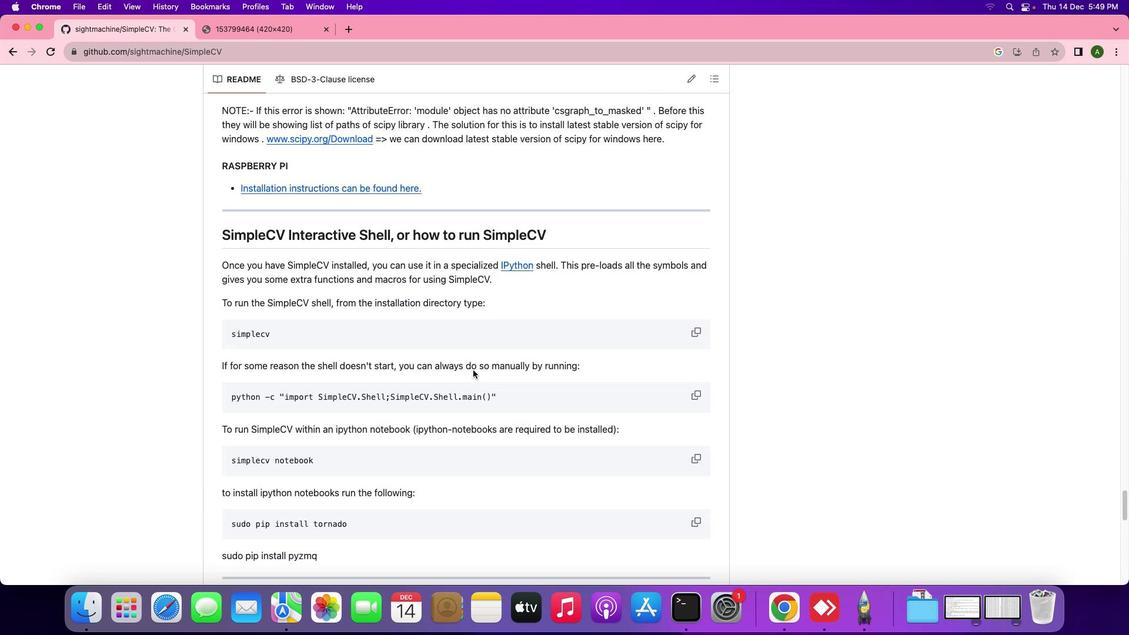 
Action: Mouse scrolled (473, 371) with delta (0, 3)
Screenshot: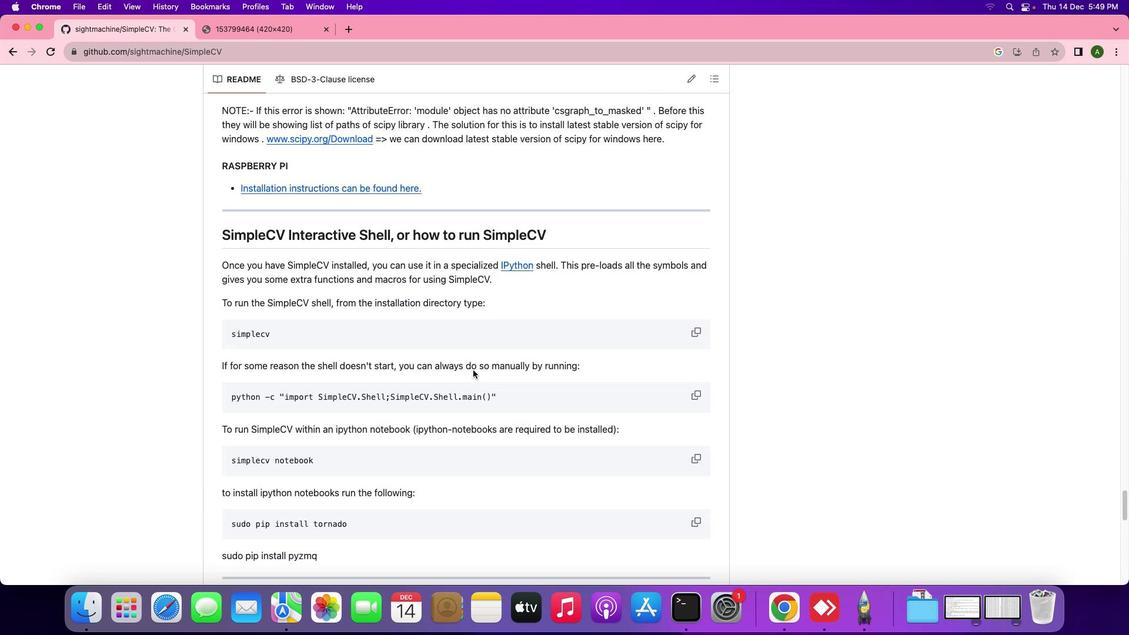 
Action: Mouse scrolled (473, 371) with delta (0, 4)
Screenshot: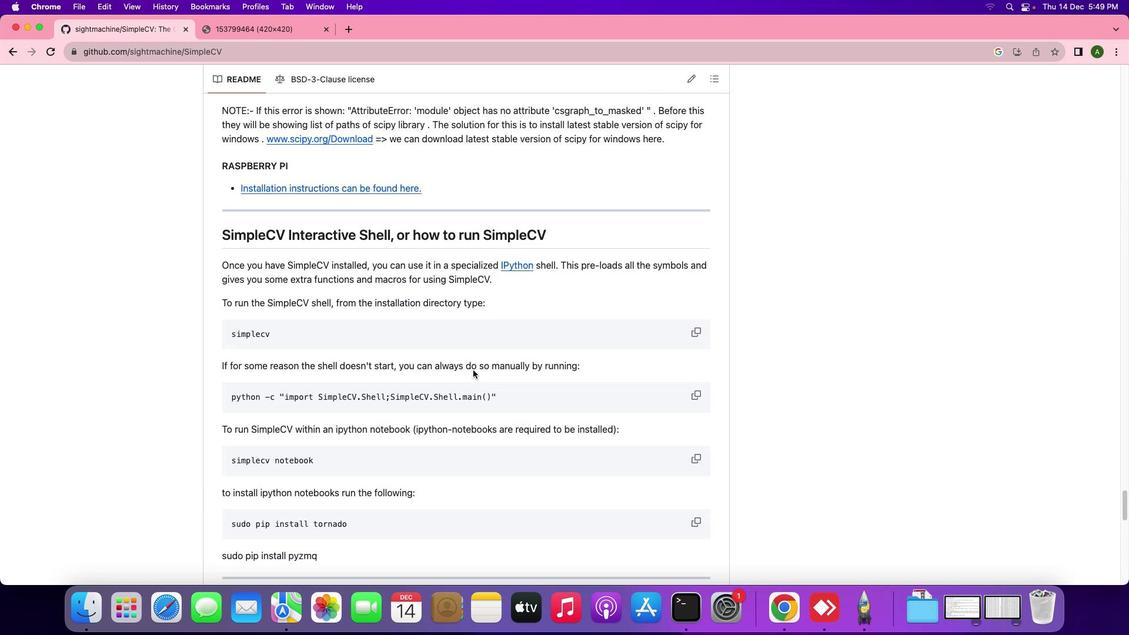 
Action: Mouse scrolled (473, 371) with delta (0, 4)
Screenshot: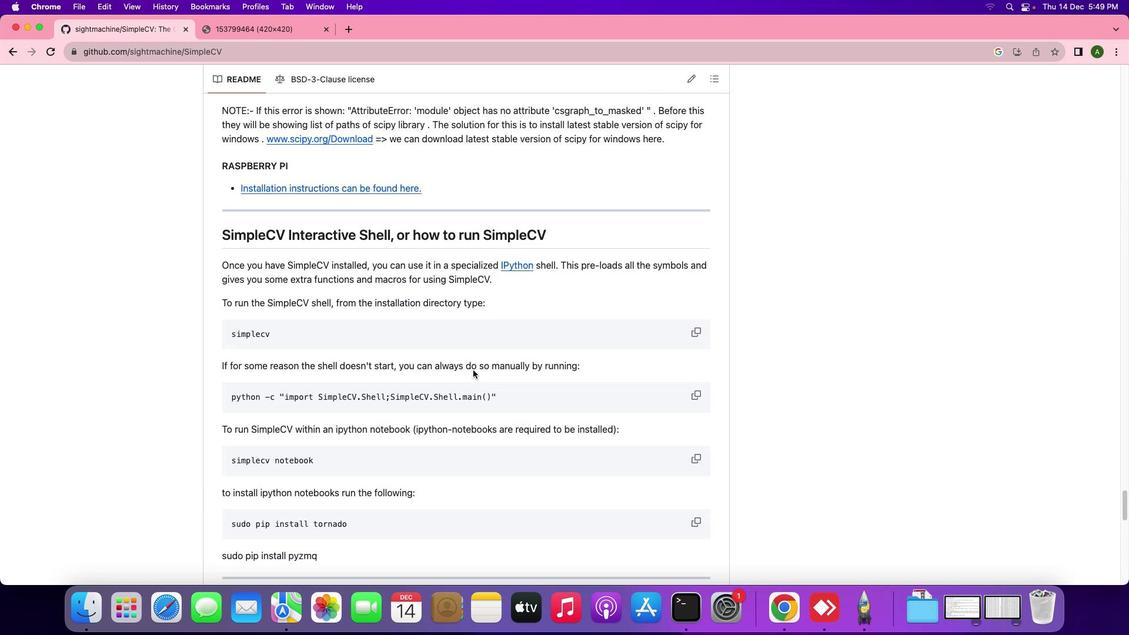 
Action: Mouse scrolled (473, 371) with delta (0, 4)
Screenshot: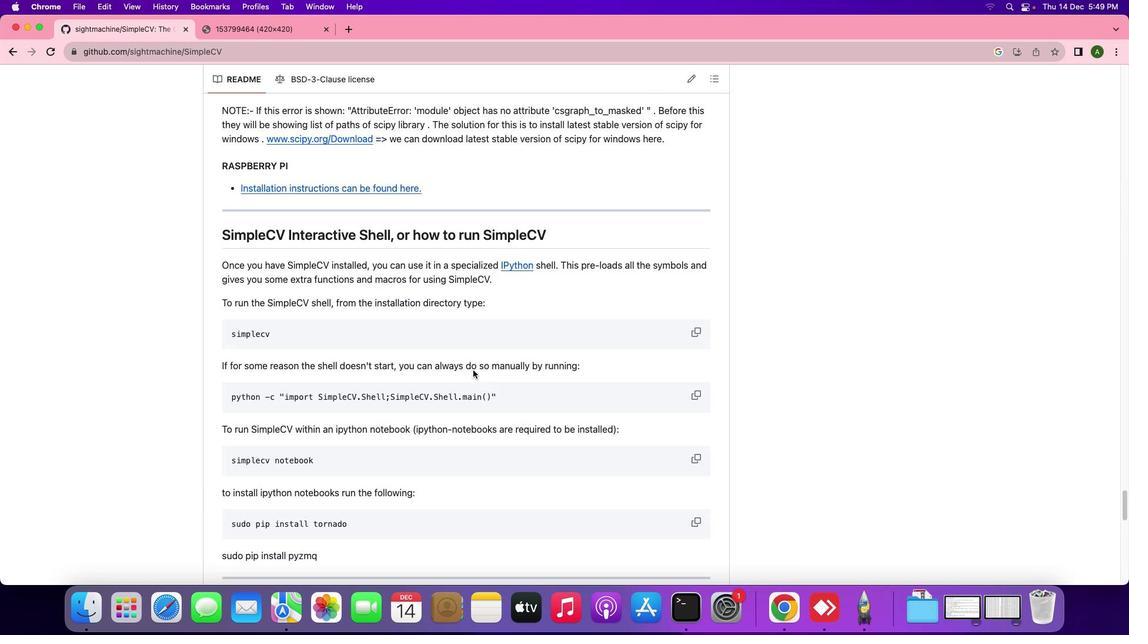 
Action: Mouse moved to (472, 369)
Screenshot: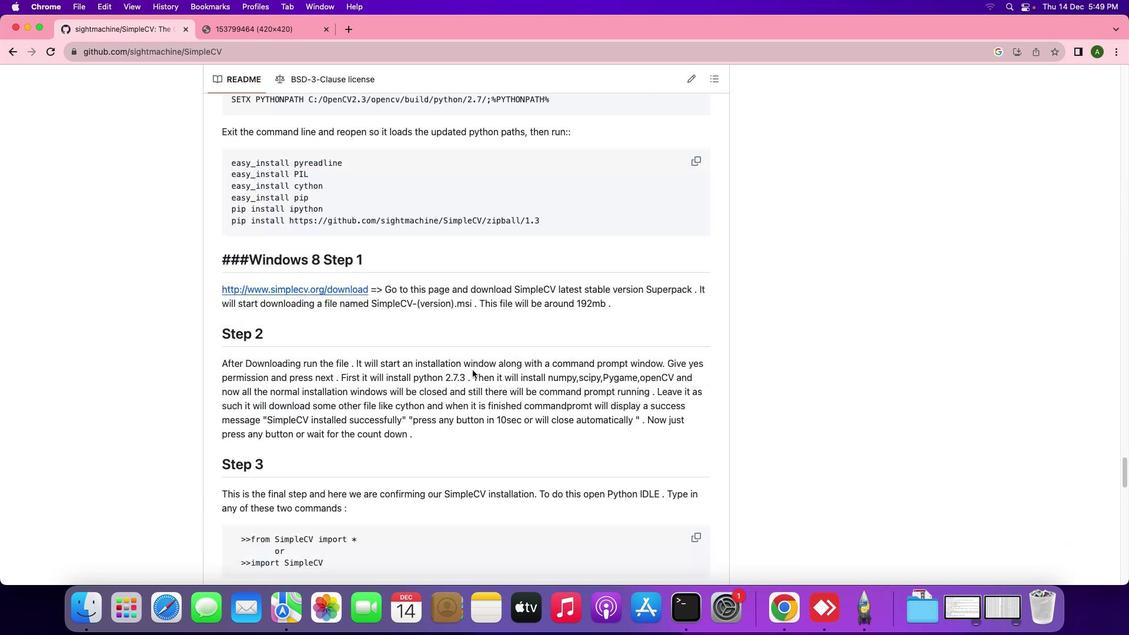 
Action: Mouse scrolled (472, 369) with delta (0, 0)
Screenshot: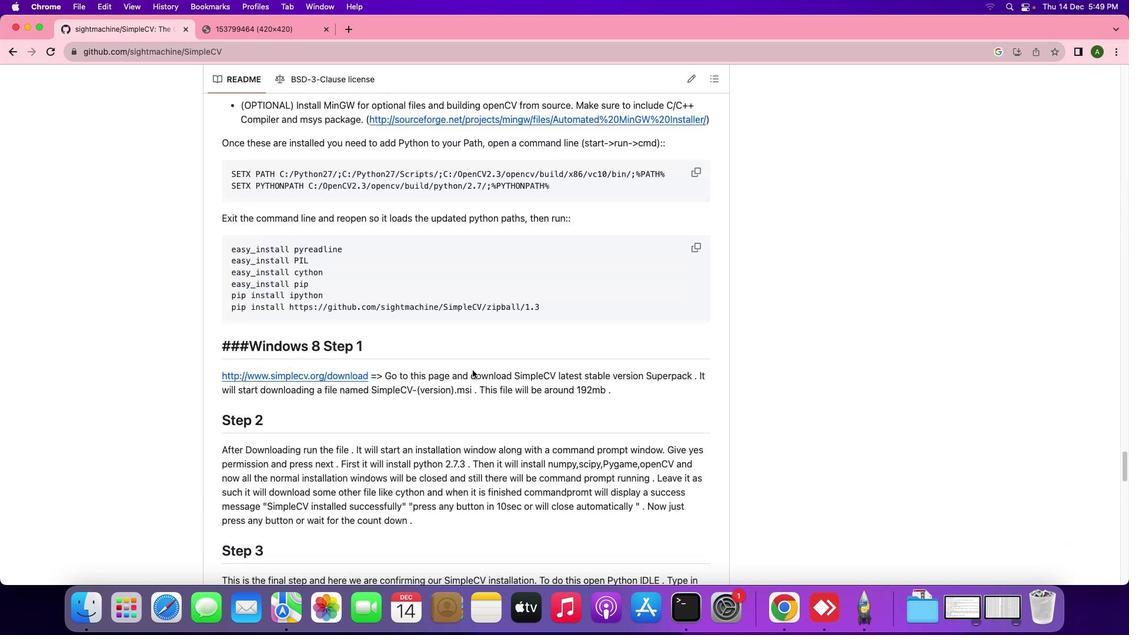 
Action: Mouse moved to (472, 369)
Screenshot: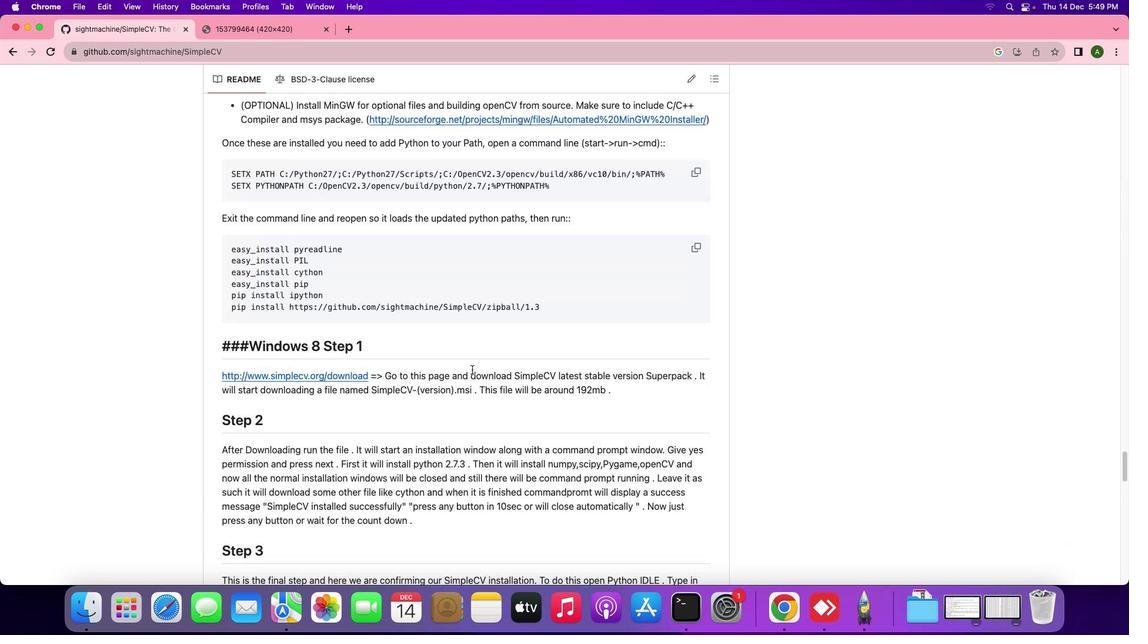 
Action: Mouse scrolled (472, 369) with delta (0, 0)
Screenshot: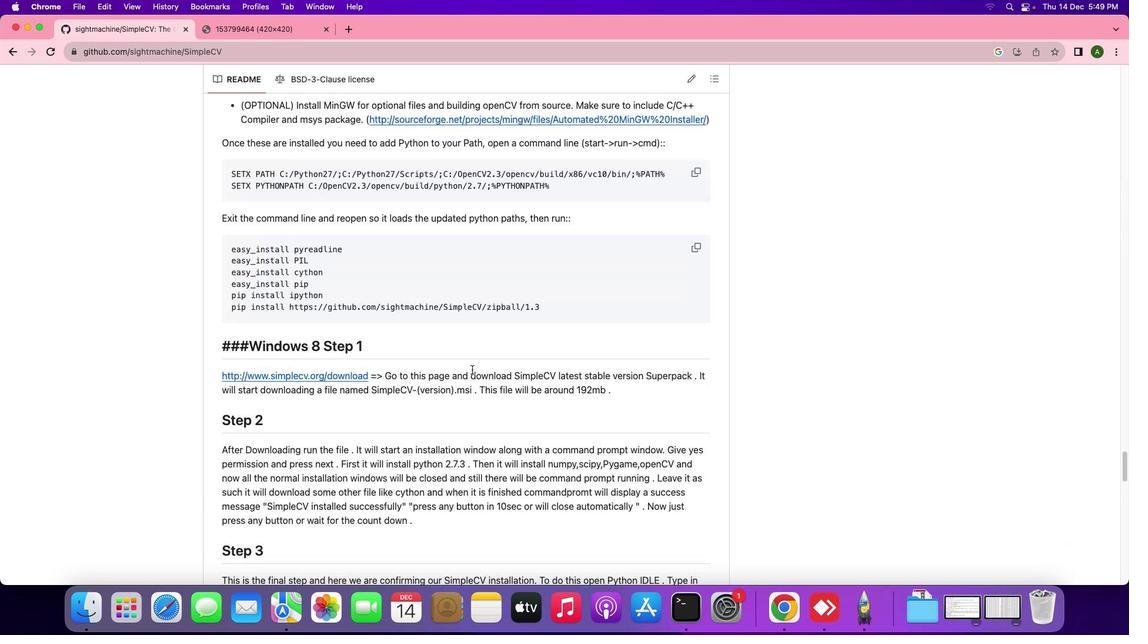 
Action: Mouse scrolled (472, 369) with delta (0, 2)
Screenshot: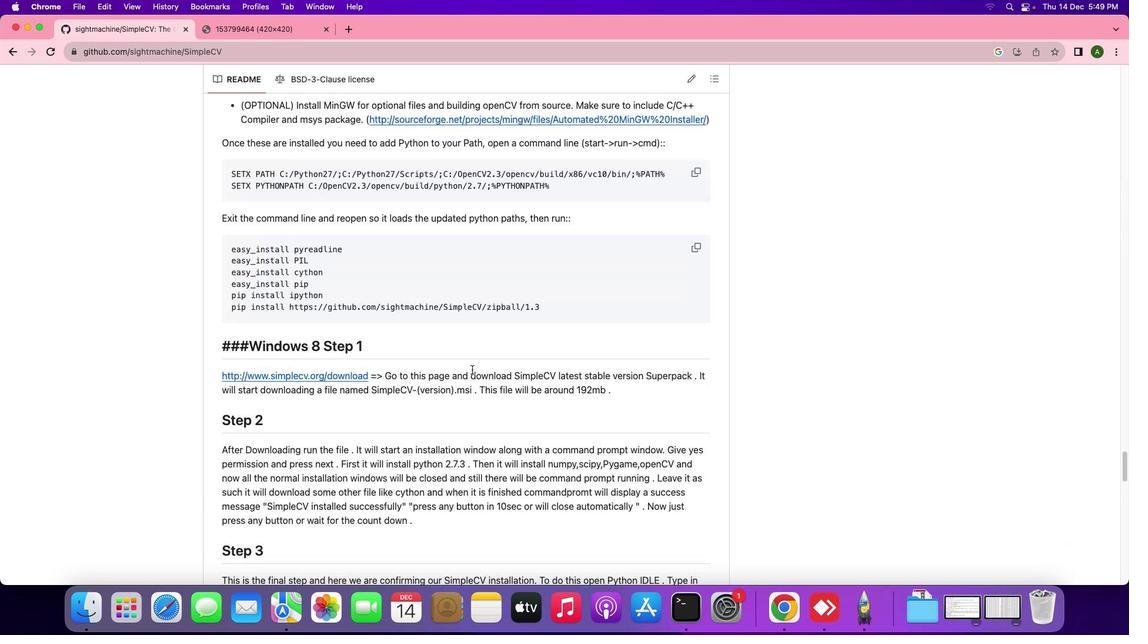 
Action: Mouse scrolled (472, 369) with delta (0, 2)
Screenshot: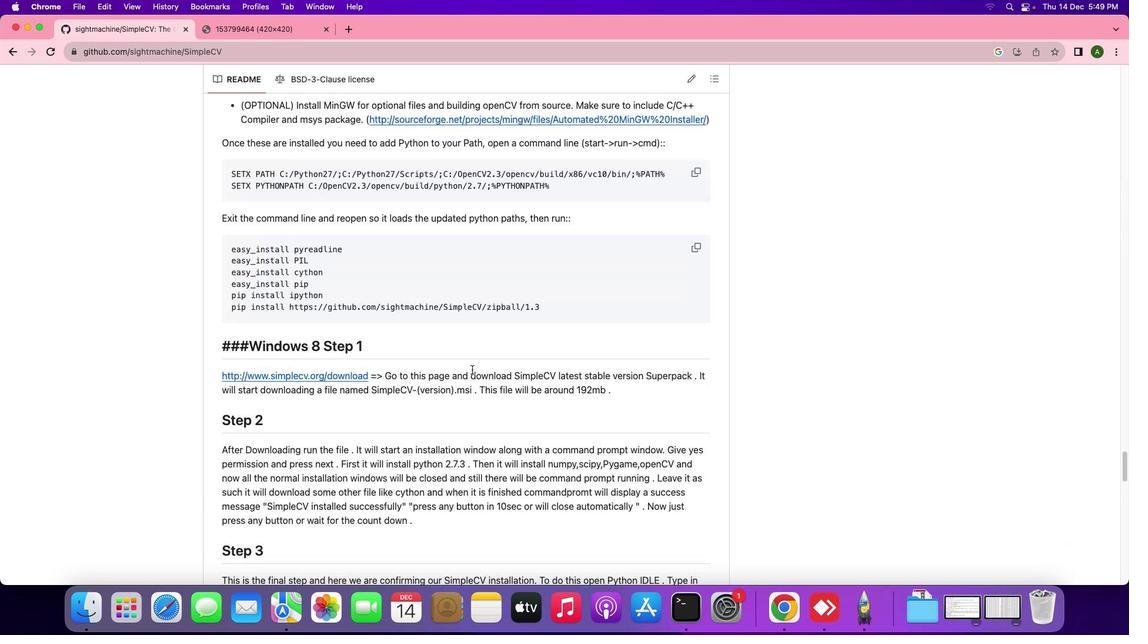 
Action: Mouse scrolled (472, 369) with delta (0, 3)
Screenshot: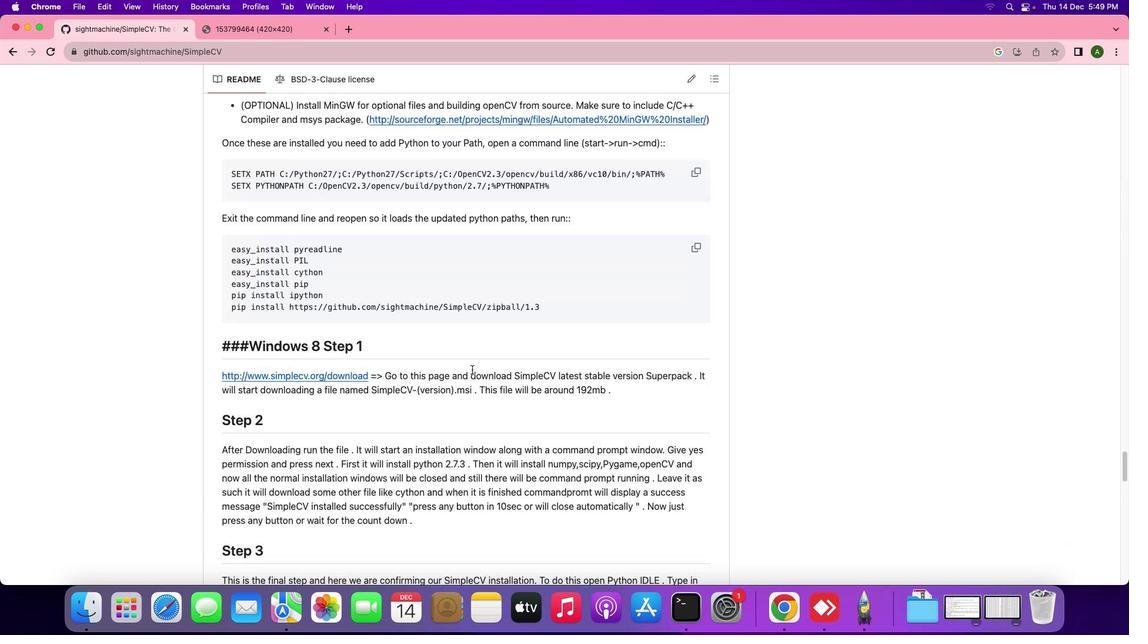 
Action: Mouse scrolled (472, 369) with delta (0, 4)
Screenshot: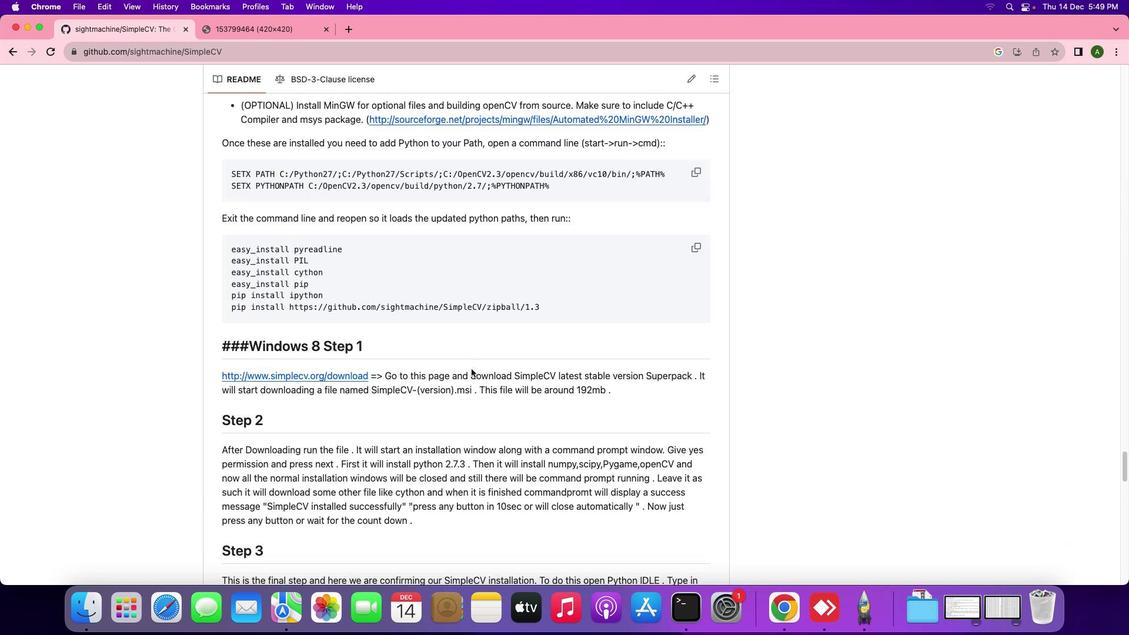 
Action: Mouse moved to (11, 51)
Screenshot: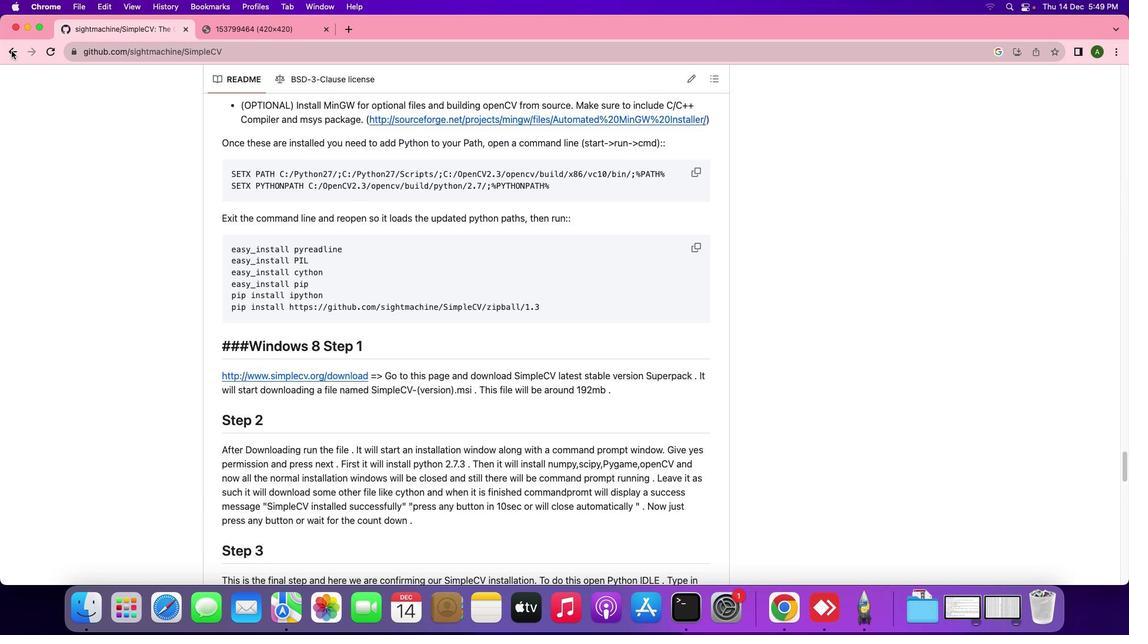 
Action: Mouse pressed left at (11, 51)
Screenshot: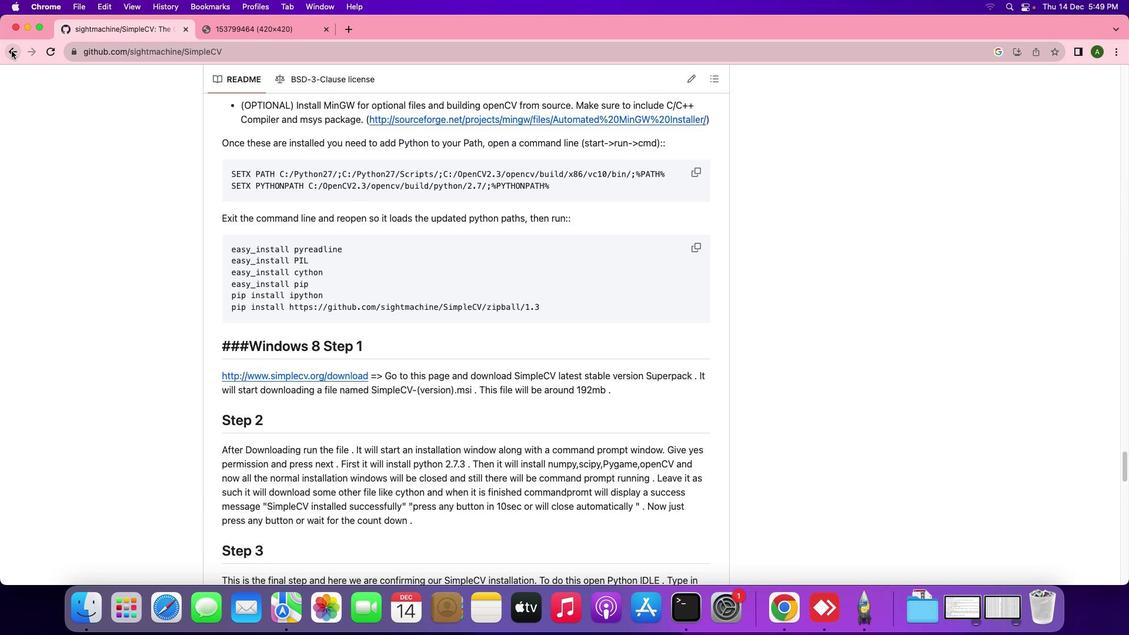 
Action: Mouse moved to (516, 242)
Screenshot: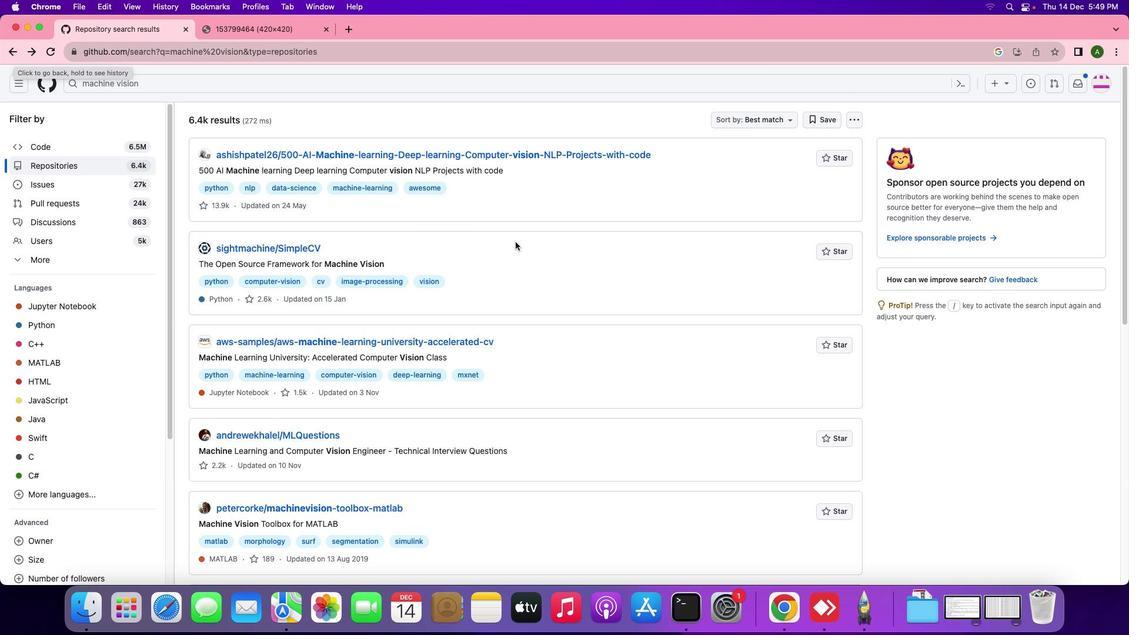 
Action: Mouse scrolled (516, 242) with delta (0, 0)
Screenshot: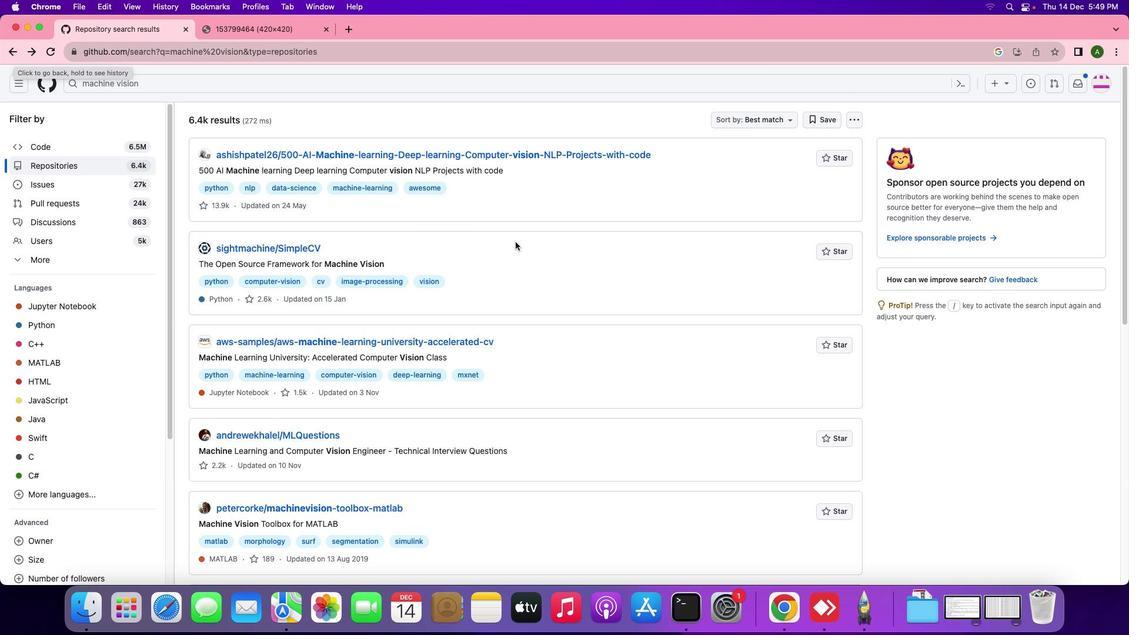 
Action: Mouse moved to (516, 242)
Screenshot: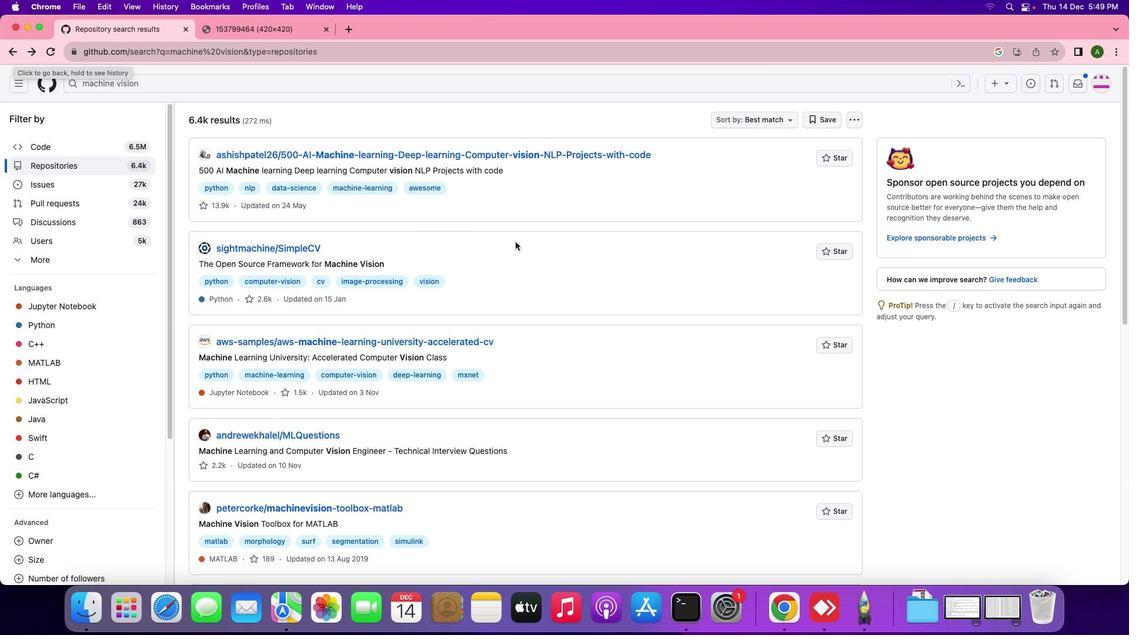 
Action: Mouse scrolled (516, 242) with delta (0, 0)
Screenshot: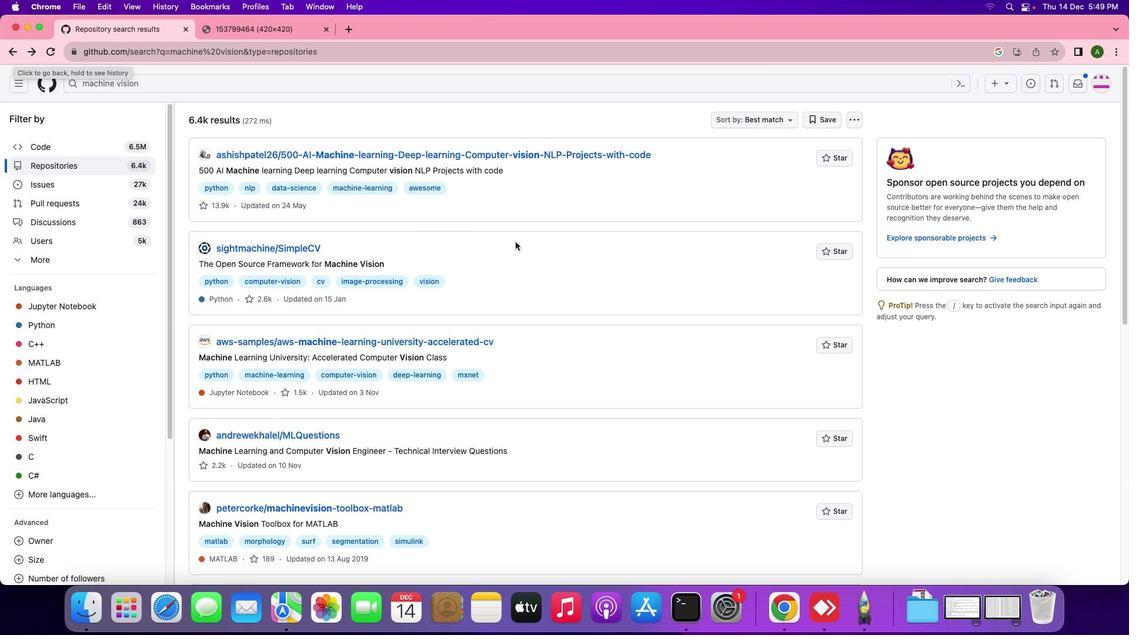 
Action: Mouse moved to (515, 242)
Screenshot: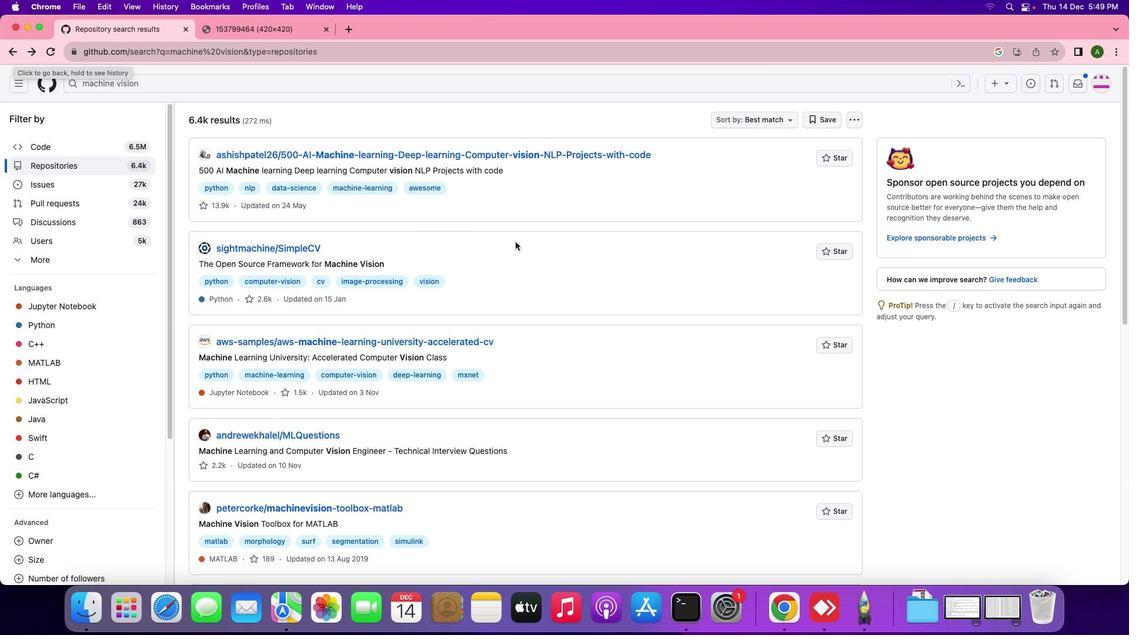 
Action: Mouse scrolled (515, 242) with delta (0, 1)
Screenshot: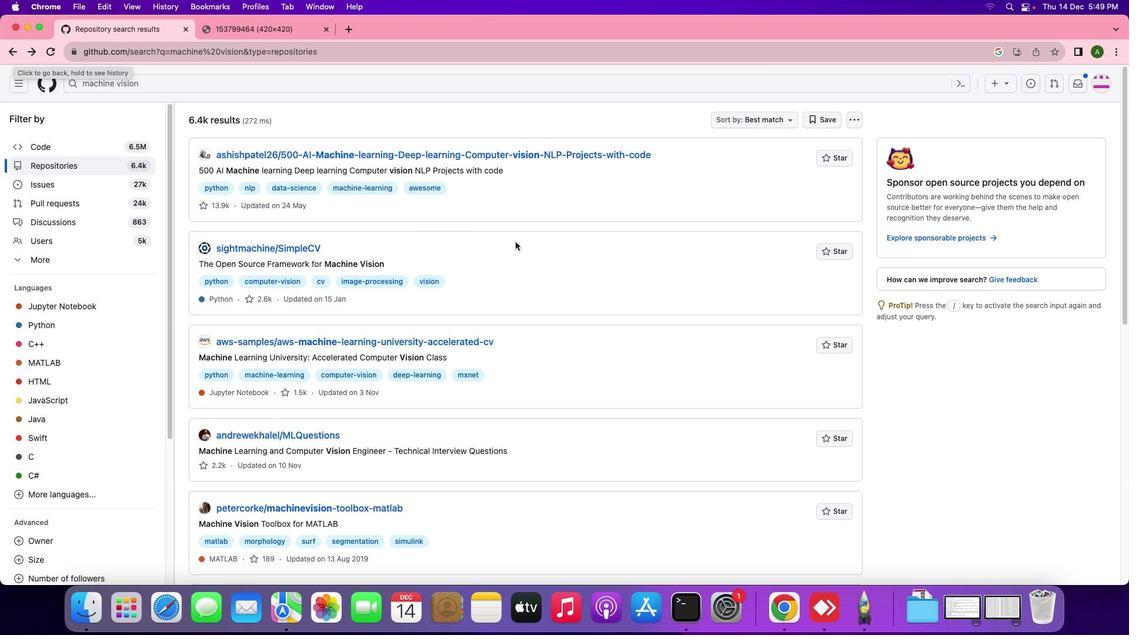 
Action: Mouse moved to (515, 242)
Screenshot: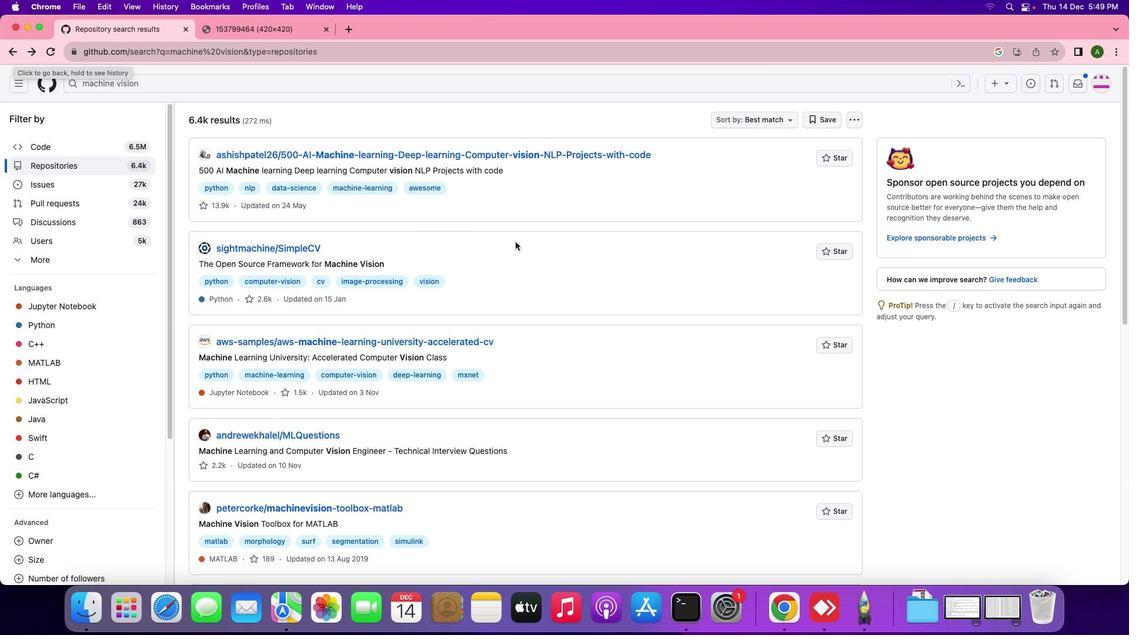 
Action: Mouse scrolled (515, 242) with delta (0, 2)
Screenshot: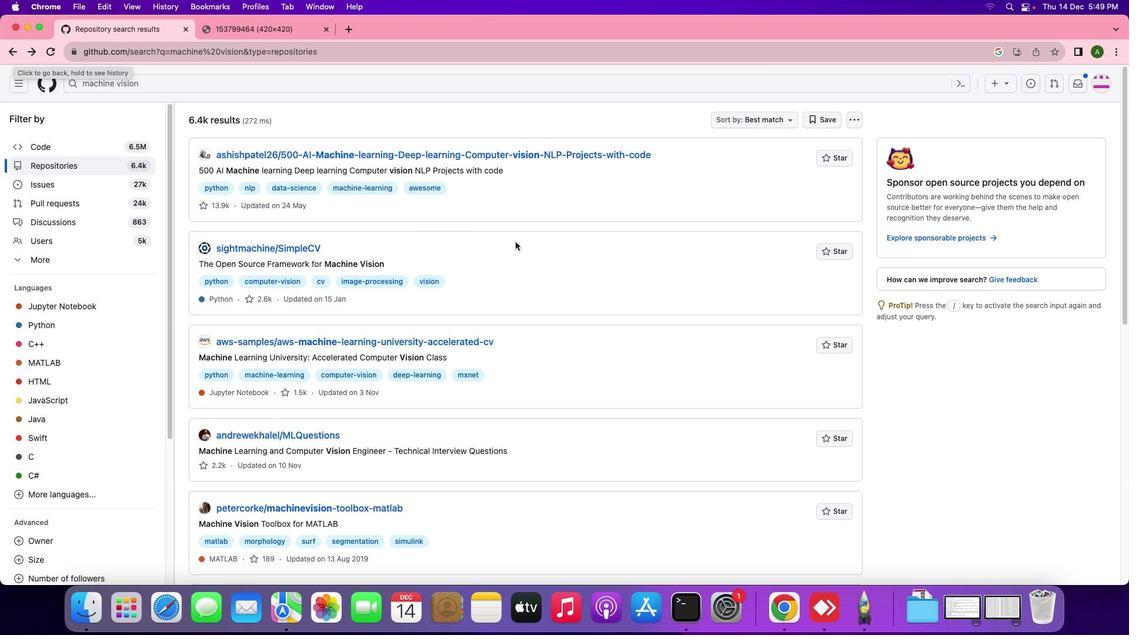 
Action: Mouse moved to (164, 81)
Screenshot: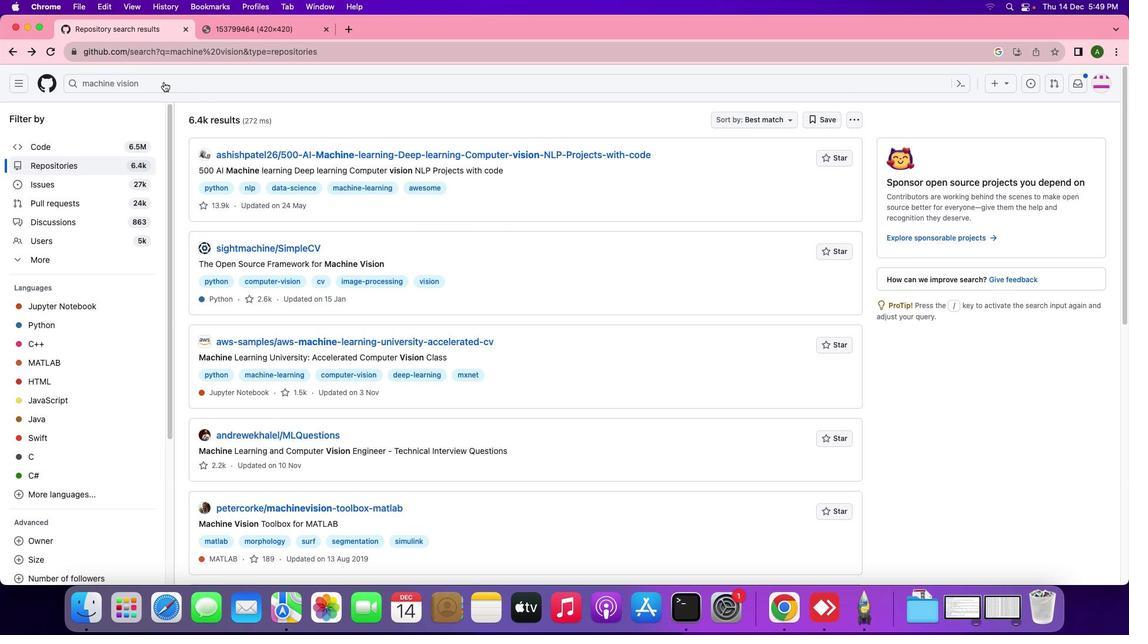 
Action: Mouse pressed left at (164, 81)
Screenshot: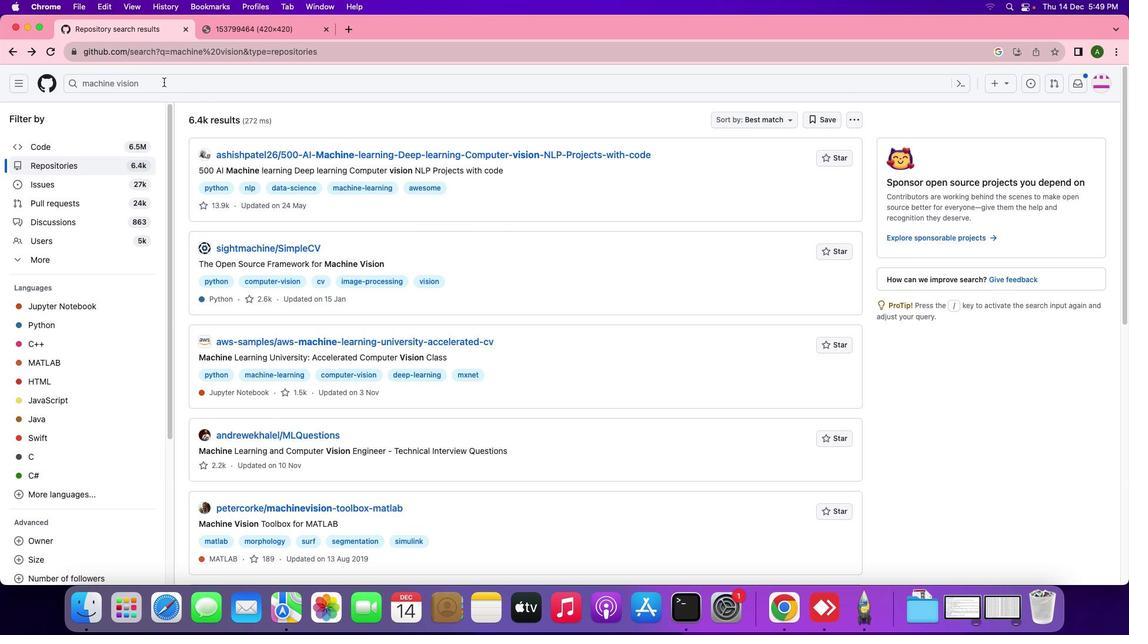 
Action: Mouse moved to (178, 85)
Screenshot: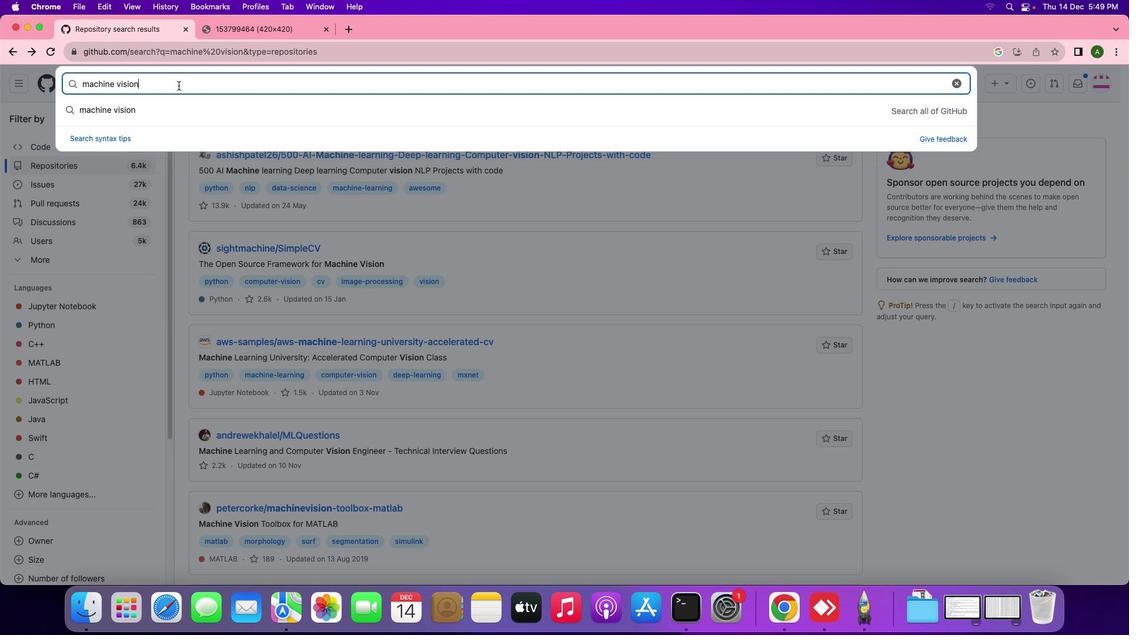 
Action: Key pressed Key.backspaceKey.backspaceKey.backspaceKey.backspaceKey.backspaceKey.backspaceKey.backspaceKey.backspaceKey.backspaceKey.backspaceKey.backspaceKey.backspaceKey.backspaceKey.backspace'a''u''t''o''m''o'Key.backspaceKey.backspace'n''o''m''o''u''s'Key.enter
Screenshot: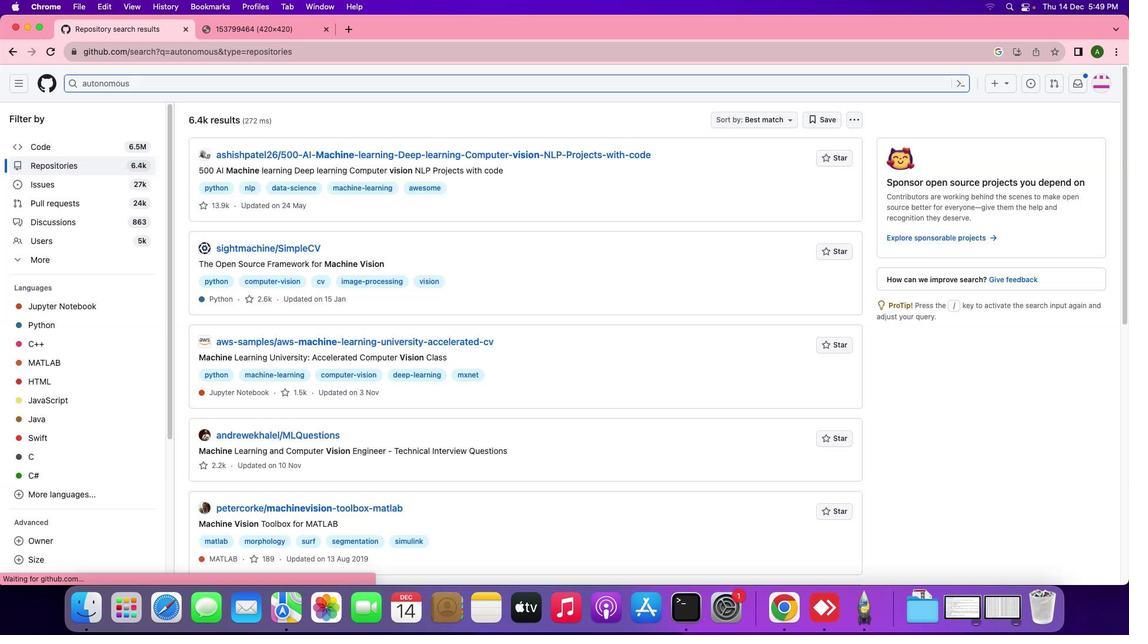 
Action: Mouse moved to (285, 156)
Screenshot: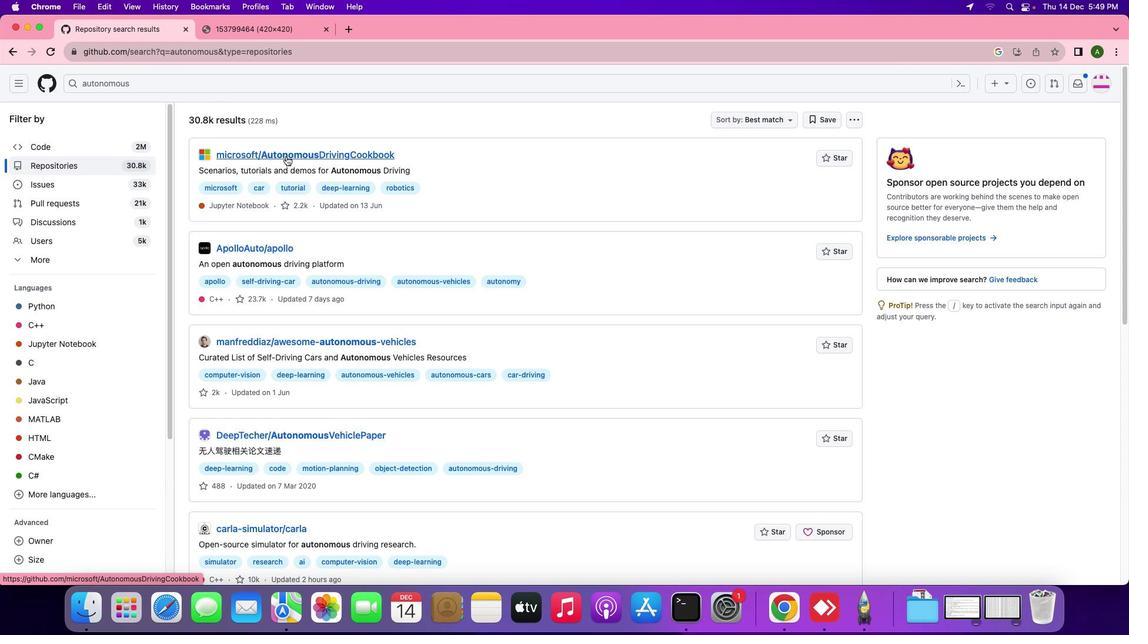 
Action: Mouse pressed left at (285, 156)
Screenshot: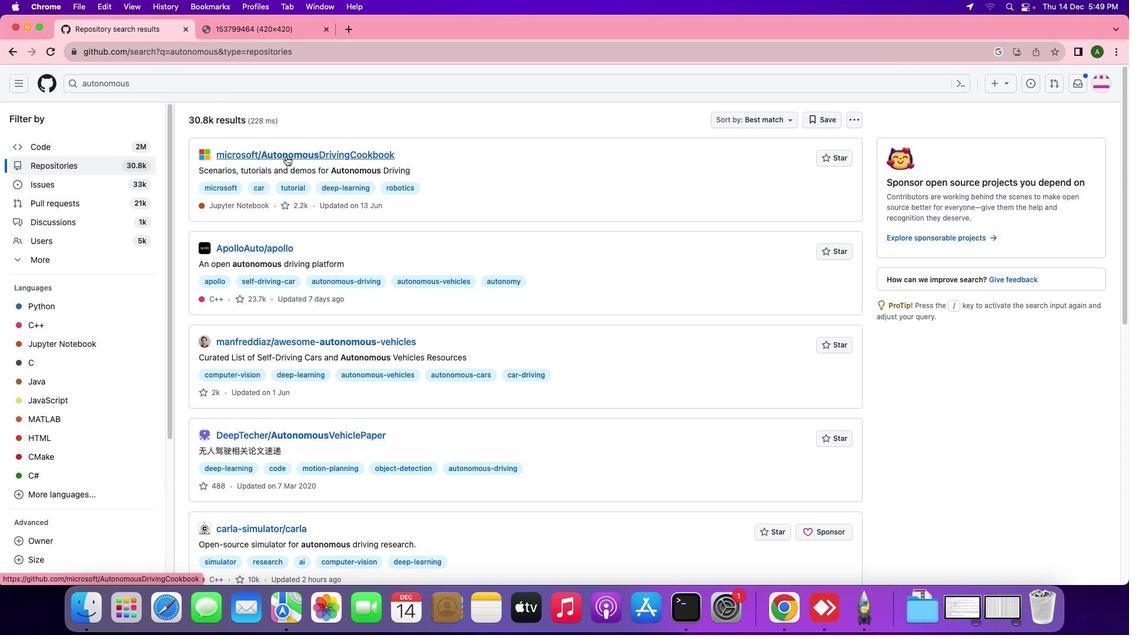 
Action: Mouse moved to (357, 352)
Screenshot: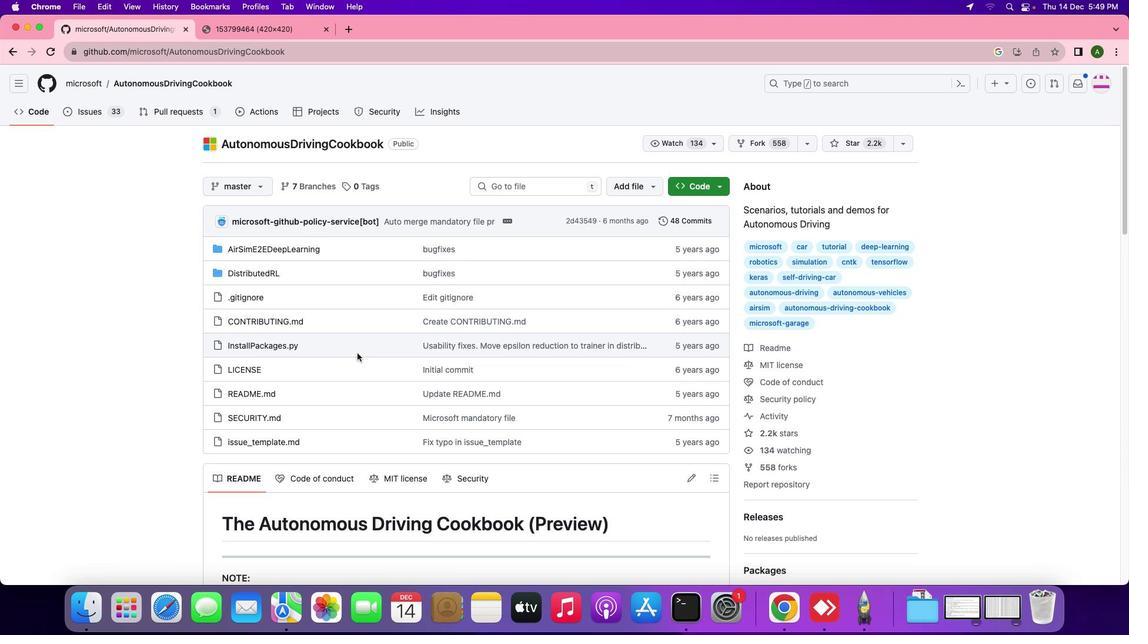 
Action: Mouse scrolled (357, 352) with delta (0, 0)
Screenshot: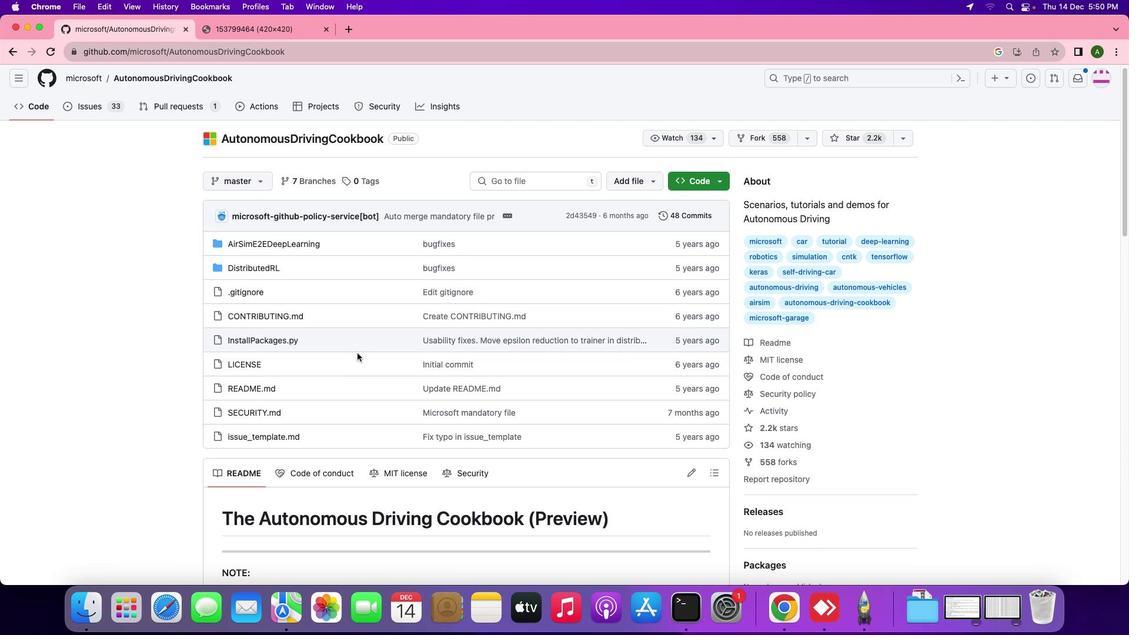 
Action: Mouse scrolled (357, 352) with delta (0, 0)
Screenshot: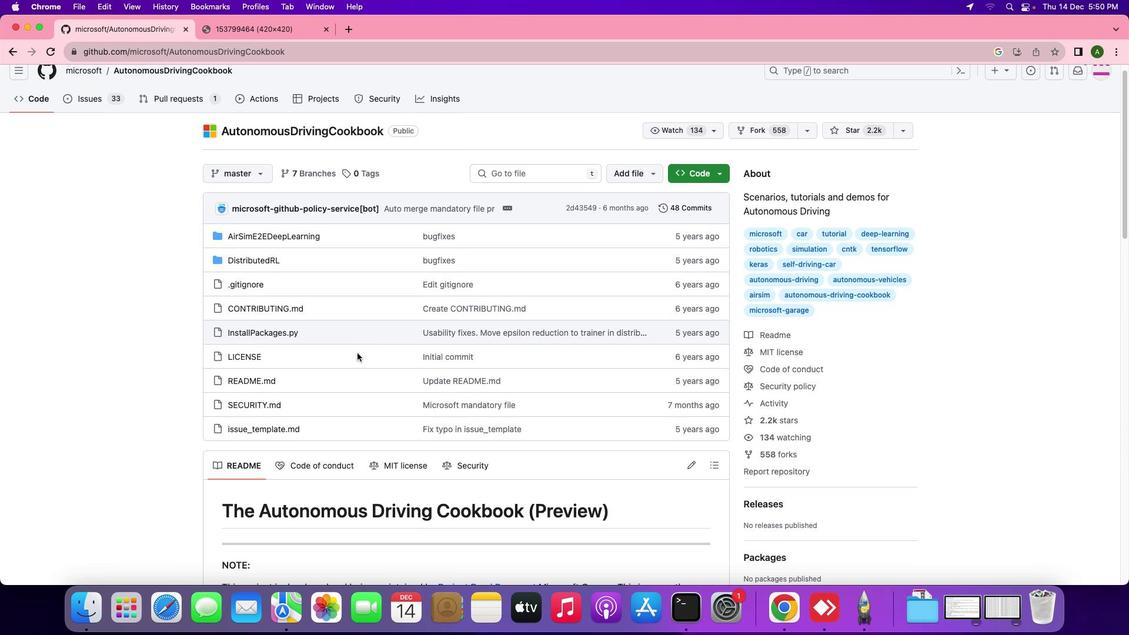 
Action: Mouse scrolled (357, 352) with delta (0, 0)
Screenshot: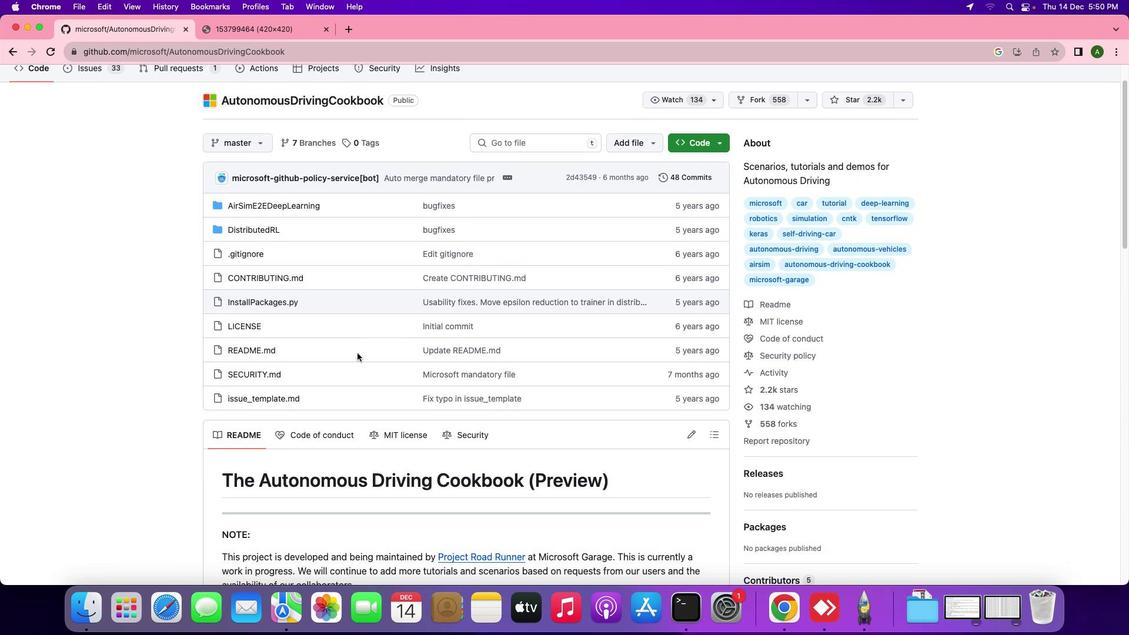
Action: Mouse moved to (357, 353)
Screenshot: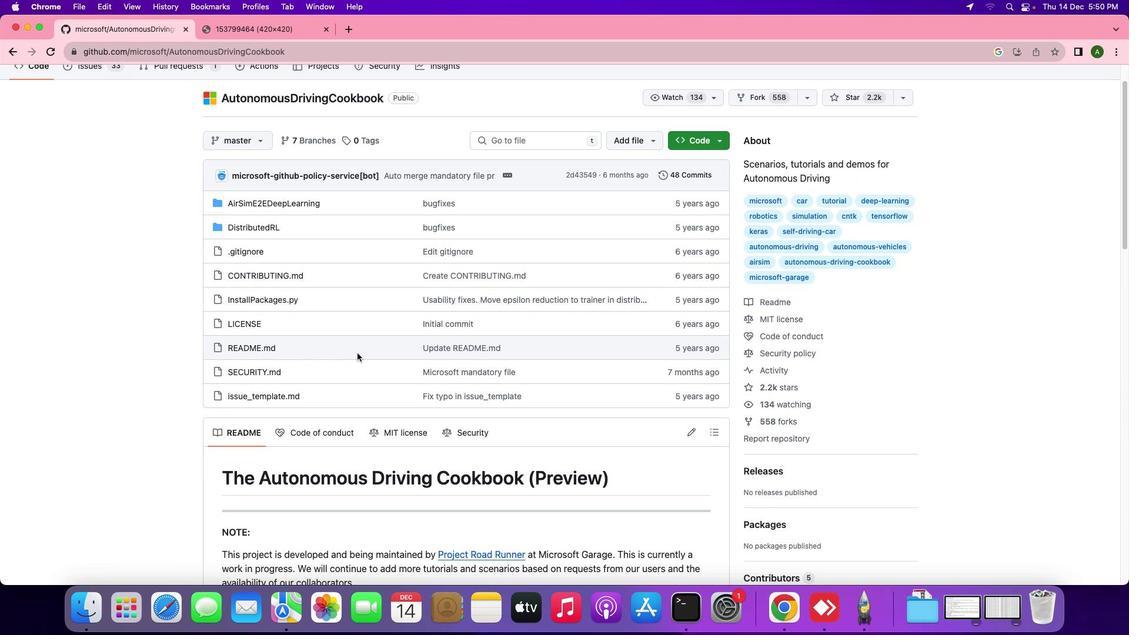 
Action: Mouse scrolled (357, 353) with delta (0, 0)
Screenshot: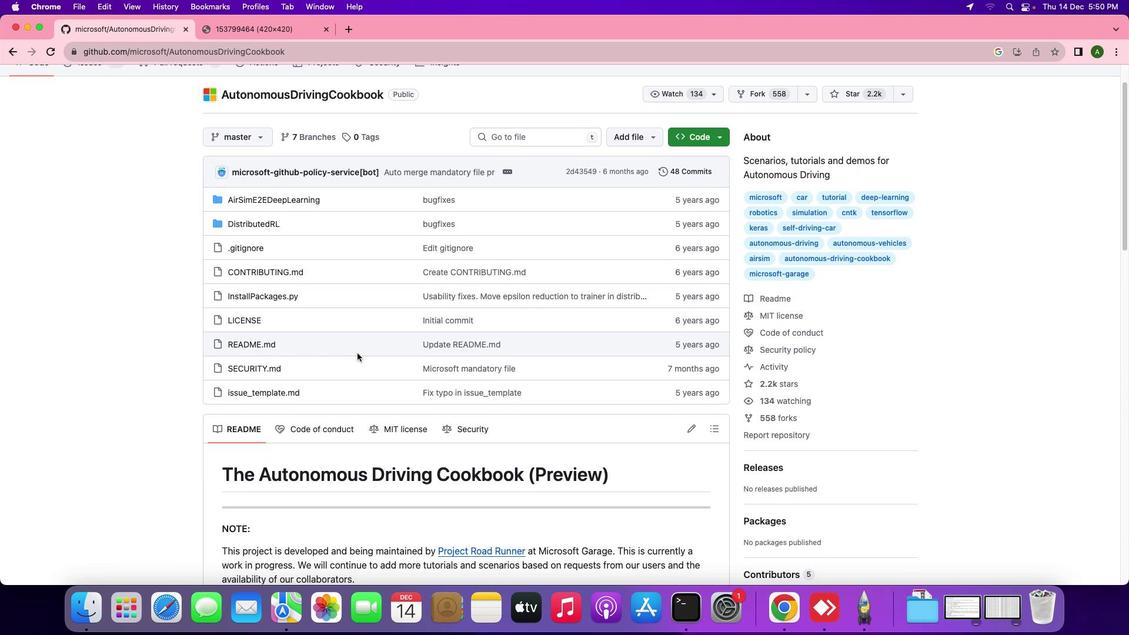 
Action: Mouse moved to (356, 353)
Screenshot: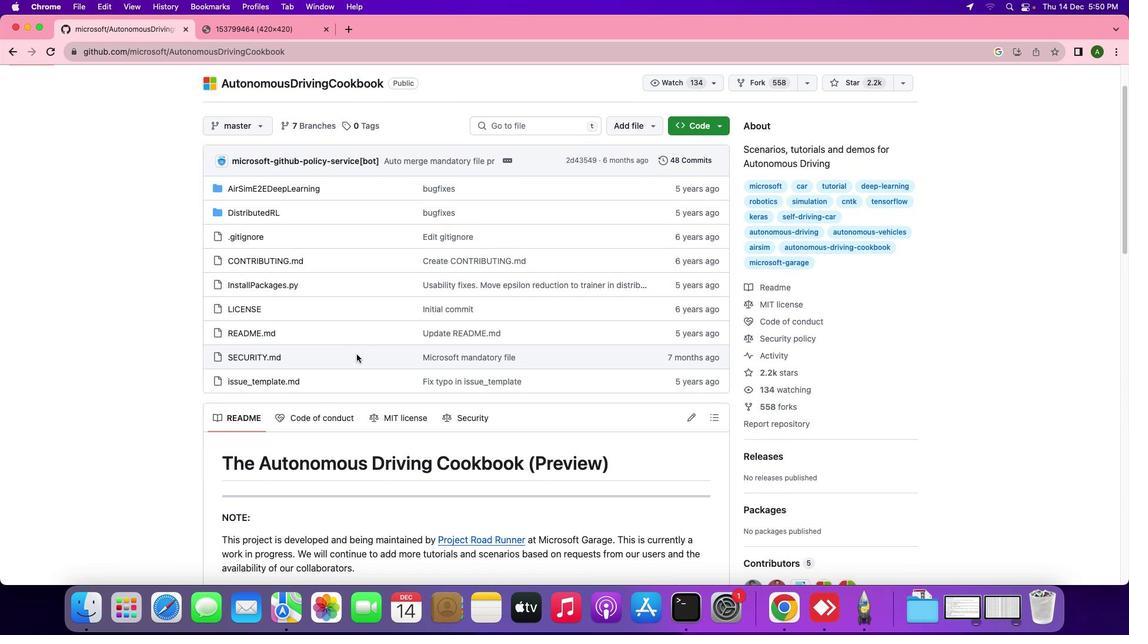 
Action: Mouse scrolled (356, 353) with delta (0, 0)
Screenshot: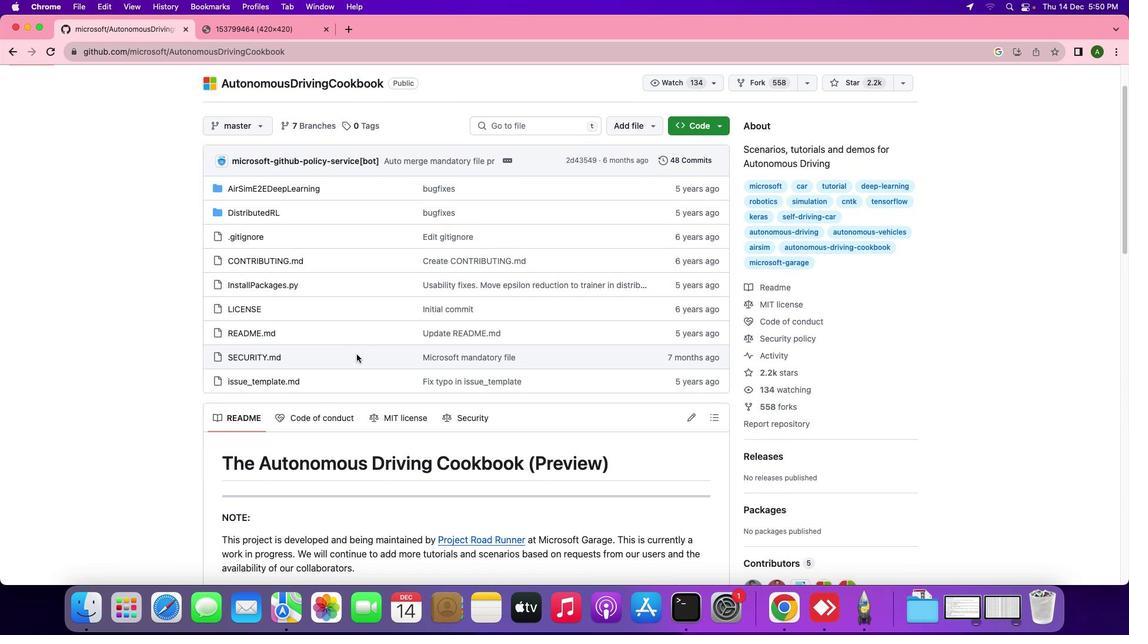 
Action: Mouse moved to (356, 354)
Screenshot: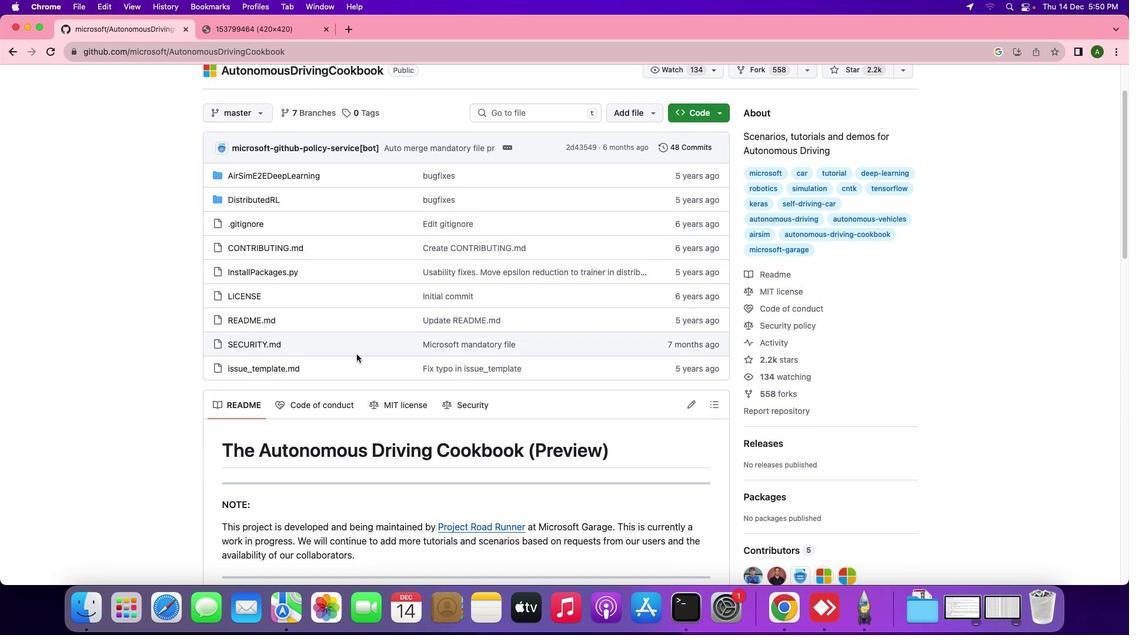 
Action: Mouse scrolled (356, 354) with delta (0, 0)
Screenshot: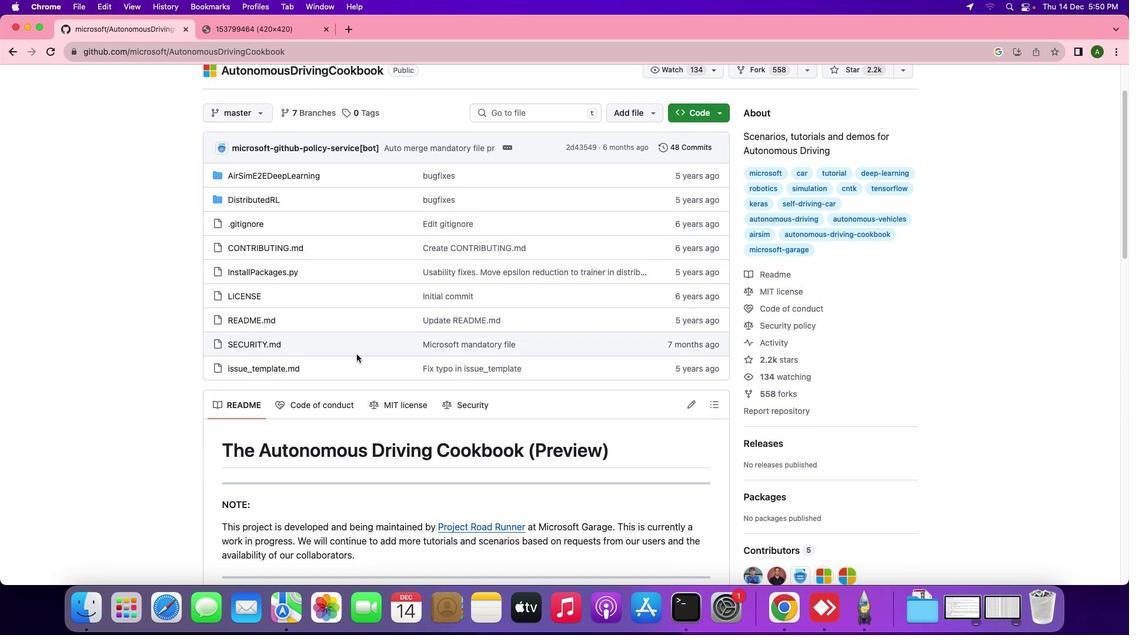 
Action: Mouse moved to (357, 352)
Screenshot: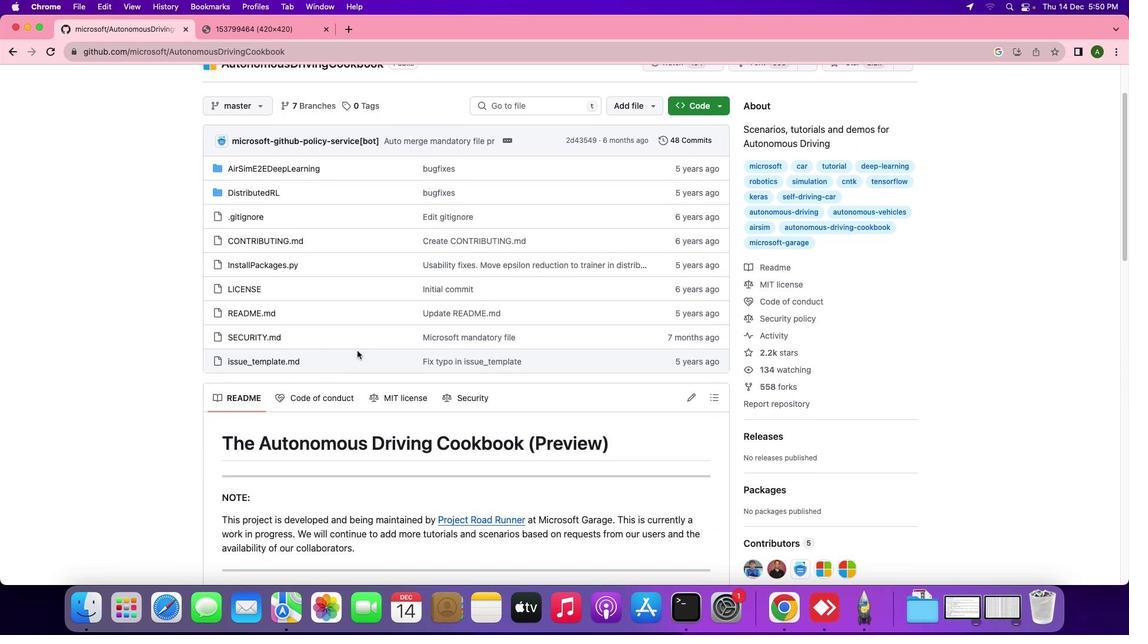 
Action: Mouse scrolled (357, 352) with delta (0, 0)
Screenshot: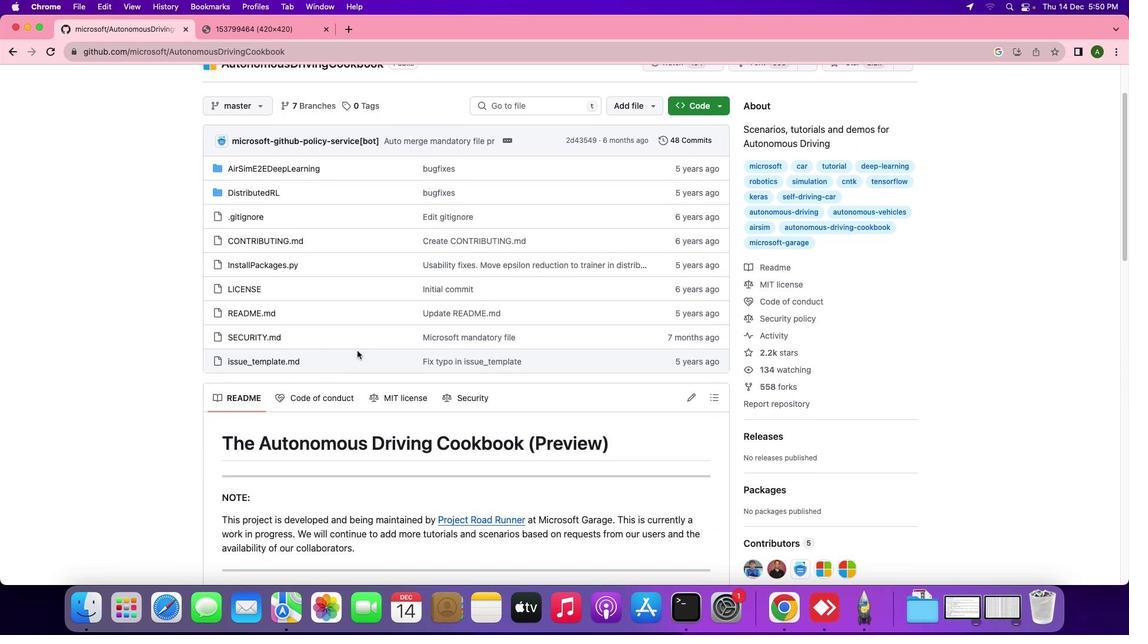 
Action: Mouse moved to (357, 351)
Screenshot: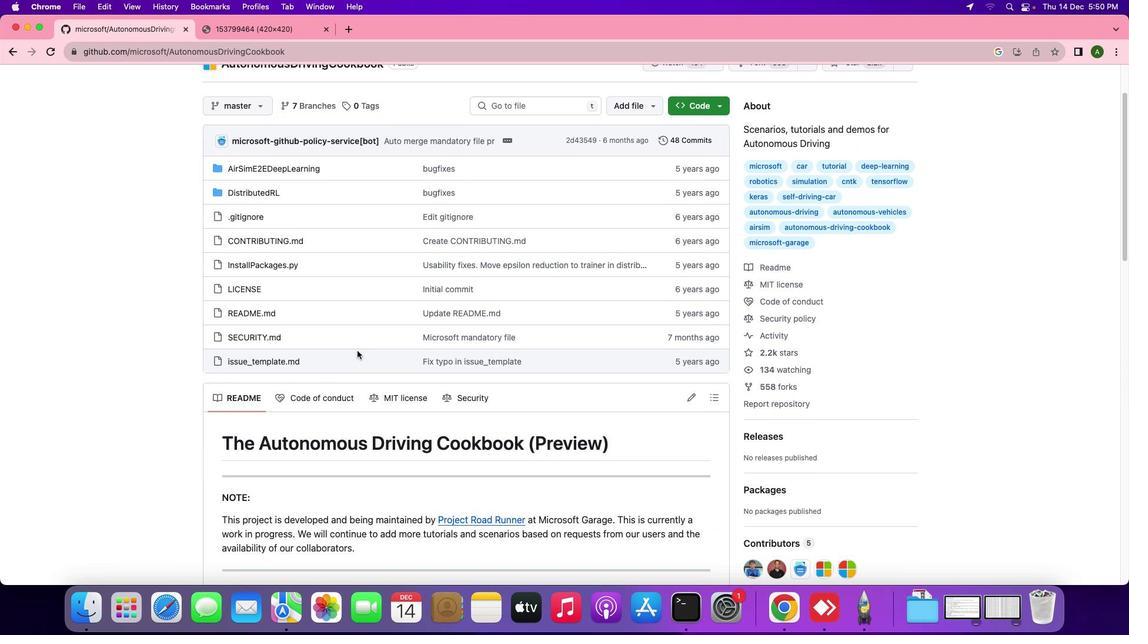 
Action: Mouse scrolled (357, 351) with delta (0, 0)
Screenshot: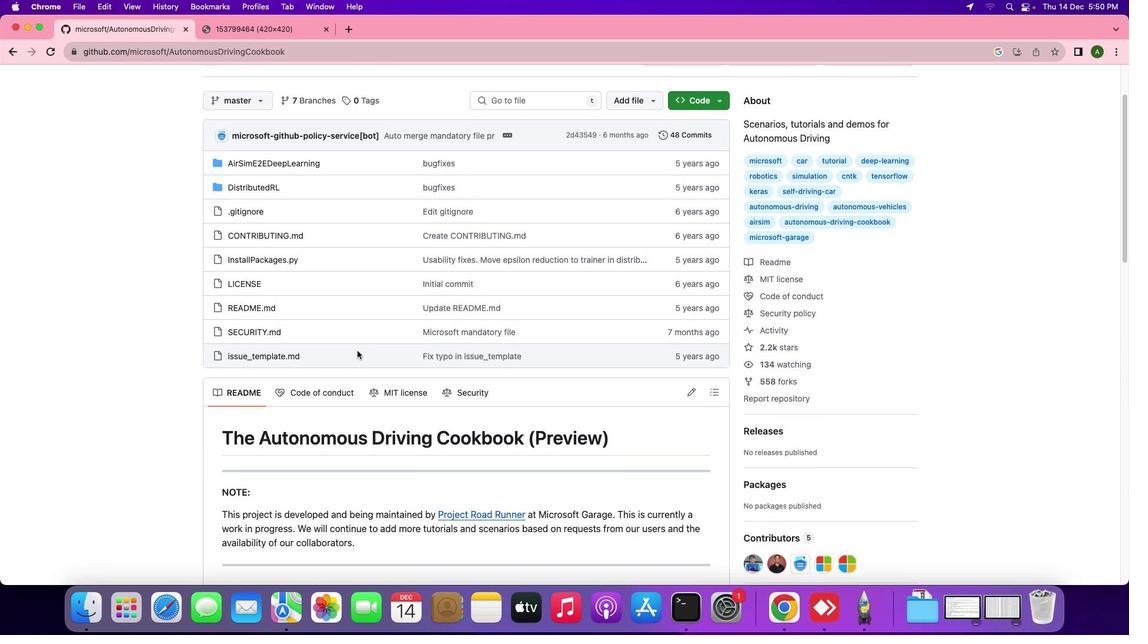 
Action: Mouse scrolled (357, 351) with delta (0, 0)
Screenshot: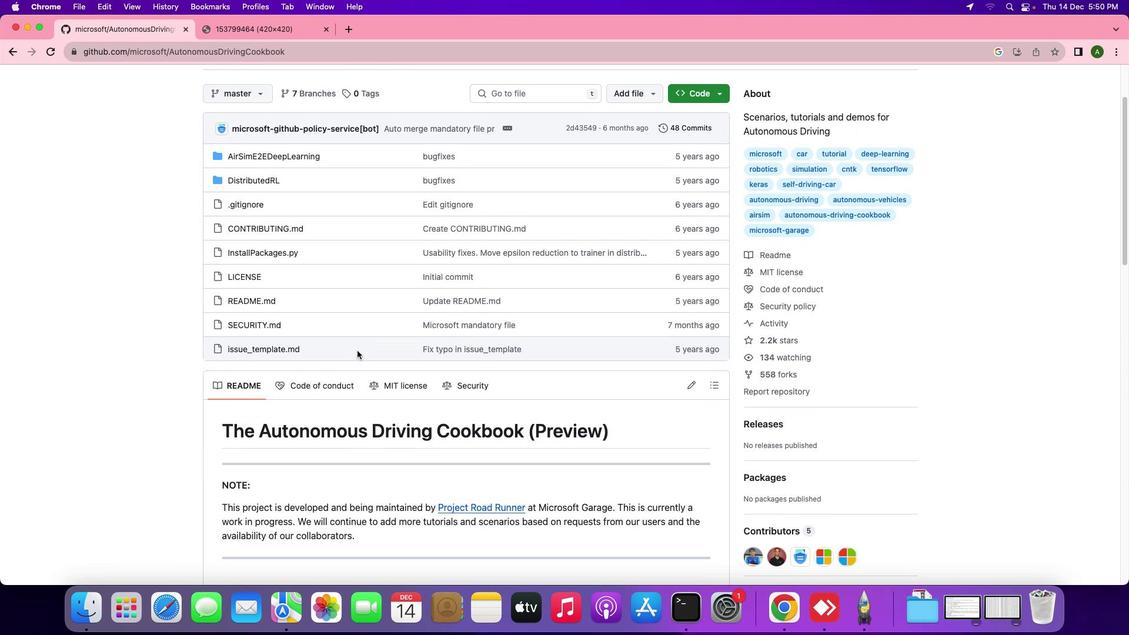 
Action: Mouse scrolled (357, 351) with delta (0, 0)
Screenshot: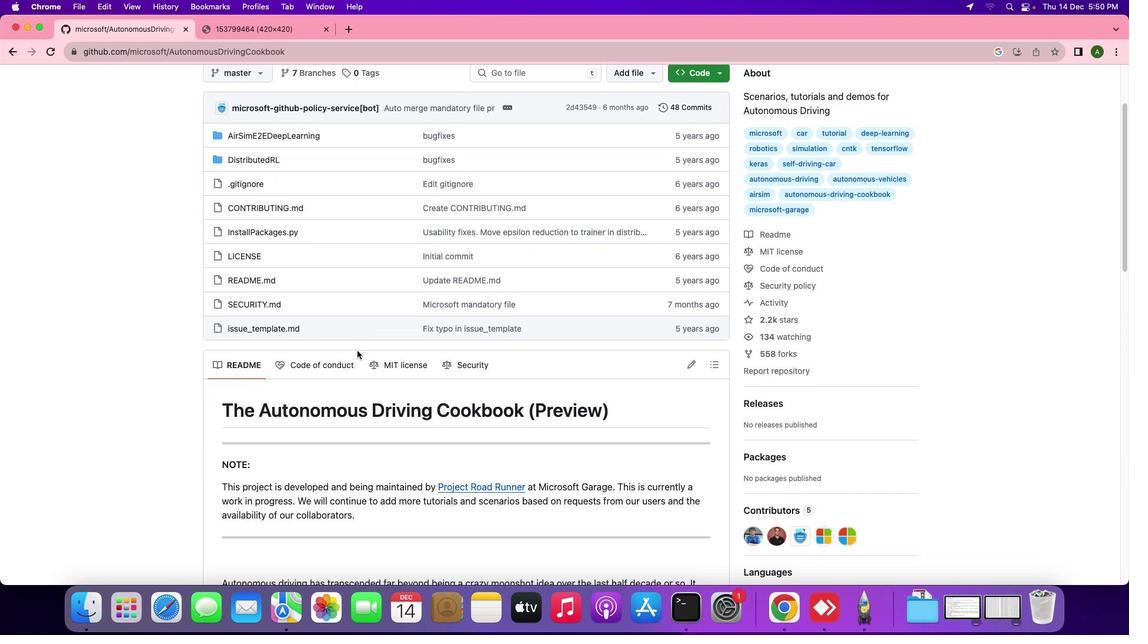 
Action: Mouse moved to (356, 350)
Screenshot: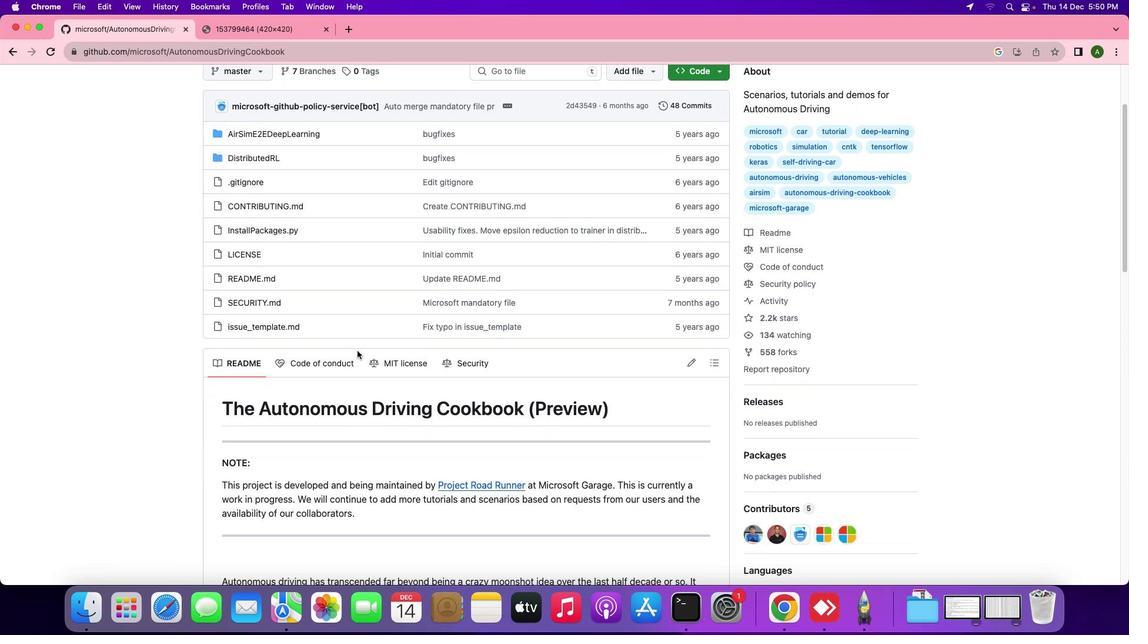
Action: Mouse scrolled (356, 350) with delta (0, 0)
Screenshot: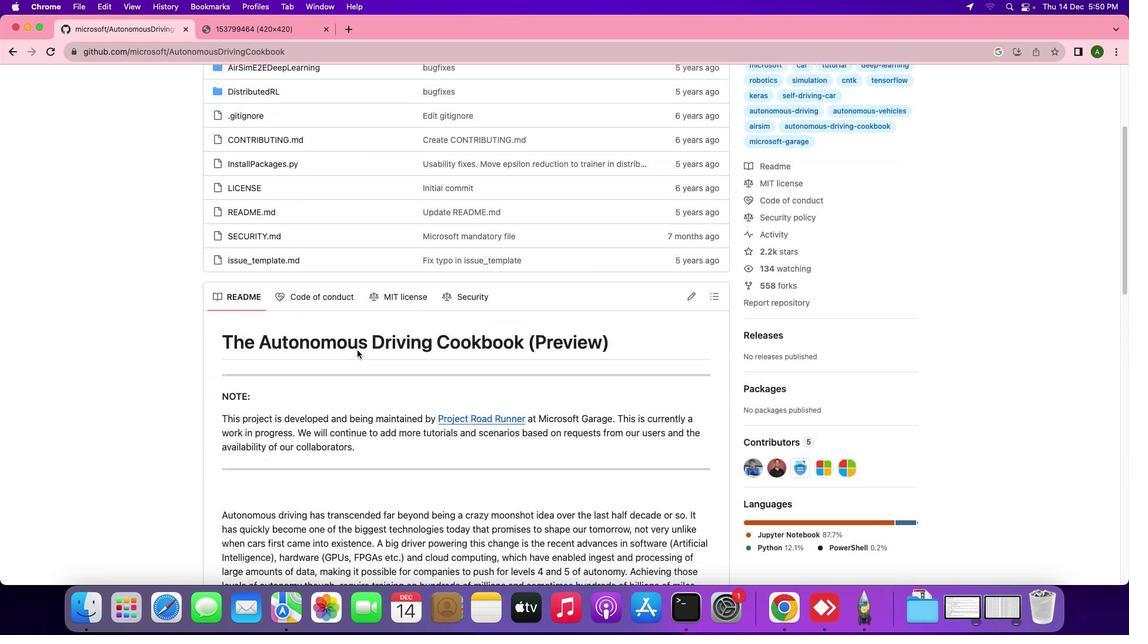 
Action: Mouse scrolled (356, 350) with delta (0, 0)
Screenshot: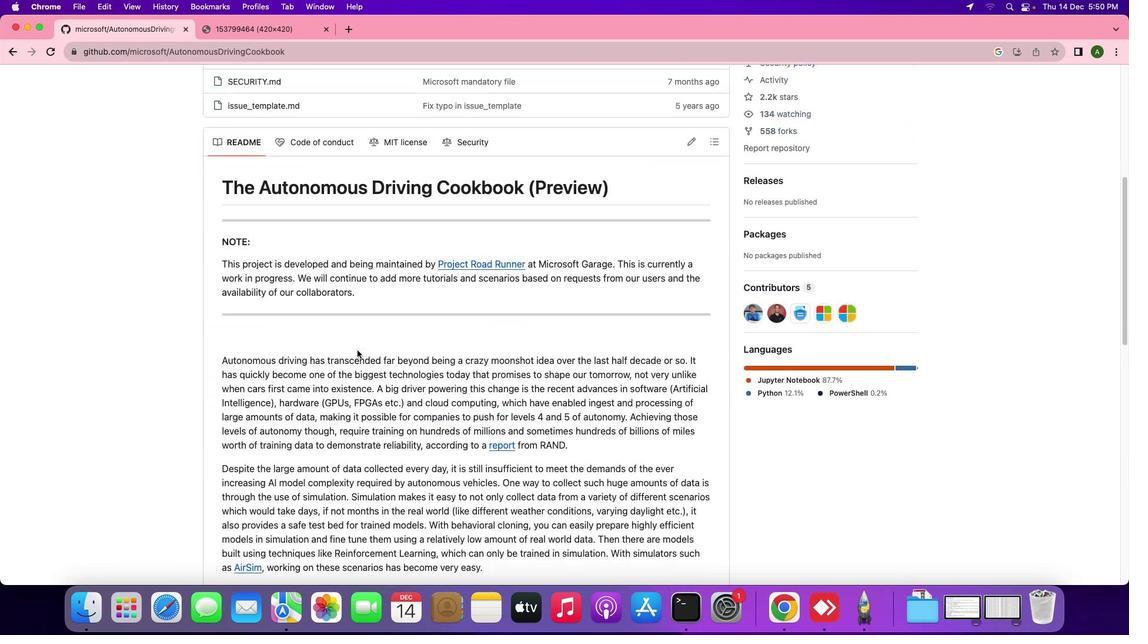 
Action: Mouse scrolled (356, 350) with delta (0, -1)
Screenshot: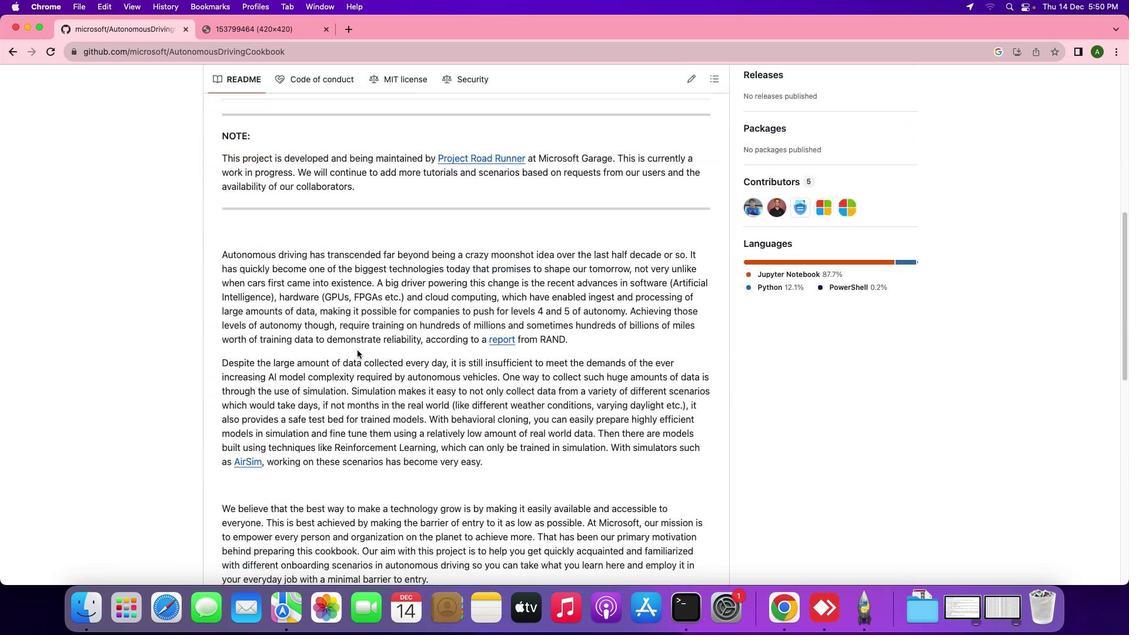 
Action: Mouse scrolled (356, 350) with delta (0, -2)
Screenshot: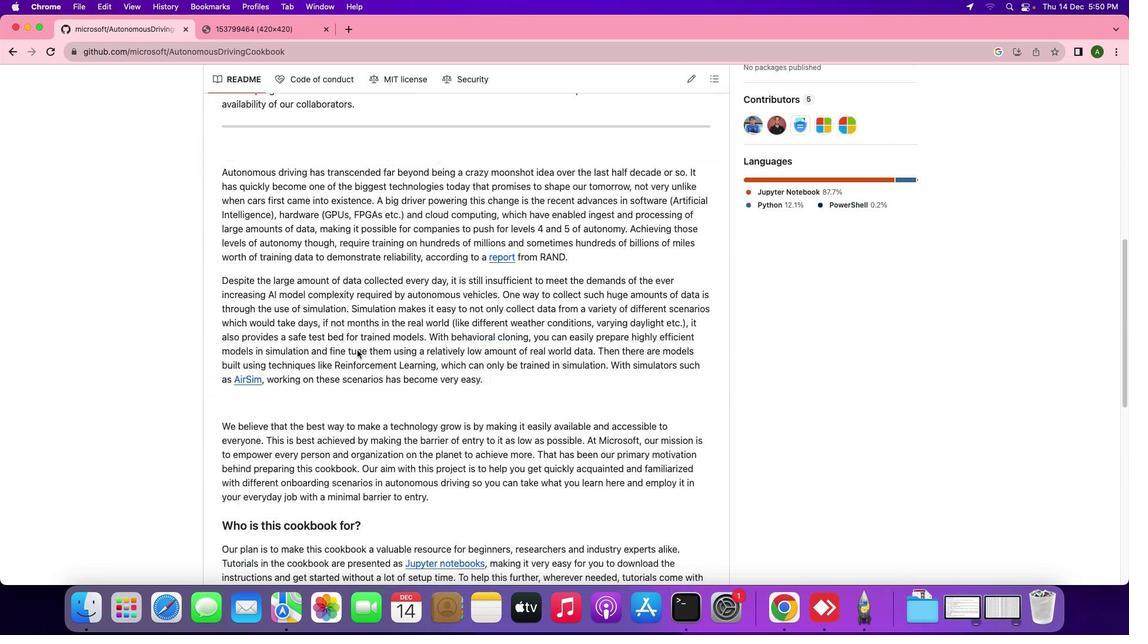 
Action: Mouse scrolled (356, 350) with delta (0, -2)
Screenshot: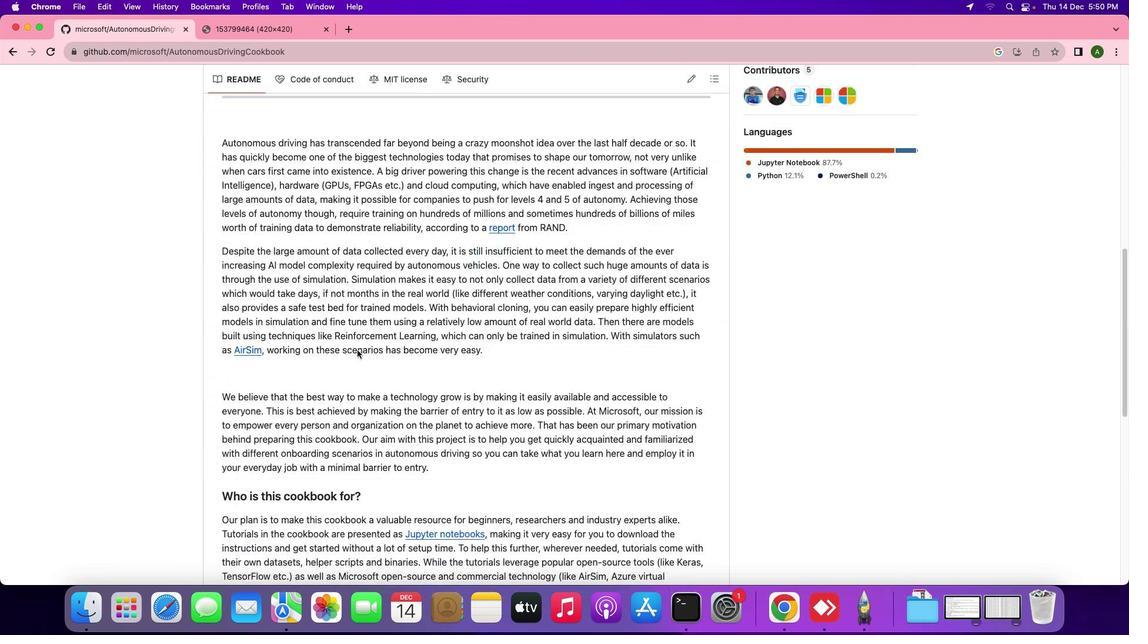 
Action: Mouse moved to (356, 350)
Screenshot: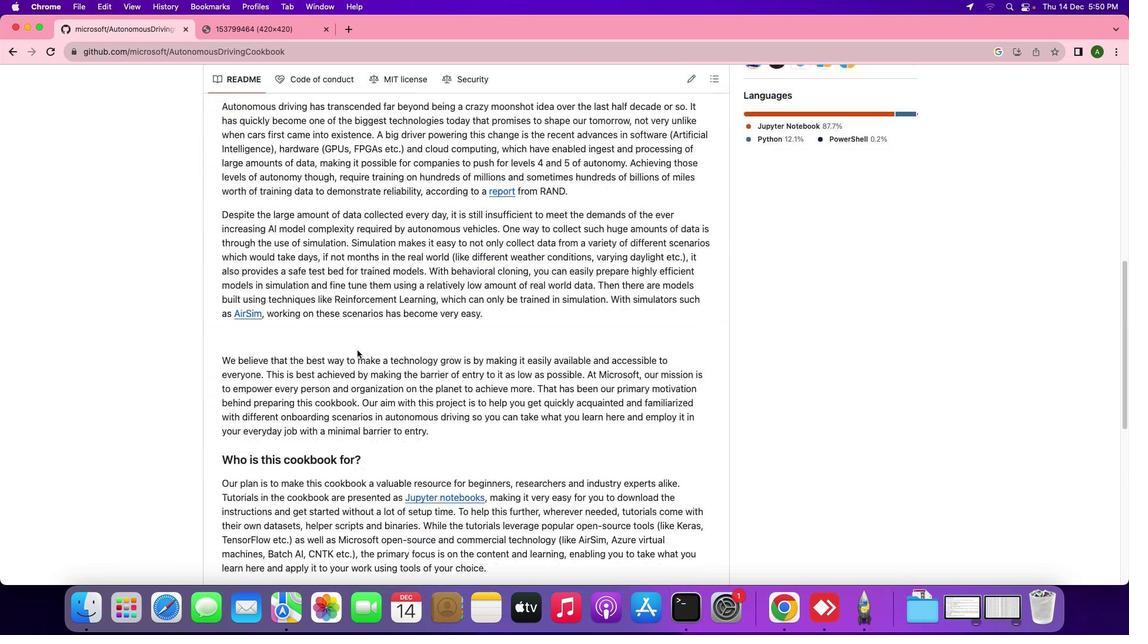 
Action: Mouse scrolled (356, 350) with delta (0, -2)
Screenshot: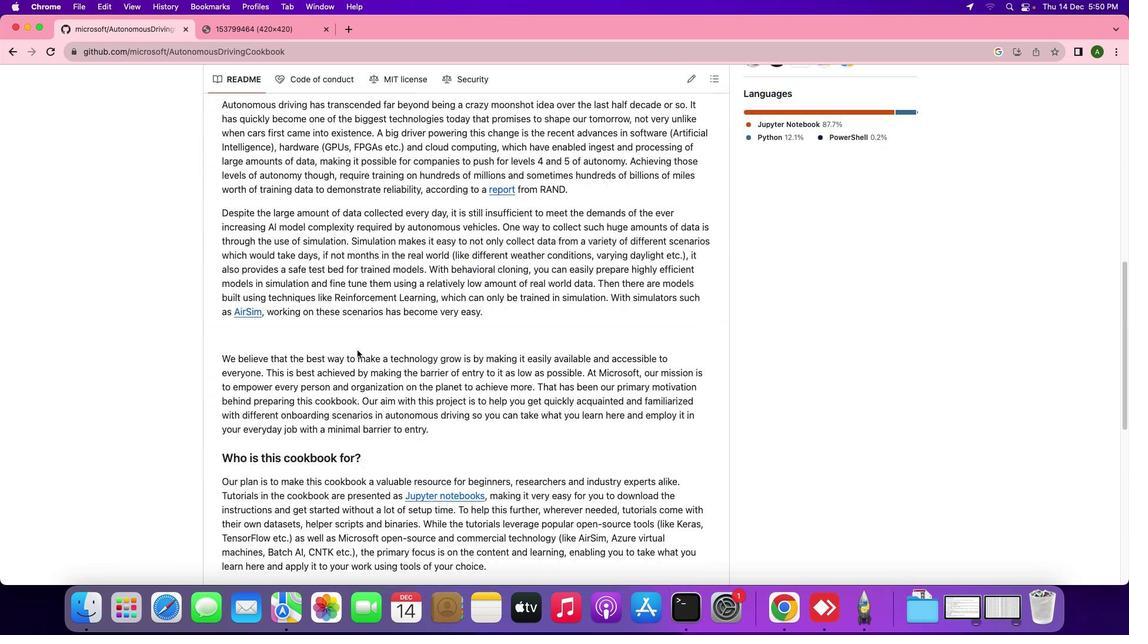 
Action: Mouse scrolled (356, 350) with delta (0, 0)
Screenshot: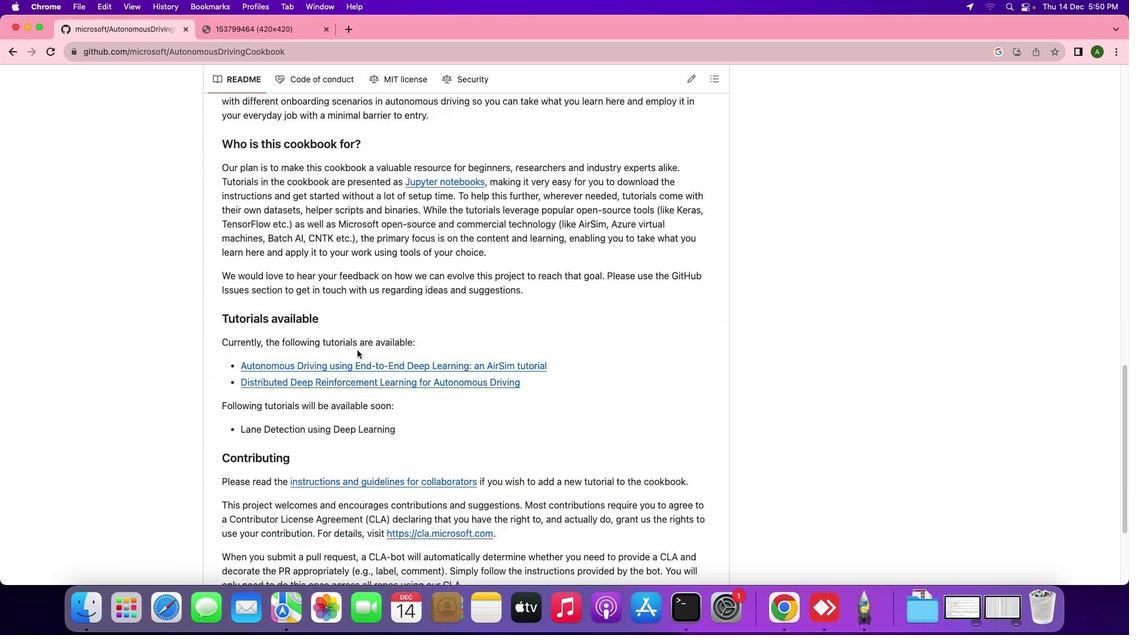
Action: Mouse scrolled (356, 350) with delta (0, 0)
Screenshot: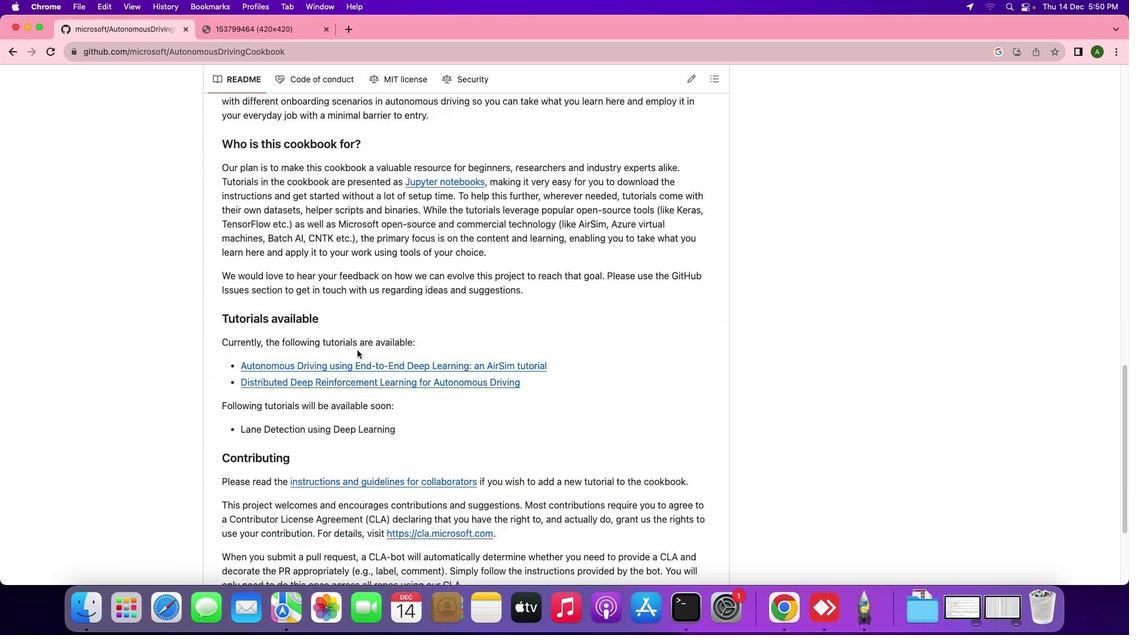 
Action: Mouse scrolled (356, 350) with delta (0, -1)
